 Task: Display guided hiking tours in Riverside and ski schools in Salt Lake City.
Action: Mouse moved to (146, 62)
Screenshot: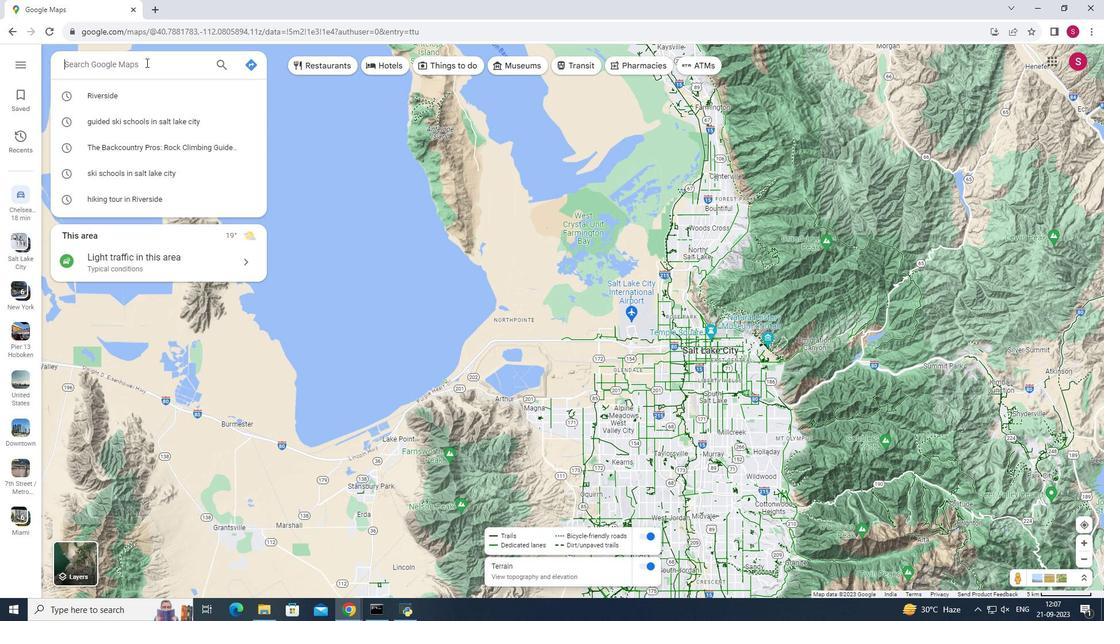 
Action: Mouse pressed left at (146, 62)
Screenshot: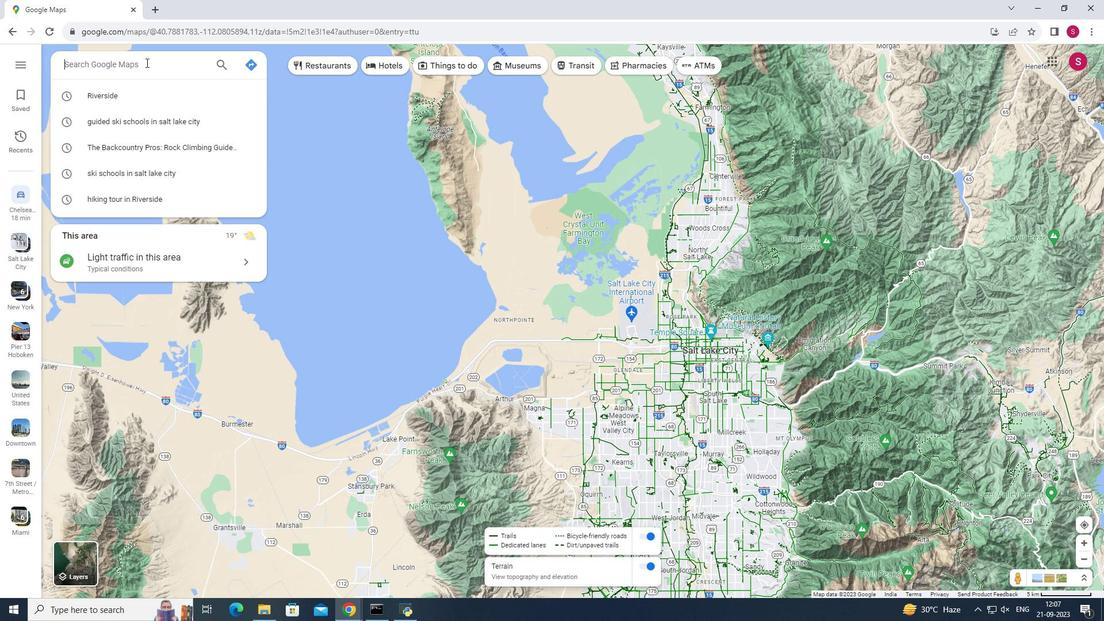 
Action: Key pressed guided<Key.space>hiking<Key.space>tours<Key.space>in<Key.space><Key.shift>Riverside<Key.enter>
Screenshot: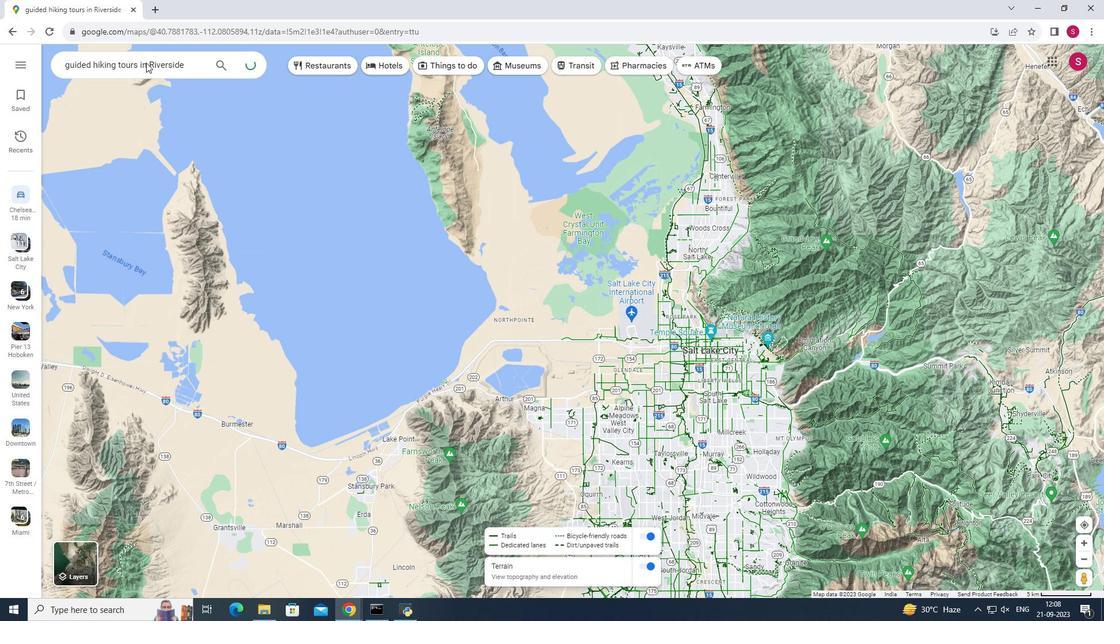 
Action: Mouse moved to (142, 256)
Screenshot: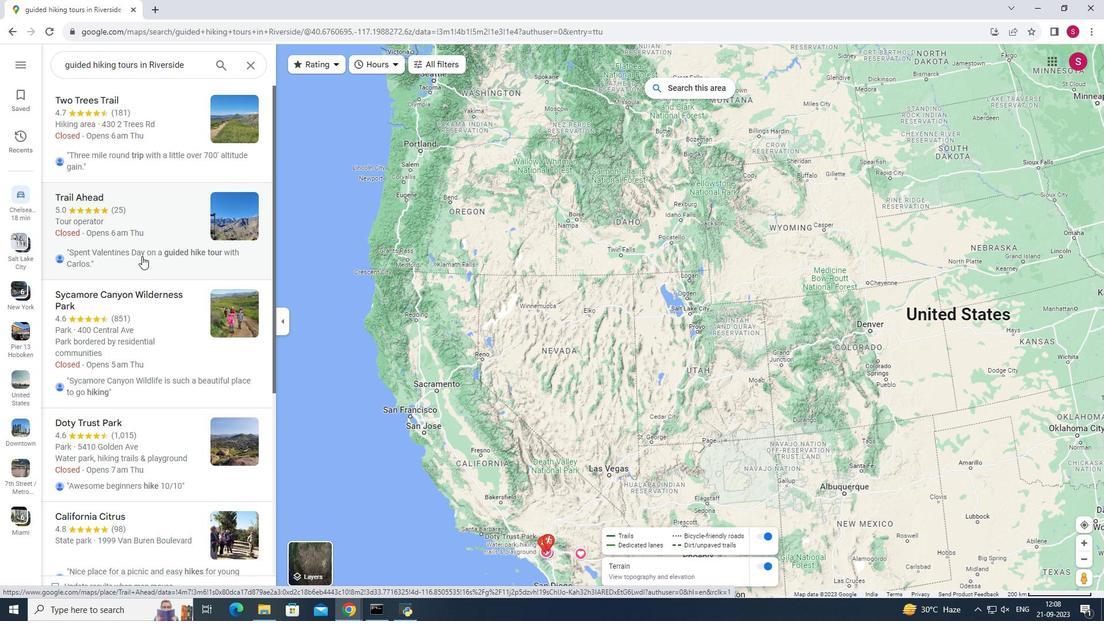 
Action: Mouse scrolled (142, 256) with delta (0, 0)
Screenshot: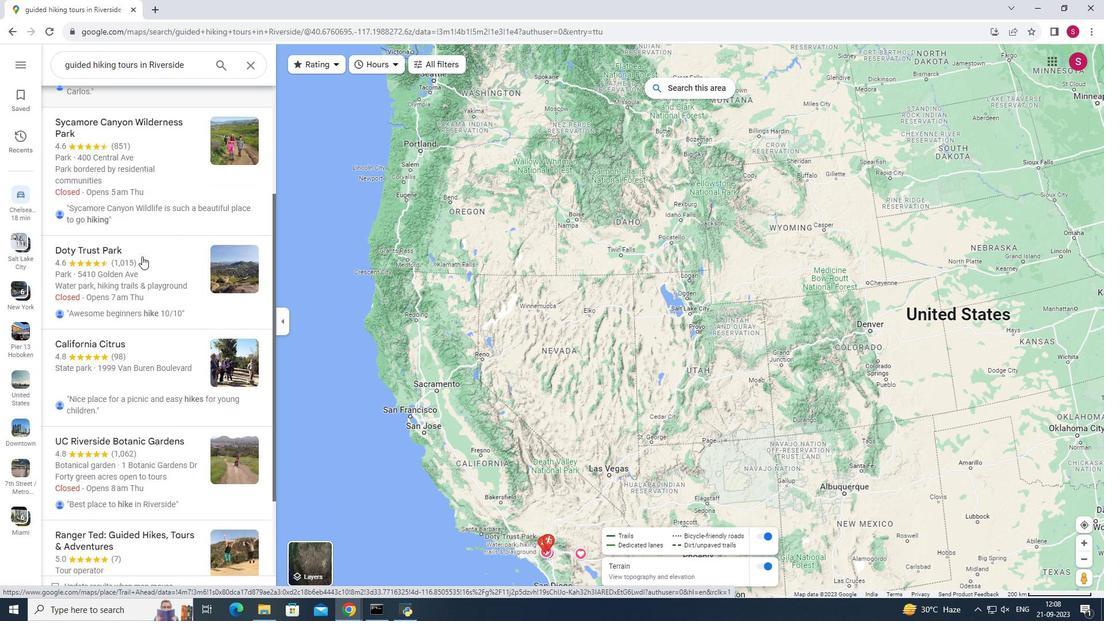 
Action: Mouse scrolled (142, 256) with delta (0, 0)
Screenshot: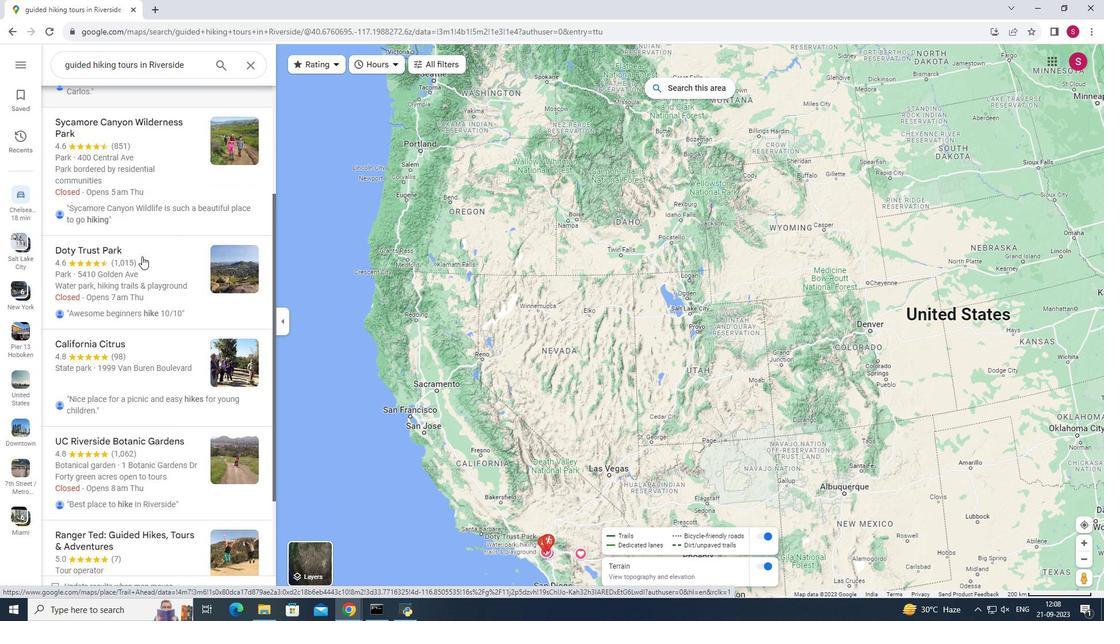 
Action: Mouse scrolled (142, 256) with delta (0, 0)
Screenshot: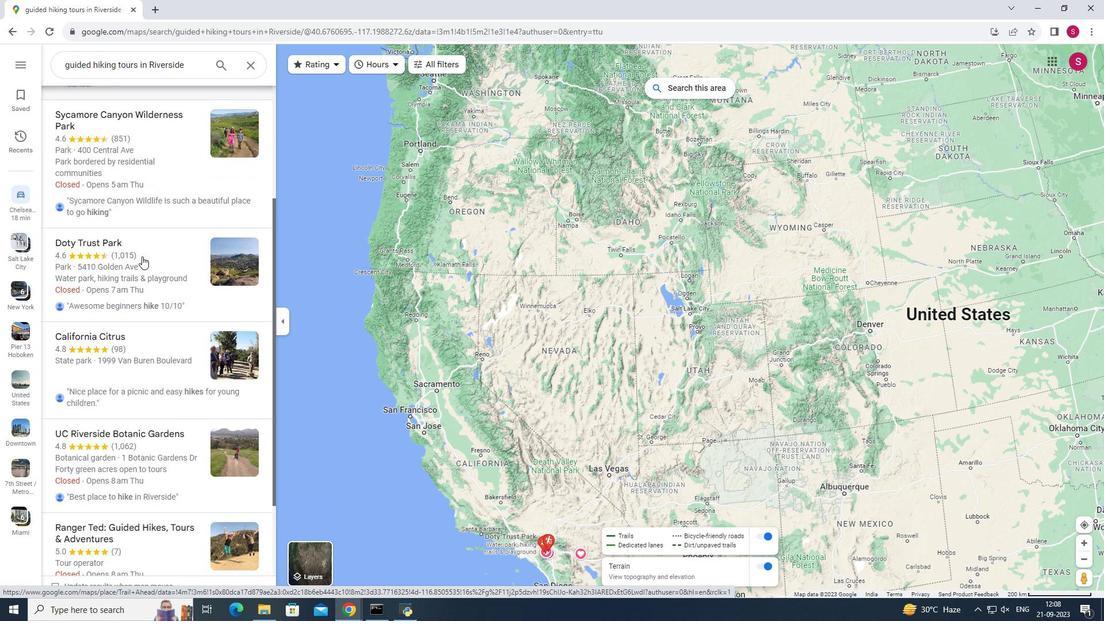 
Action: Mouse scrolled (142, 256) with delta (0, 0)
Screenshot: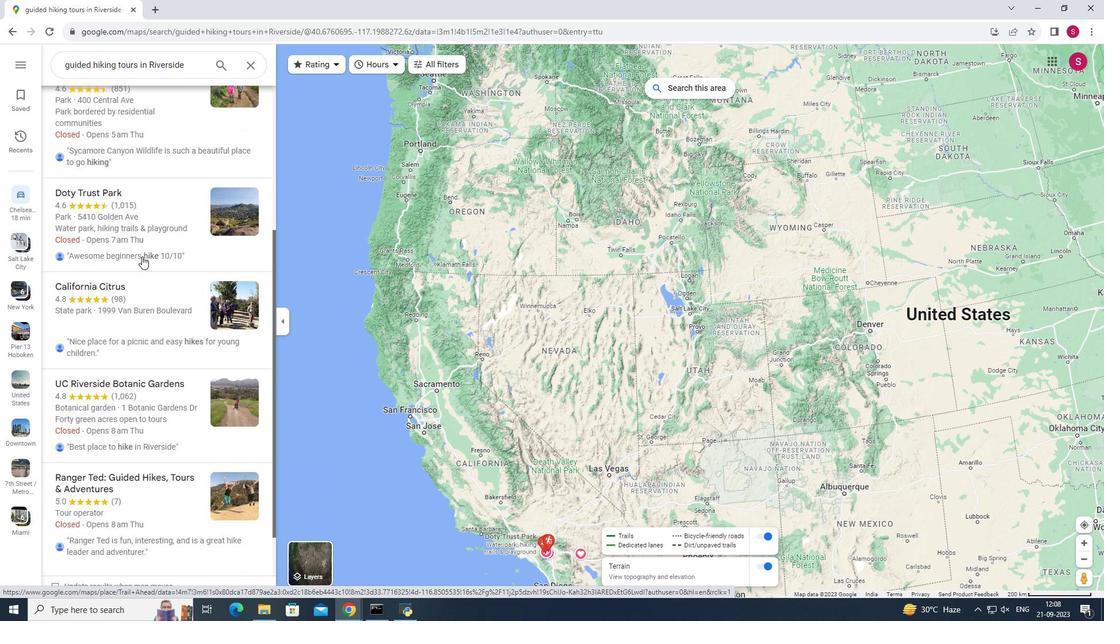 
Action: Mouse moved to (149, 257)
Screenshot: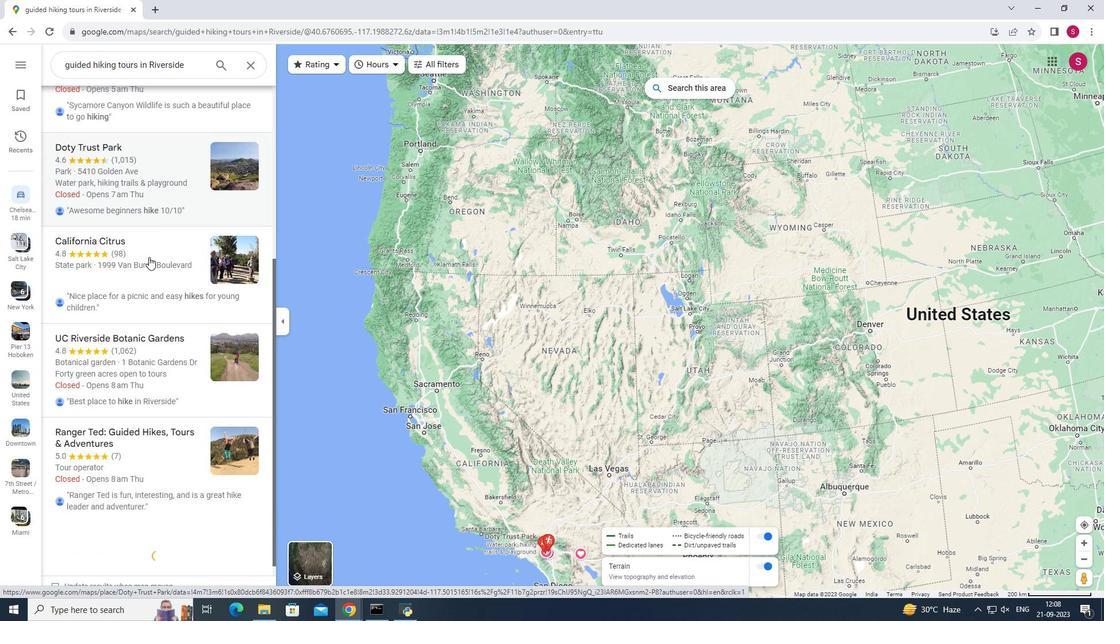 
Action: Mouse scrolled (149, 256) with delta (0, 0)
Screenshot: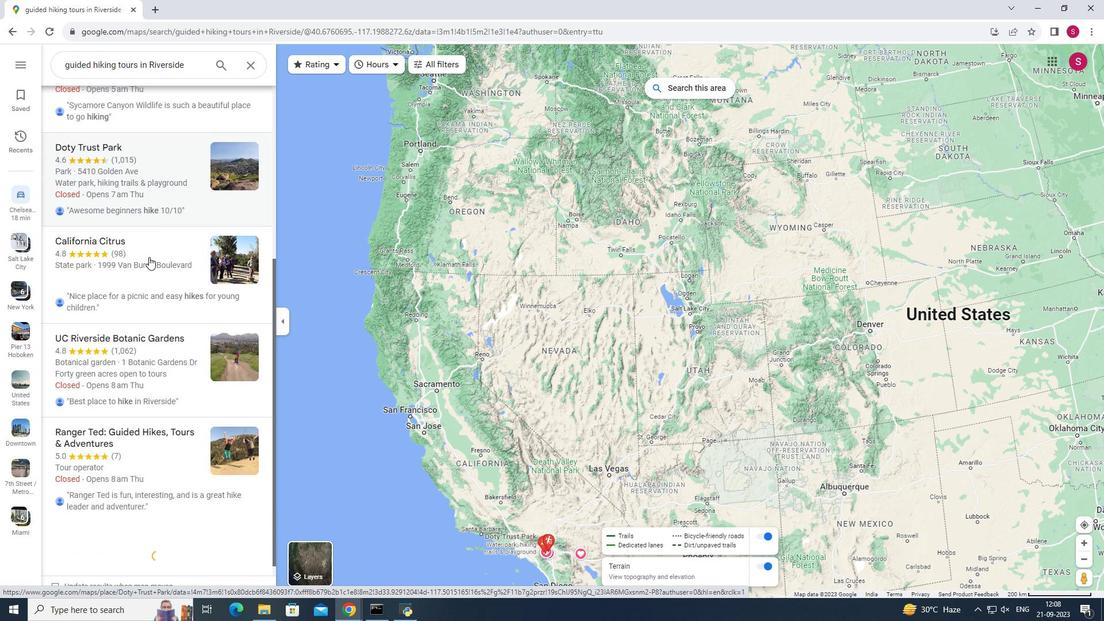 
Action: Mouse scrolled (149, 256) with delta (0, 0)
Screenshot: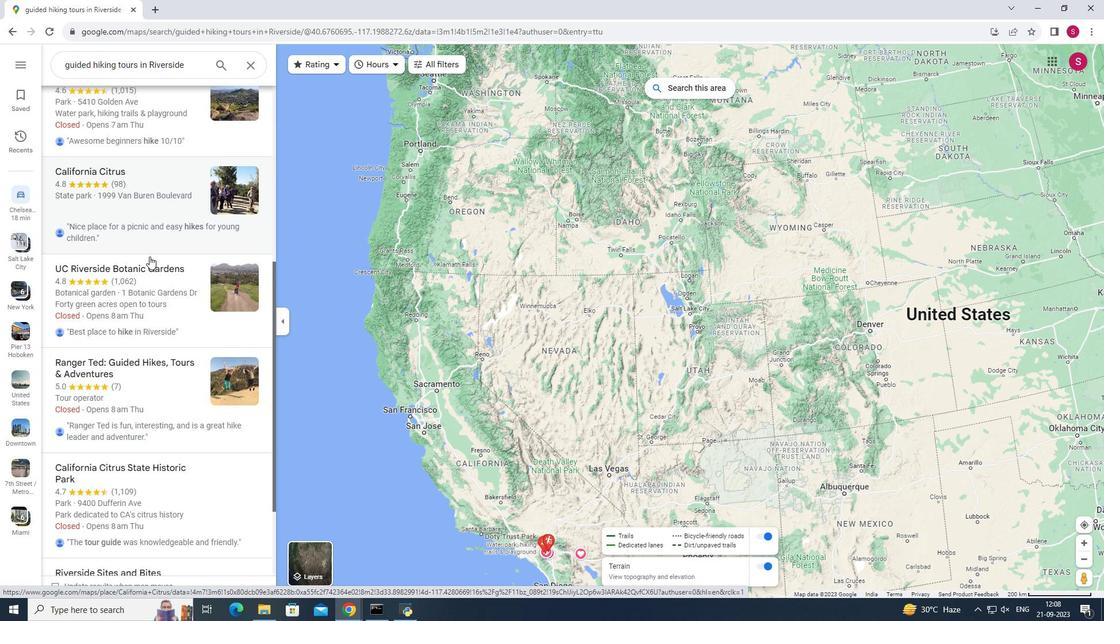 
Action: Mouse moved to (150, 251)
Screenshot: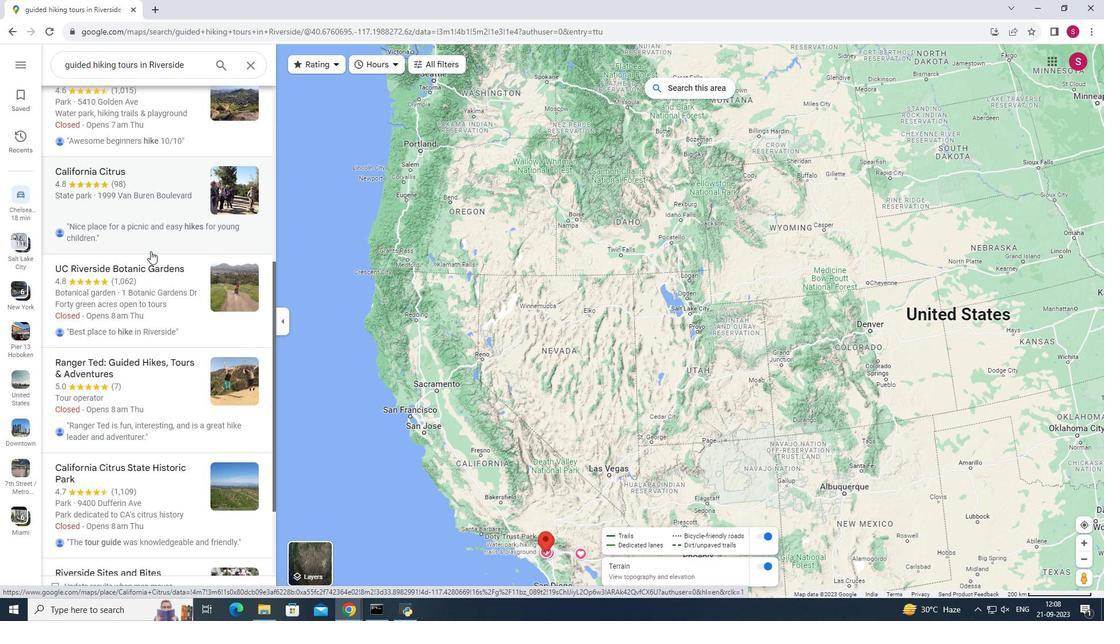
Action: Mouse scrolled (150, 250) with delta (0, 0)
Screenshot: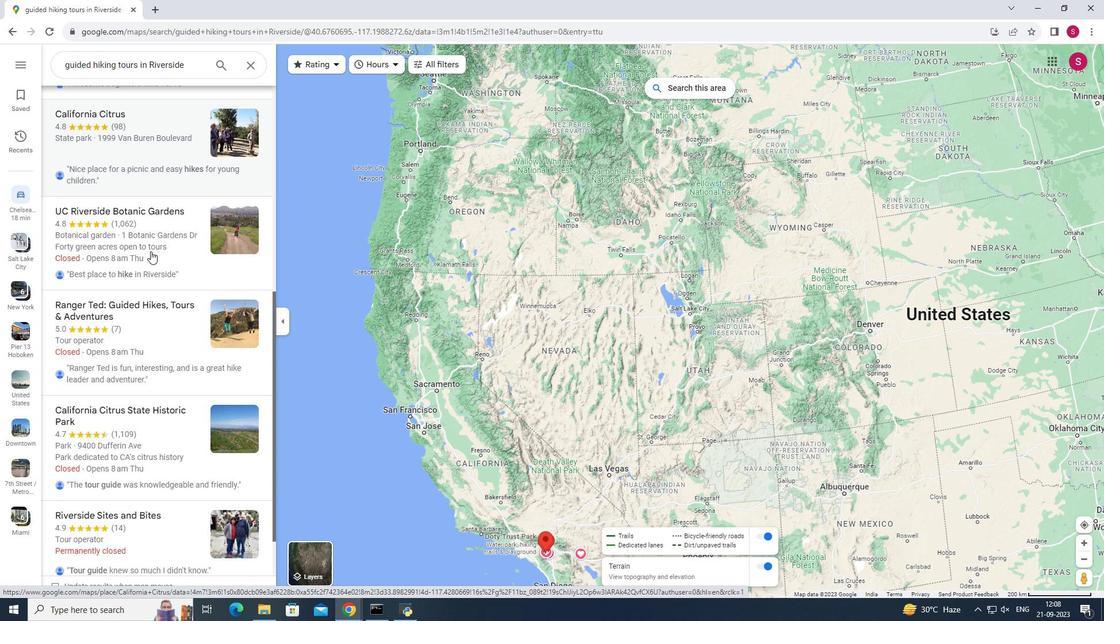 
Action: Mouse scrolled (150, 250) with delta (0, 0)
Screenshot: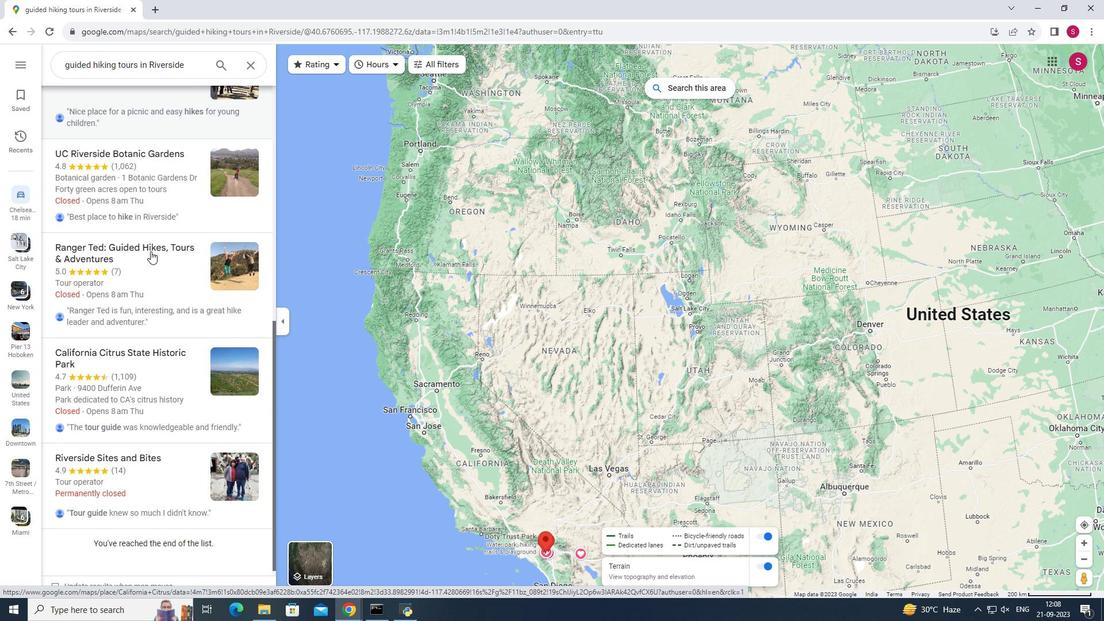 
Action: Mouse moved to (151, 248)
Screenshot: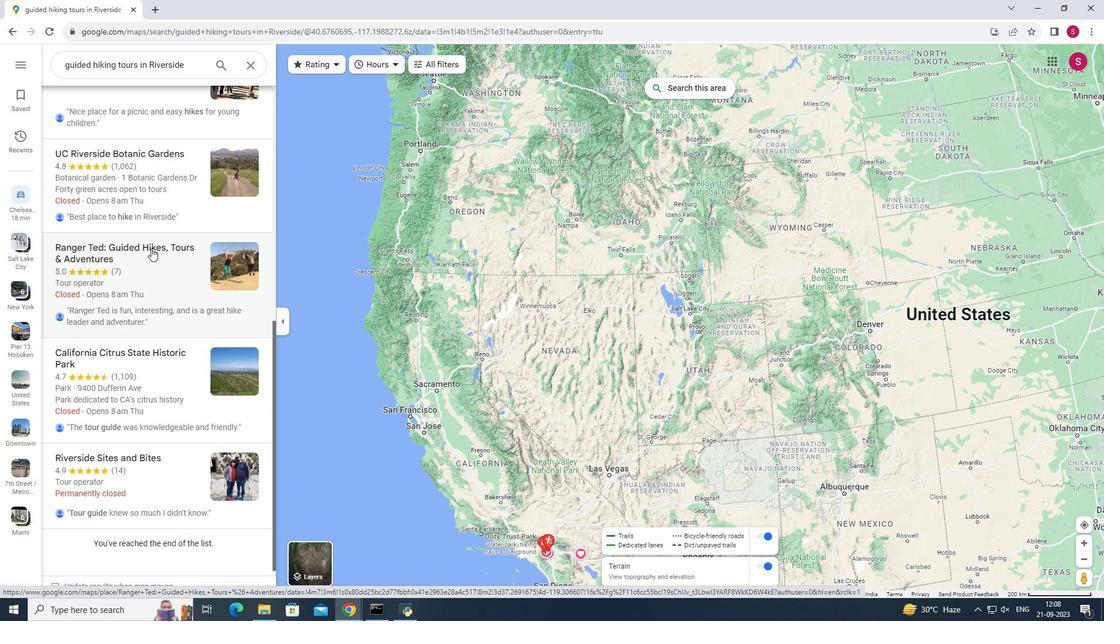 
Action: Mouse scrolled (151, 248) with delta (0, 0)
Screenshot: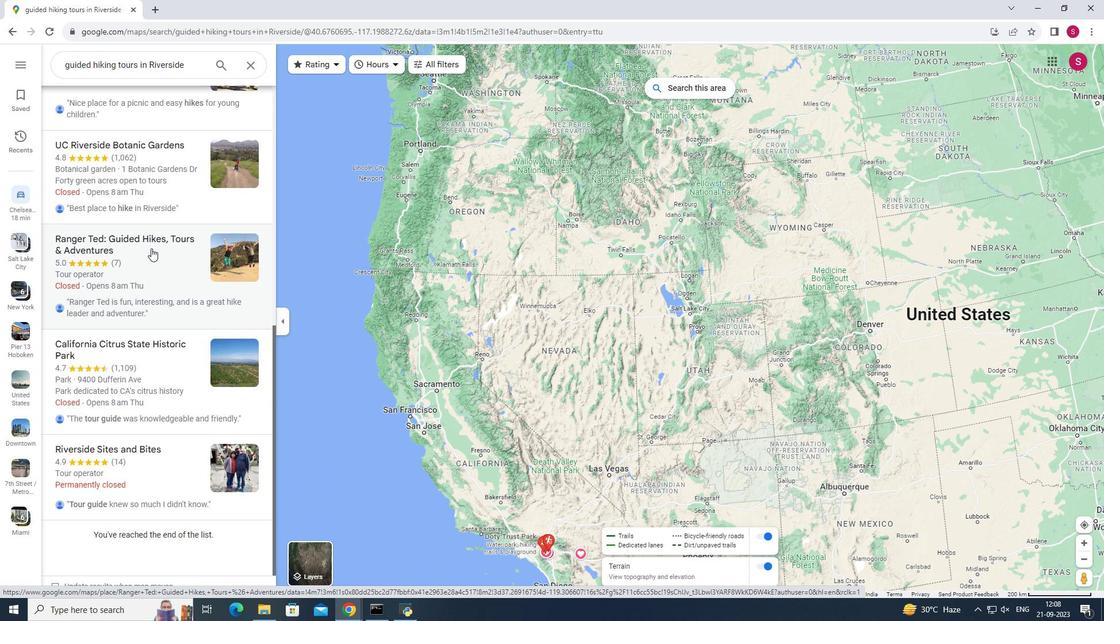 
Action: Mouse scrolled (151, 248) with delta (0, 0)
Screenshot: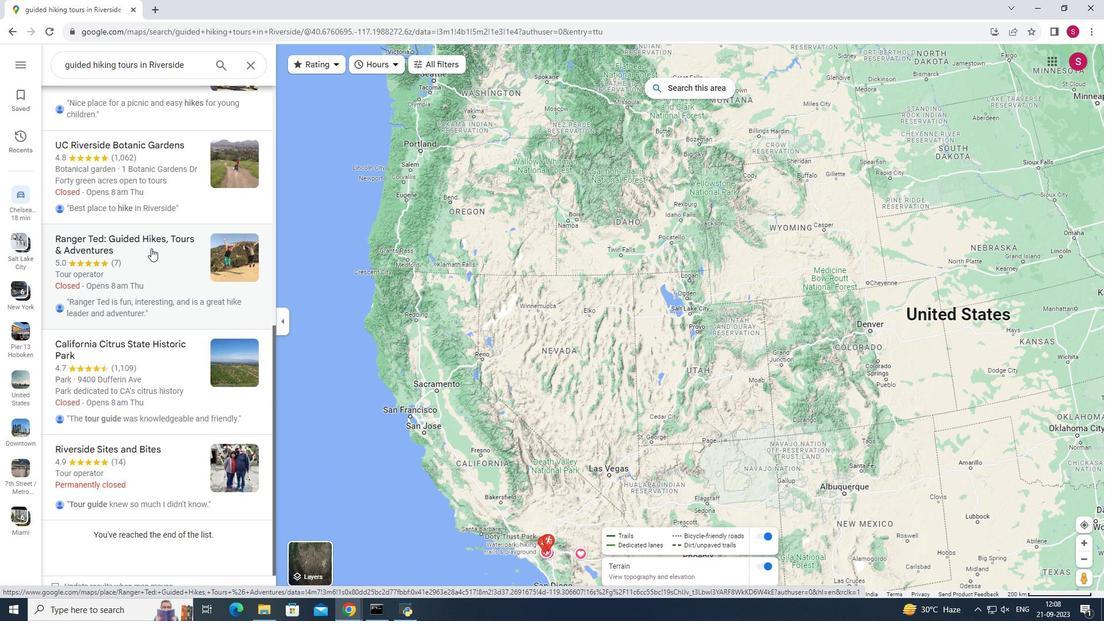 
Action: Mouse moved to (154, 245)
Screenshot: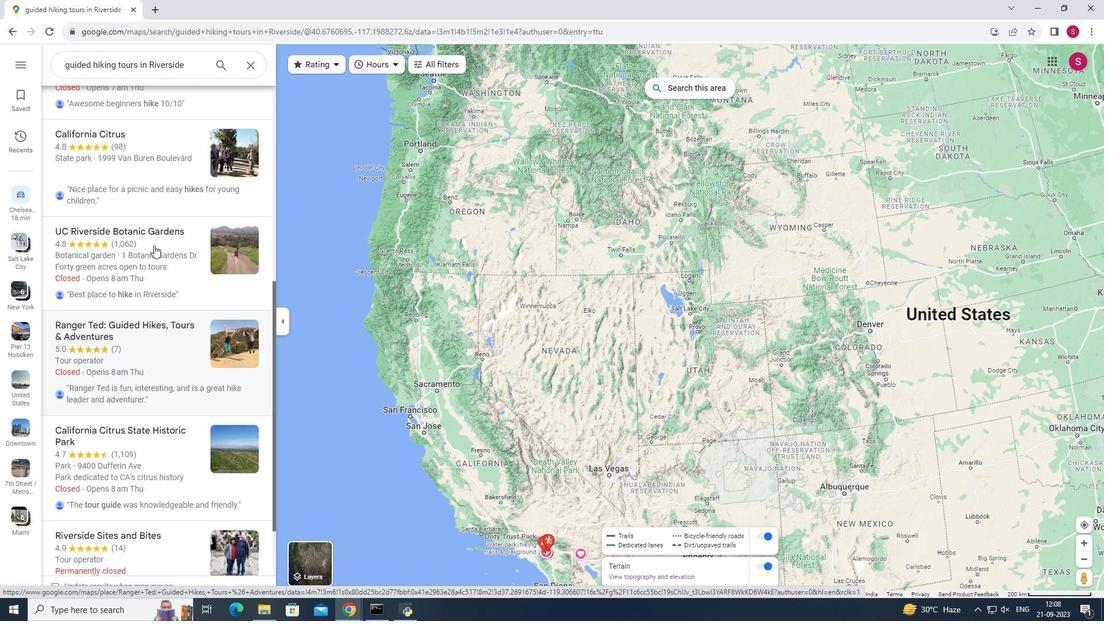 
Action: Mouse scrolled (154, 246) with delta (0, 0)
Screenshot: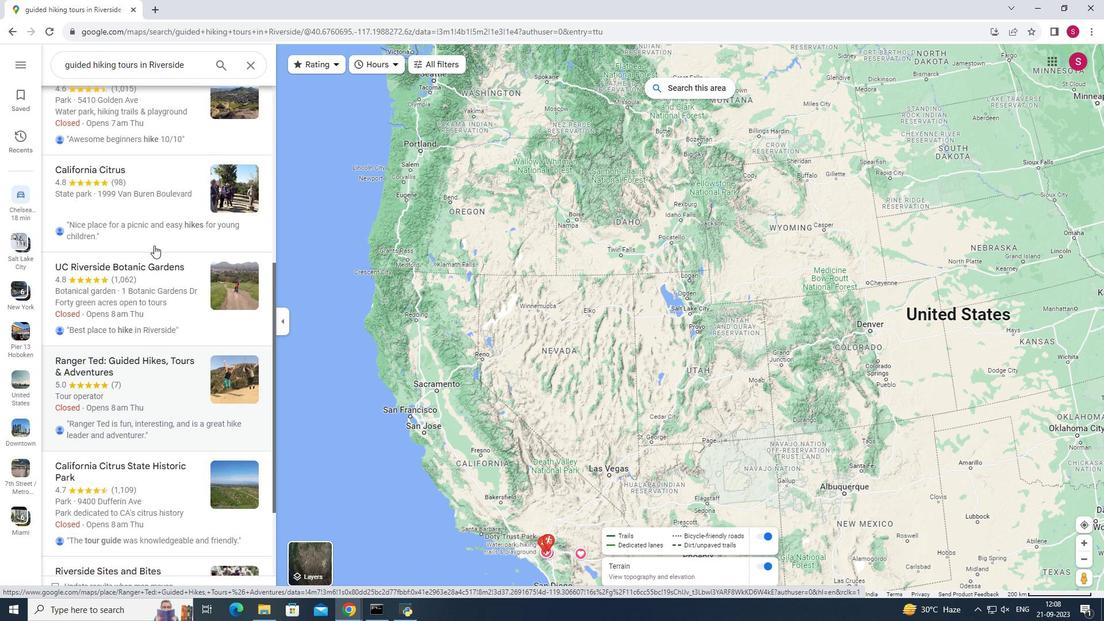 
Action: Mouse scrolled (154, 246) with delta (0, 0)
Screenshot: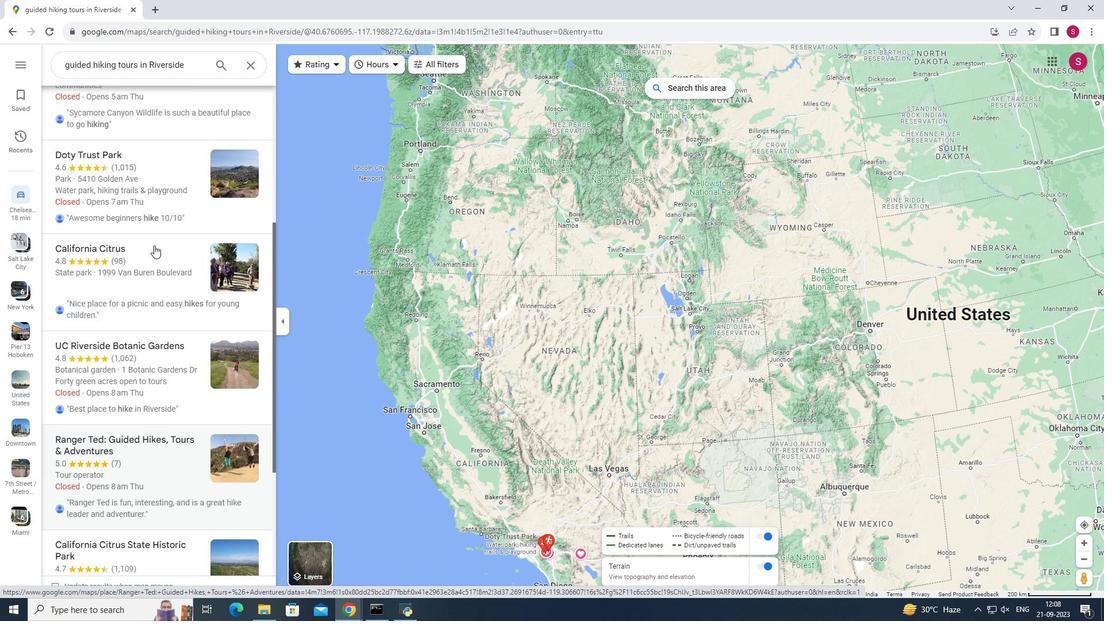 
Action: Mouse scrolled (154, 246) with delta (0, 0)
Screenshot: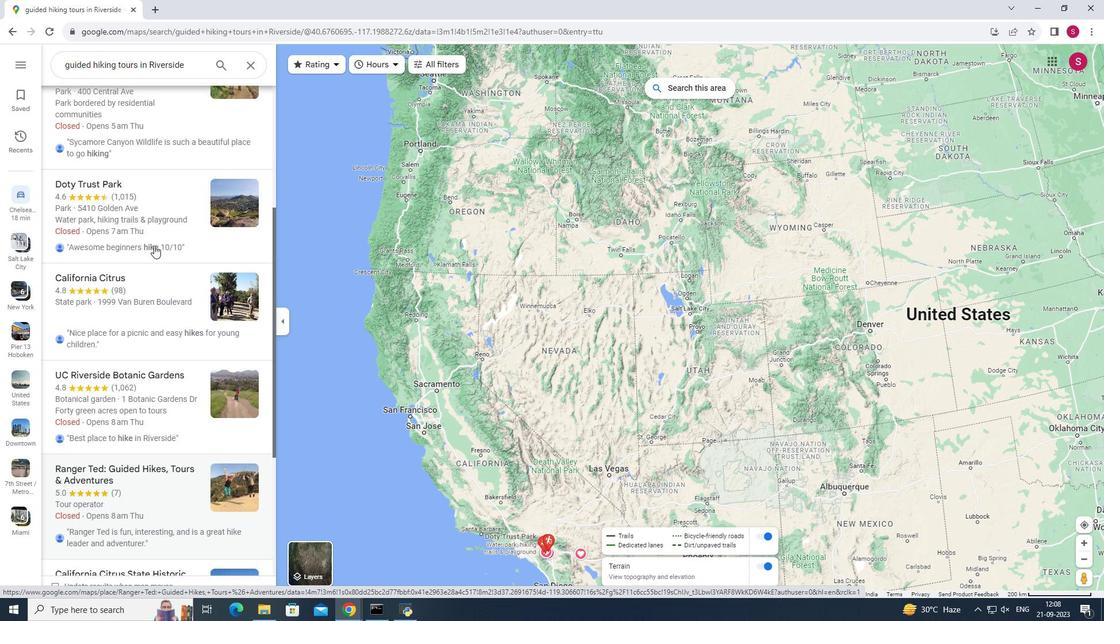 
Action: Mouse scrolled (154, 246) with delta (0, 0)
Screenshot: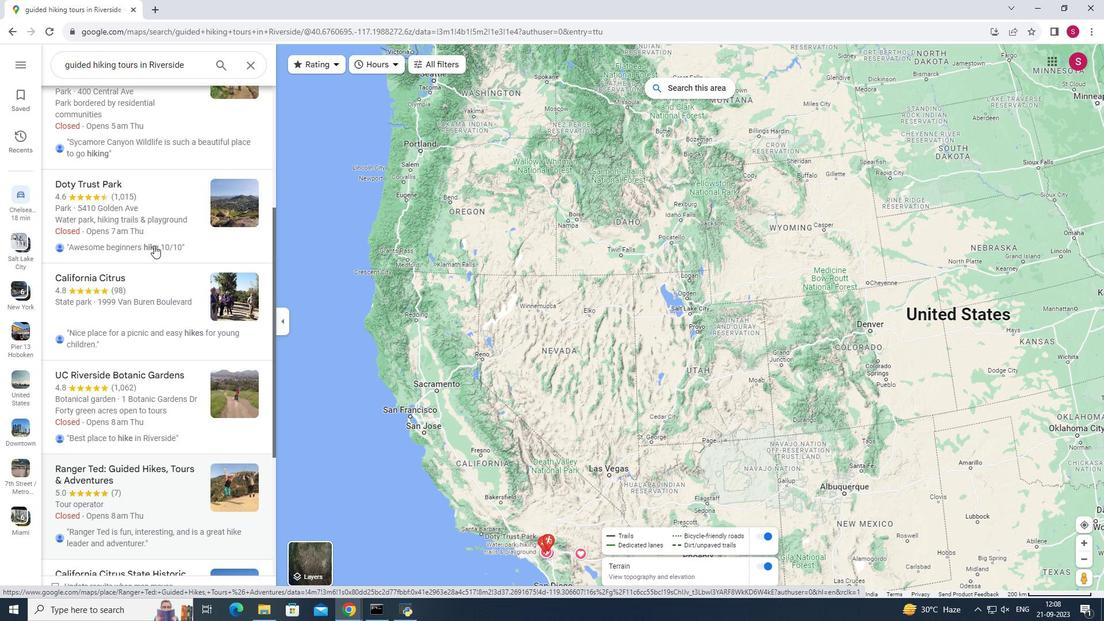 
Action: Mouse scrolled (154, 245) with delta (0, 0)
Screenshot: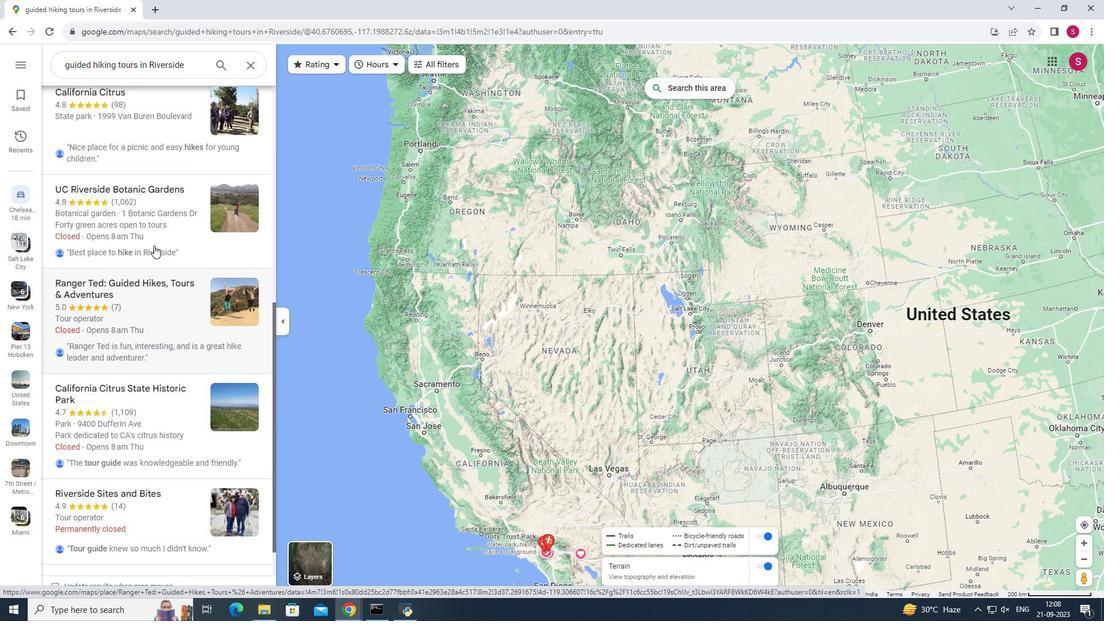
Action: Mouse scrolled (154, 245) with delta (0, 0)
Screenshot: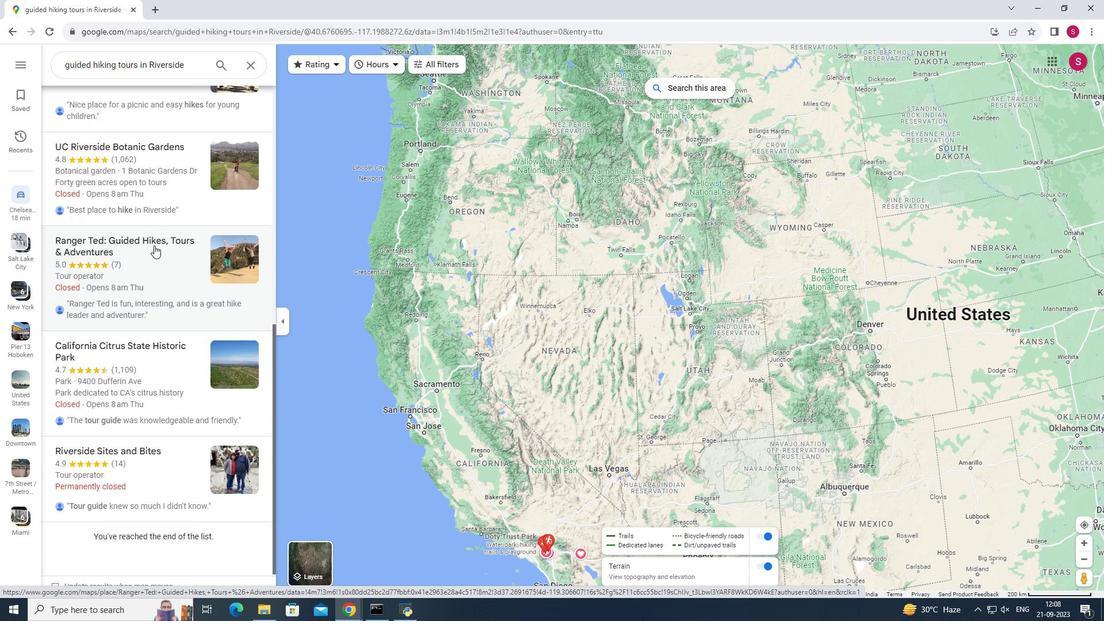 
Action: Mouse scrolled (154, 245) with delta (0, 0)
Screenshot: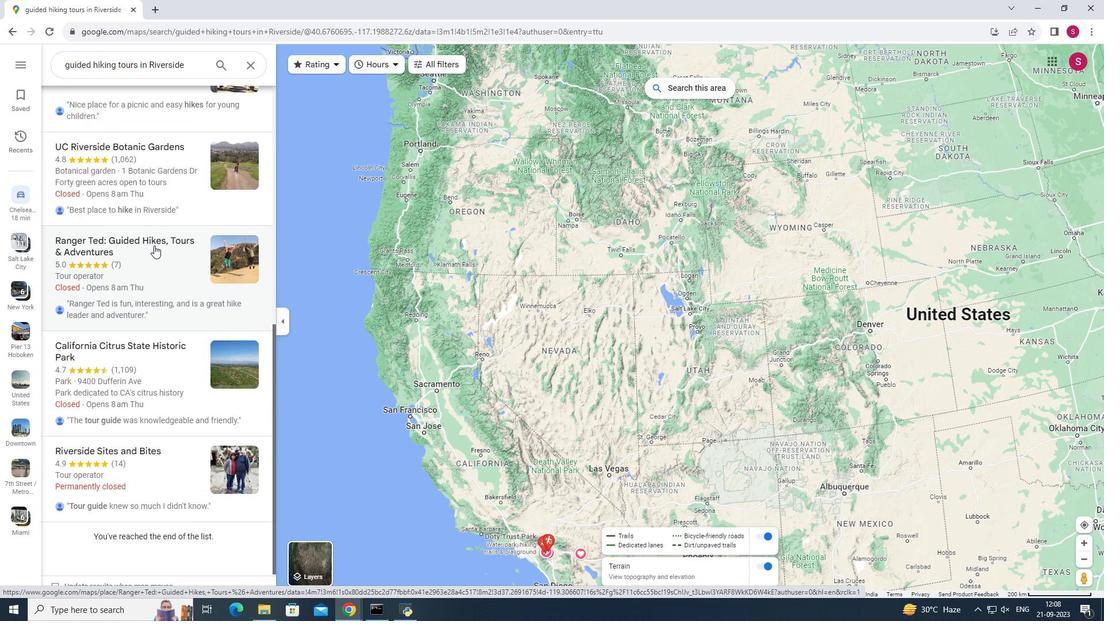 
Action: Mouse scrolled (154, 245) with delta (0, 0)
Screenshot: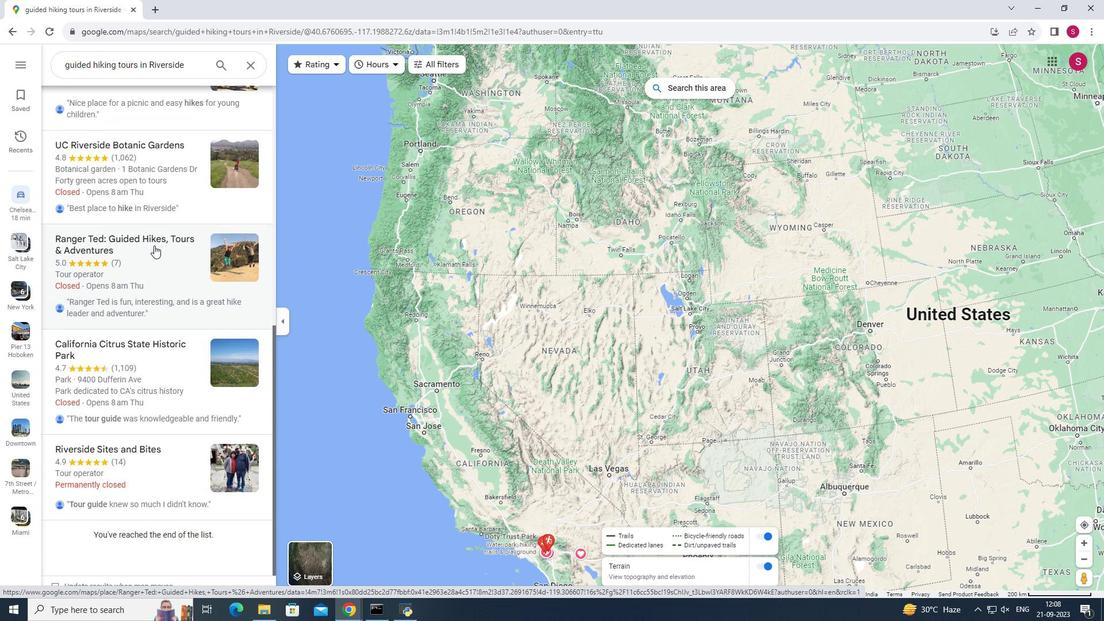 
Action: Mouse moved to (154, 240)
Screenshot: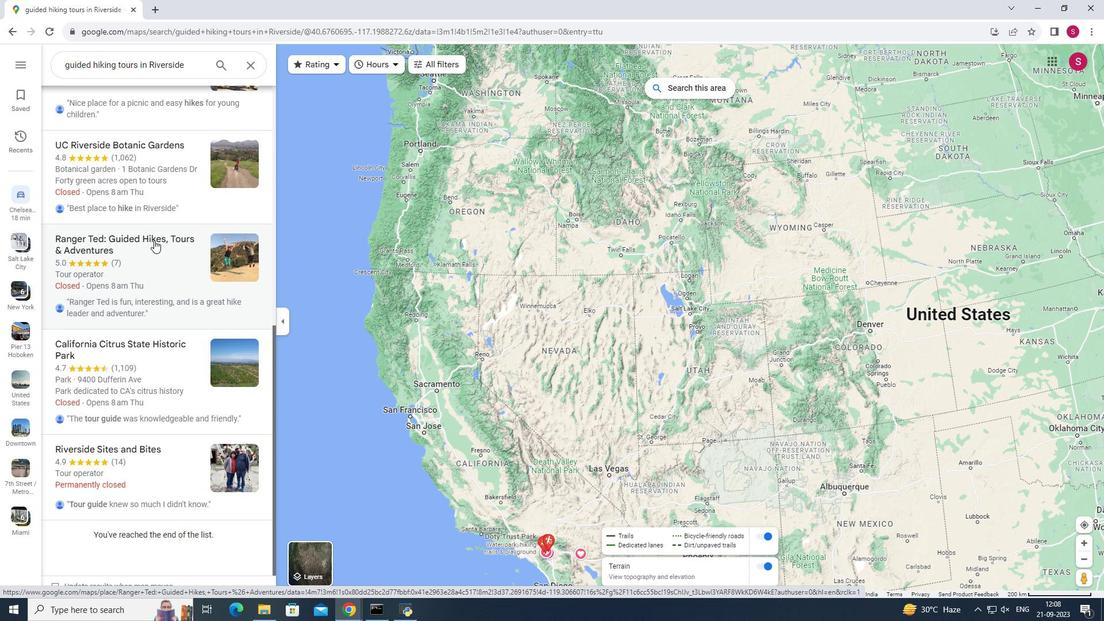 
Action: Mouse scrolled (154, 241) with delta (0, 0)
Screenshot: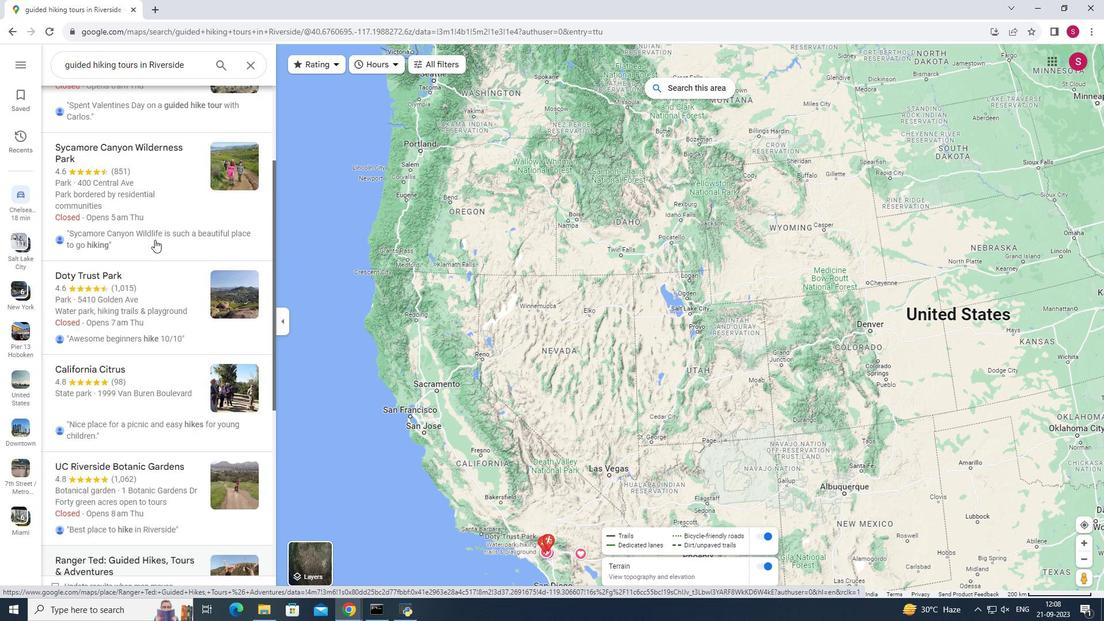 
Action: Mouse scrolled (154, 241) with delta (0, 0)
Screenshot: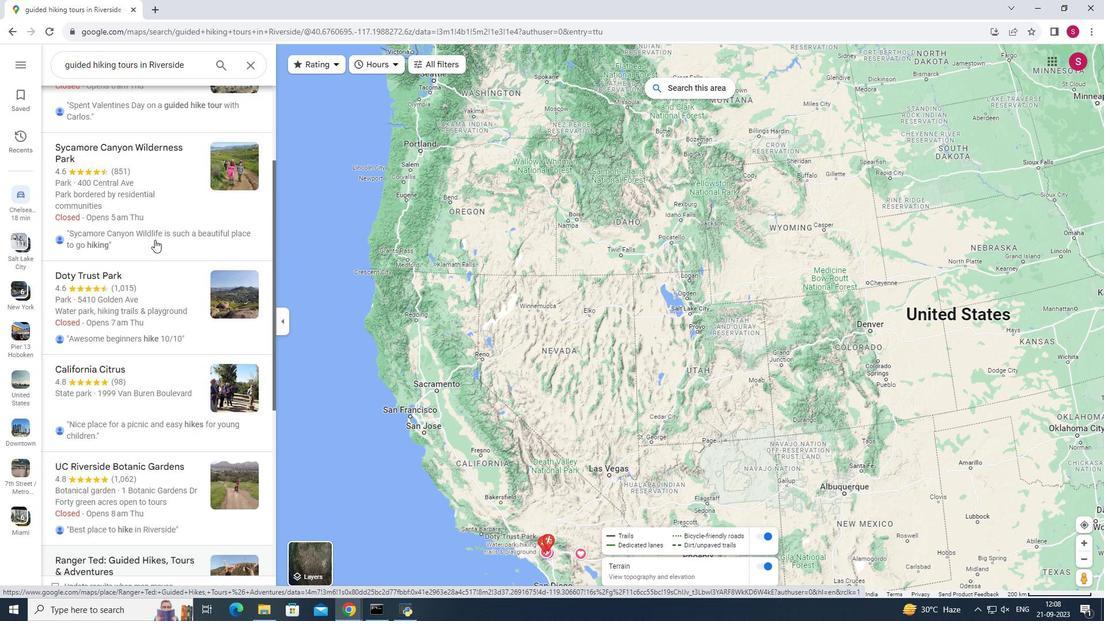 
Action: Mouse scrolled (154, 241) with delta (0, 0)
Screenshot: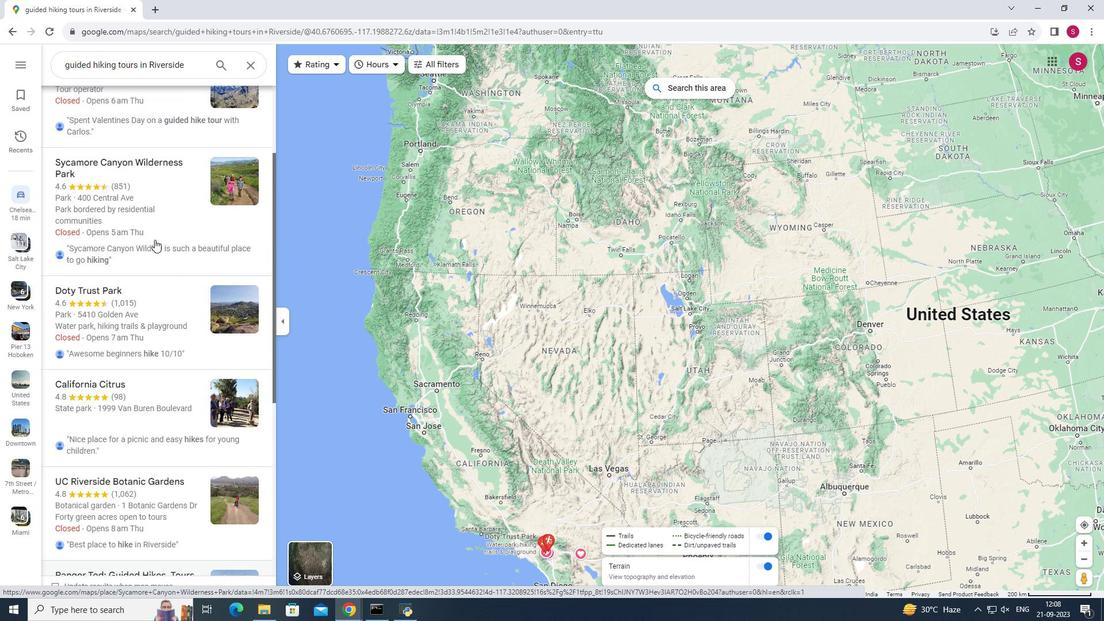 
Action: Mouse scrolled (154, 241) with delta (0, 0)
Screenshot: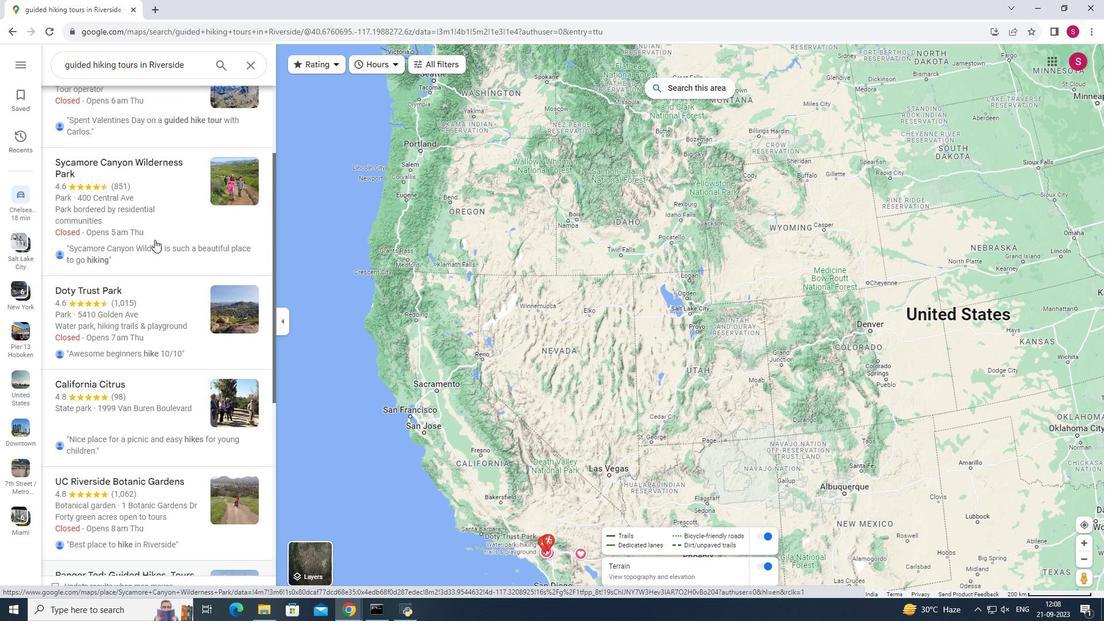 
Action: Mouse scrolled (154, 241) with delta (0, 0)
Screenshot: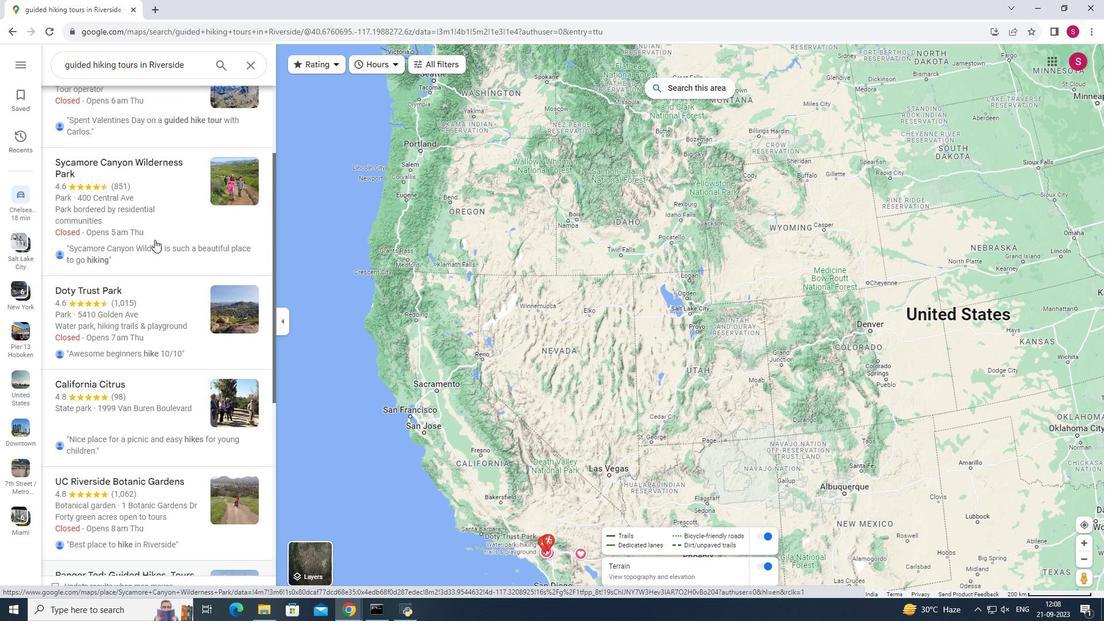 
Action: Mouse scrolled (154, 241) with delta (0, 0)
Screenshot: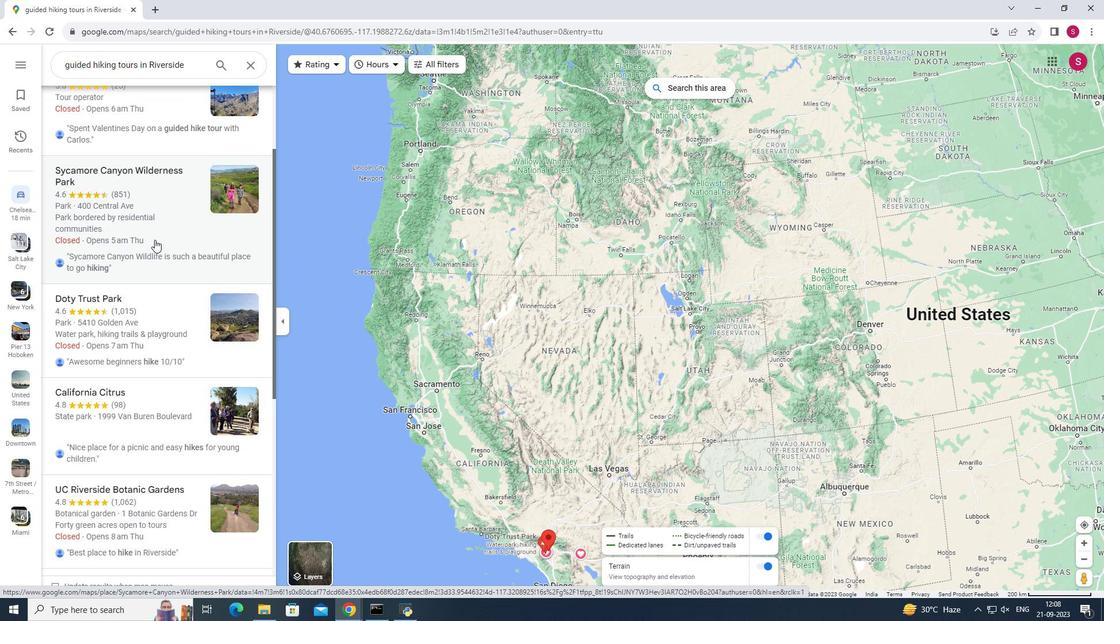 
Action: Mouse moved to (154, 239)
Screenshot: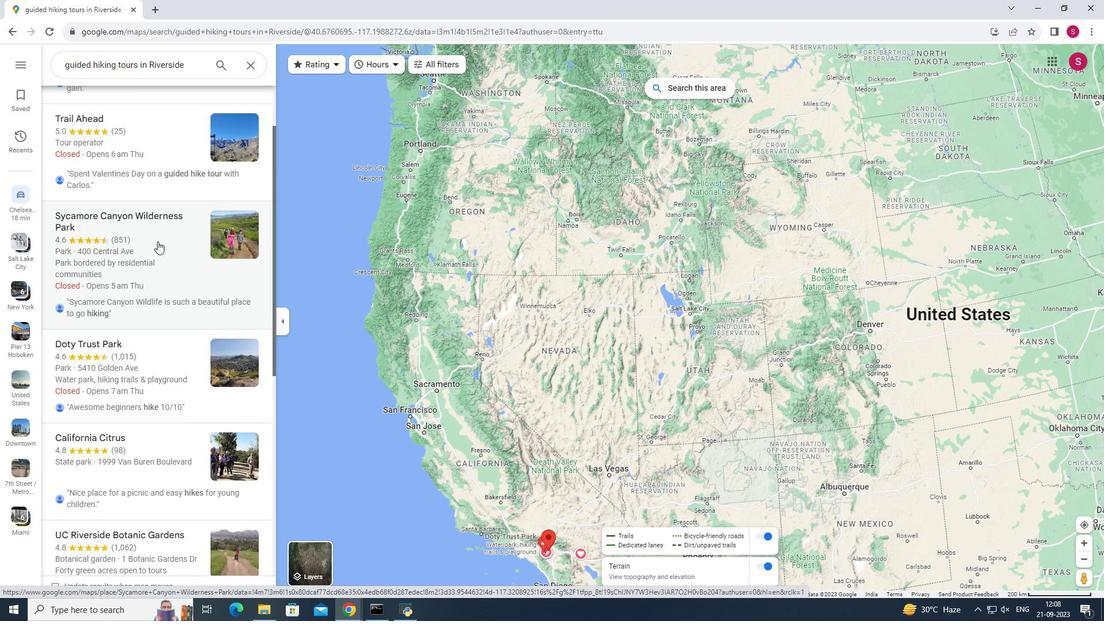 
Action: Mouse scrolled (154, 240) with delta (0, 0)
Screenshot: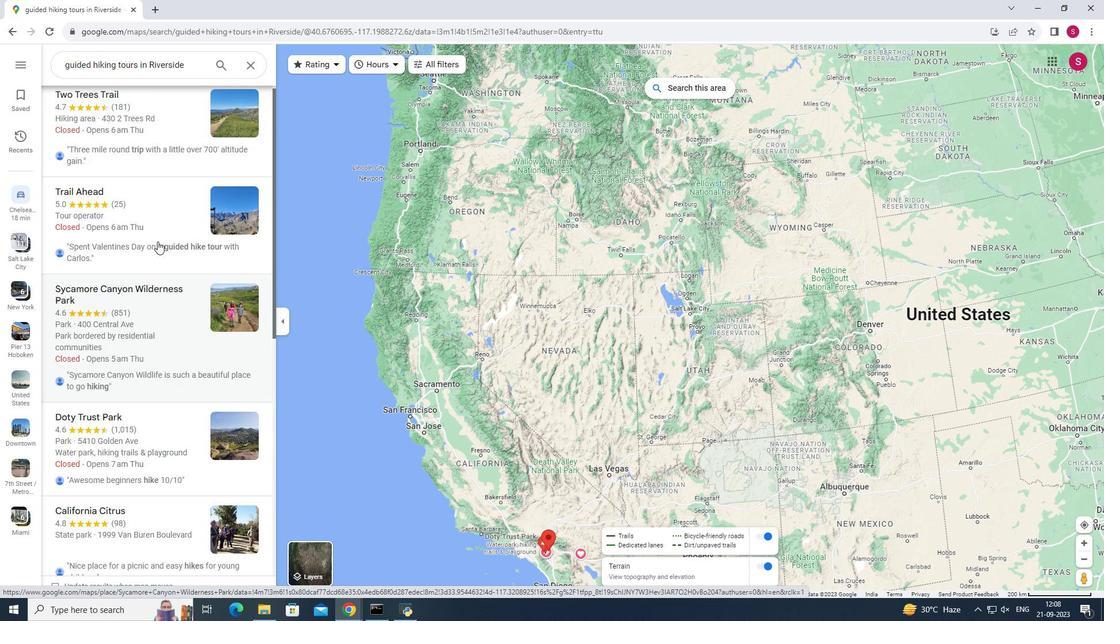 
Action: Mouse moved to (157, 241)
Screenshot: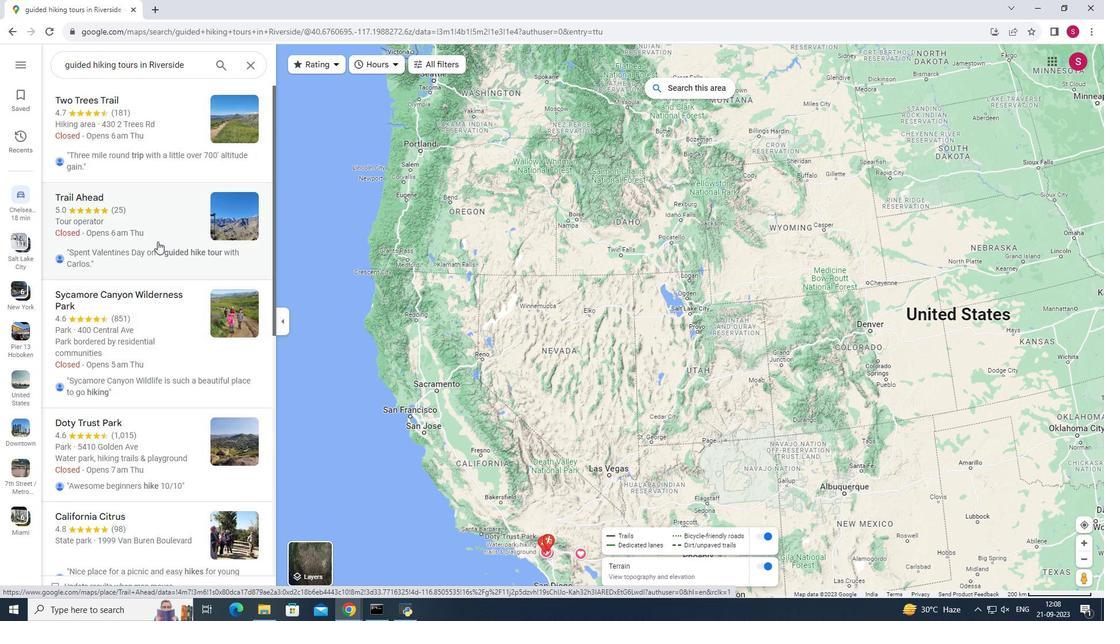 
Action: Mouse scrolled (157, 242) with delta (0, 0)
Screenshot: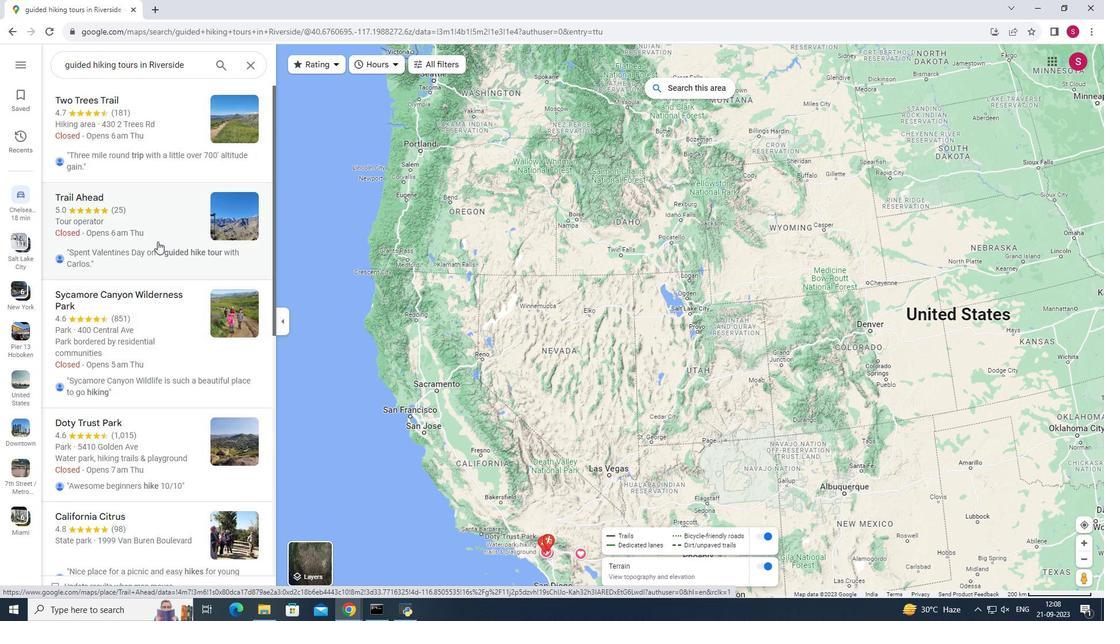 
Action: Mouse moved to (157, 241)
Screenshot: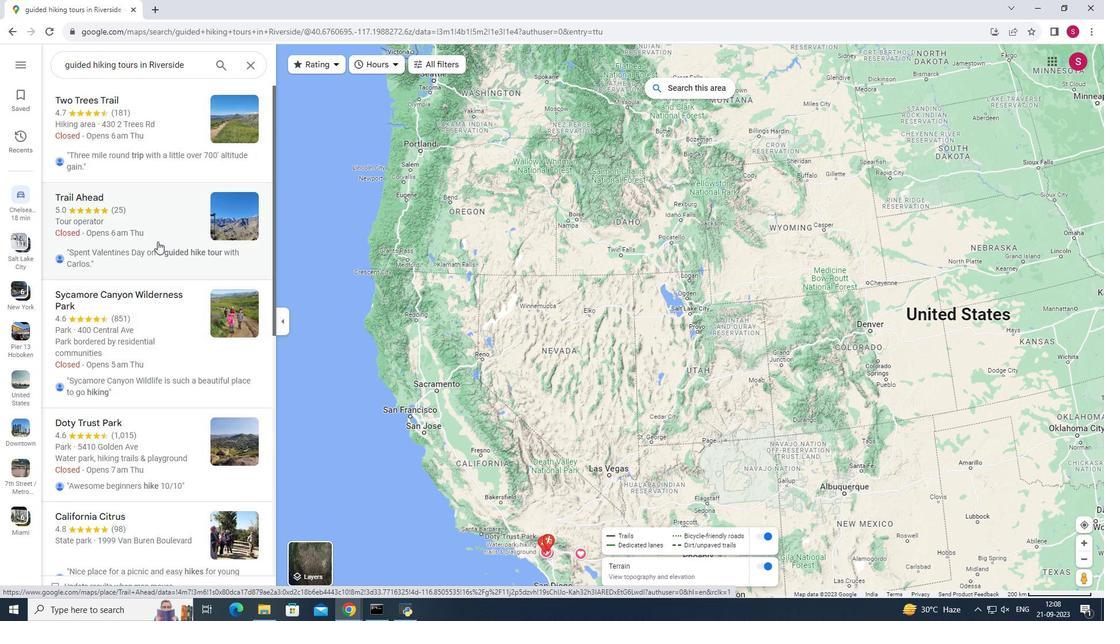 
Action: Mouse scrolled (157, 242) with delta (0, 0)
Screenshot: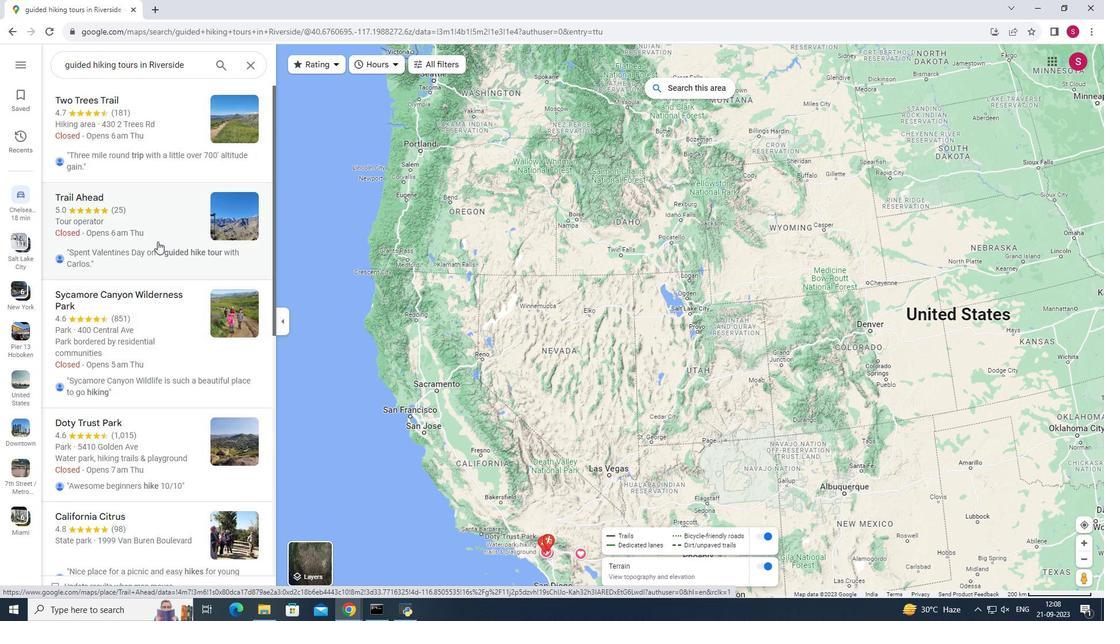 
Action: Mouse scrolled (157, 242) with delta (0, 0)
Screenshot: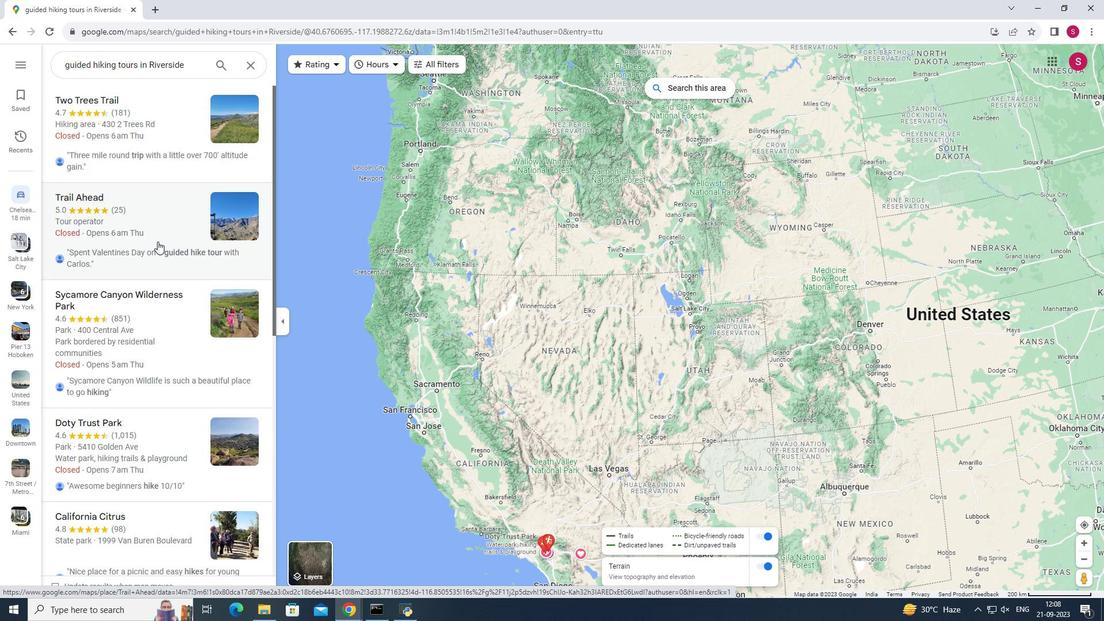 
Action: Mouse scrolled (157, 242) with delta (0, 0)
Screenshot: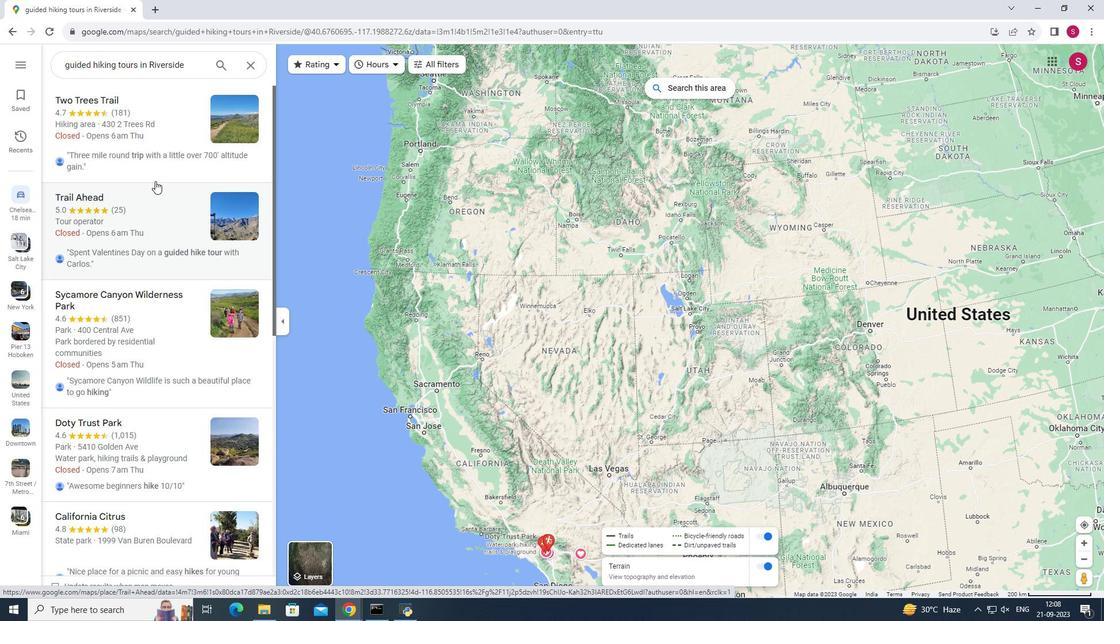 
Action: Mouse scrolled (157, 242) with delta (0, 0)
Screenshot: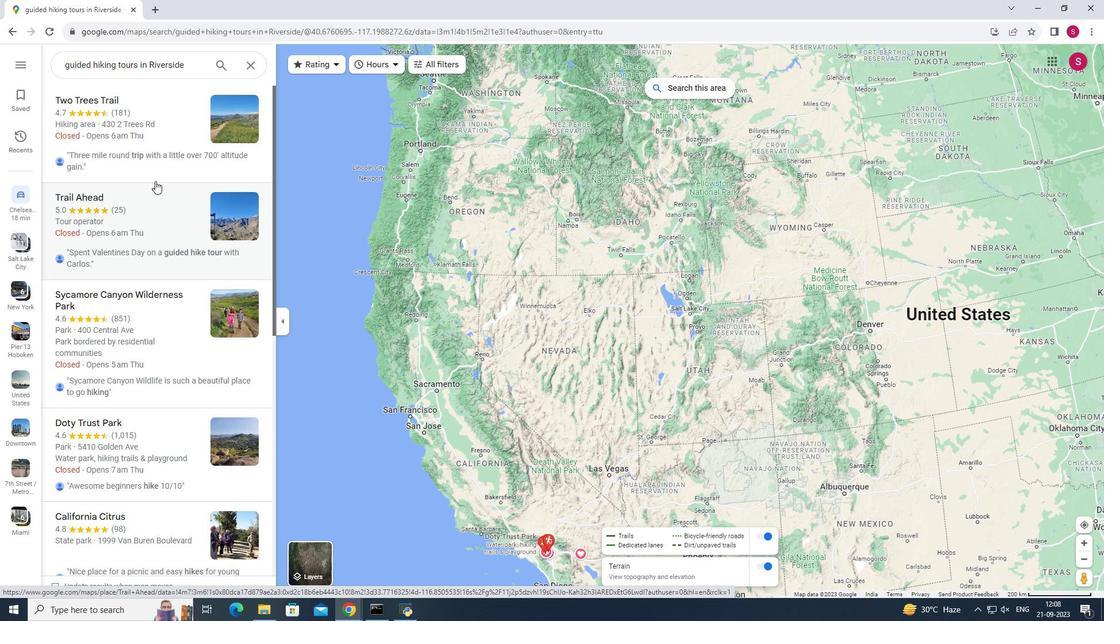 
Action: Mouse scrolled (157, 242) with delta (0, 0)
Screenshot: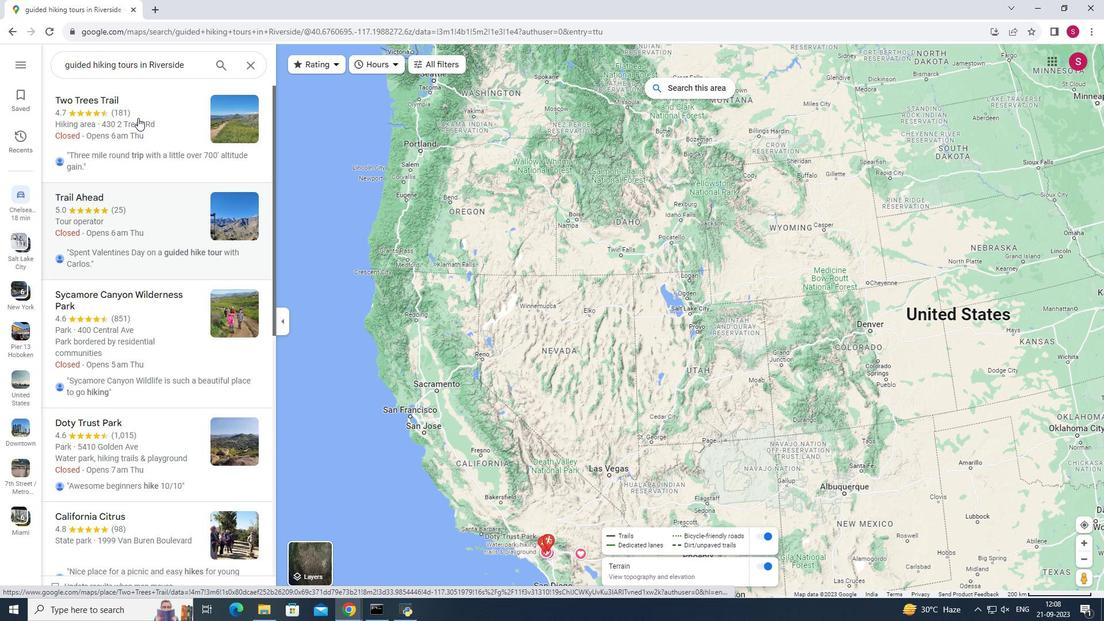 
Action: Mouse scrolled (157, 242) with delta (0, 0)
Screenshot: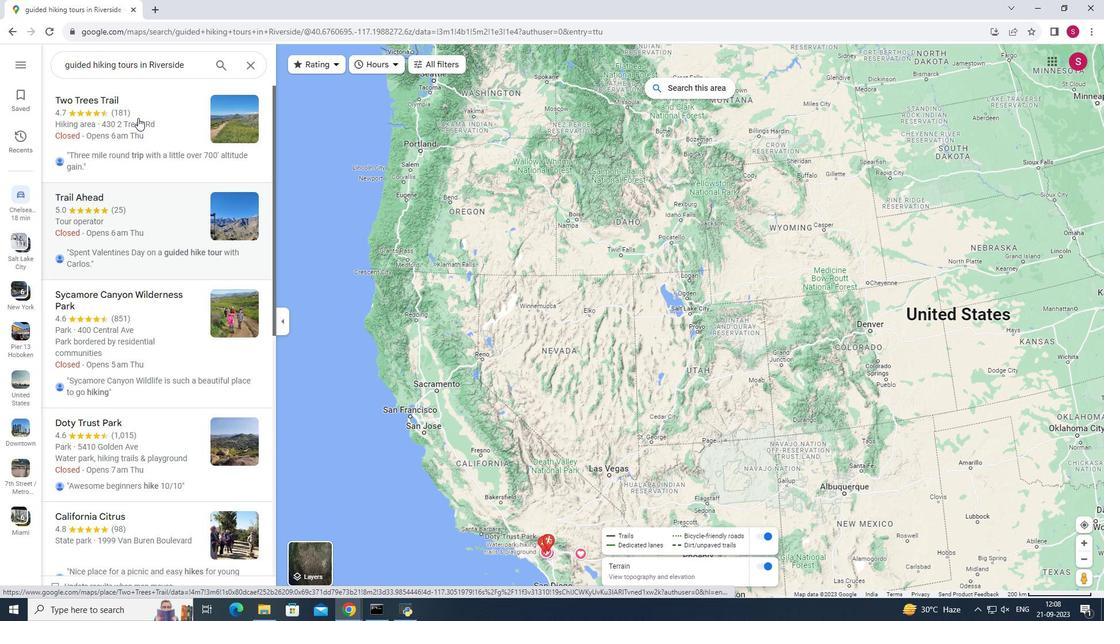 
Action: Mouse moved to (135, 109)
Screenshot: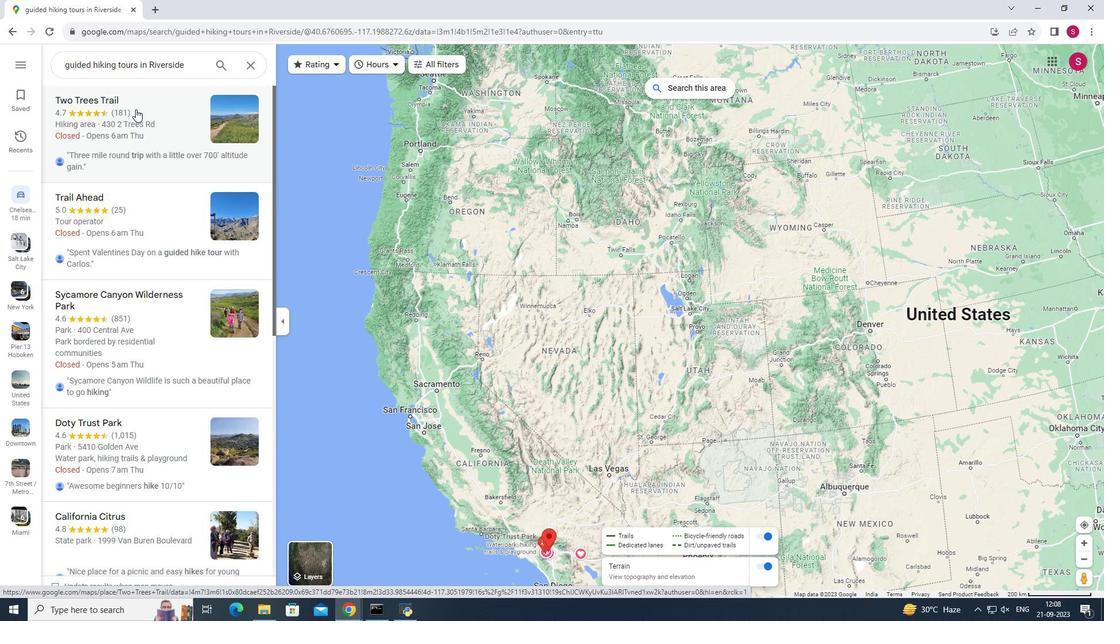 
Action: Mouse pressed left at (135, 109)
Screenshot: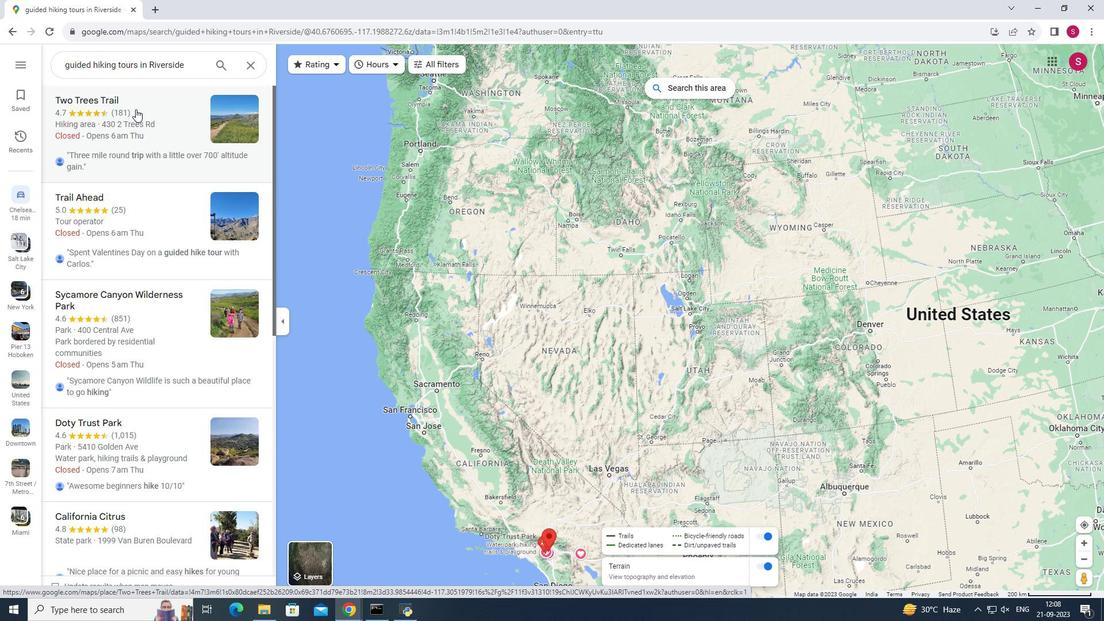 
Action: Mouse moved to (409, 296)
Screenshot: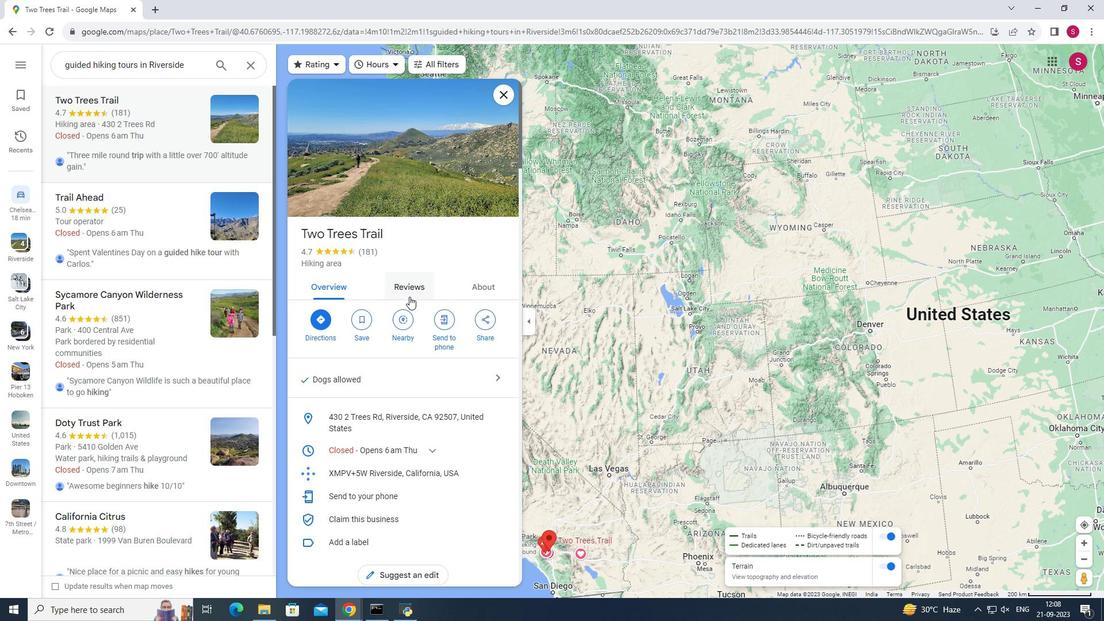 
Action: Mouse pressed left at (409, 296)
Screenshot: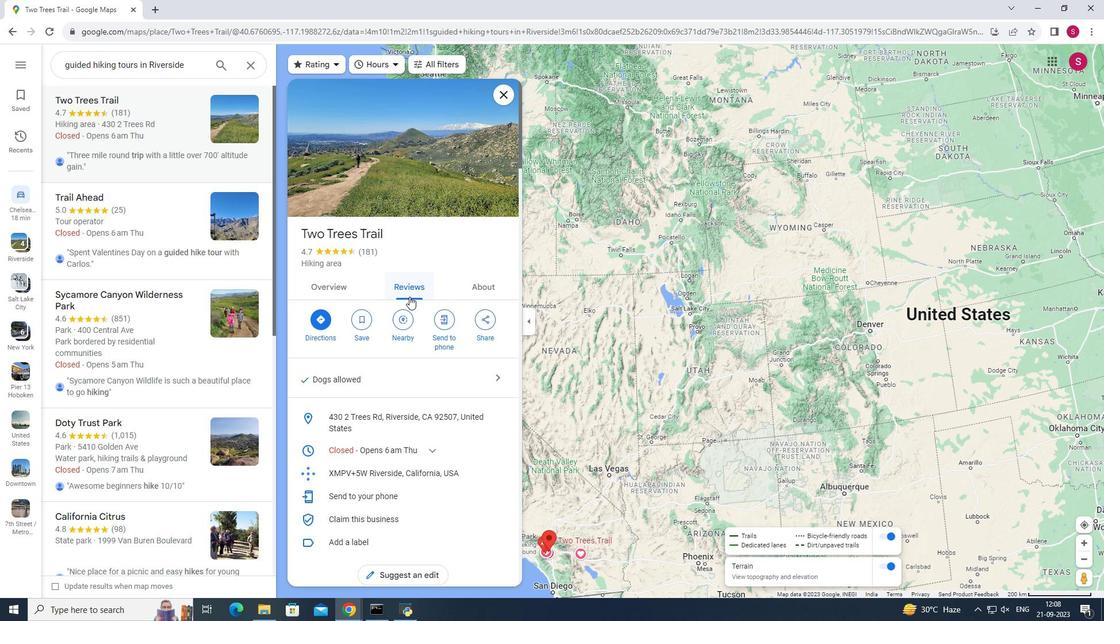 
Action: Mouse moved to (485, 123)
Screenshot: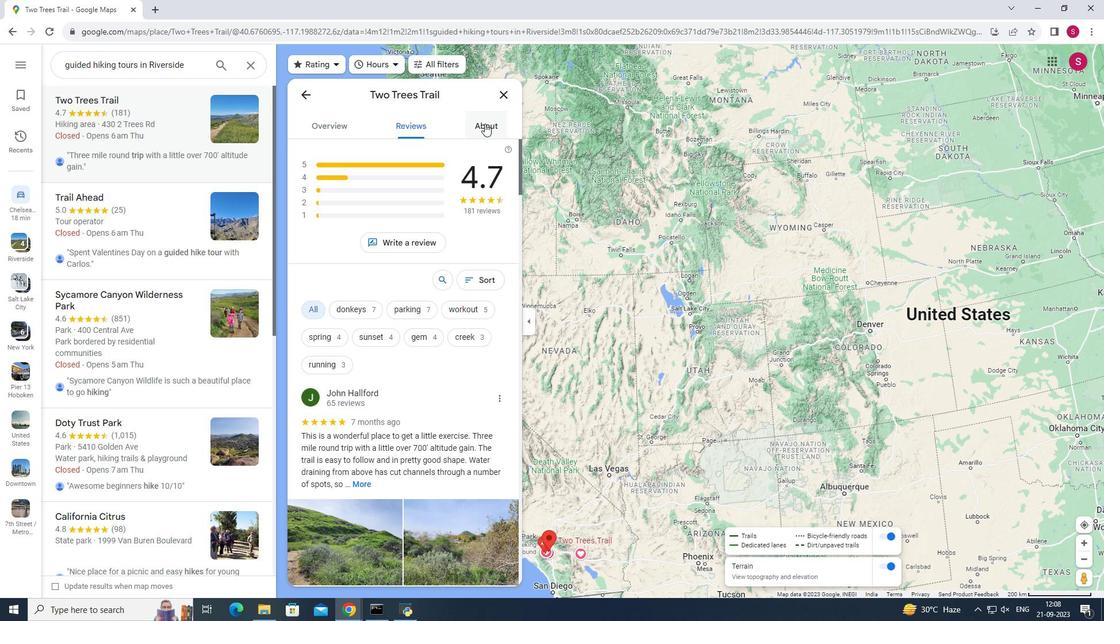 
Action: Mouse pressed left at (485, 123)
Screenshot: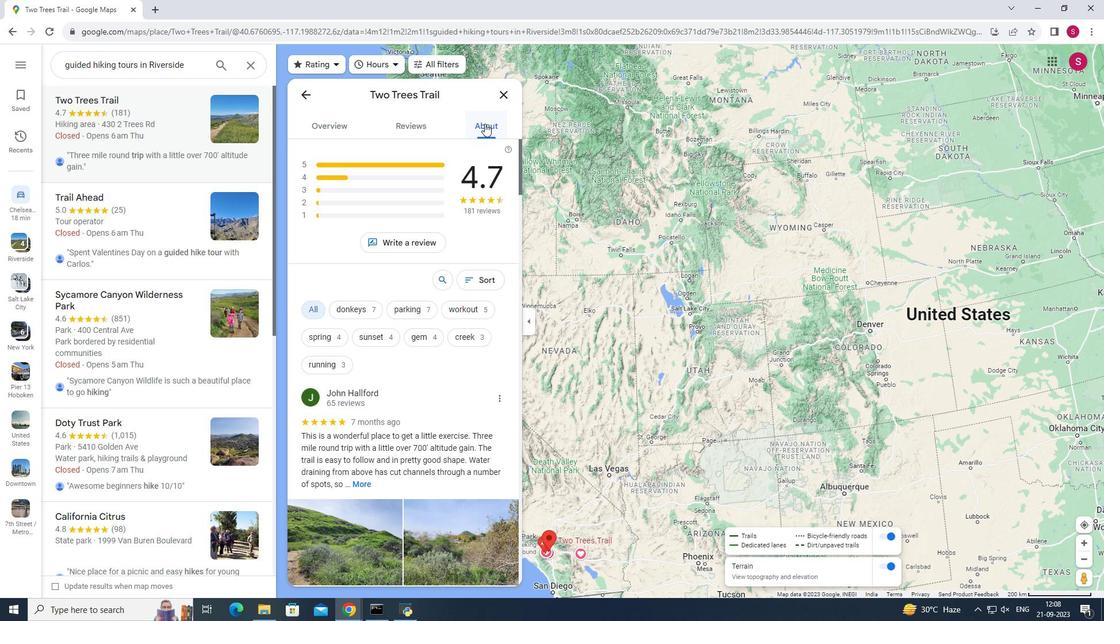 
Action: Mouse moved to (341, 127)
Screenshot: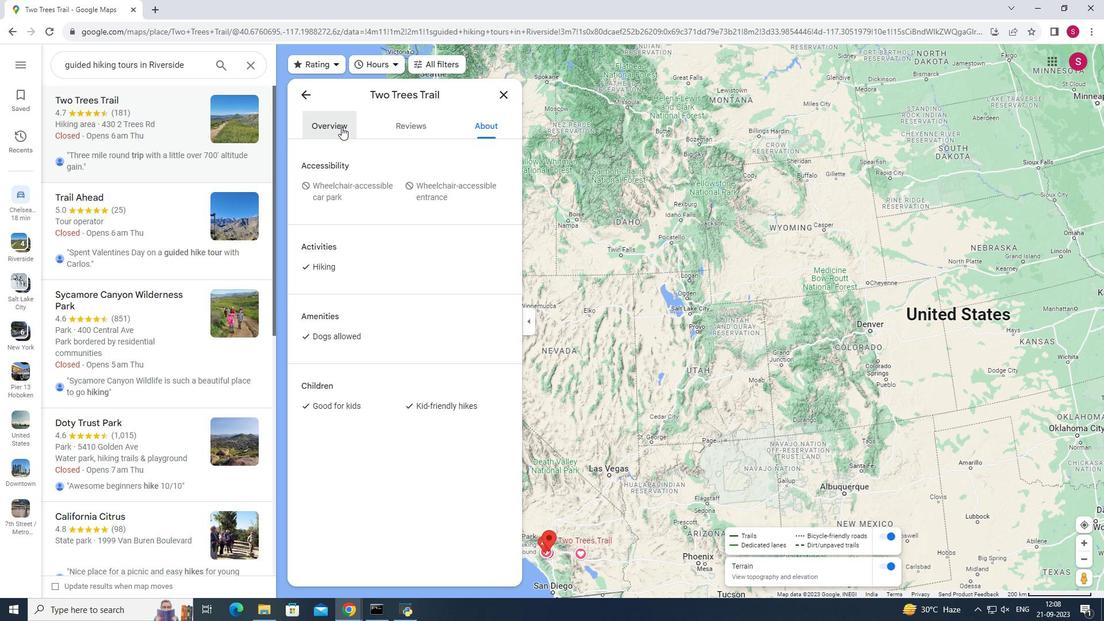 
Action: Mouse pressed left at (341, 127)
Screenshot: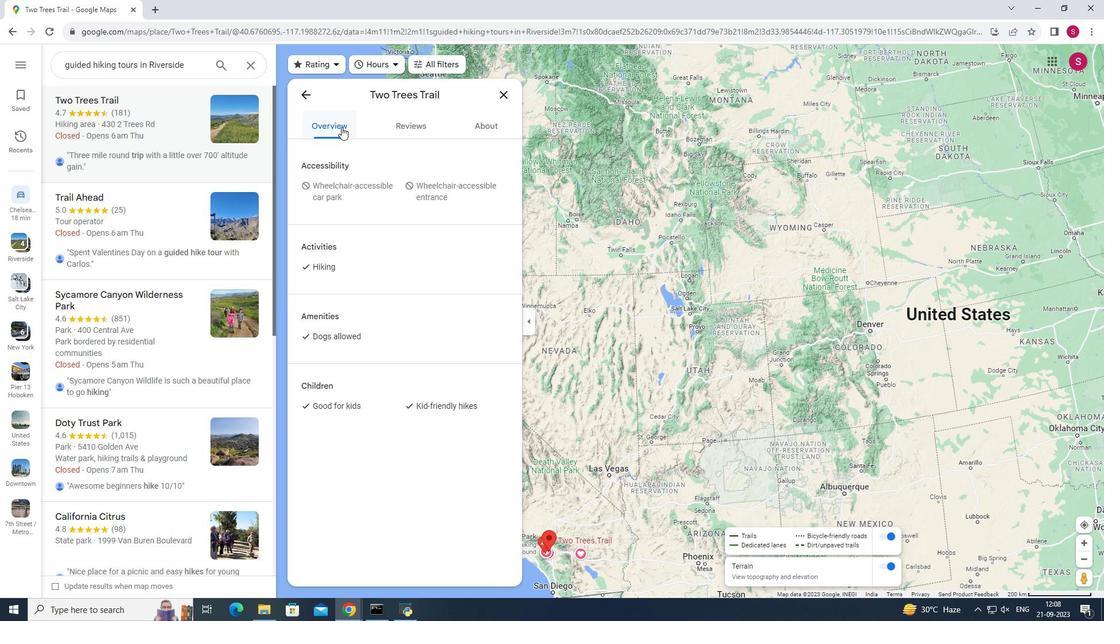 
Action: Mouse moved to (402, 491)
Screenshot: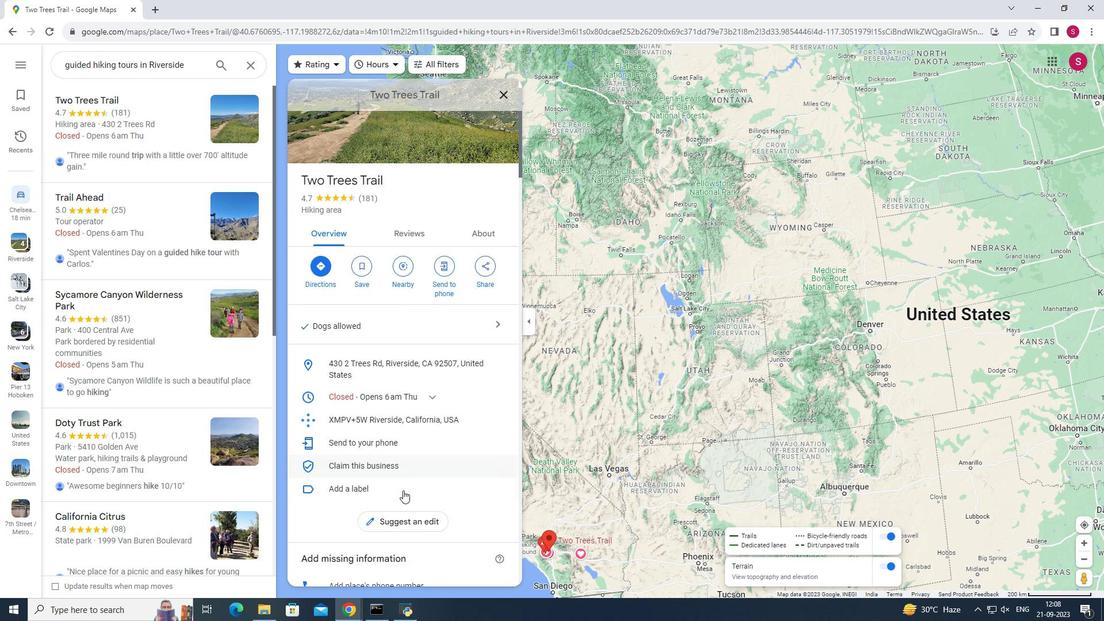 
Action: Mouse scrolled (402, 490) with delta (0, 0)
Screenshot: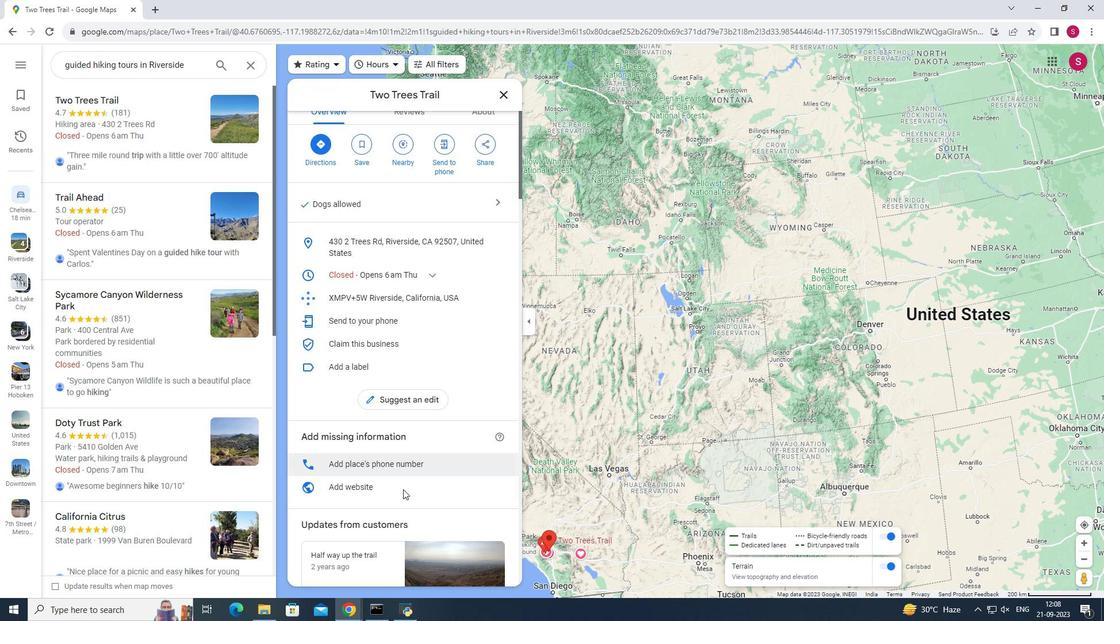 
Action: Mouse scrolled (402, 490) with delta (0, 0)
Screenshot: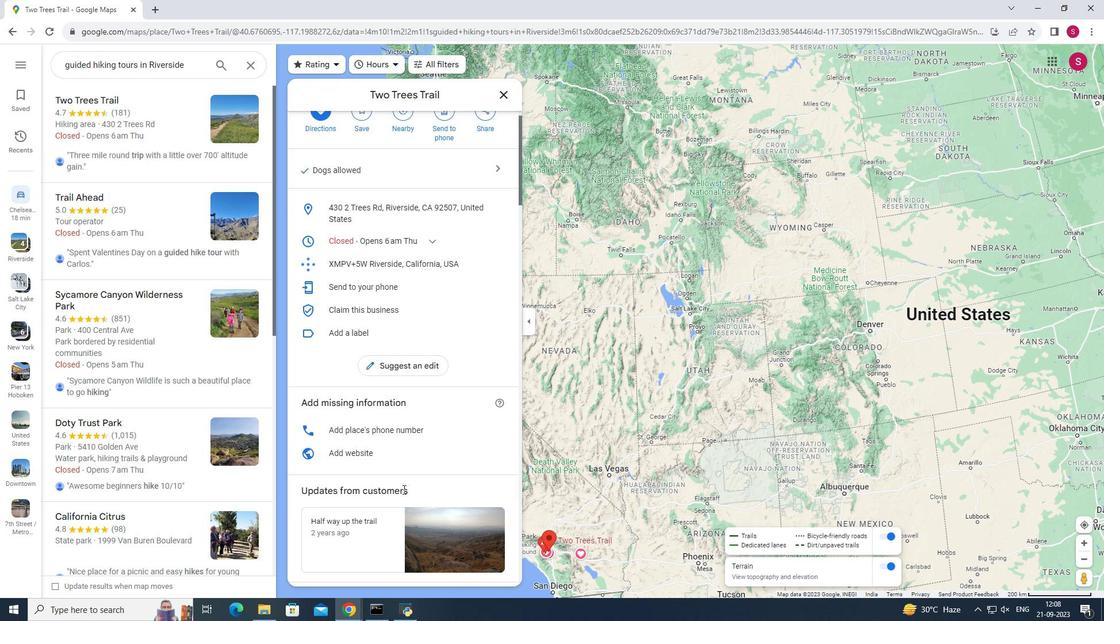 
Action: Mouse scrolled (402, 490) with delta (0, 0)
Screenshot: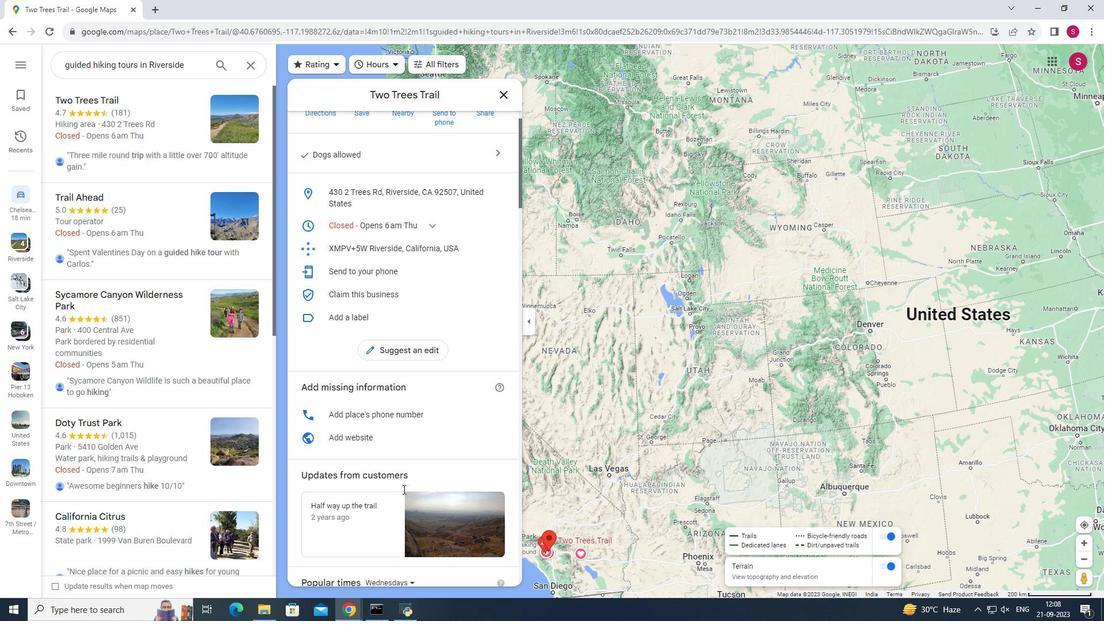 
Action: Mouse moved to (403, 490)
Screenshot: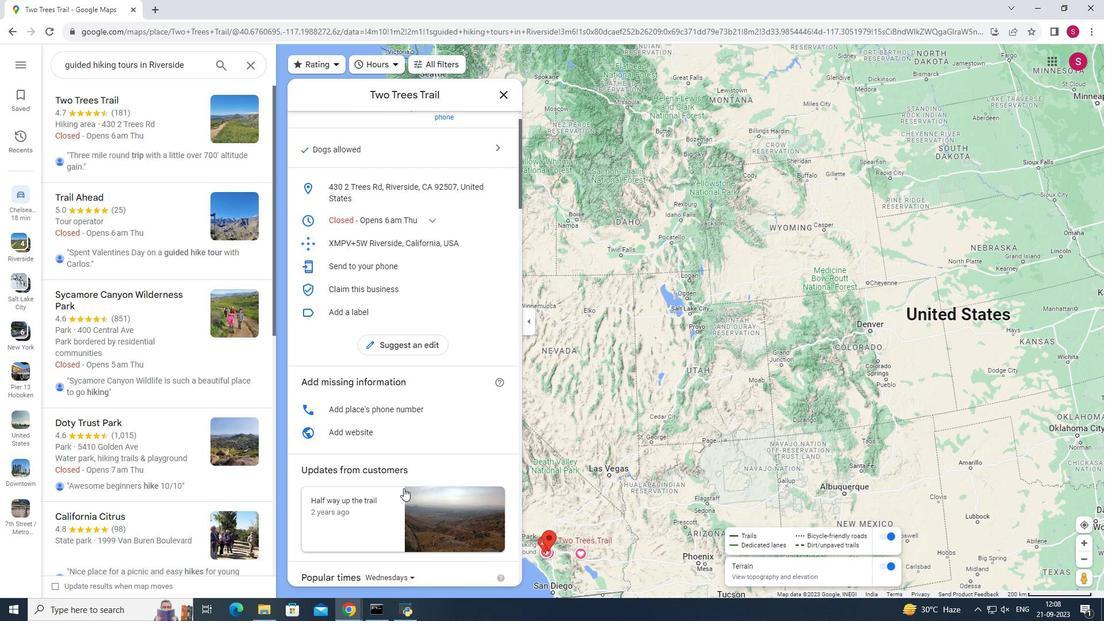 
Action: Mouse scrolled (403, 489) with delta (0, 0)
Screenshot: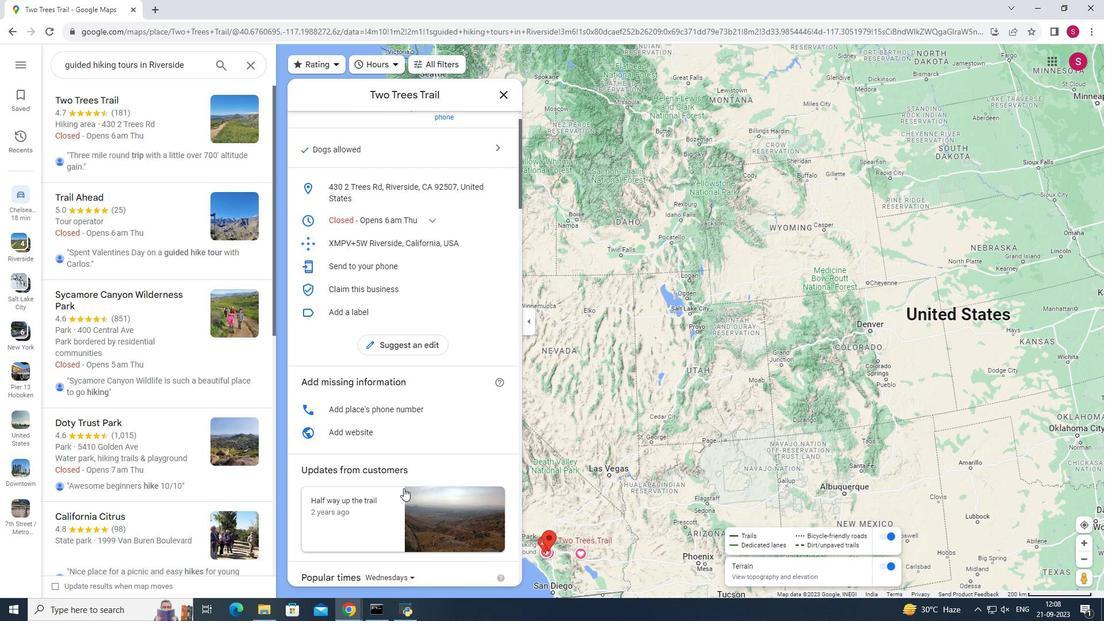 
Action: Mouse moved to (404, 477)
Screenshot: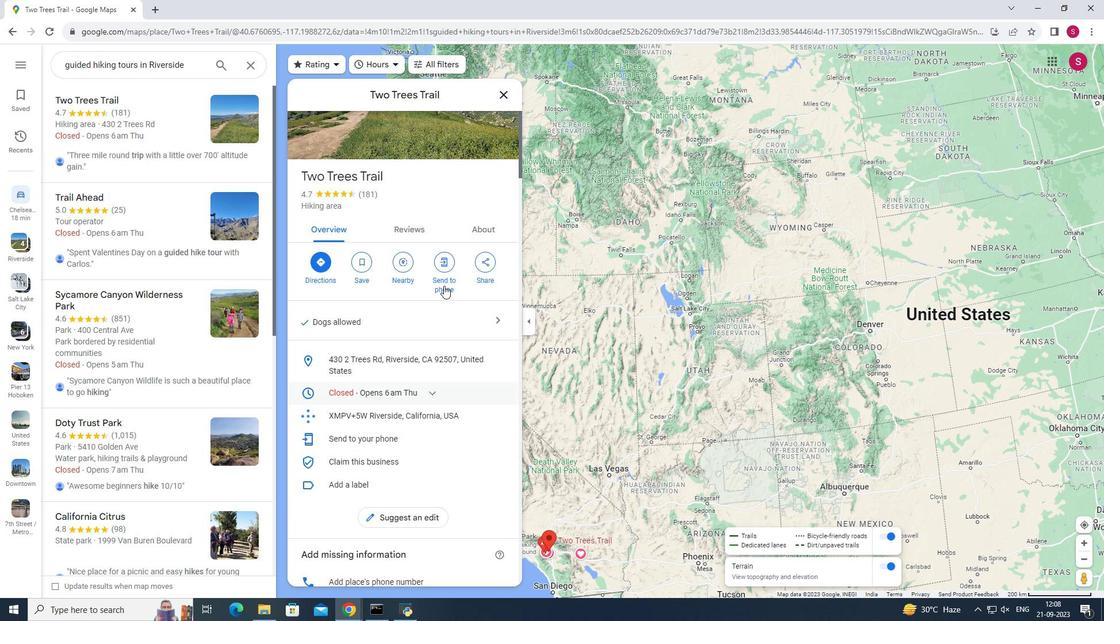 
Action: Mouse scrolled (404, 478) with delta (0, 0)
Screenshot: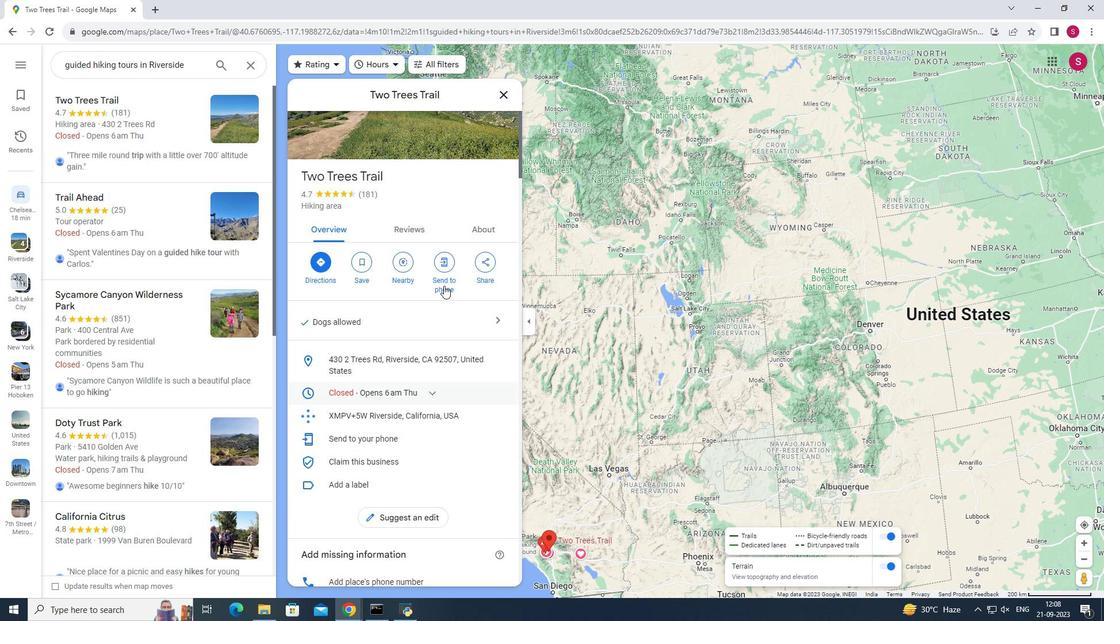 
Action: Mouse moved to (404, 475)
Screenshot: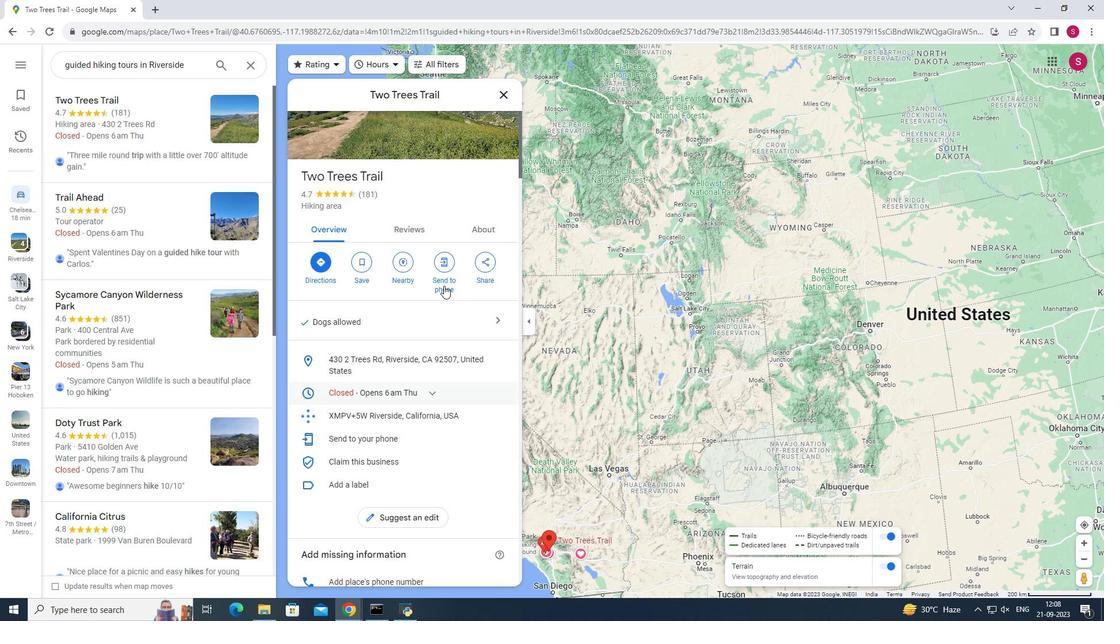 
Action: Mouse scrolled (404, 475) with delta (0, 0)
Screenshot: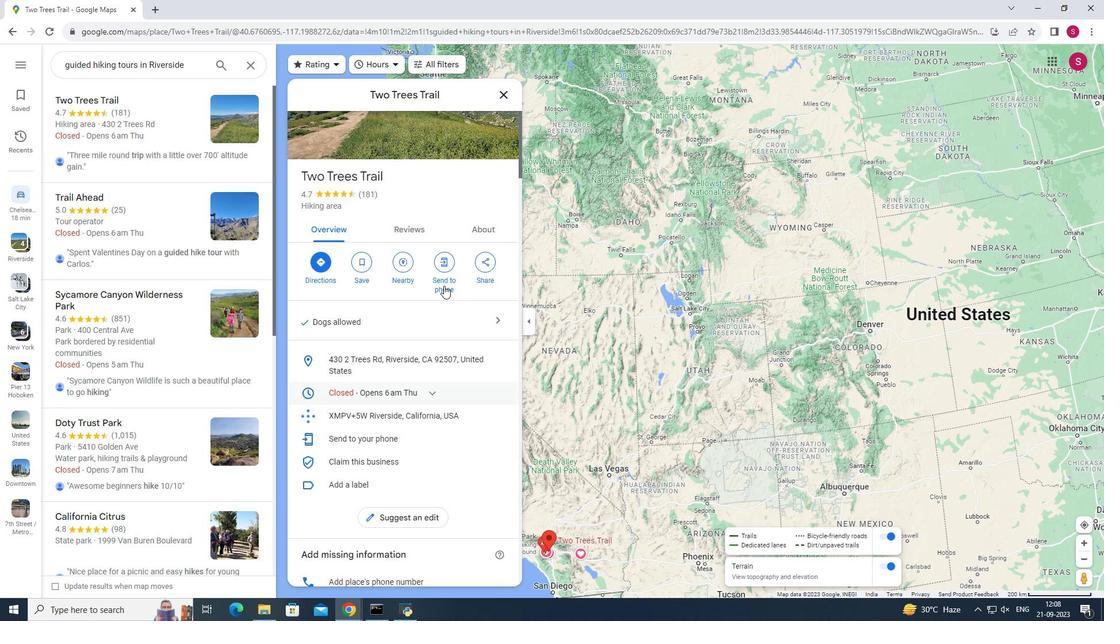 
Action: Mouse moved to (404, 471)
Screenshot: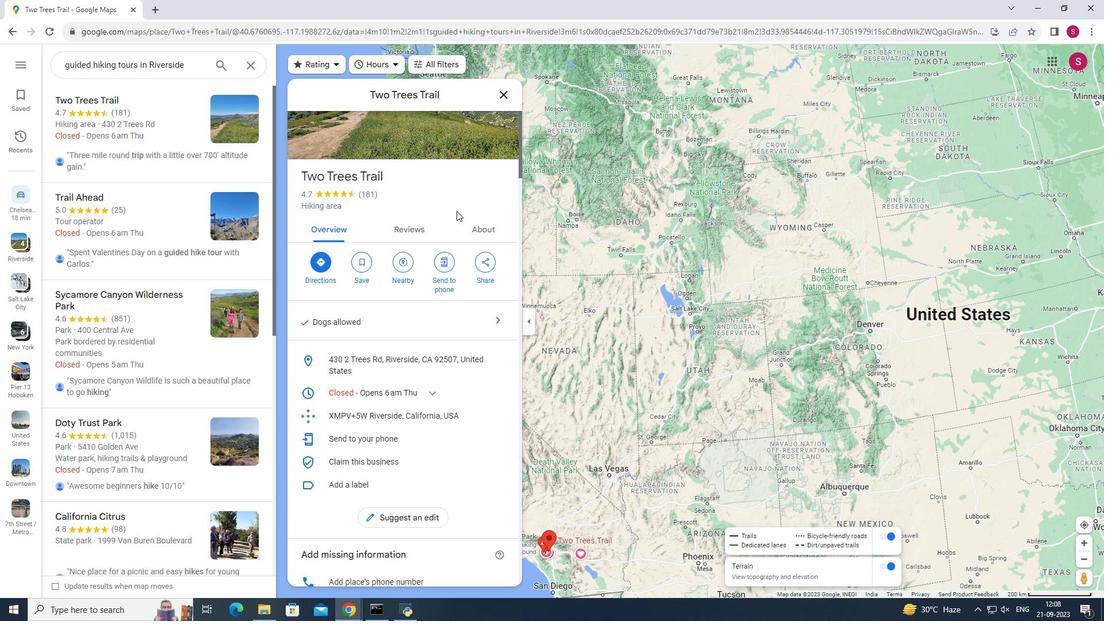 
Action: Mouse scrolled (404, 472) with delta (0, 0)
Screenshot: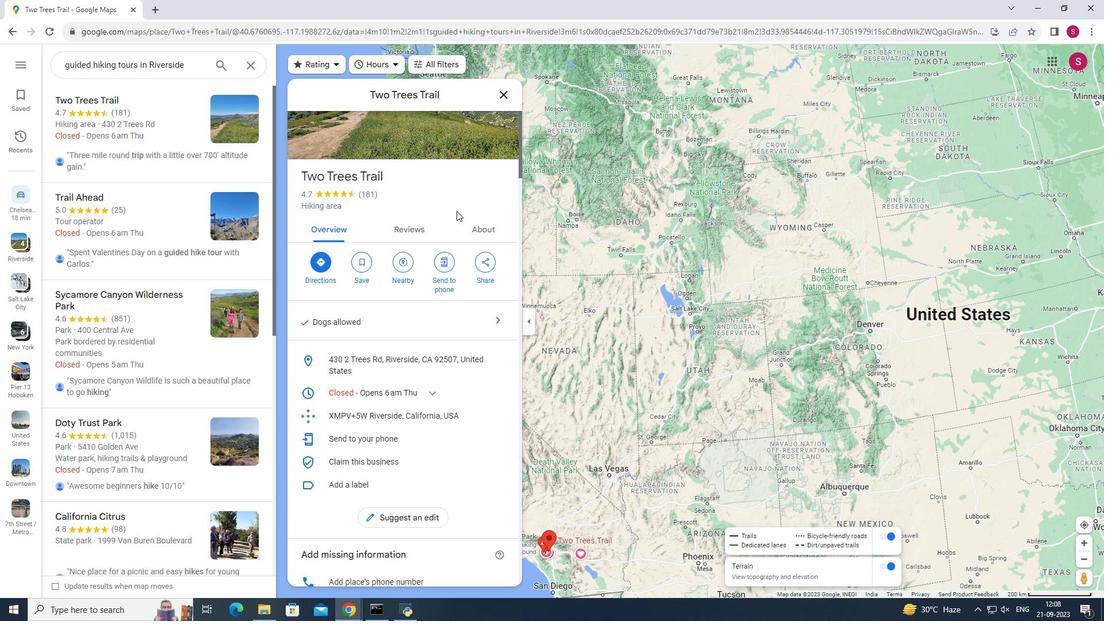 
Action: Mouse moved to (507, 91)
Screenshot: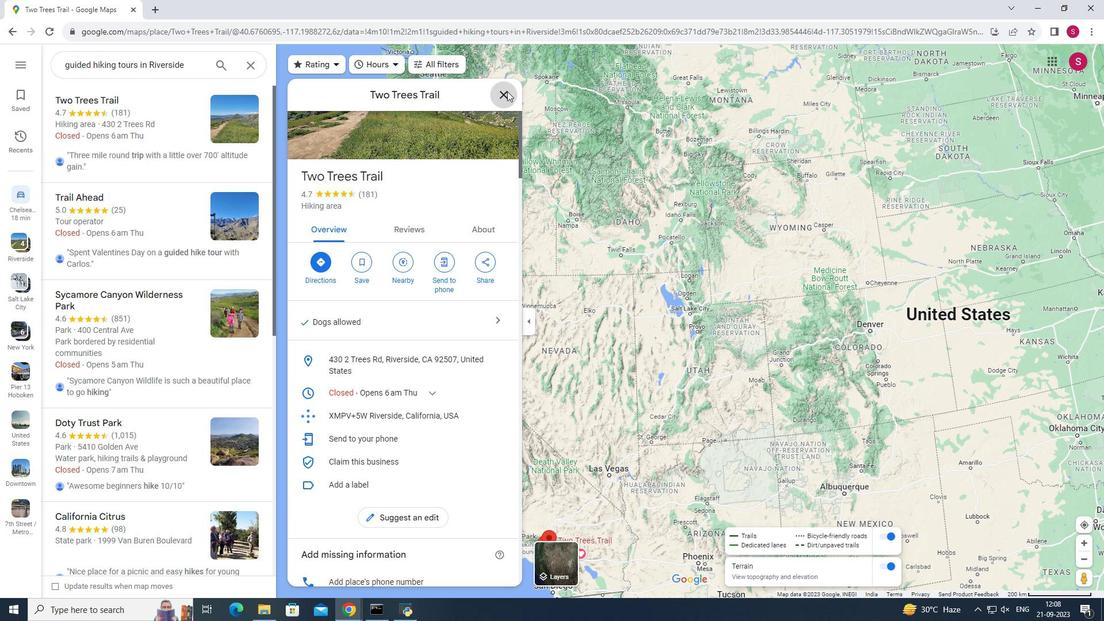 
Action: Mouse pressed left at (507, 91)
Screenshot: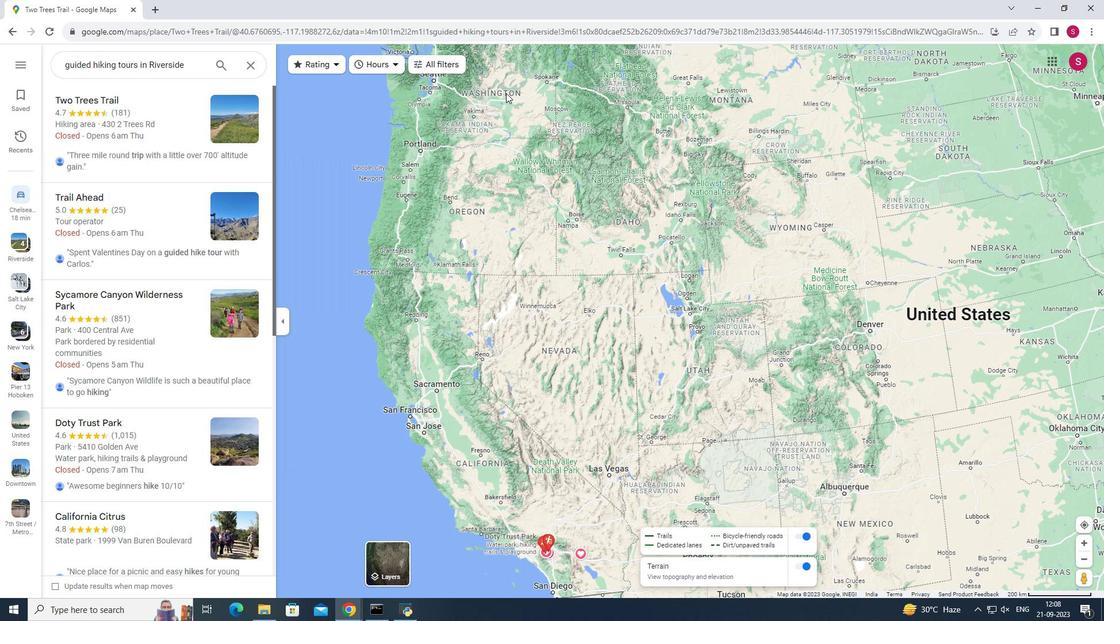 
Action: Mouse moved to (138, 198)
Screenshot: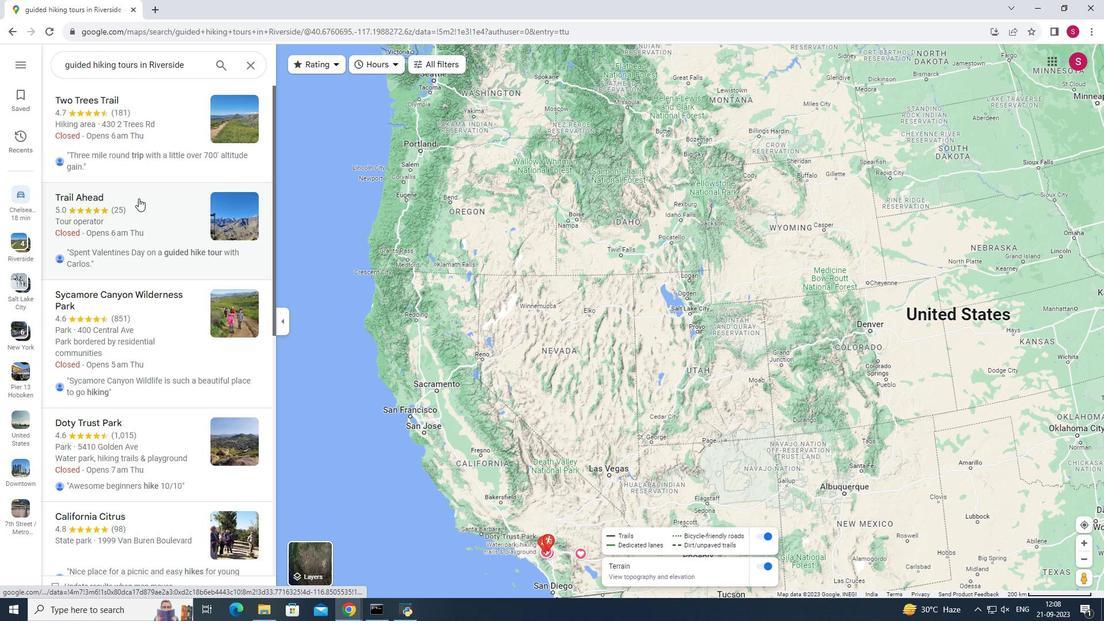 
Action: Mouse pressed left at (138, 198)
Screenshot: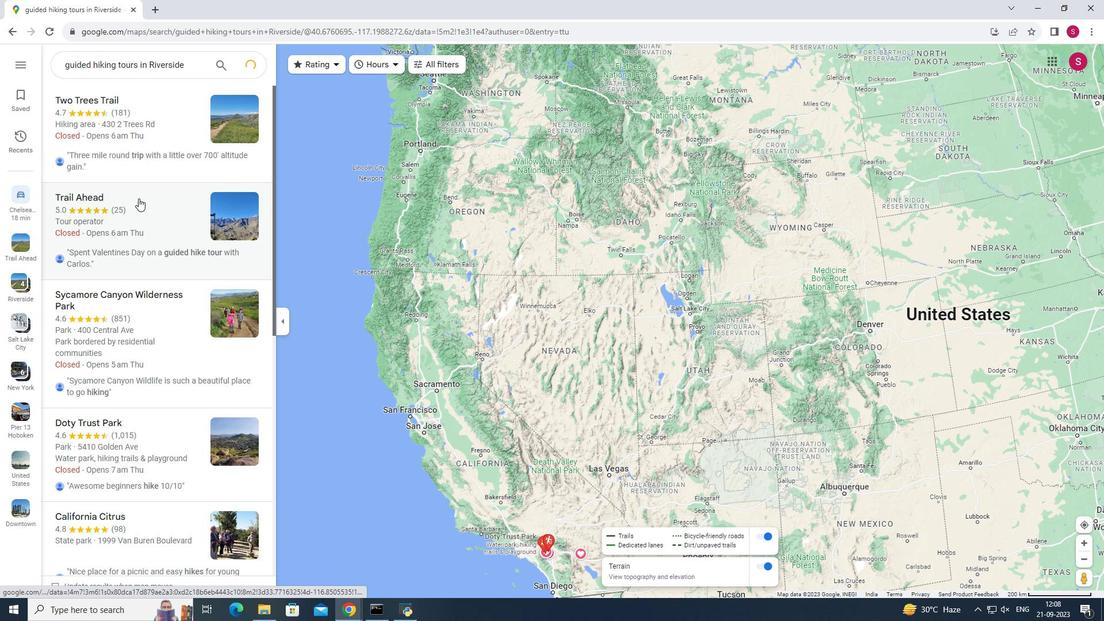 
Action: Mouse moved to (399, 284)
Screenshot: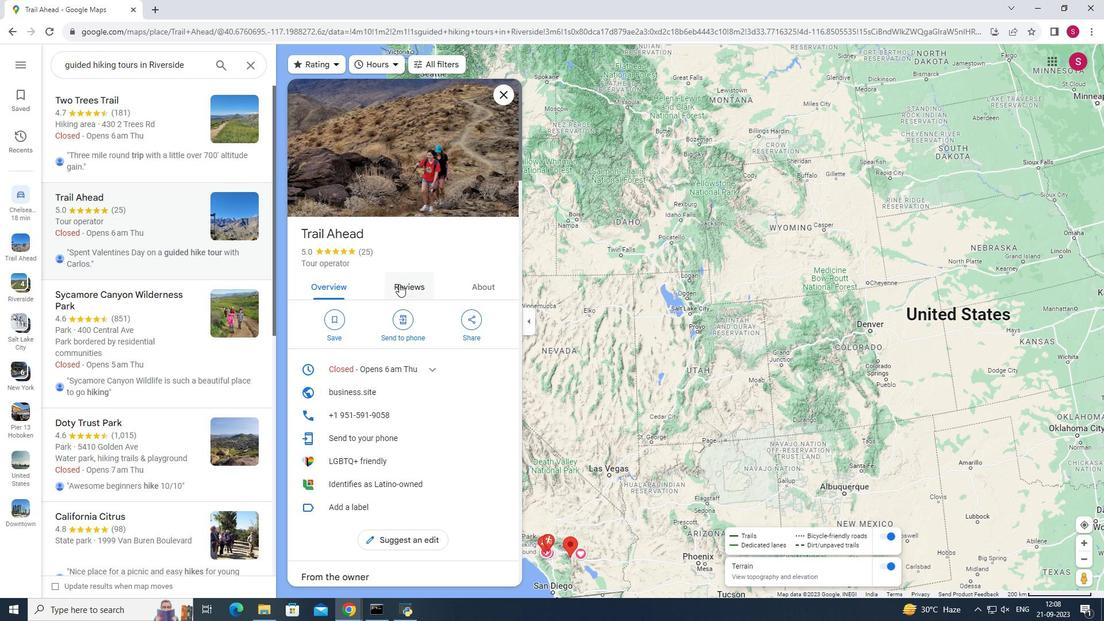 
Action: Mouse pressed left at (399, 284)
Screenshot: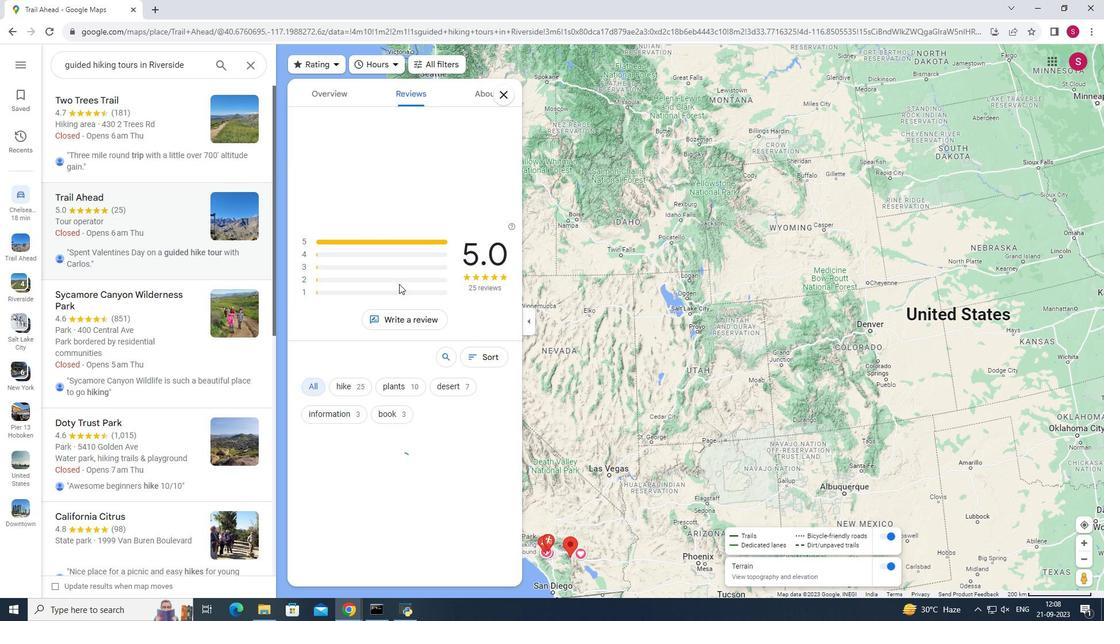 
Action: Mouse moved to (496, 127)
Screenshot: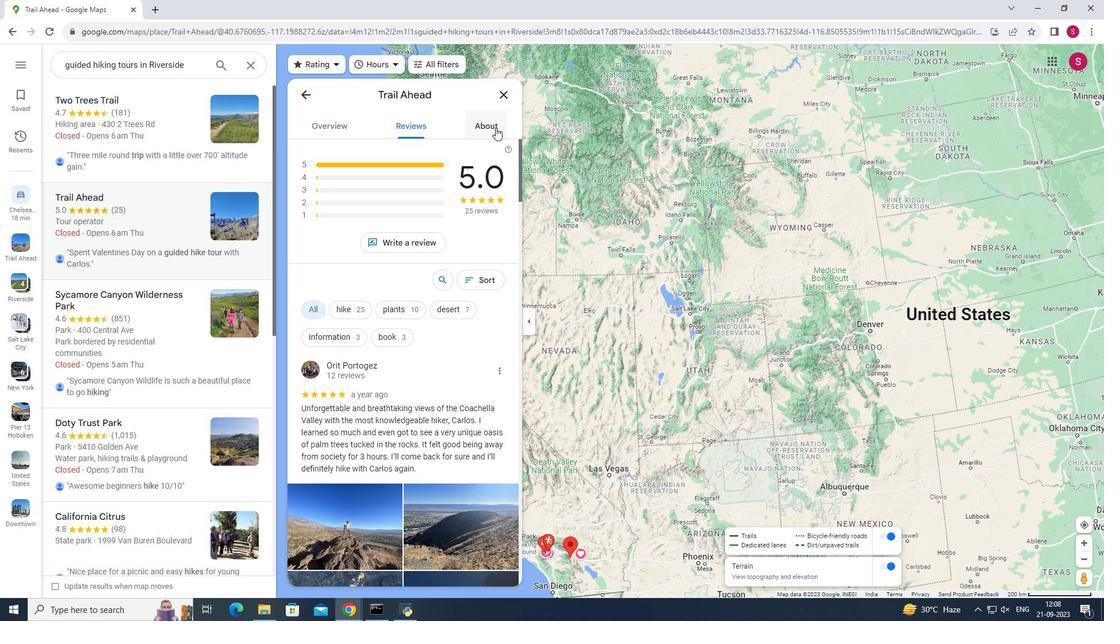 
Action: Mouse pressed left at (496, 127)
Screenshot: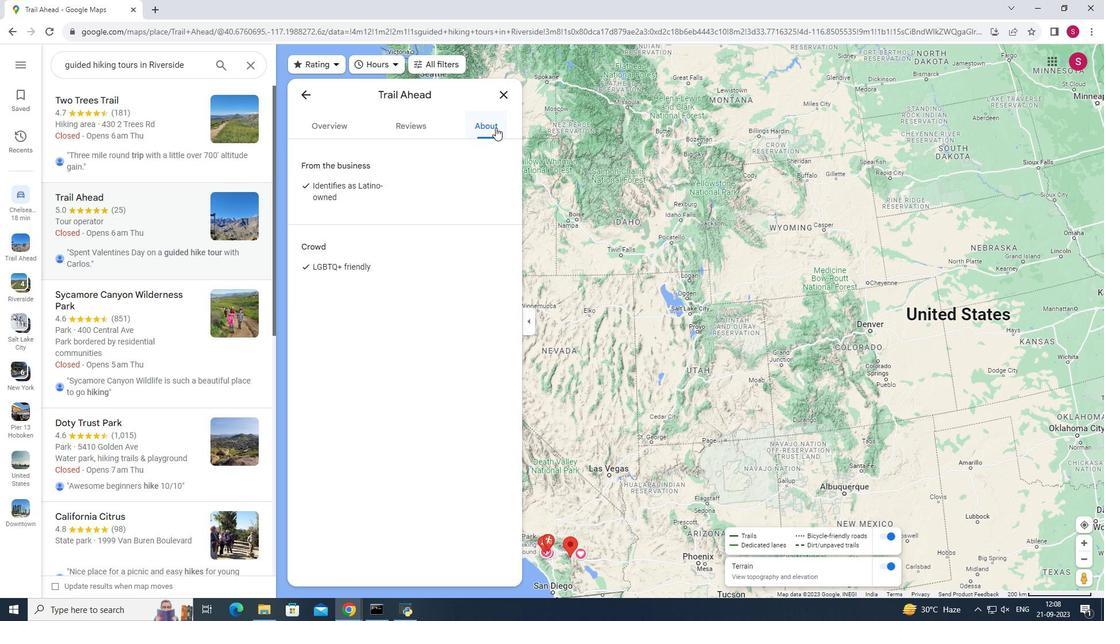 
Action: Mouse moved to (334, 125)
Screenshot: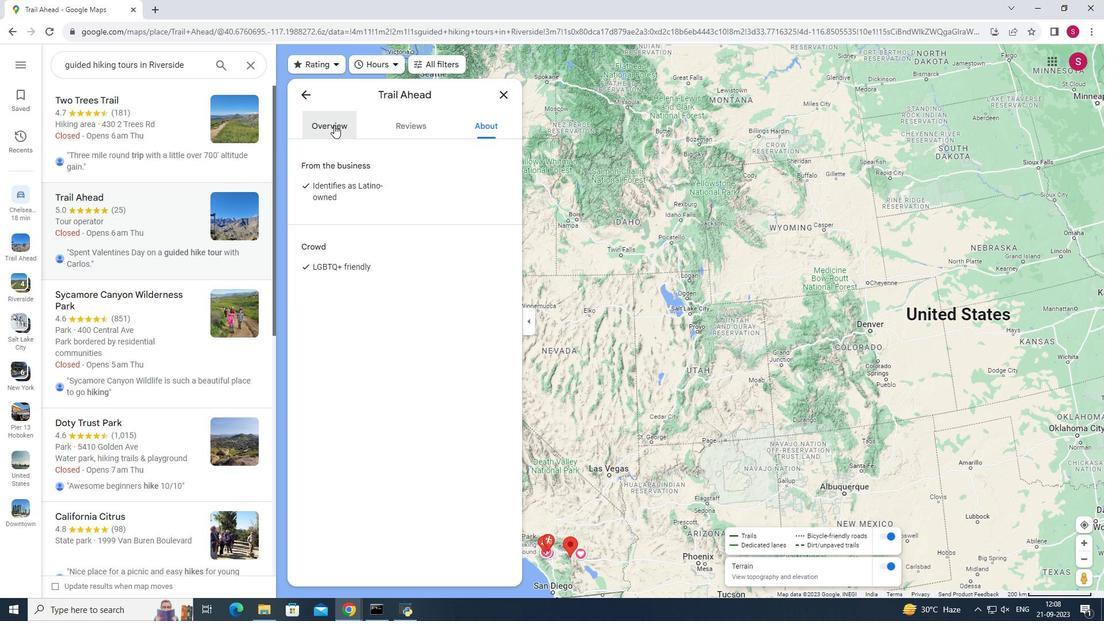 
Action: Mouse pressed left at (334, 125)
Screenshot: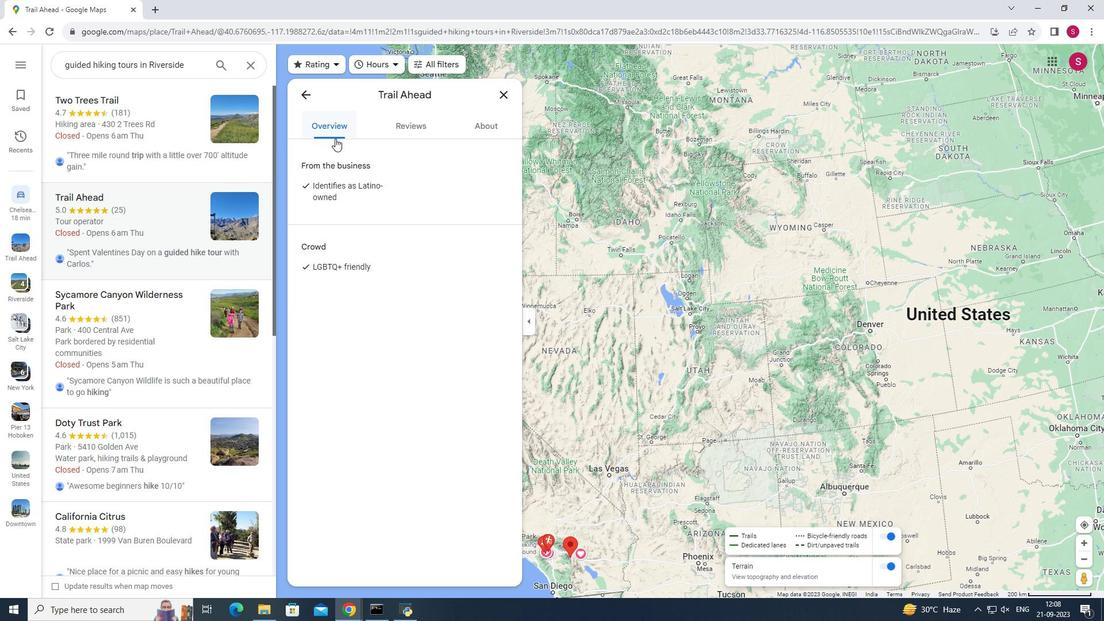 
Action: Mouse moved to (431, 498)
Screenshot: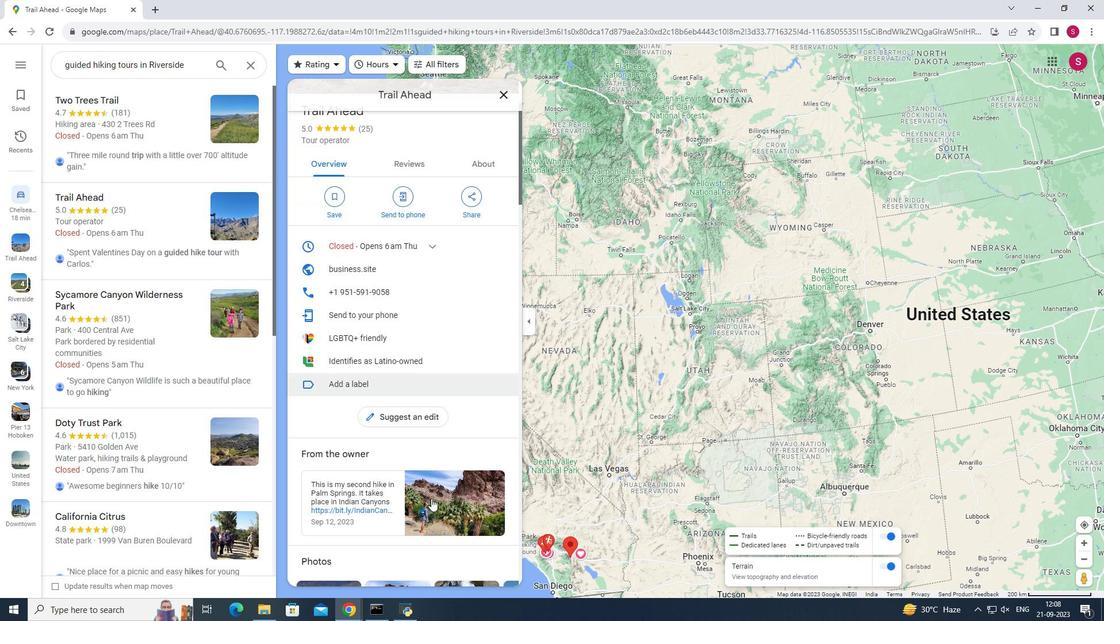 
Action: Mouse scrolled (431, 498) with delta (0, 0)
Screenshot: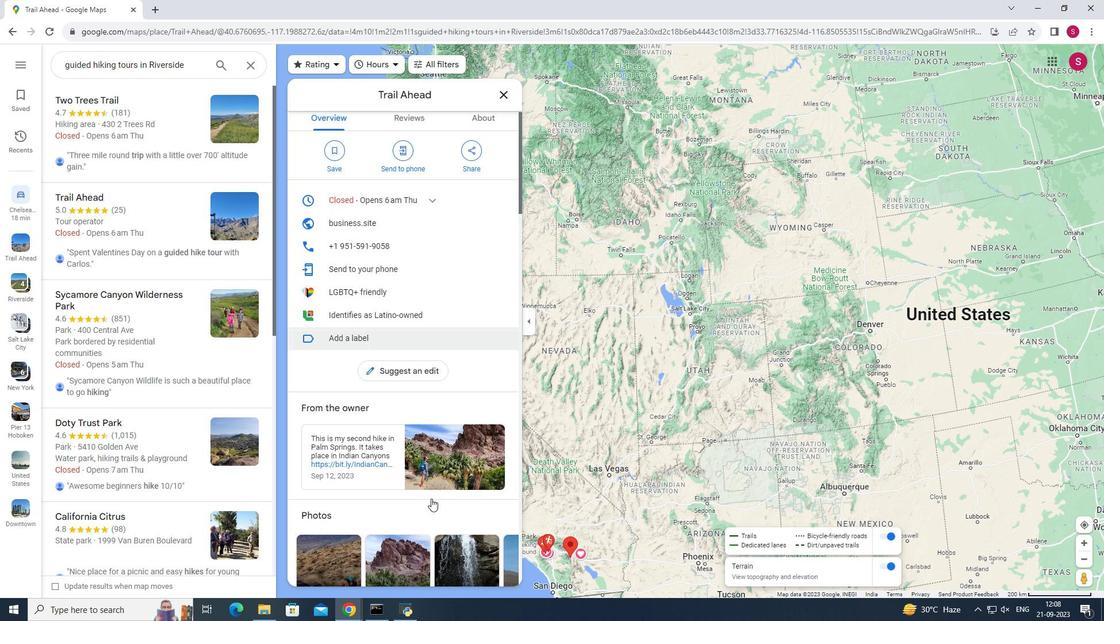 
Action: Mouse scrolled (431, 498) with delta (0, 0)
Screenshot: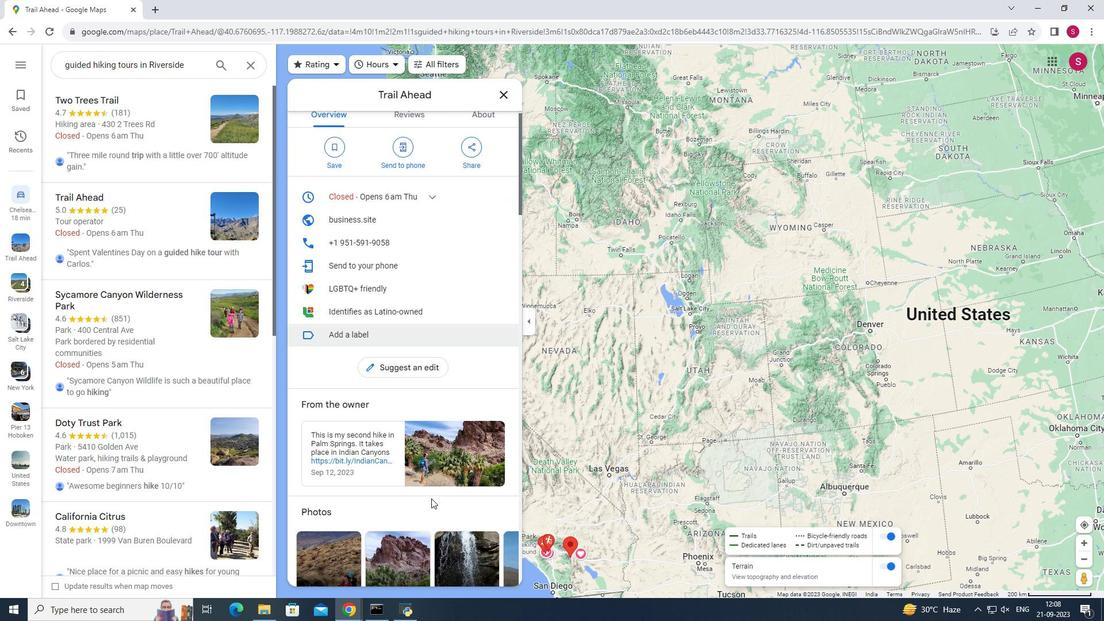 
Action: Mouse scrolled (431, 498) with delta (0, 0)
Screenshot: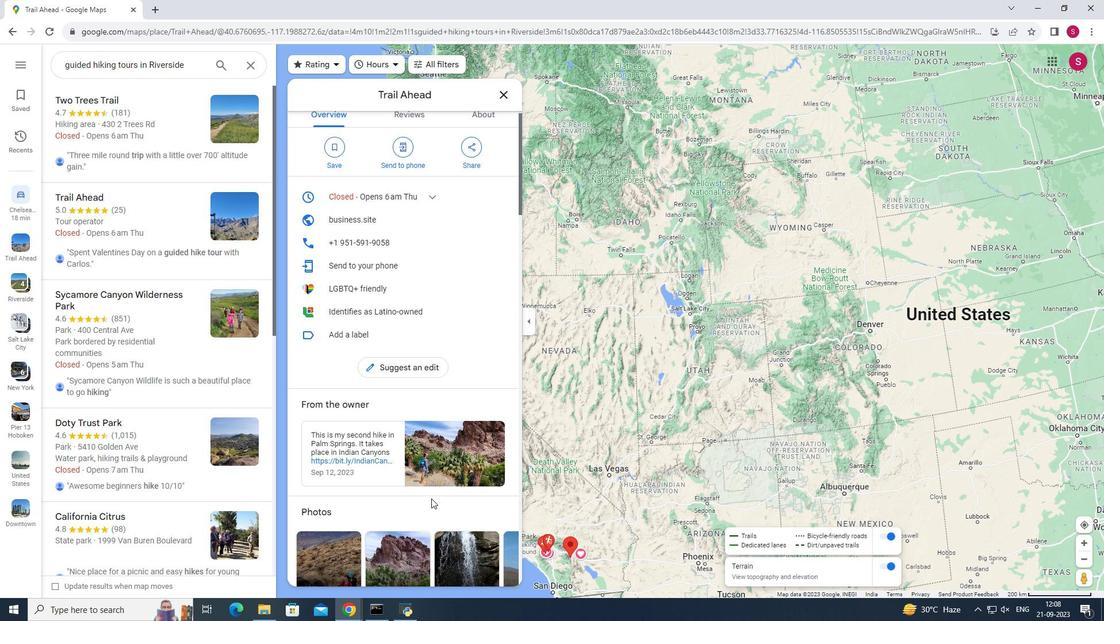 
Action: Mouse scrolled (431, 499) with delta (0, 0)
Screenshot: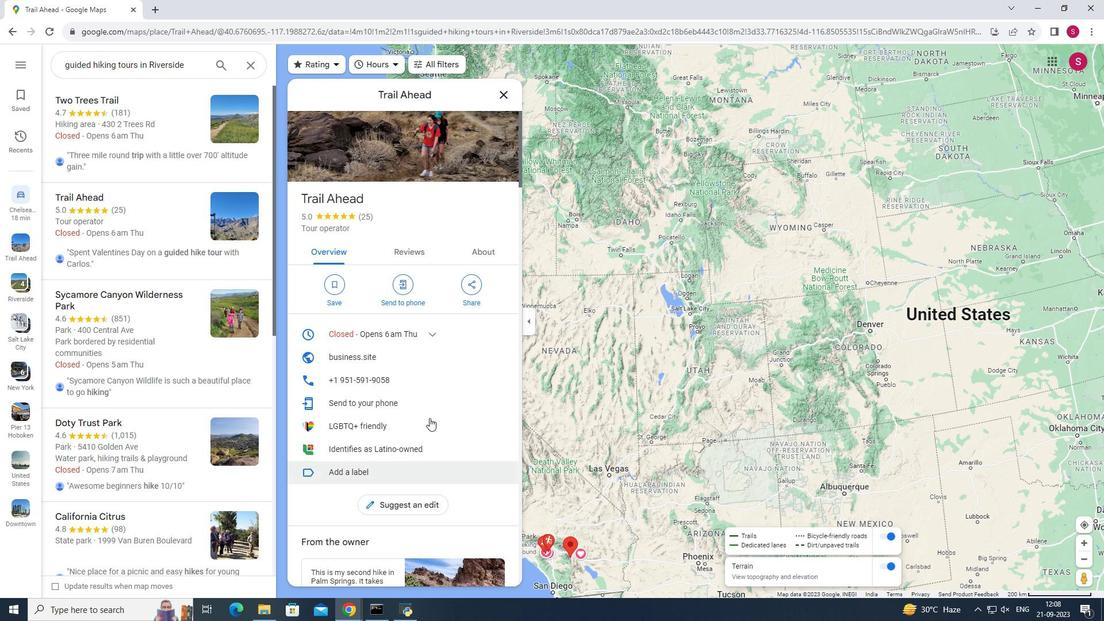 
Action: Mouse moved to (431, 497)
Screenshot: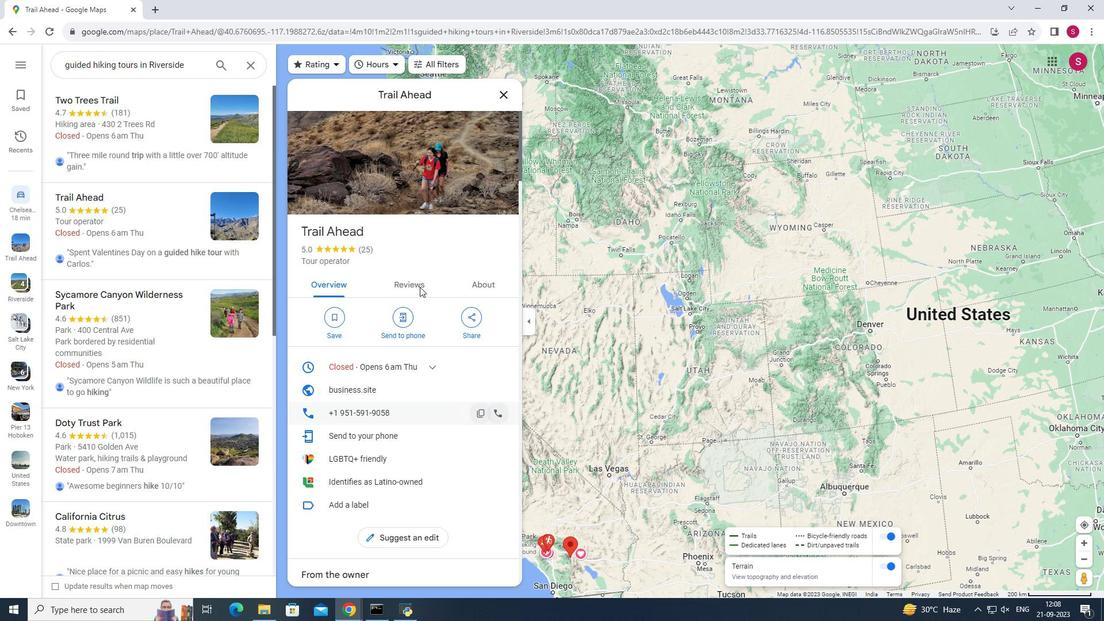 
Action: Mouse scrolled (431, 498) with delta (0, 0)
Screenshot: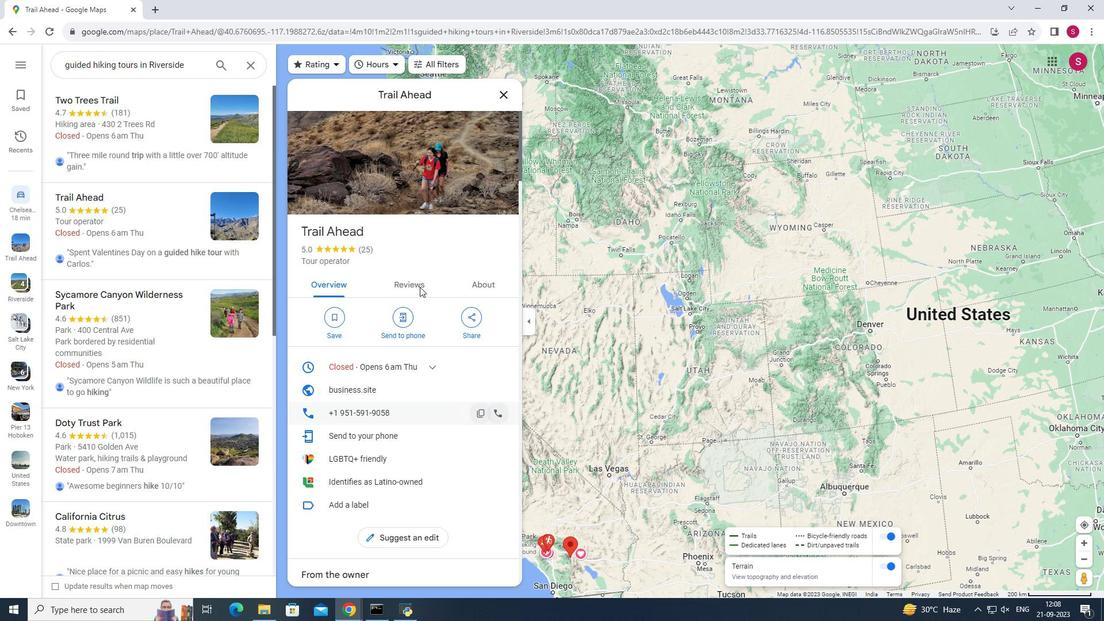 
Action: Mouse moved to (431, 494)
Screenshot: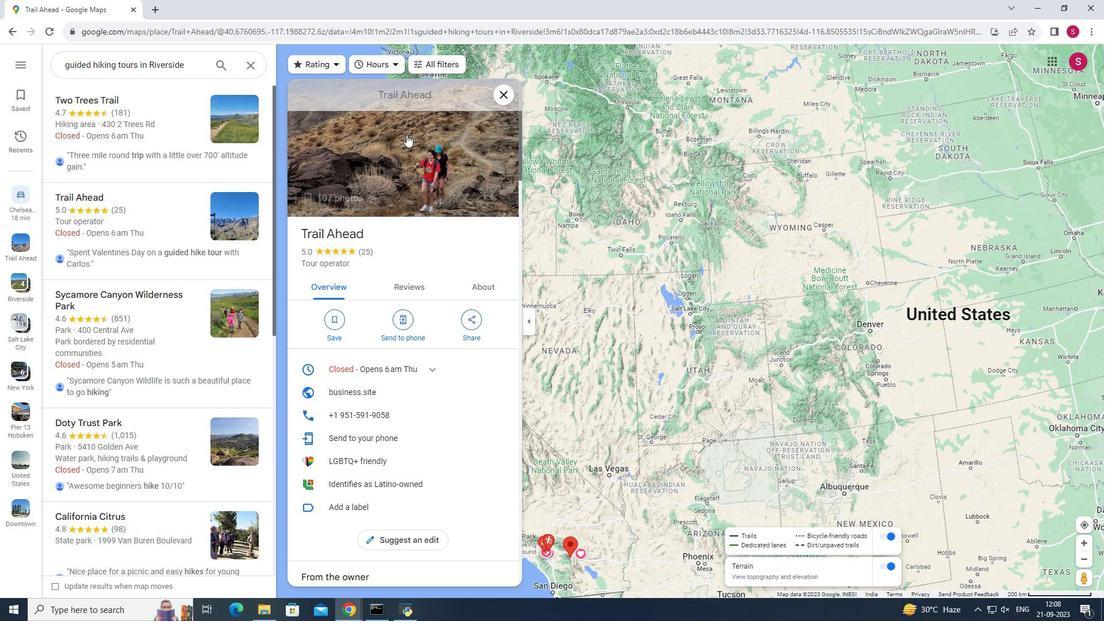 
Action: Mouse scrolled (431, 495) with delta (0, 0)
Screenshot: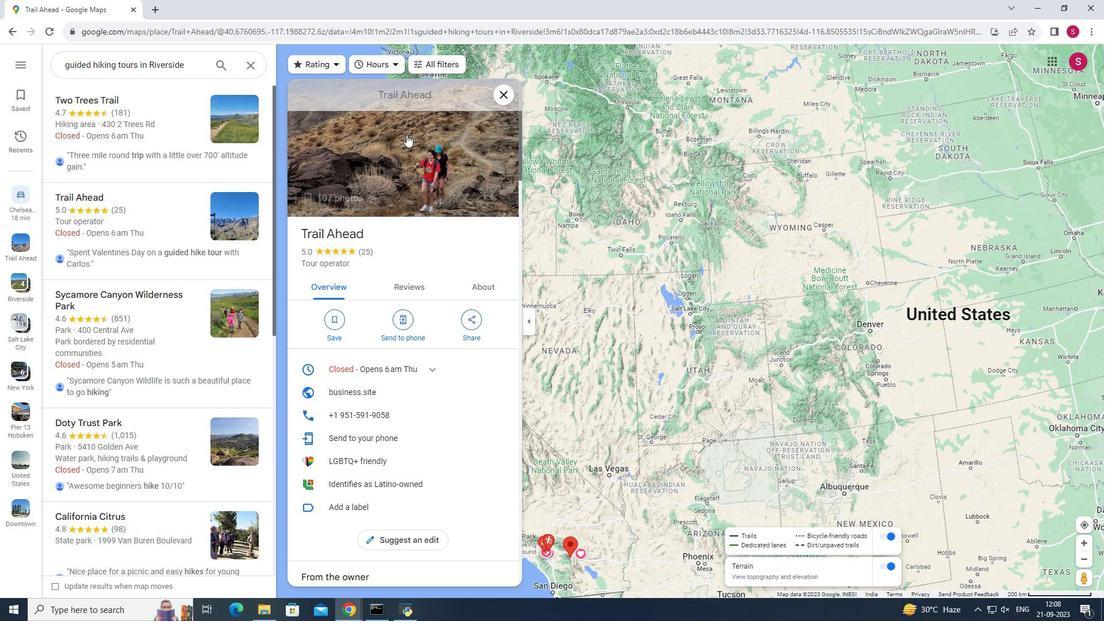 
Action: Mouse moved to (503, 91)
Screenshot: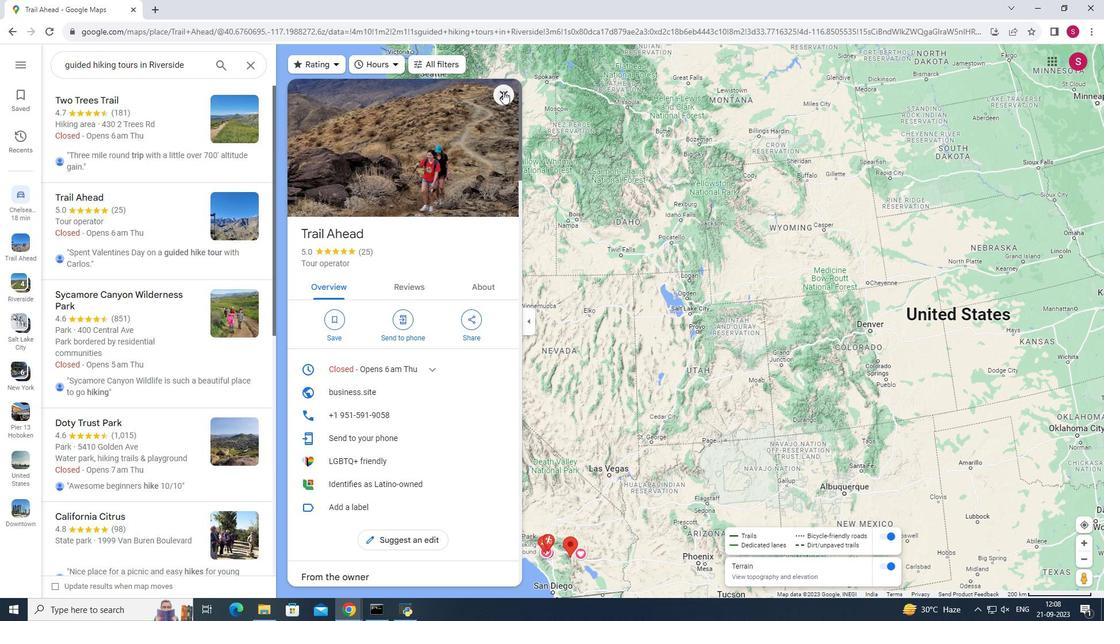 
Action: Mouse pressed left at (503, 91)
Screenshot: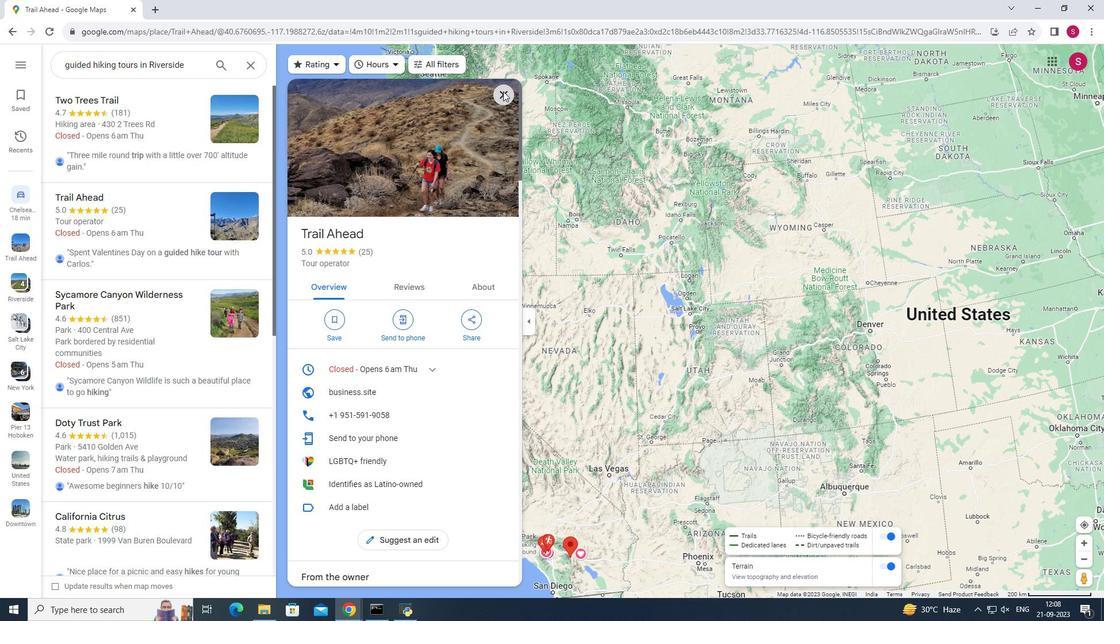 
Action: Mouse moved to (113, 306)
Screenshot: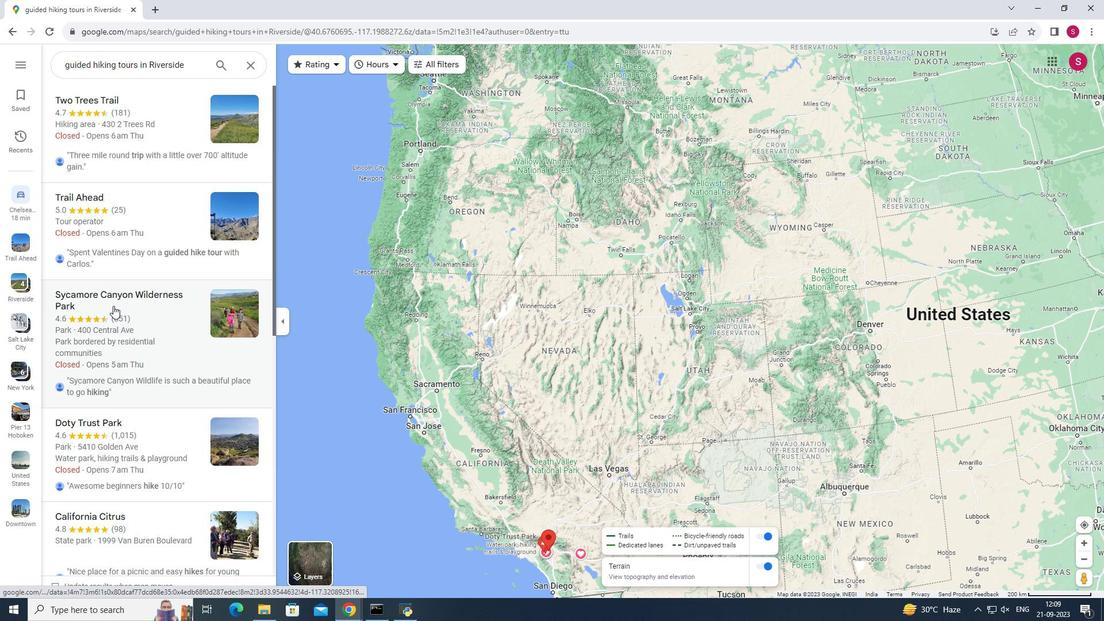 
Action: Mouse scrolled (113, 305) with delta (0, 0)
Screenshot: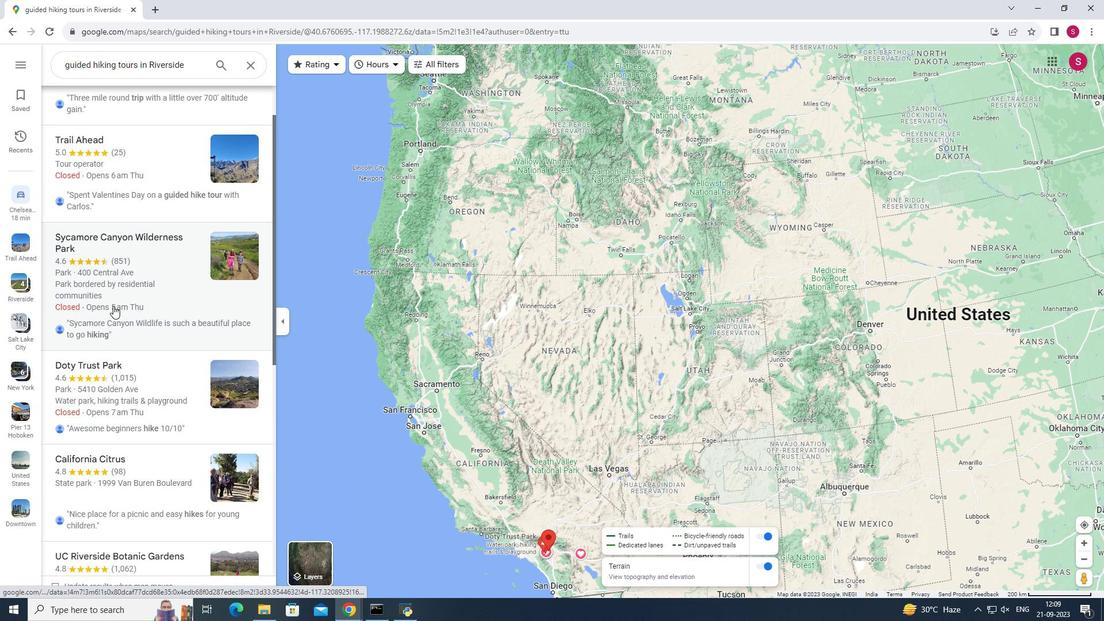 
Action: Mouse moved to (158, 298)
Screenshot: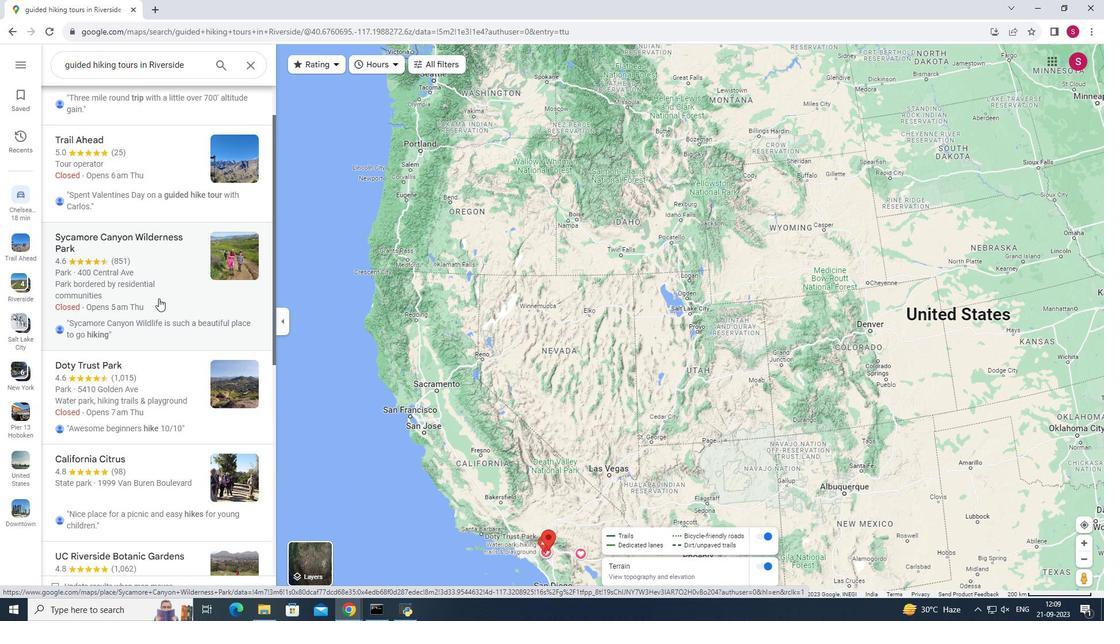 
Action: Mouse scrolled (158, 298) with delta (0, 0)
Screenshot: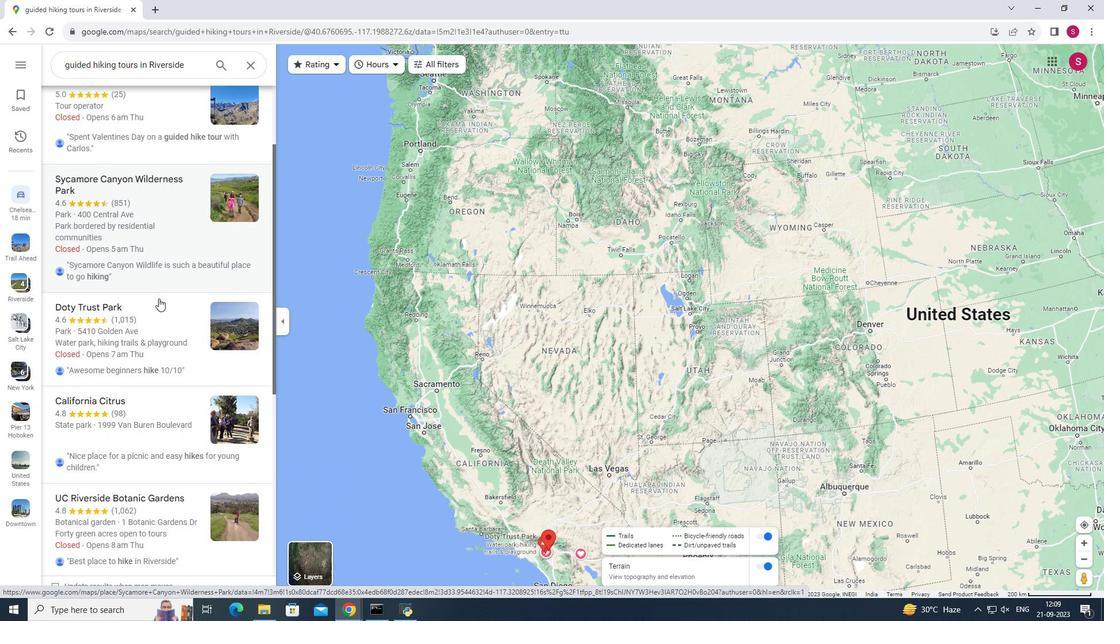 
Action: Mouse moved to (158, 298)
Screenshot: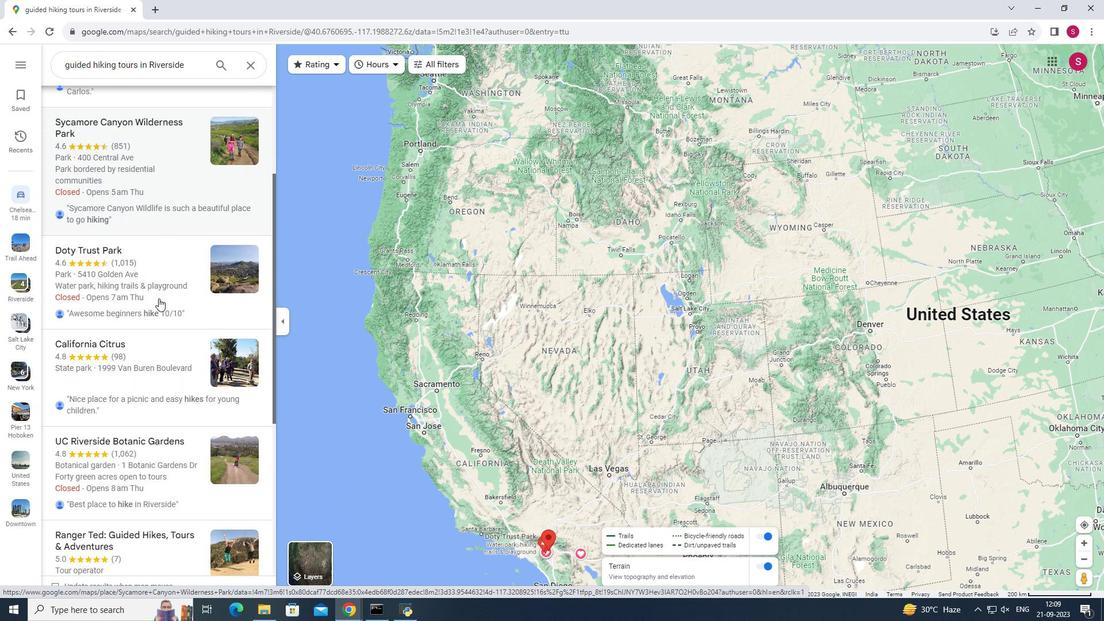 
Action: Mouse scrolled (158, 298) with delta (0, 0)
Screenshot: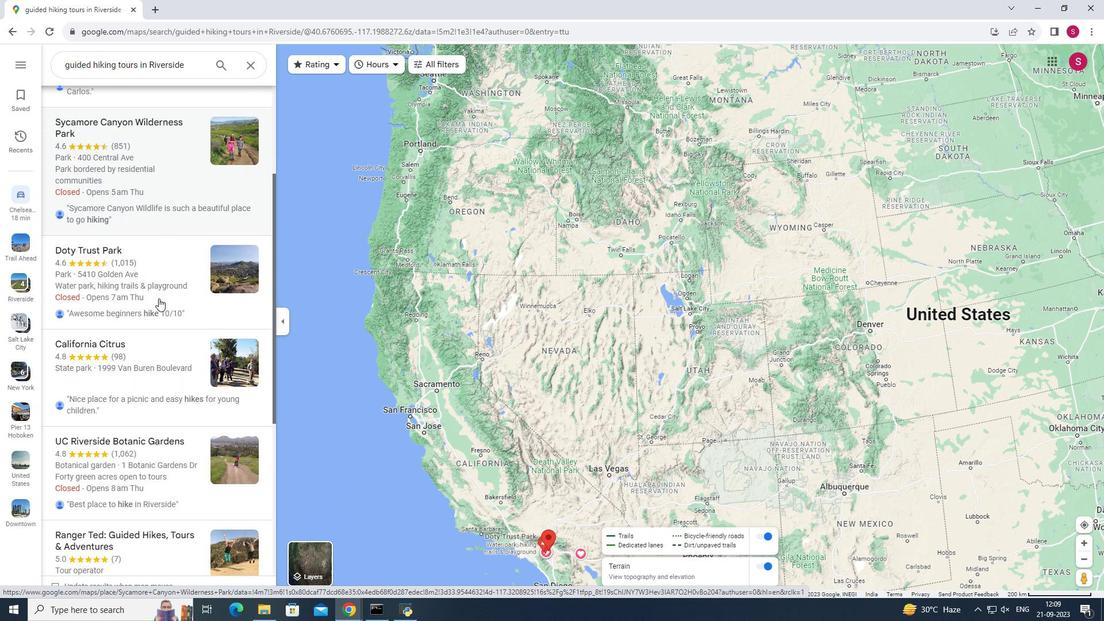 
Action: Mouse moved to (167, 267)
Screenshot: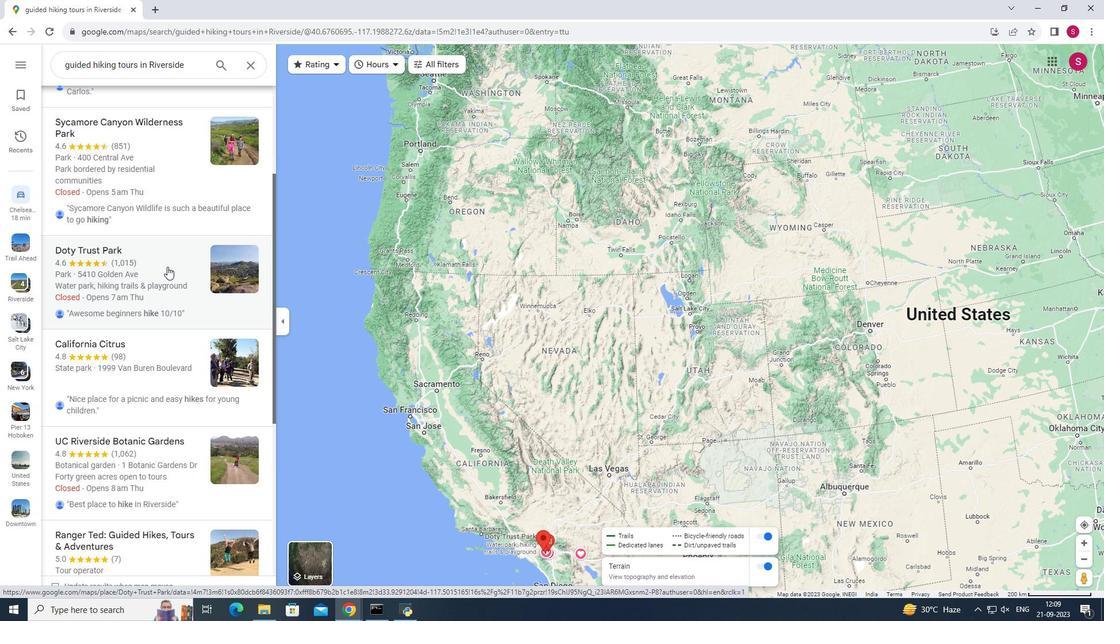 
Action: Mouse pressed left at (167, 267)
Screenshot: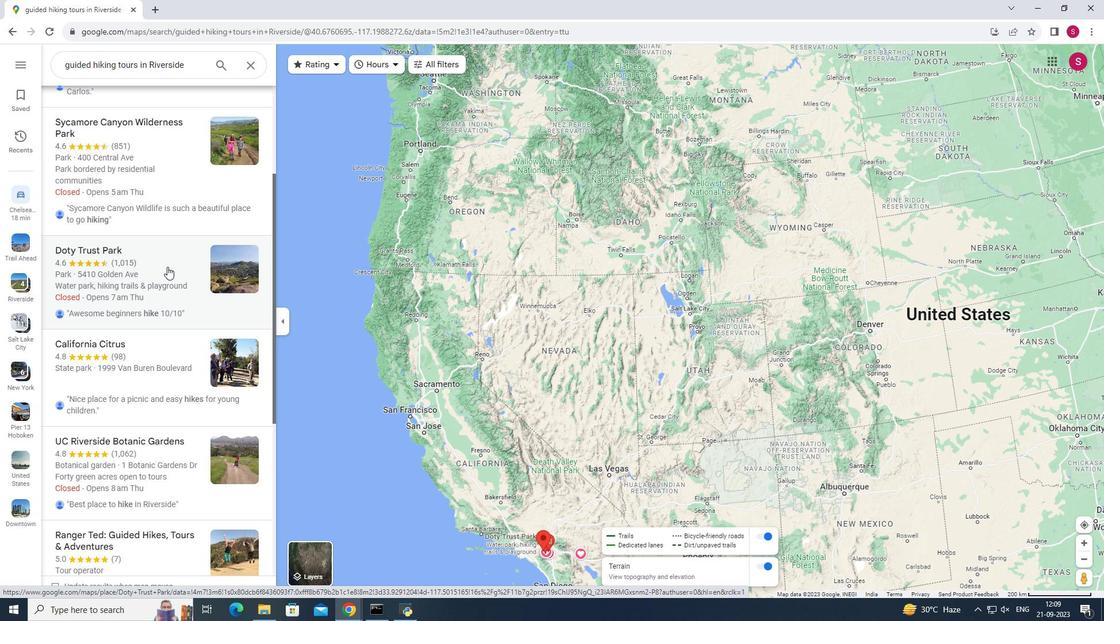 
Action: Mouse moved to (469, 375)
Screenshot: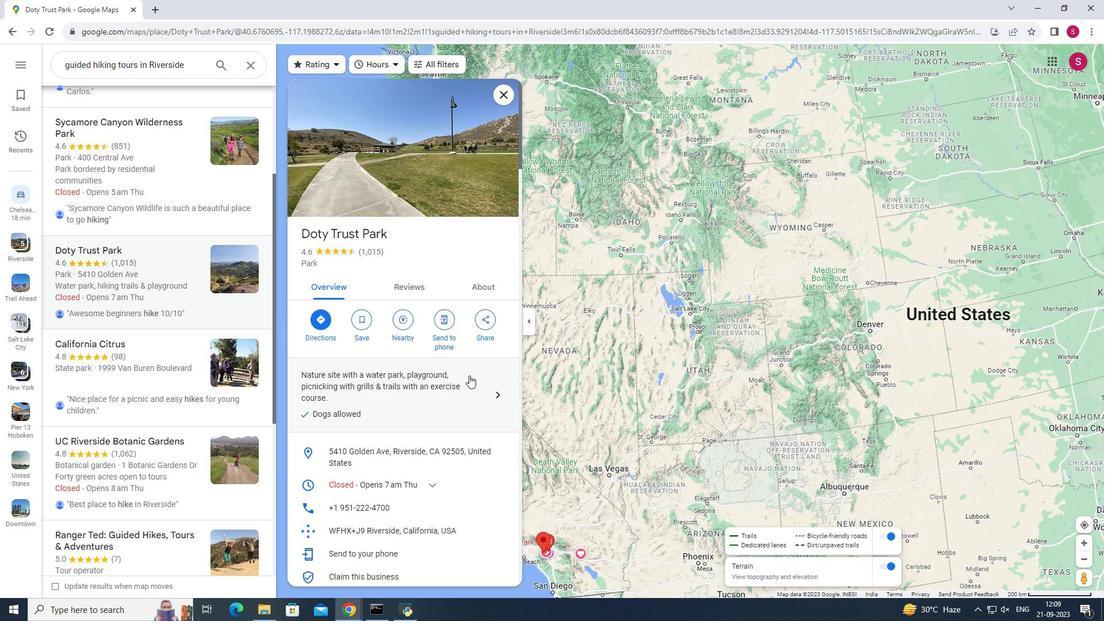 
Action: Mouse scrolled (469, 375) with delta (0, 0)
Screenshot: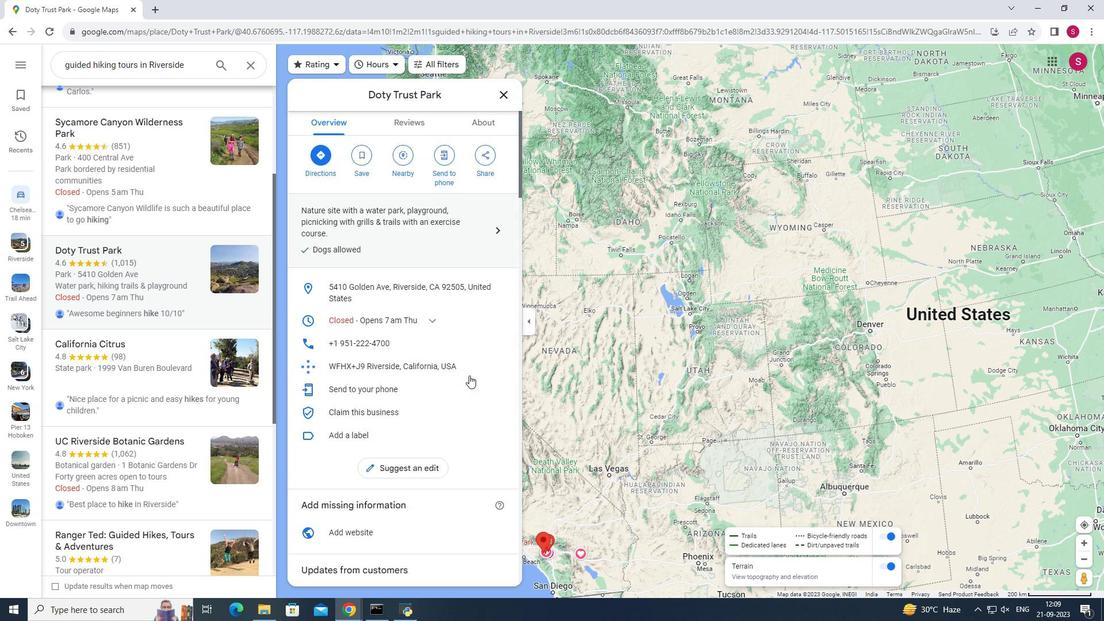 
Action: Mouse scrolled (469, 375) with delta (0, 0)
Screenshot: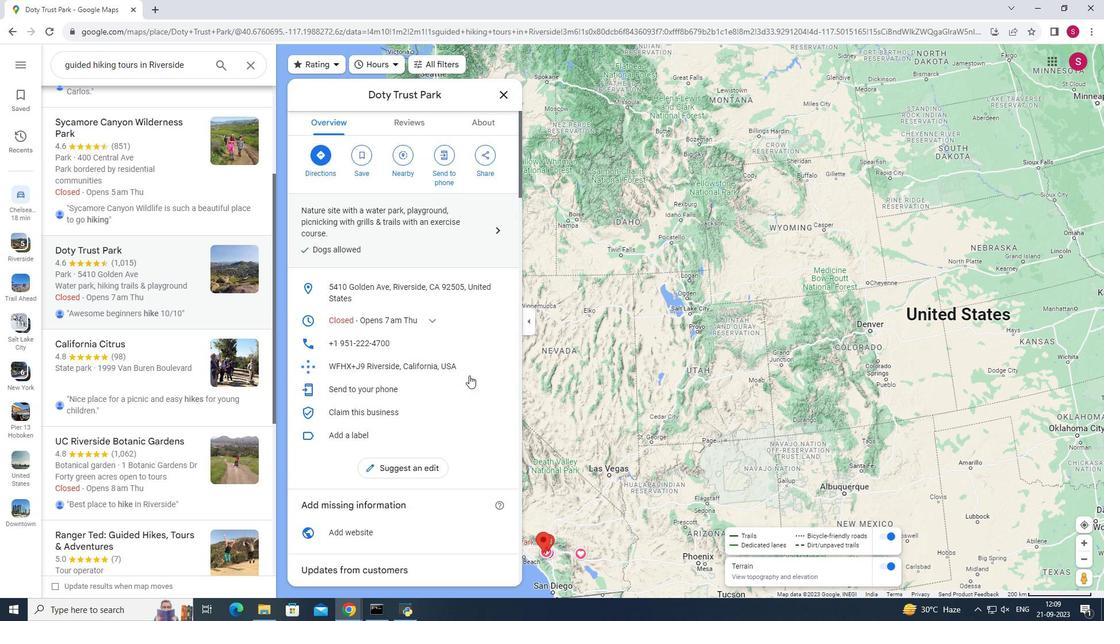 
Action: Mouse scrolled (469, 375) with delta (0, 0)
Screenshot: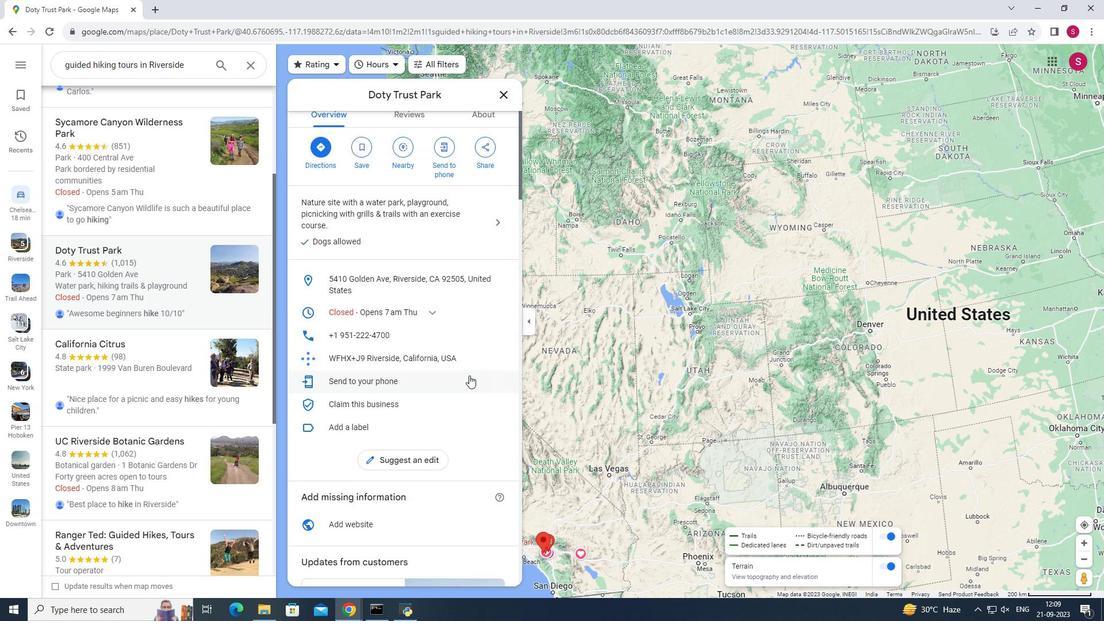 
Action: Mouse moved to (470, 375)
Screenshot: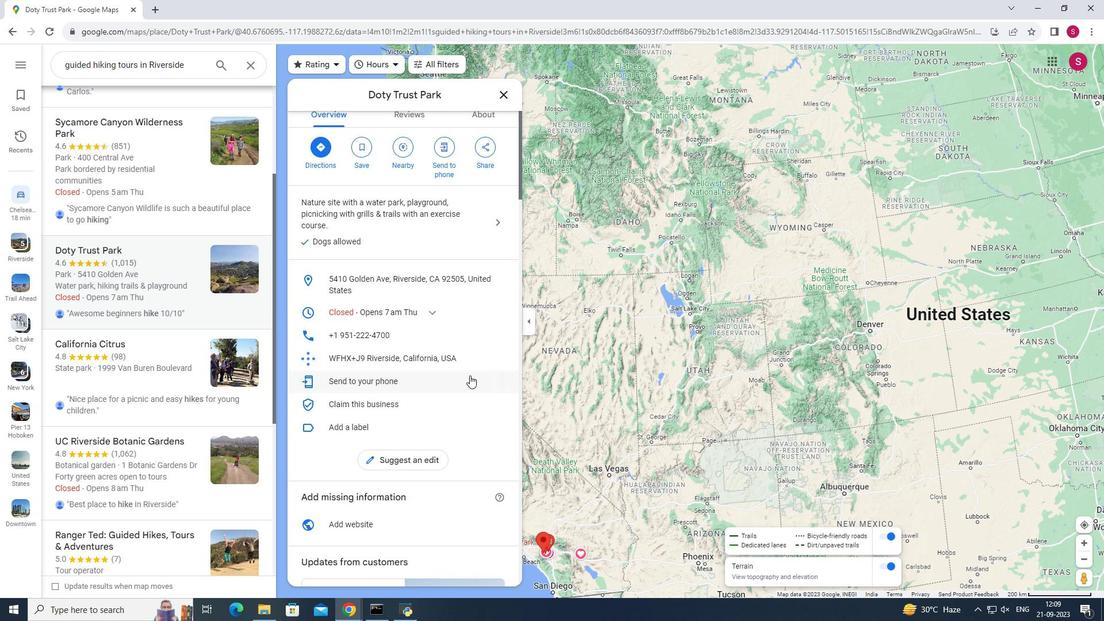
Action: Mouse scrolled (470, 375) with delta (0, 0)
Screenshot: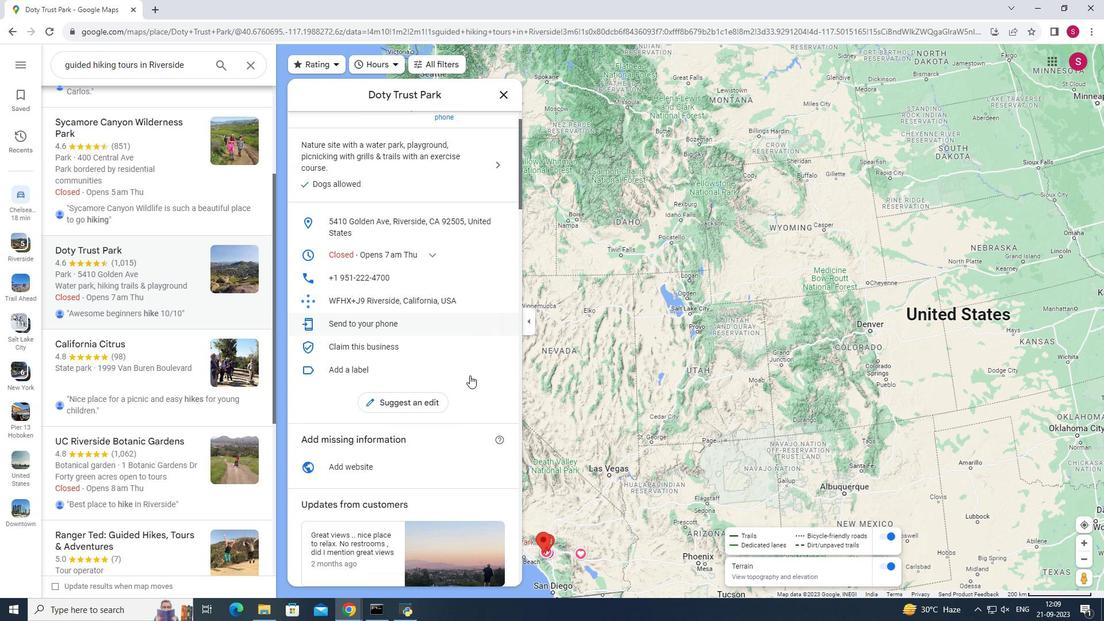 
Action: Mouse moved to (507, 93)
Screenshot: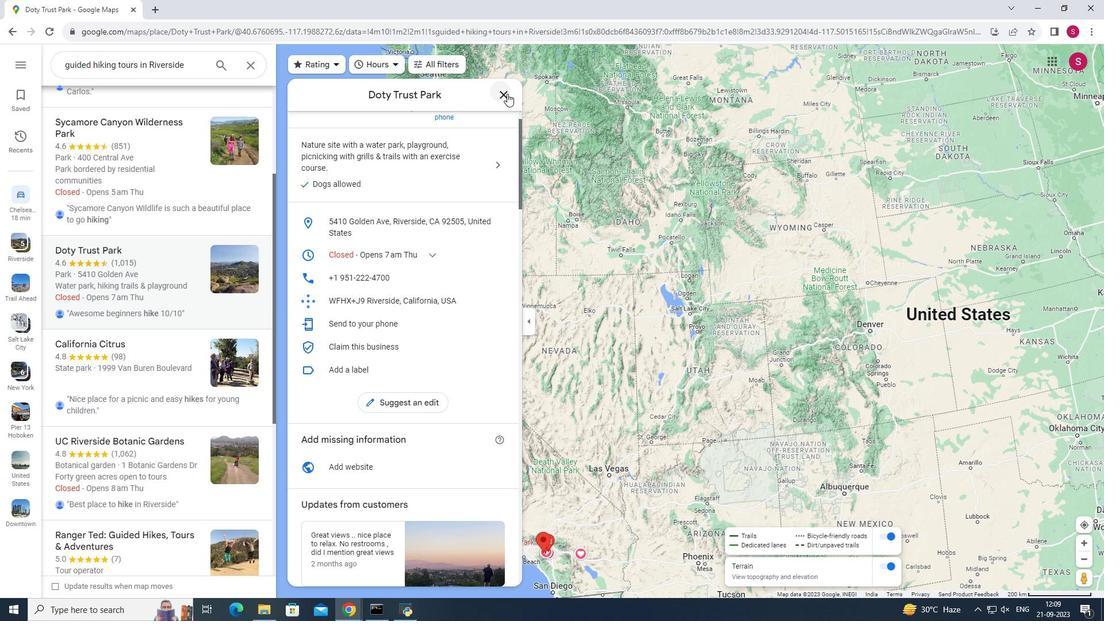
Action: Mouse pressed left at (507, 93)
Screenshot: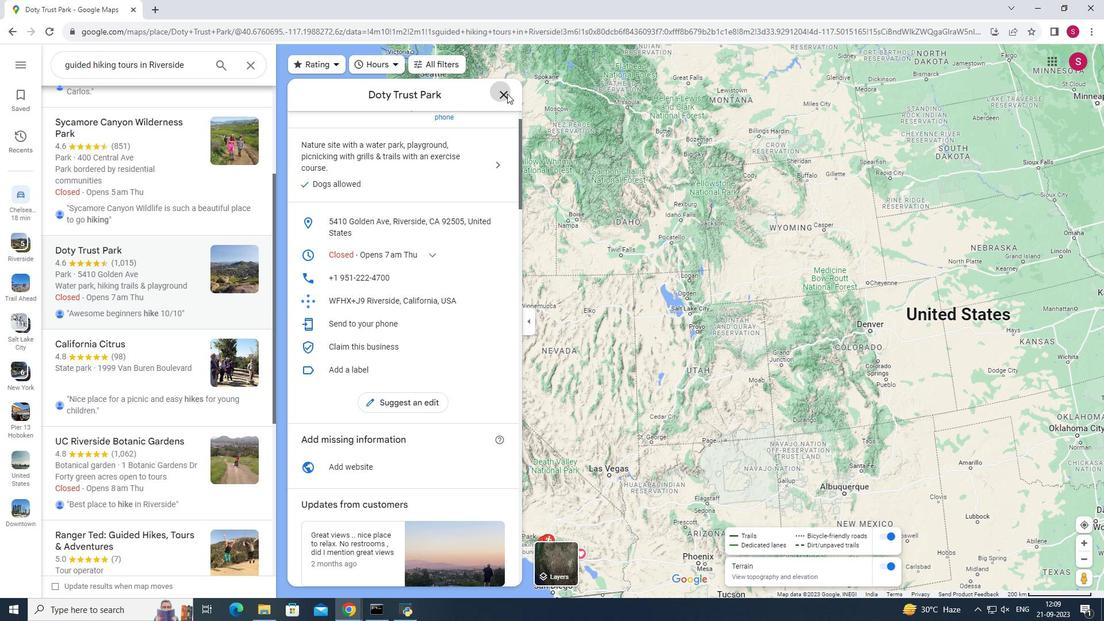 
Action: Mouse moved to (195, 275)
Screenshot: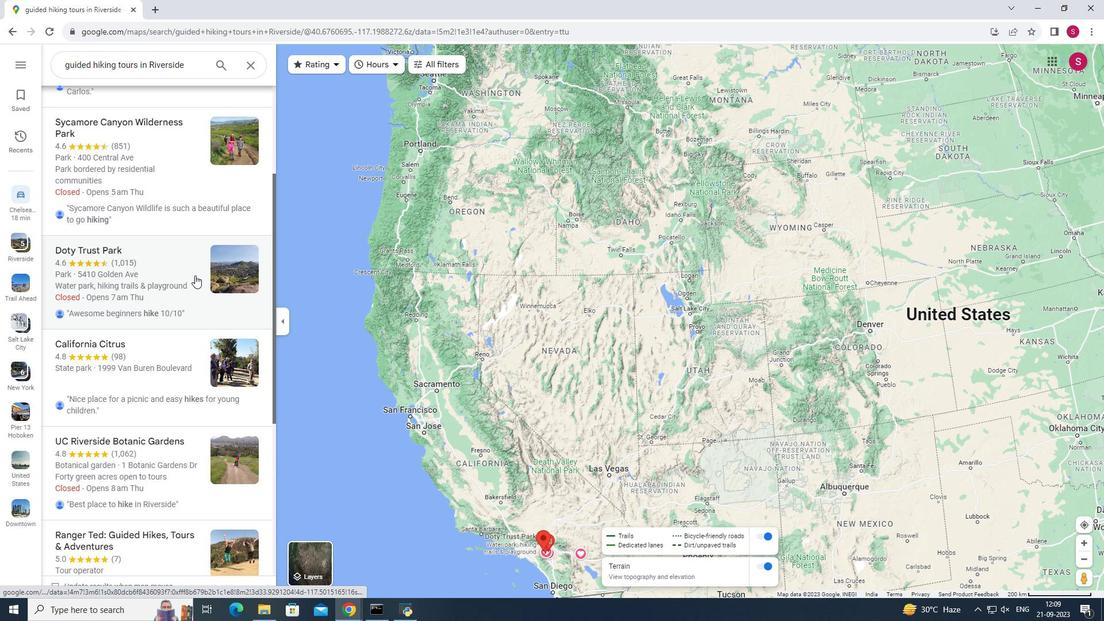 
Action: Mouse scrolled (195, 275) with delta (0, 0)
Screenshot: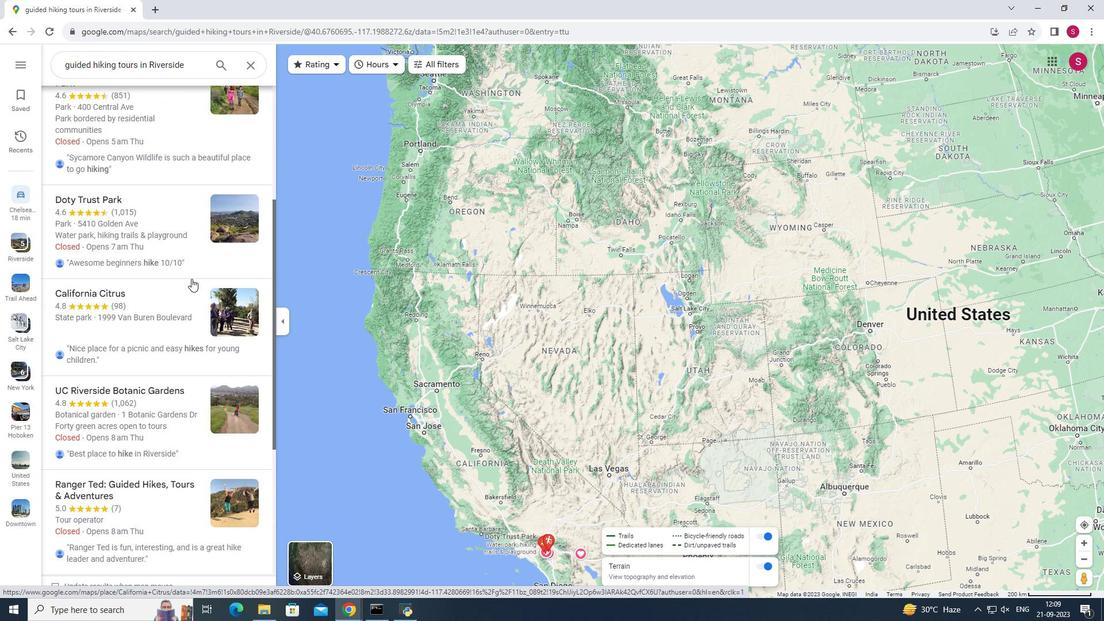 
Action: Mouse moved to (191, 279)
Screenshot: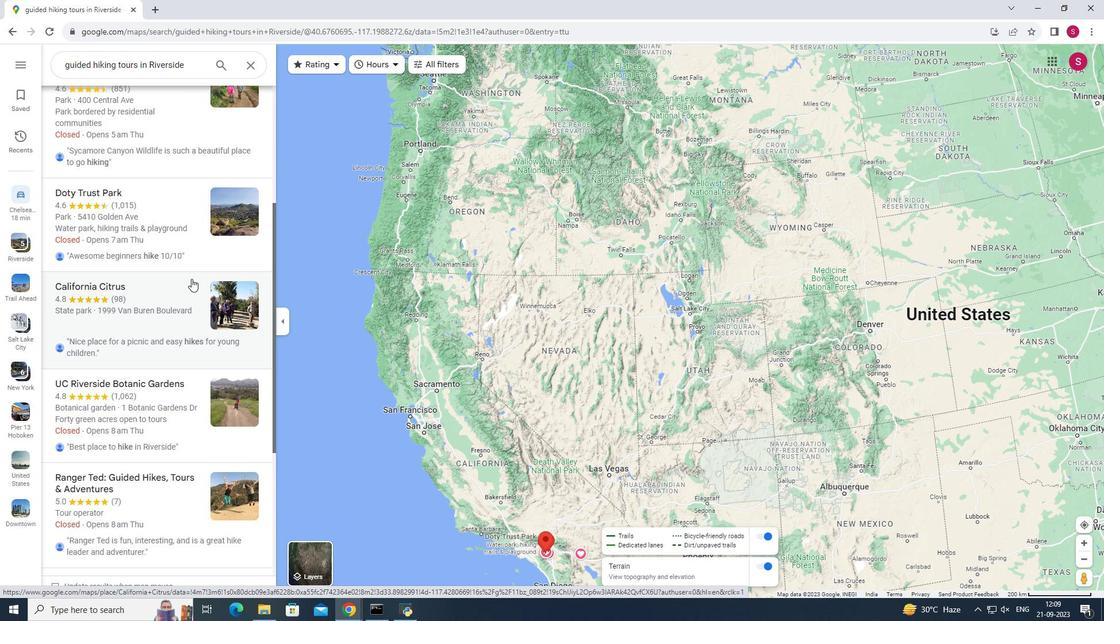 
Action: Mouse scrolled (191, 278) with delta (0, 0)
Screenshot: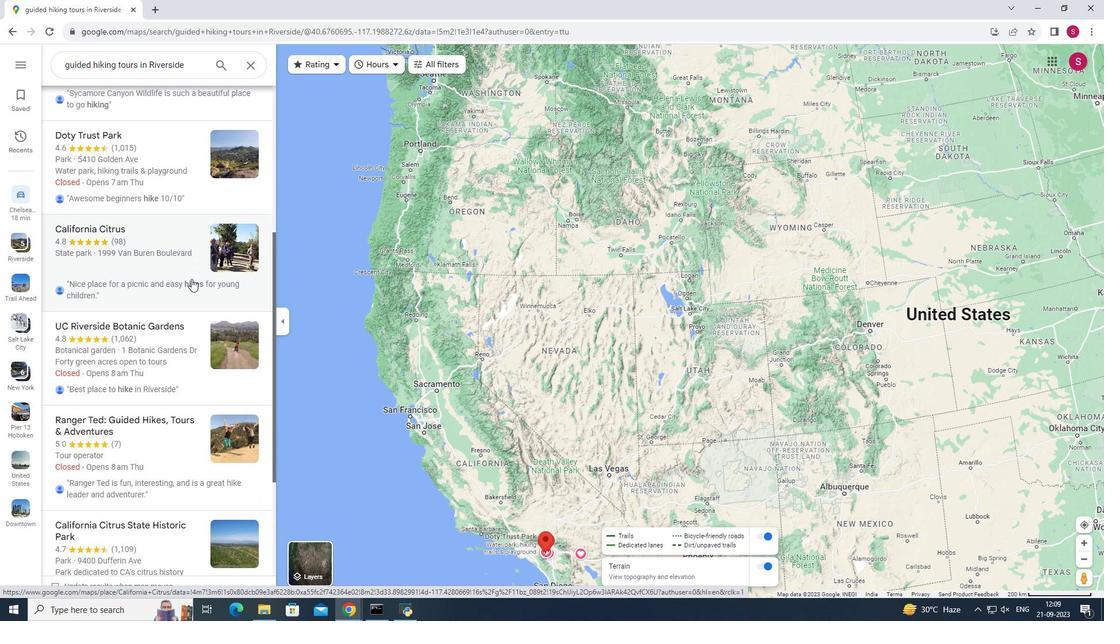 
Action: Mouse scrolled (191, 278) with delta (0, 0)
Screenshot: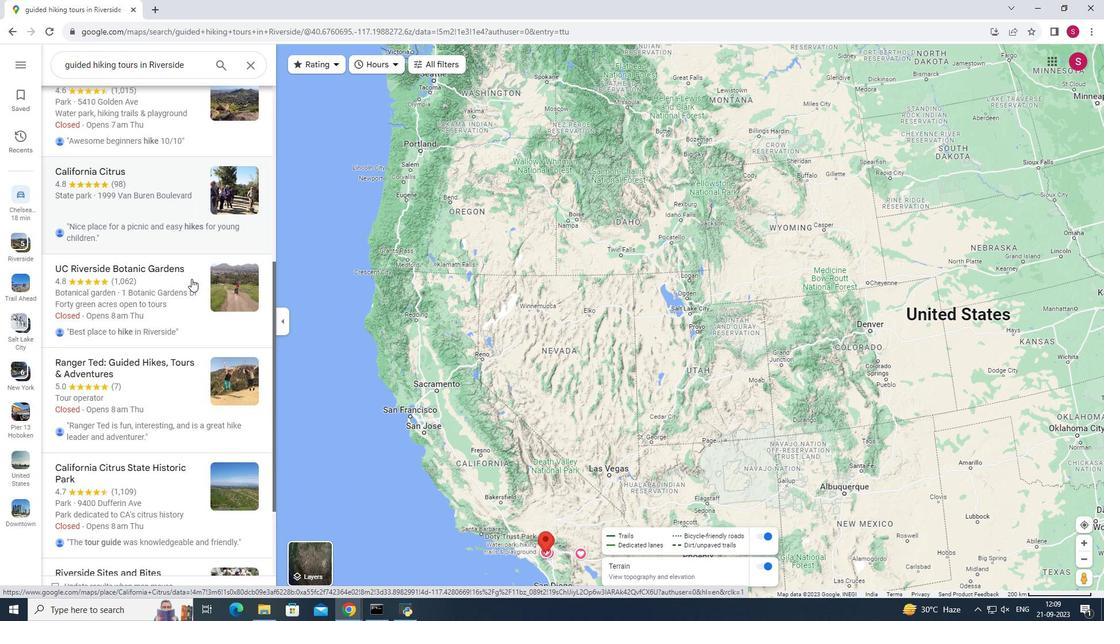 
Action: Mouse scrolled (191, 278) with delta (0, 0)
Screenshot: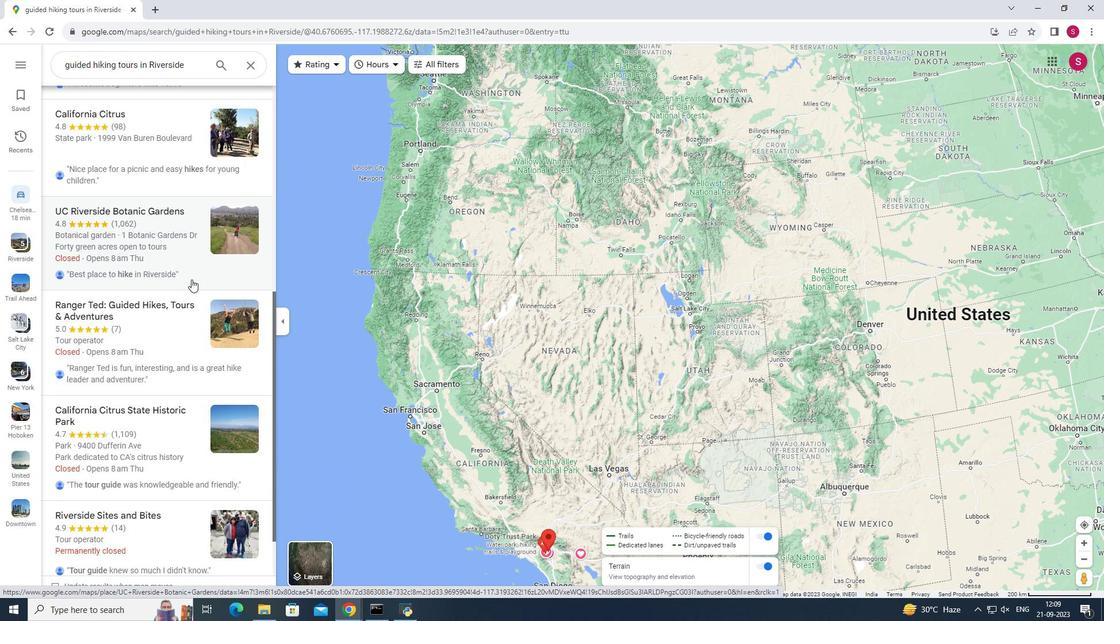 
Action: Mouse moved to (179, 318)
Screenshot: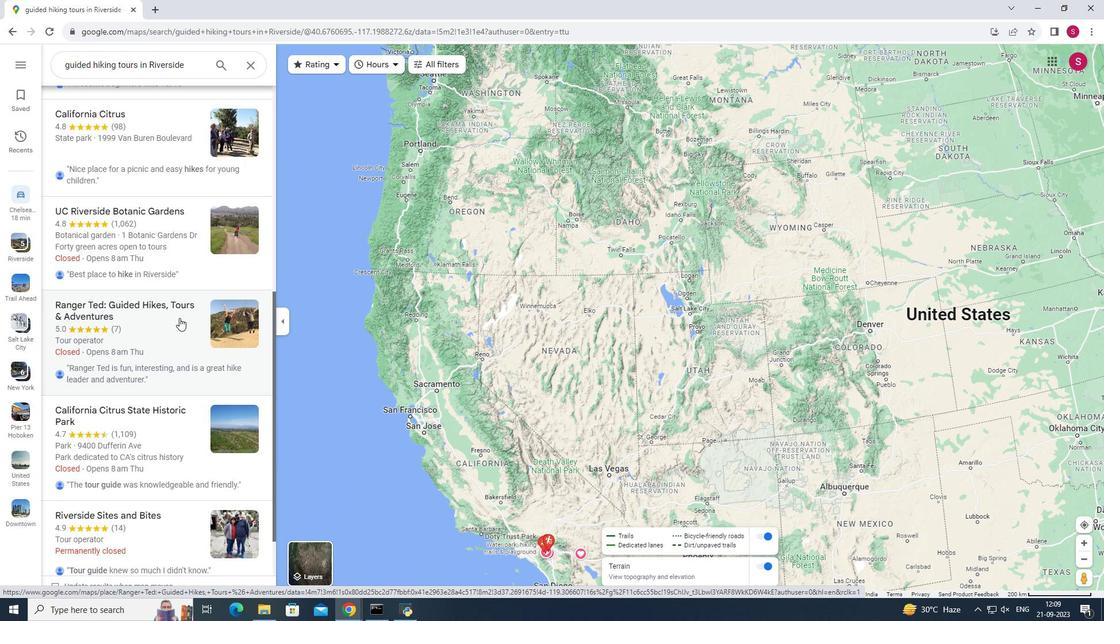 
Action: Mouse pressed left at (179, 318)
Screenshot: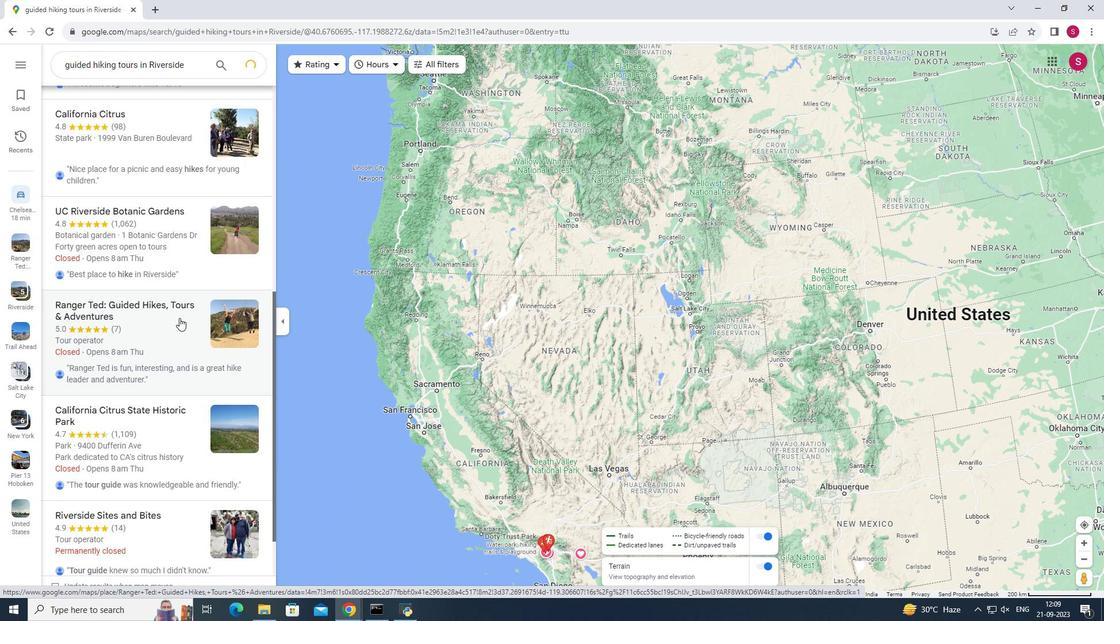 
Action: Mouse moved to (416, 405)
Screenshot: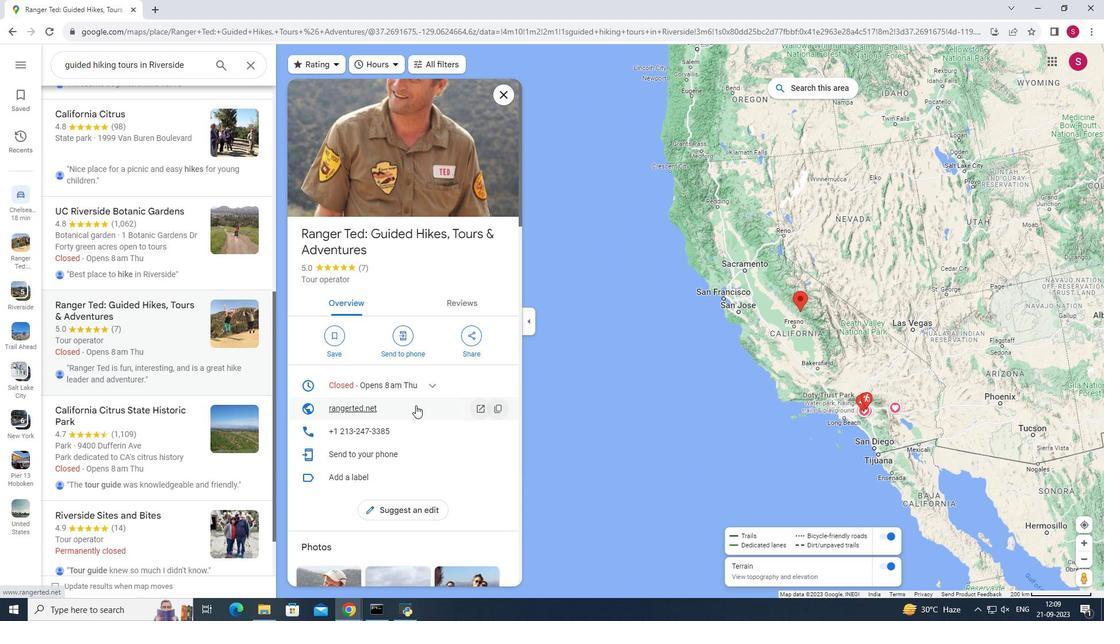 
Action: Mouse scrolled (416, 405) with delta (0, 0)
Screenshot: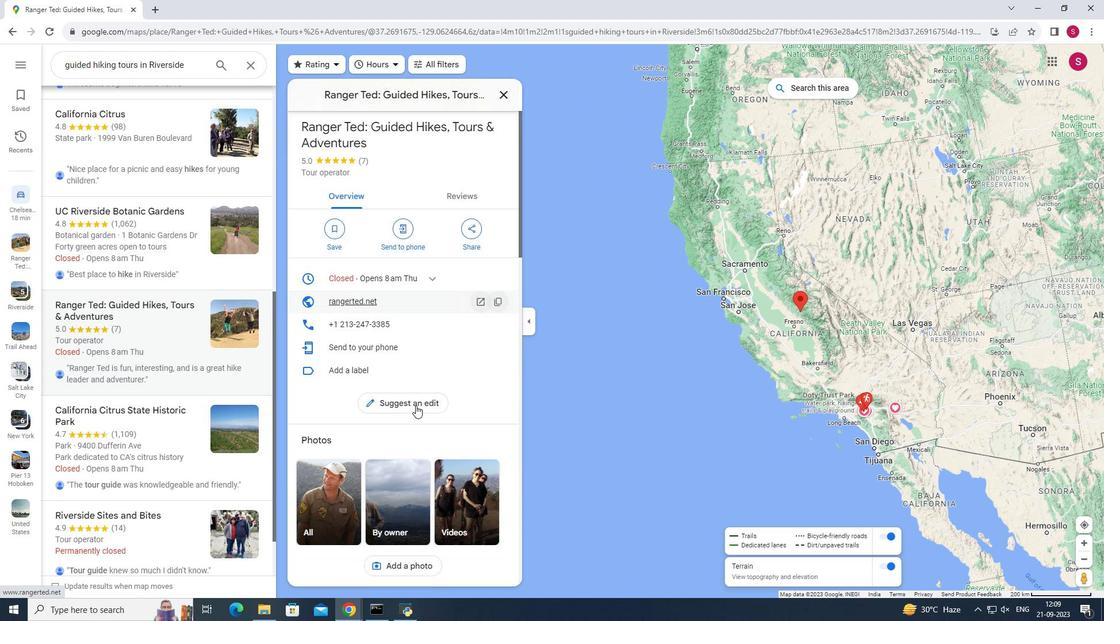
Action: Mouse scrolled (416, 405) with delta (0, 0)
Screenshot: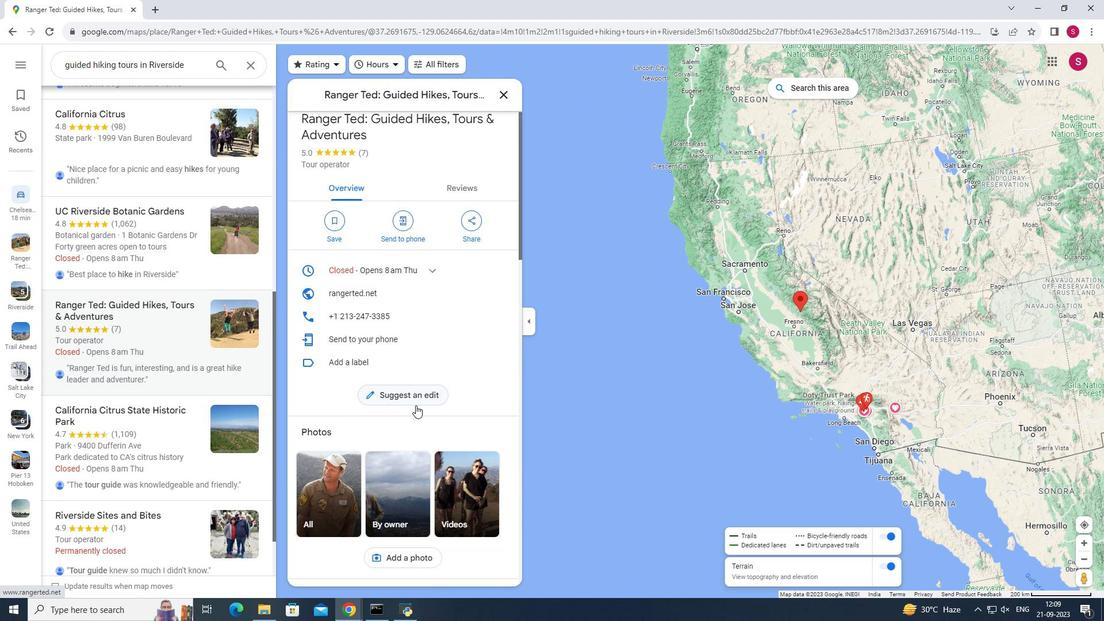 
Action: Mouse moved to (423, 418)
Screenshot: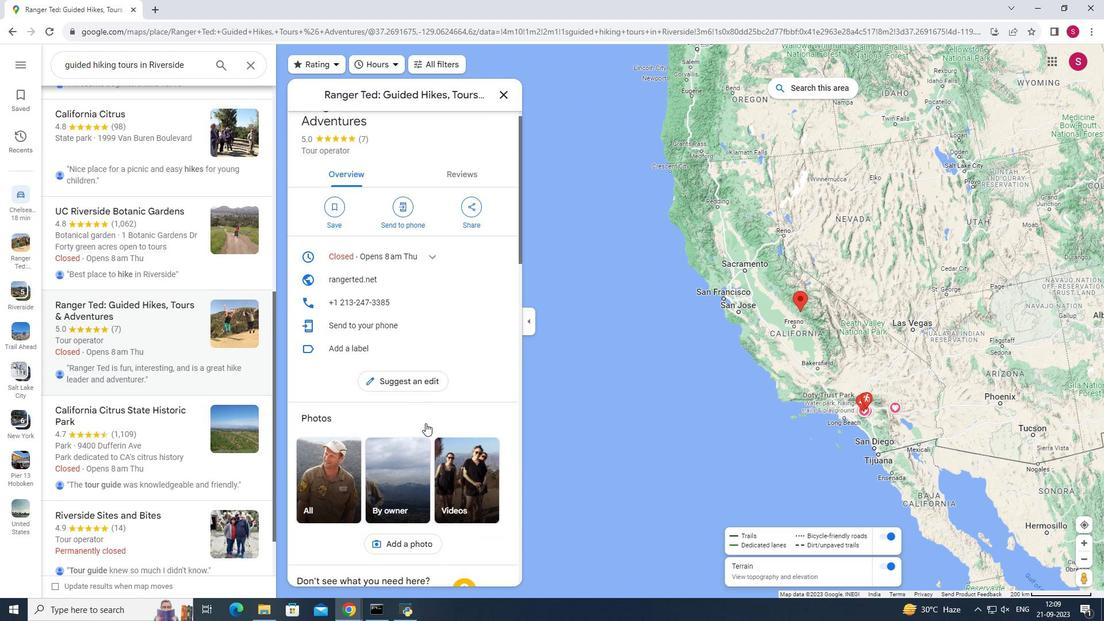 
Action: Mouse scrolled (423, 417) with delta (0, 0)
Screenshot: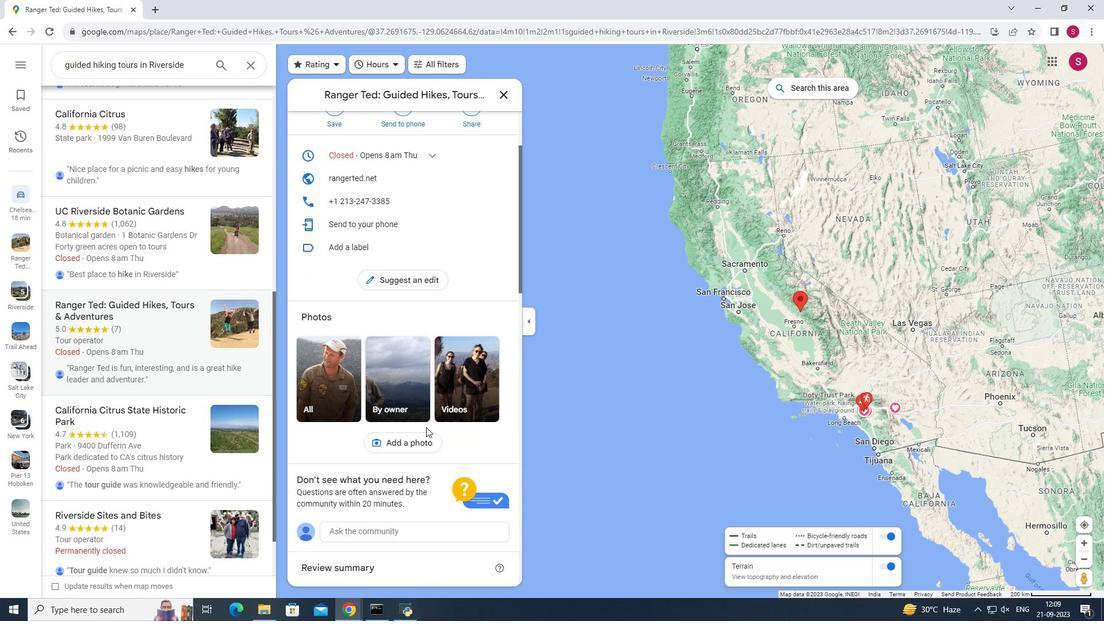 
Action: Mouse moved to (424, 419)
Screenshot: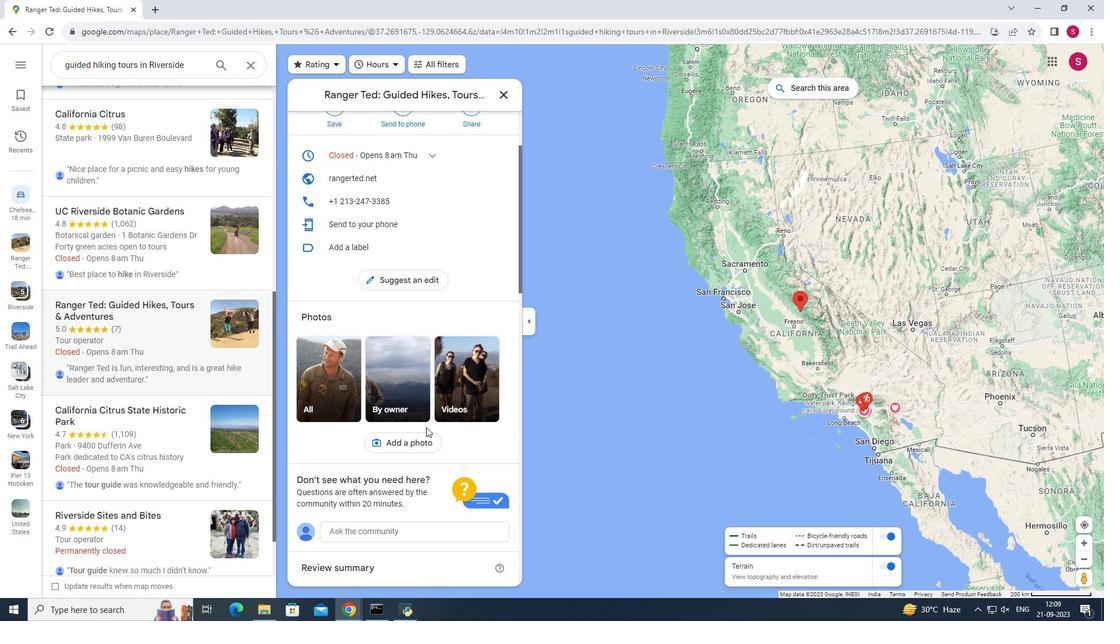 
Action: Mouse scrolled (424, 418) with delta (0, 0)
Screenshot: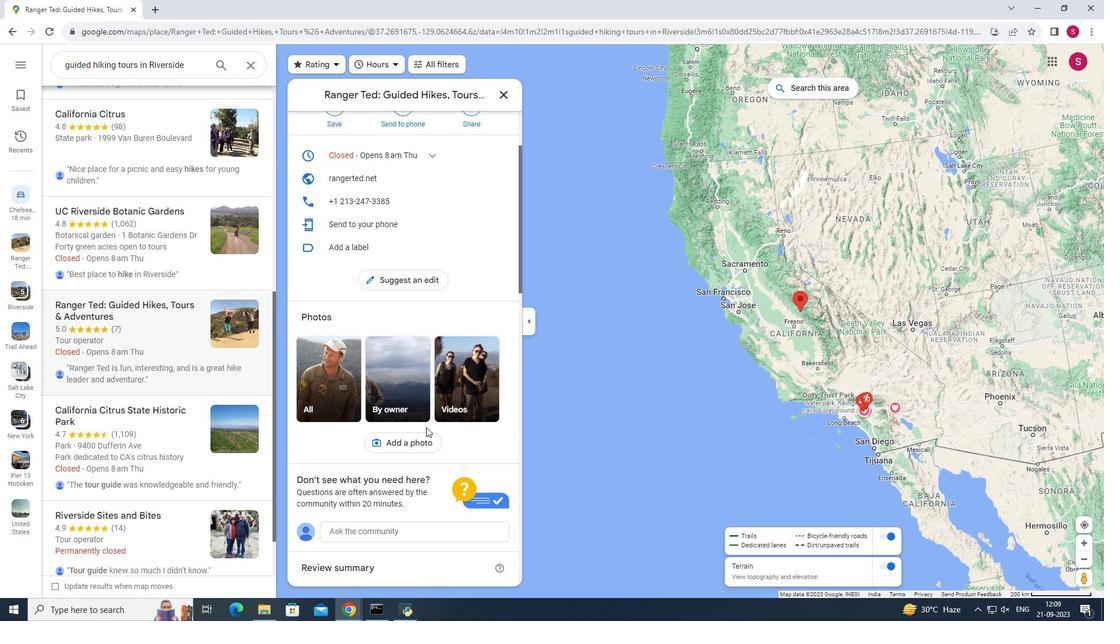 
Action: Mouse moved to (474, 396)
Screenshot: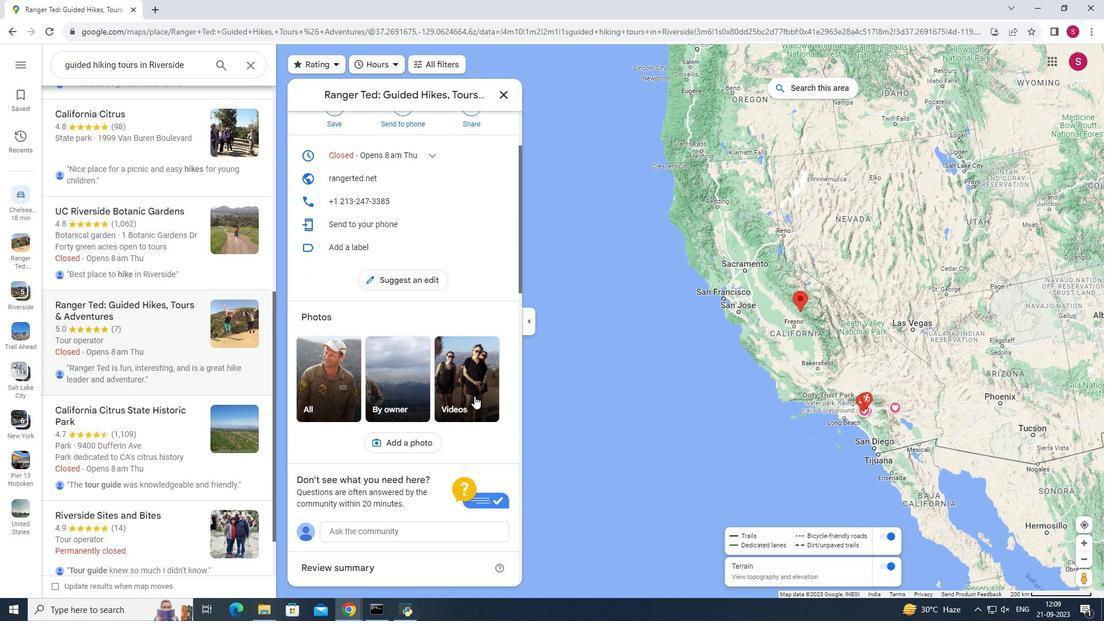
Action: Mouse scrolled (474, 395) with delta (0, 0)
Screenshot: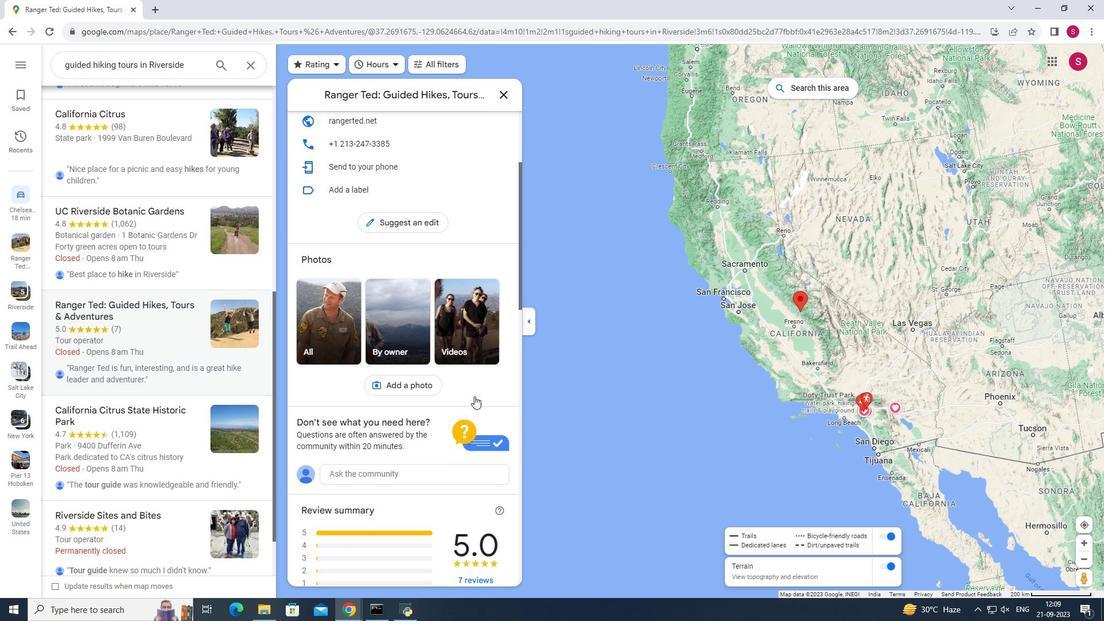 
Action: Mouse moved to (474, 396)
Screenshot: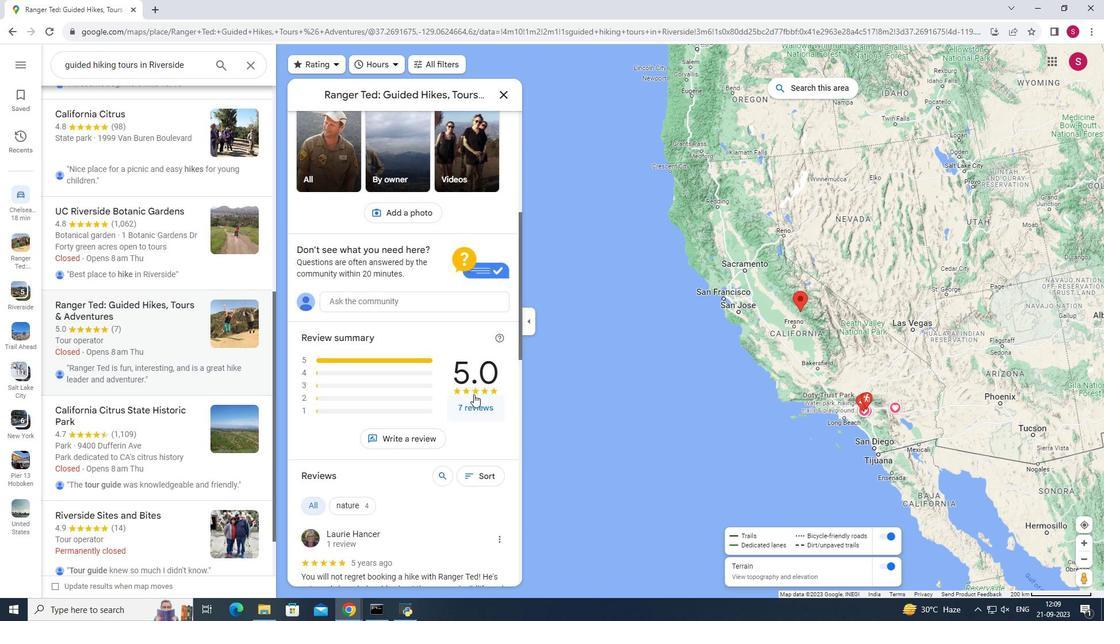 
Action: Mouse scrolled (474, 395) with delta (0, 0)
Screenshot: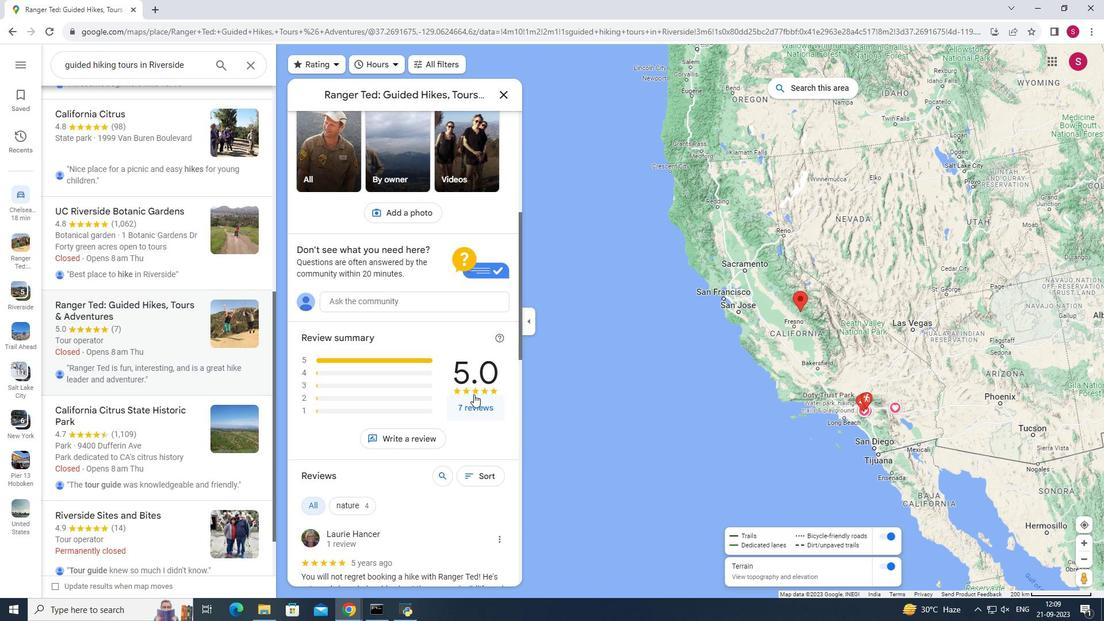 
Action: Mouse scrolled (474, 395) with delta (0, 0)
Screenshot: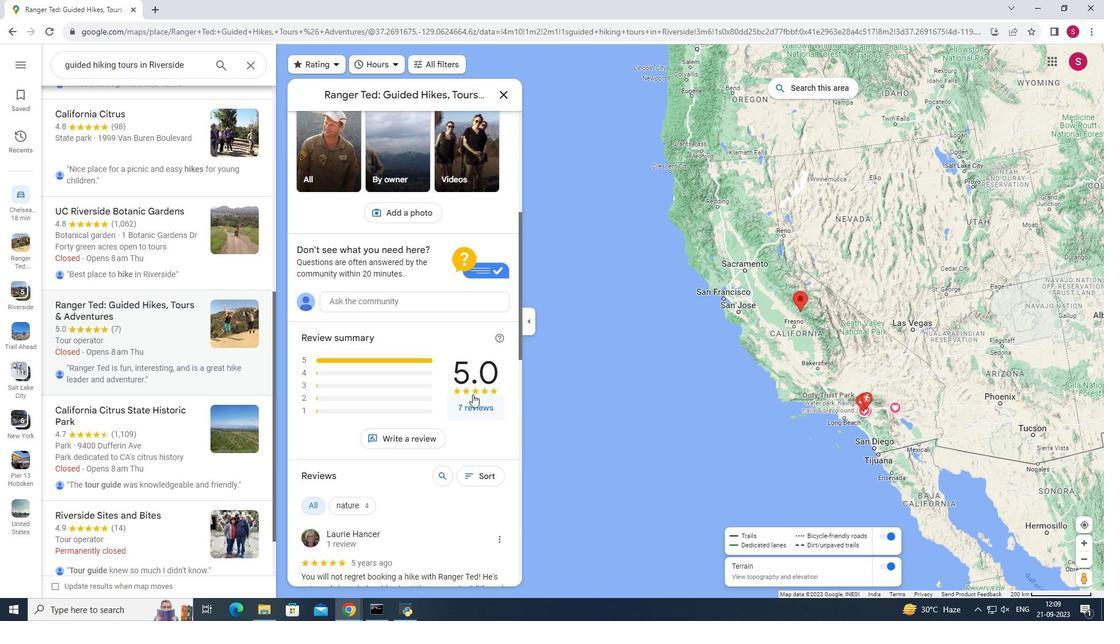 
Action: Mouse scrolled (474, 395) with delta (0, 0)
Screenshot: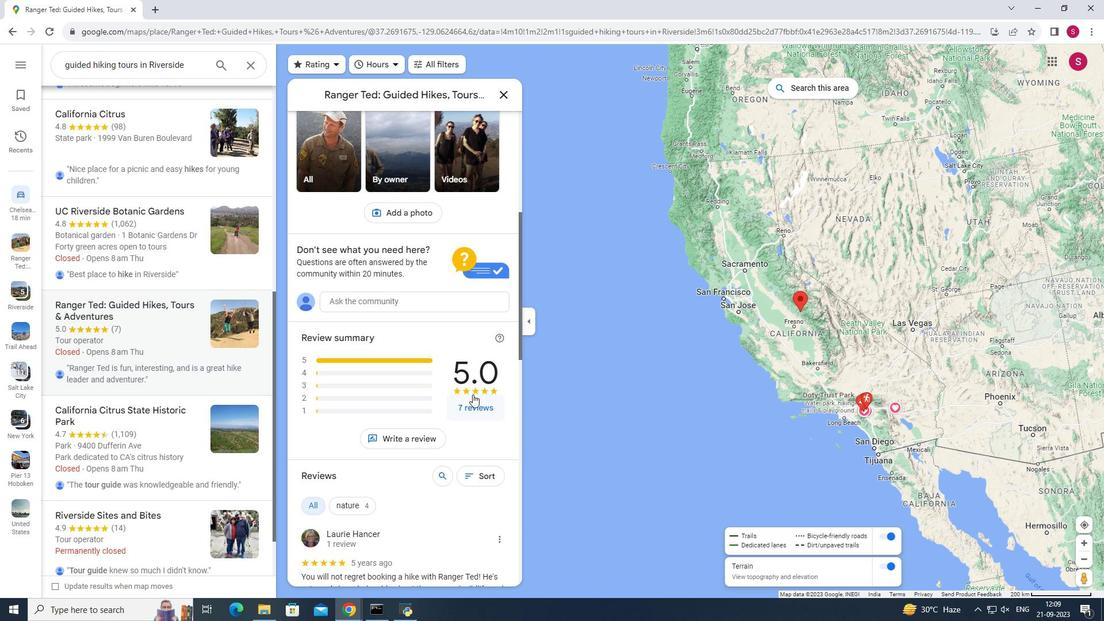 
Action: Mouse moved to (472, 394)
Screenshot: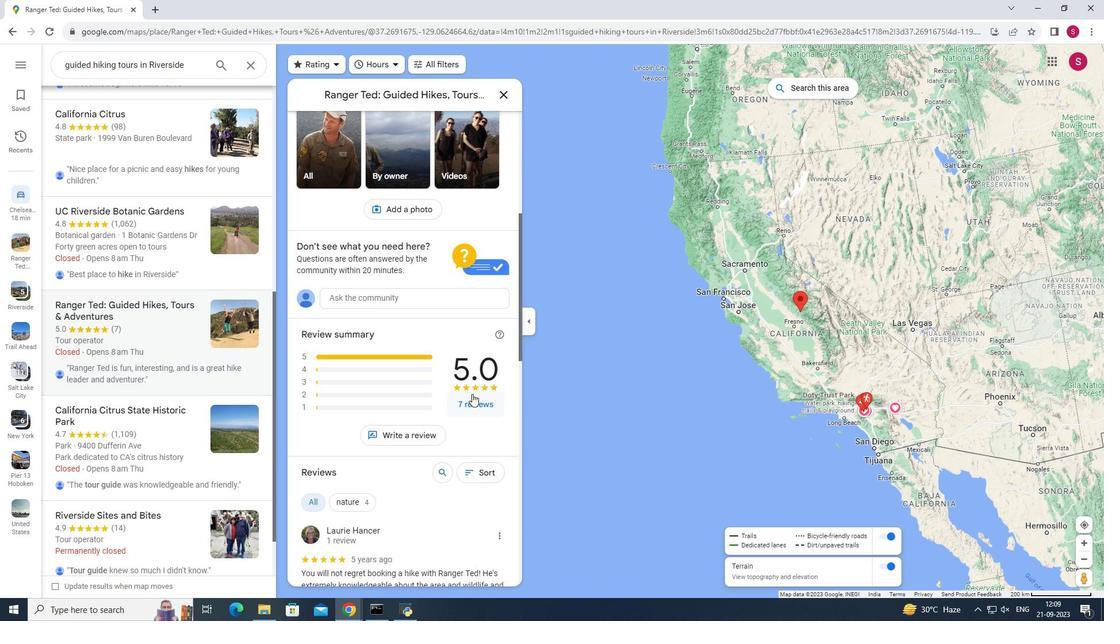 
Action: Mouse scrolled (472, 393) with delta (0, 0)
Screenshot: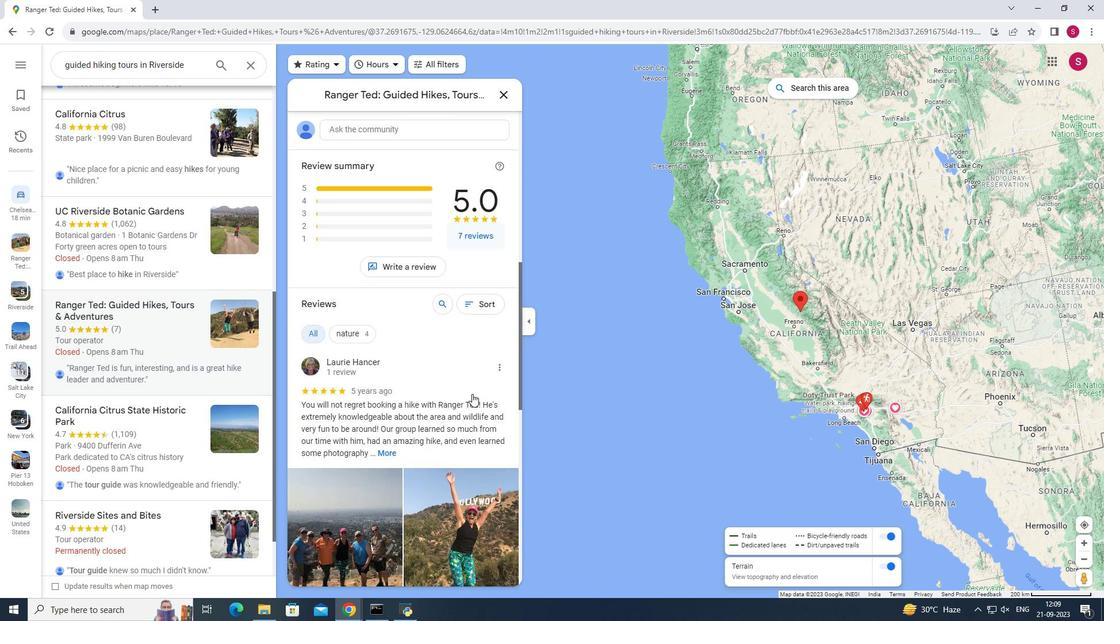 
Action: Mouse scrolled (472, 393) with delta (0, 0)
Screenshot: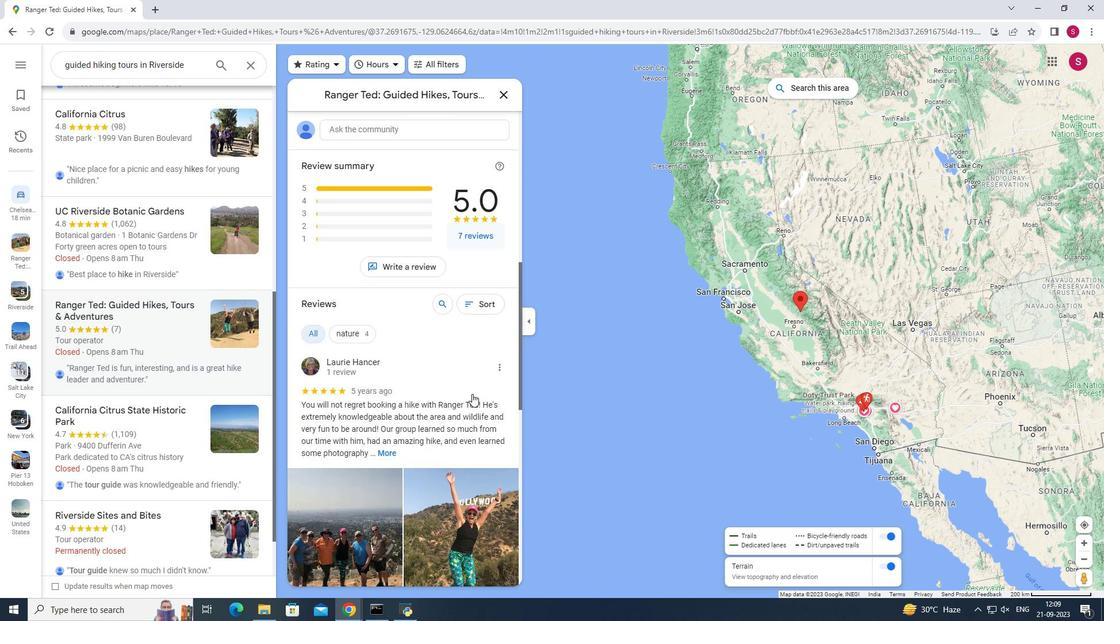 
Action: Mouse scrolled (472, 393) with delta (0, 0)
Screenshot: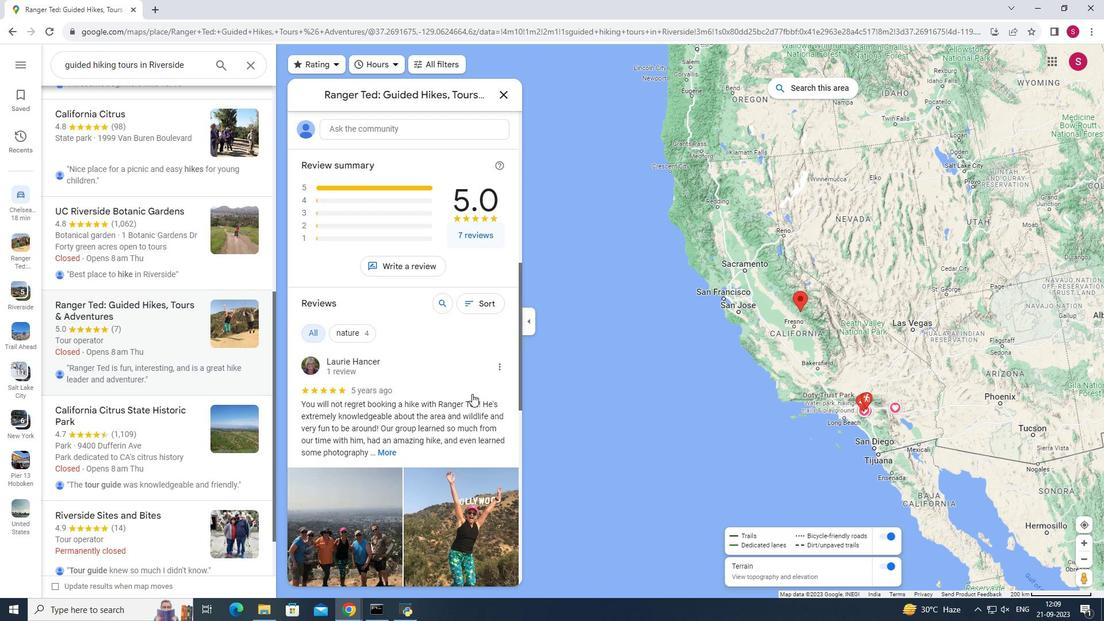 
Action: Mouse scrolled (472, 393) with delta (0, 0)
Screenshot: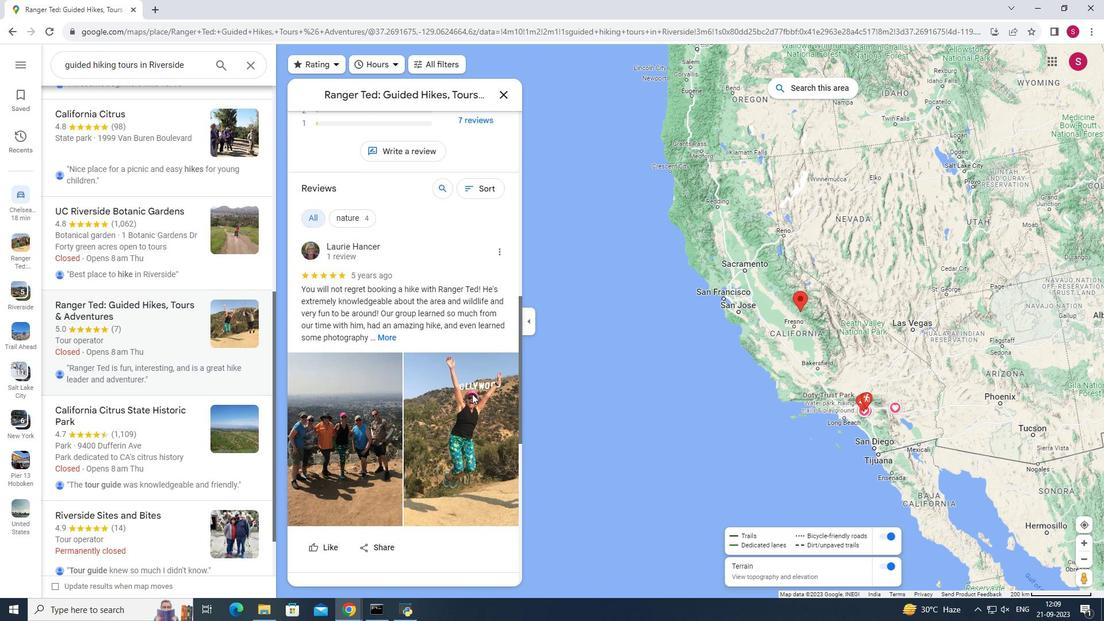 
Action: Mouse scrolled (472, 393) with delta (0, 0)
Screenshot: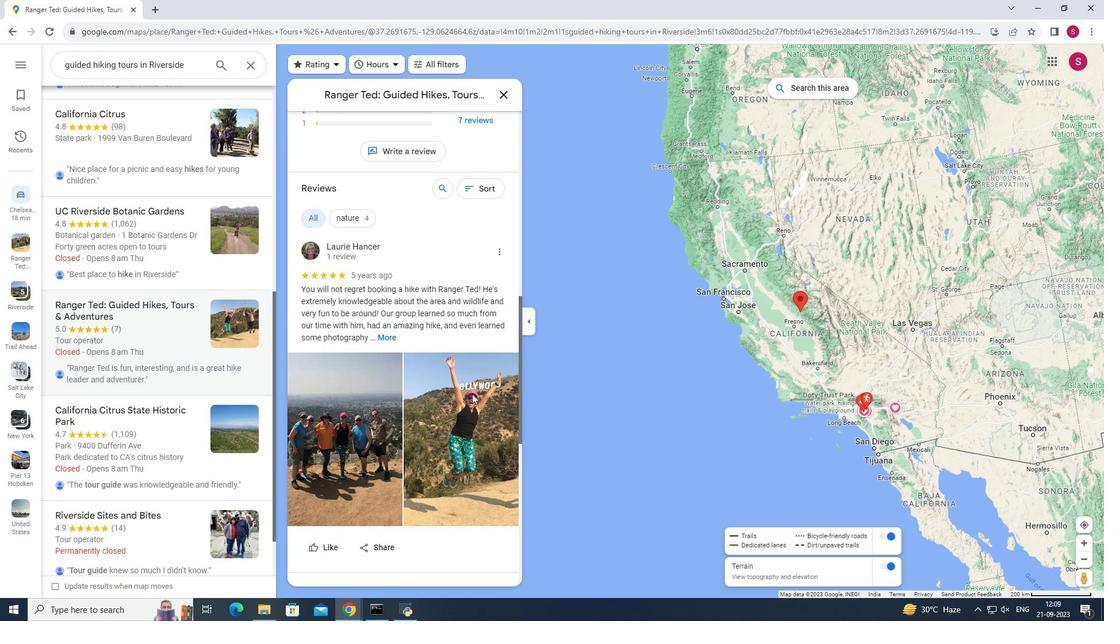 
Action: Mouse scrolled (472, 393) with delta (0, 0)
Screenshot: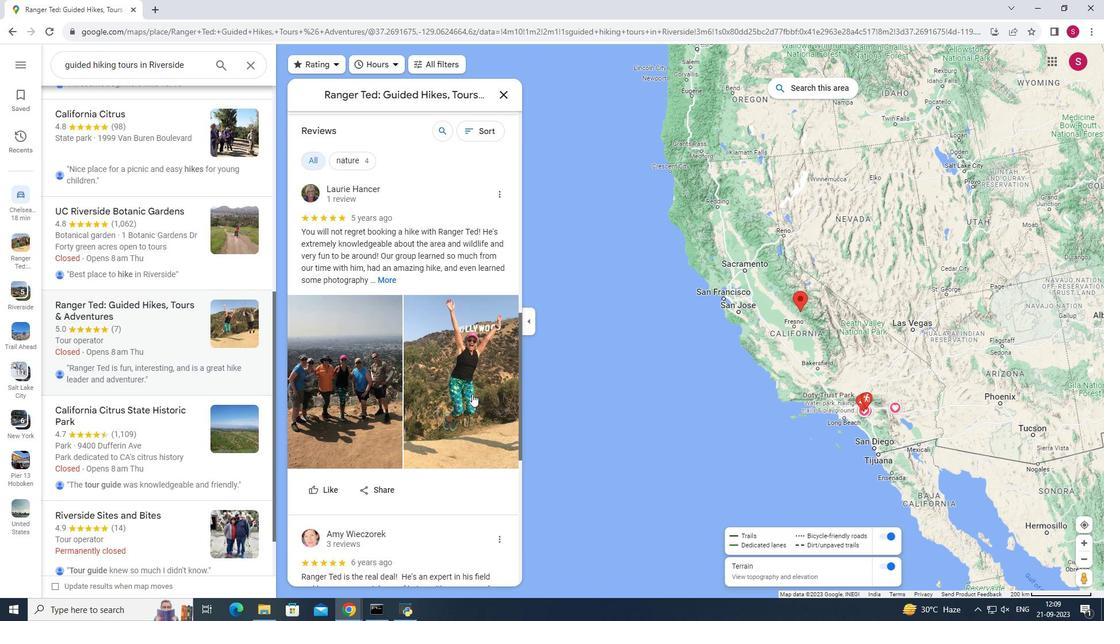
Action: Mouse scrolled (472, 393) with delta (0, 0)
Screenshot: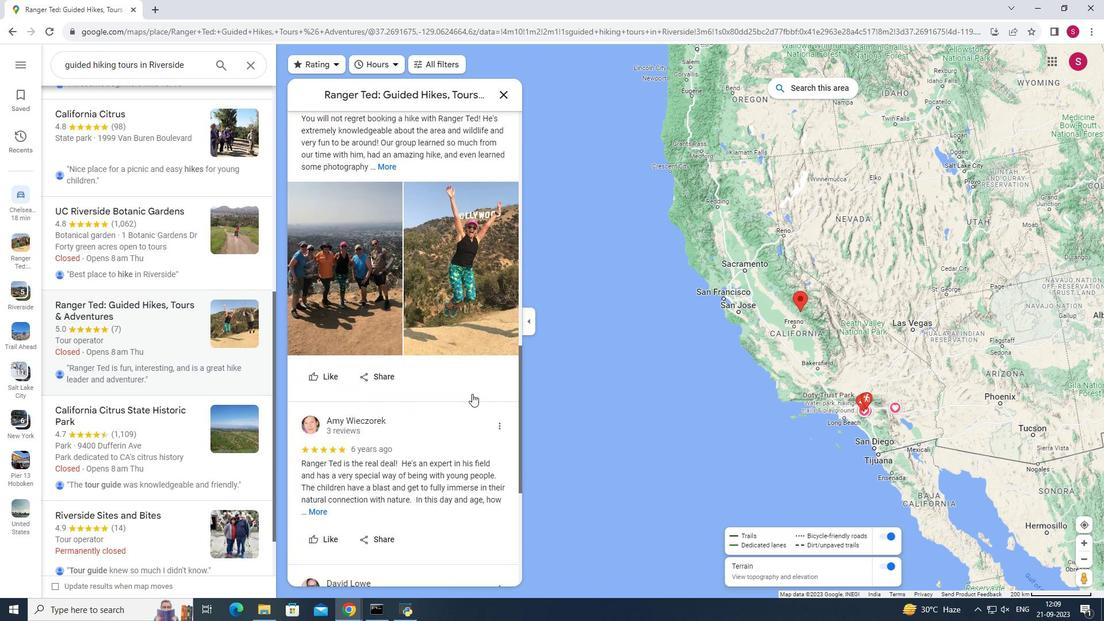 
Action: Mouse scrolled (472, 393) with delta (0, 0)
Screenshot: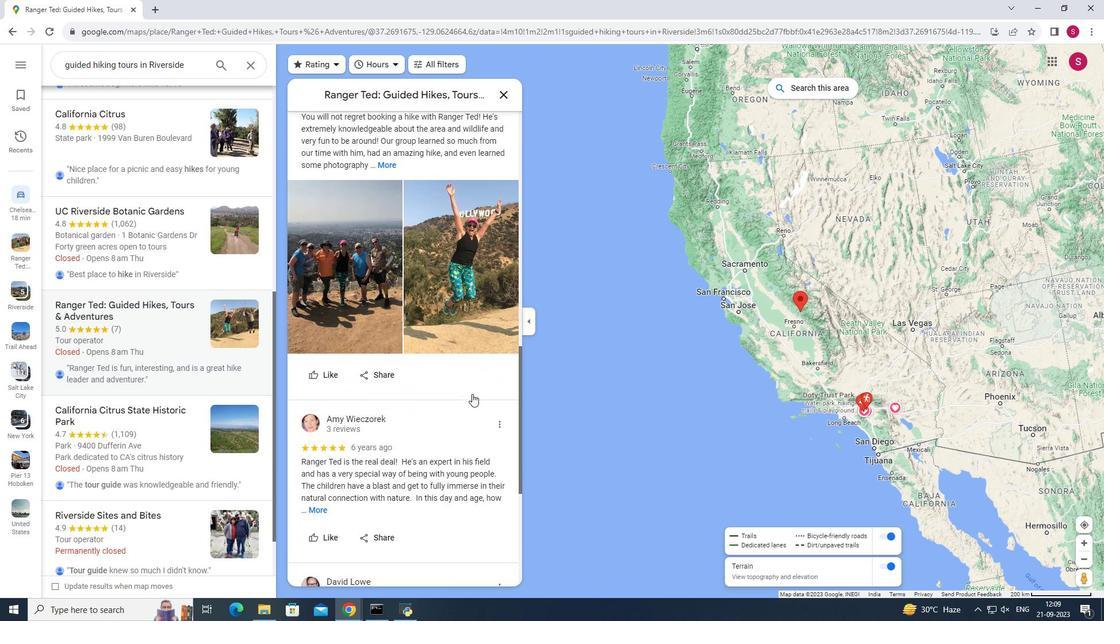 
Action: Mouse scrolled (472, 393) with delta (0, 0)
Screenshot: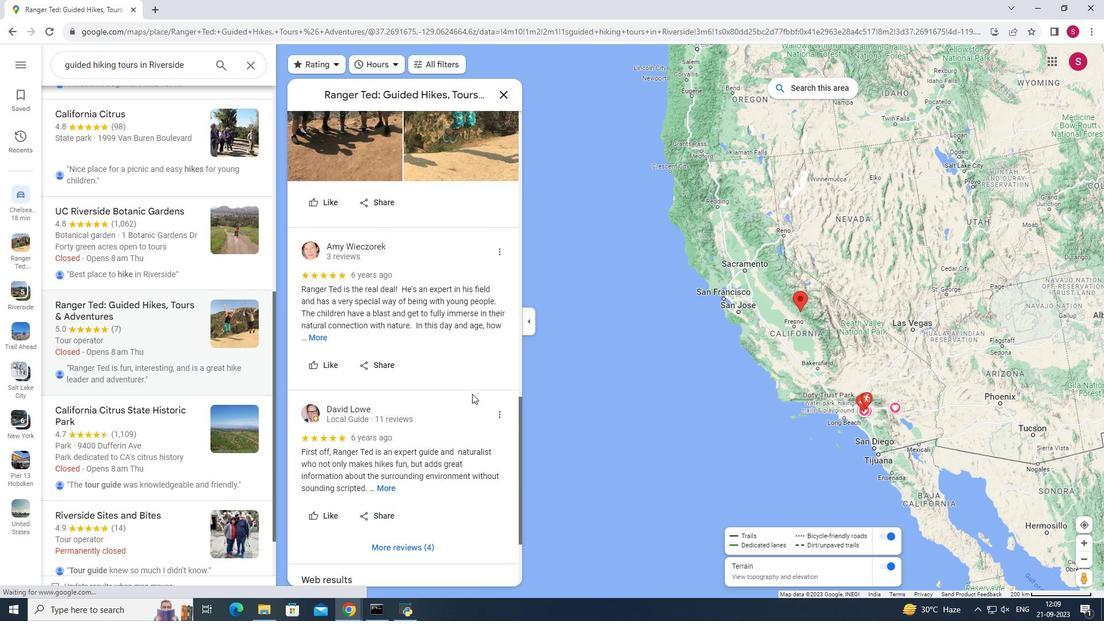 
Action: Mouse scrolled (472, 393) with delta (0, 0)
Screenshot: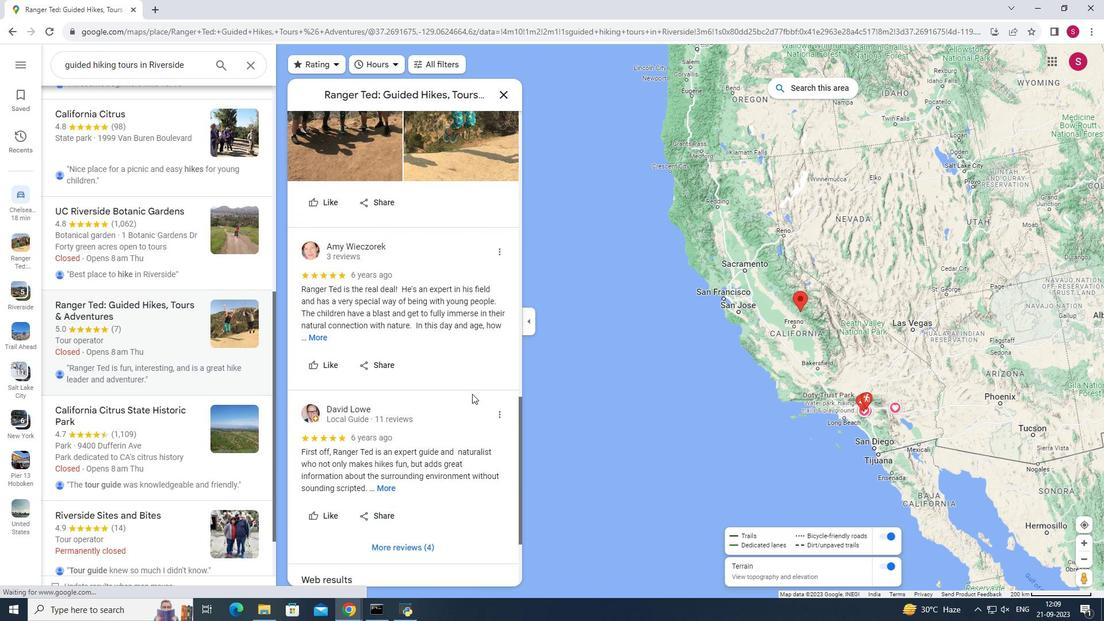 
Action: Mouse scrolled (472, 393) with delta (0, 0)
Screenshot: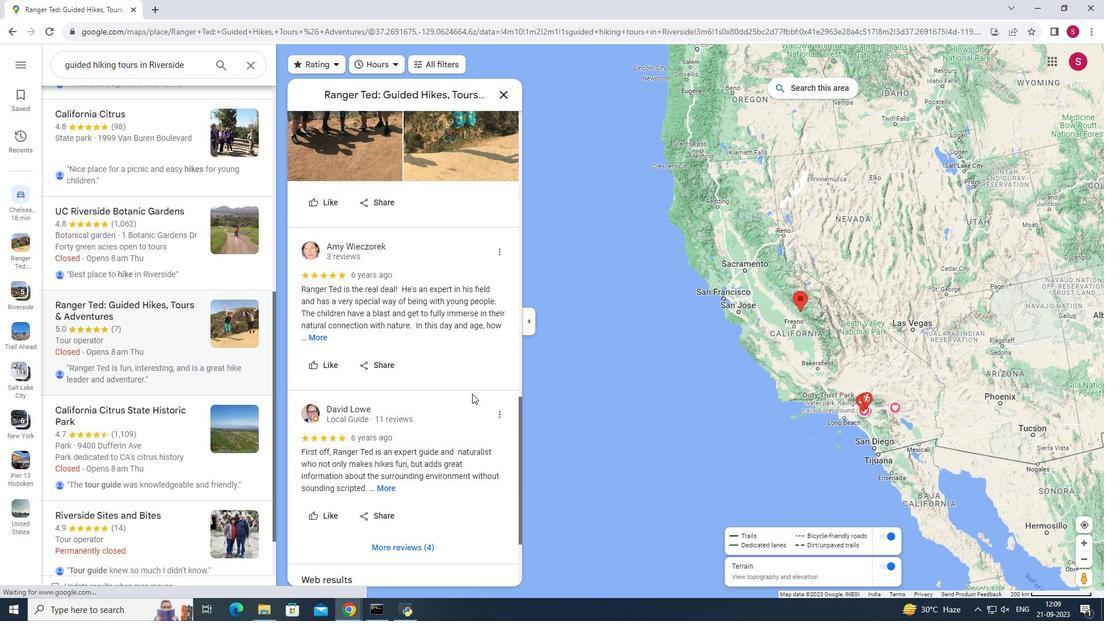 
Action: Mouse scrolled (472, 393) with delta (0, 0)
Screenshot: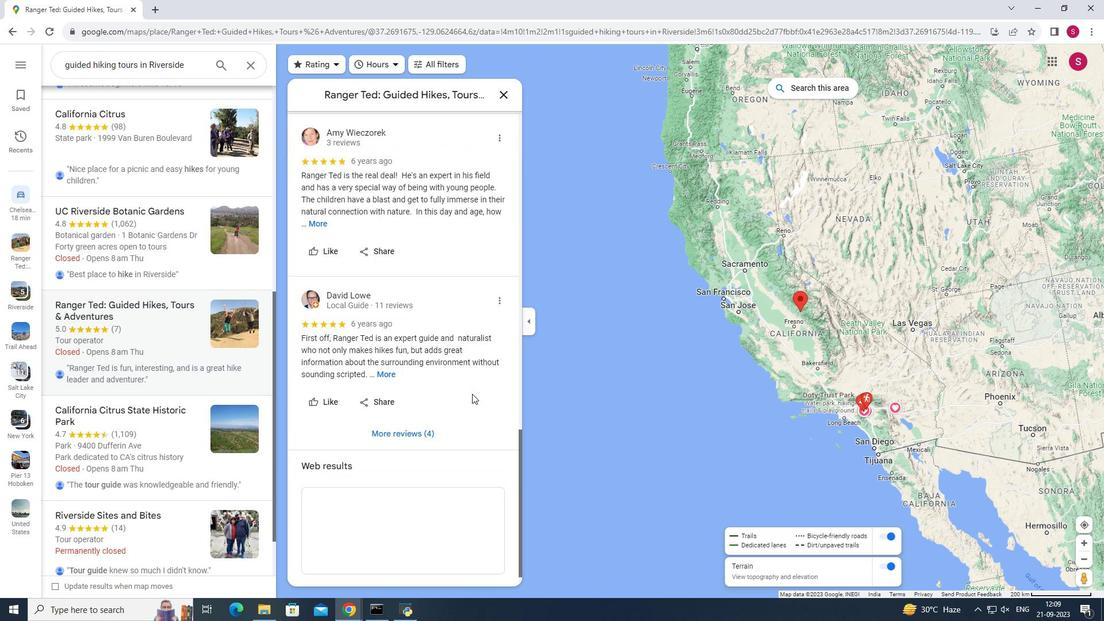 
Action: Mouse scrolled (472, 393) with delta (0, 0)
Screenshot: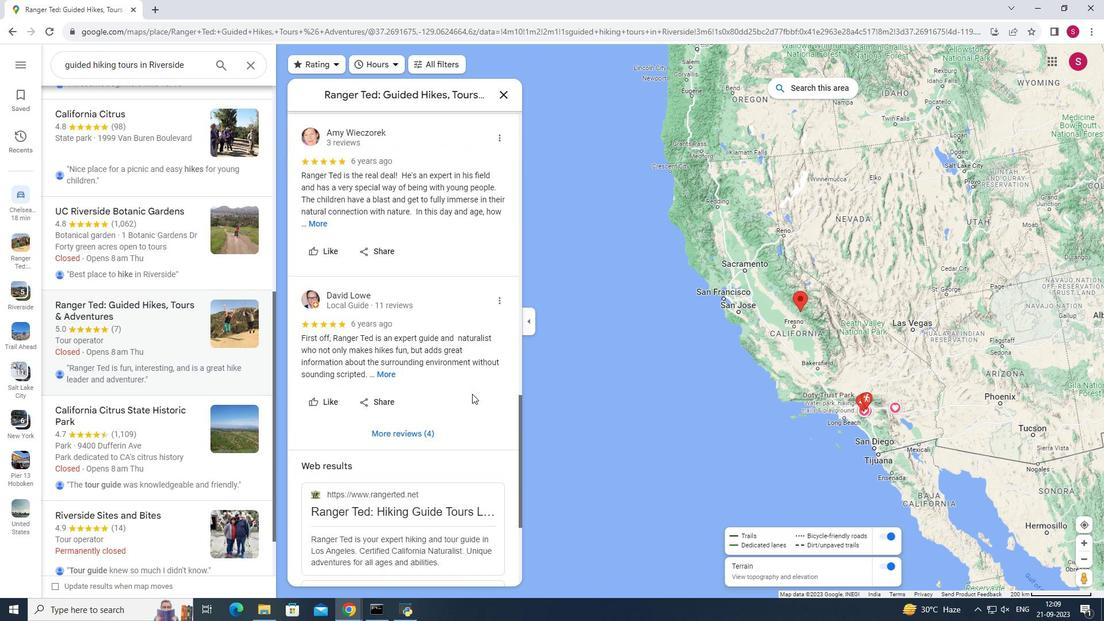 
Action: Mouse scrolled (472, 393) with delta (0, 0)
Screenshot: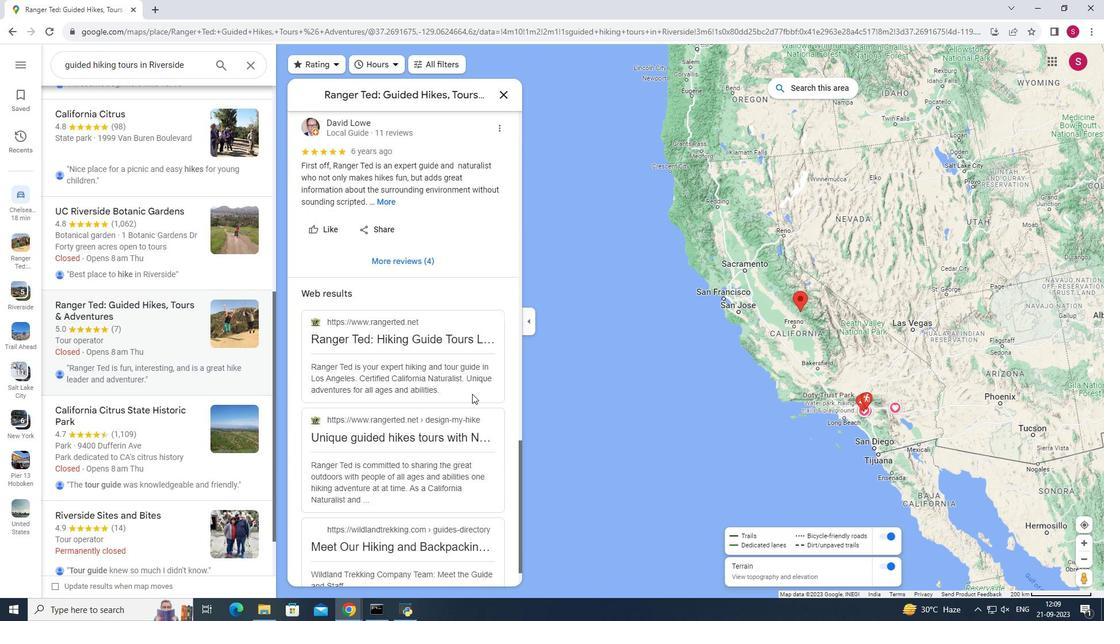 
Action: Mouse scrolled (472, 393) with delta (0, 0)
Screenshot: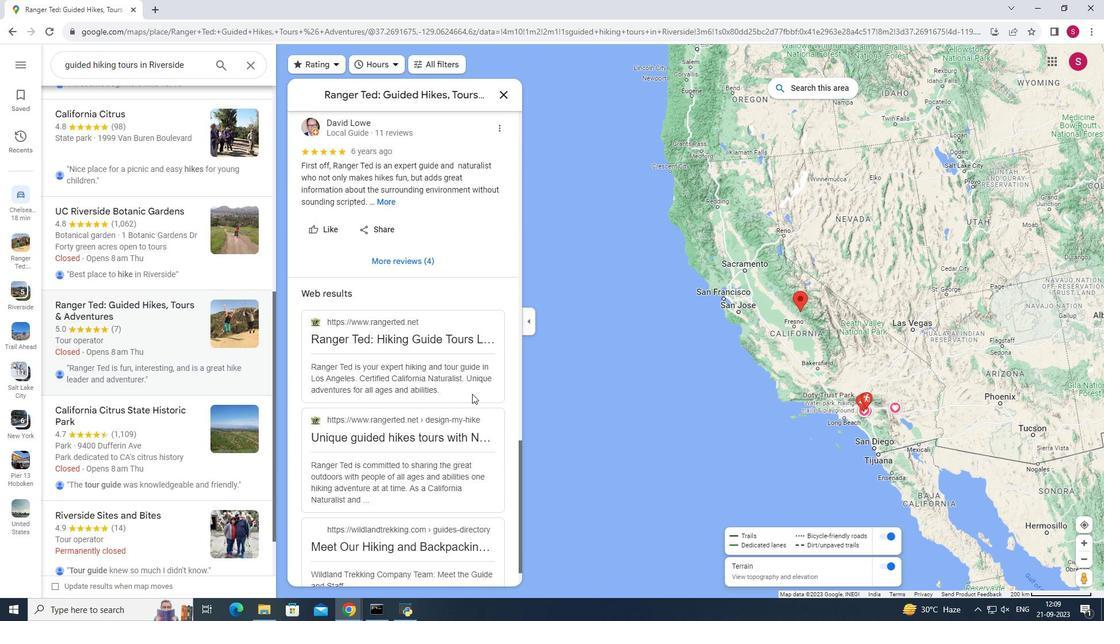 
Action: Mouse scrolled (472, 393) with delta (0, 0)
Screenshot: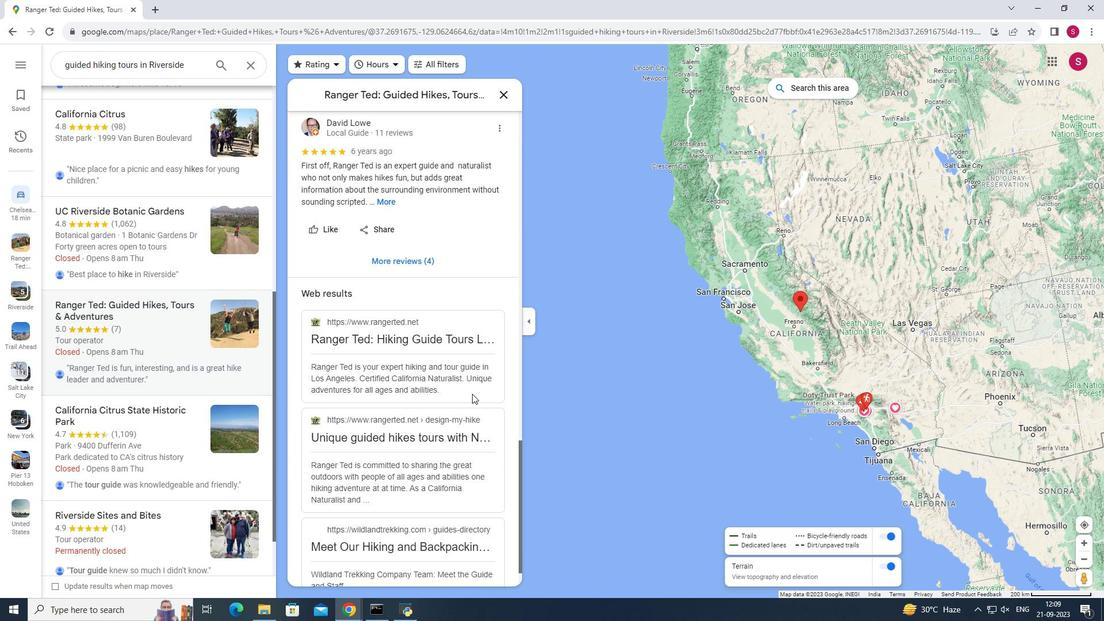 
Action: Mouse scrolled (472, 393) with delta (0, 0)
Screenshot: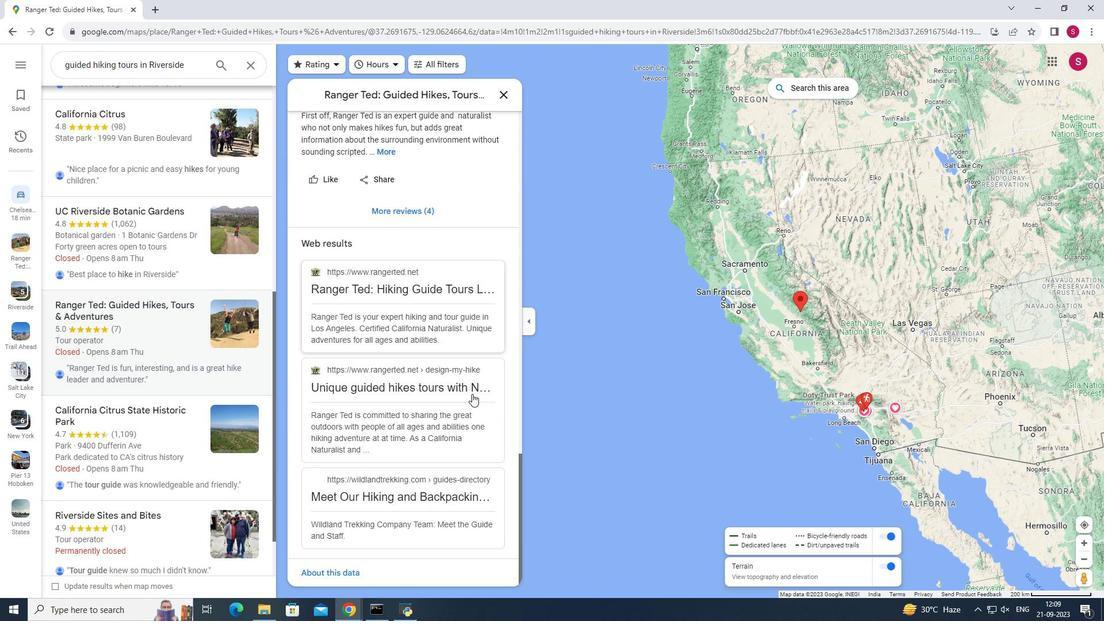 
Action: Mouse scrolled (472, 393) with delta (0, 0)
Screenshot: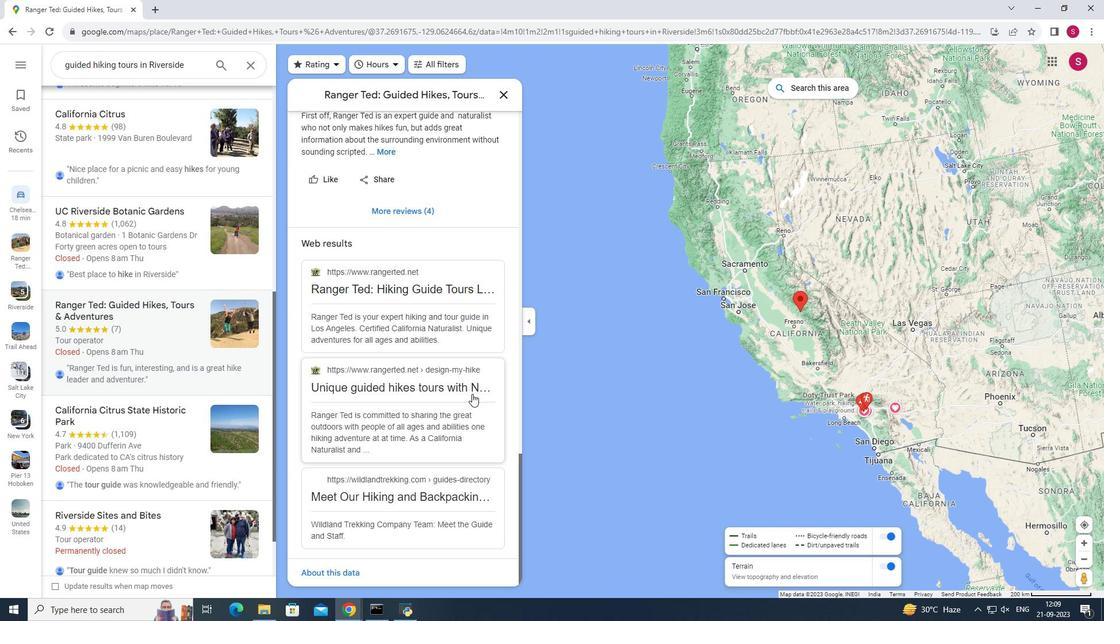 
Action: Mouse moved to (504, 94)
Screenshot: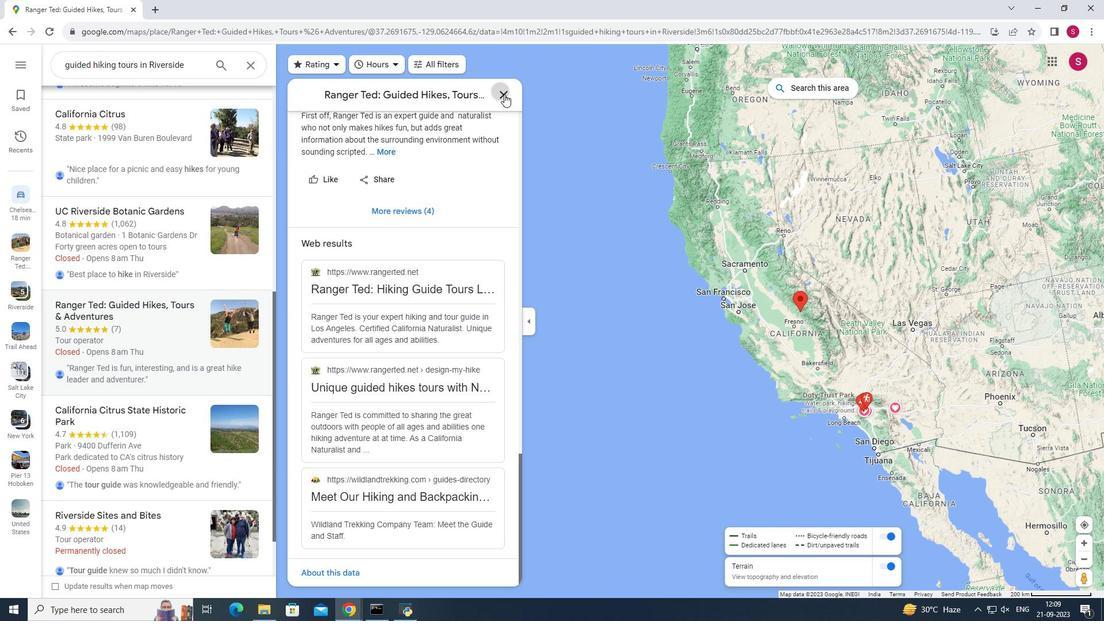 
Action: Mouse pressed left at (504, 94)
Screenshot: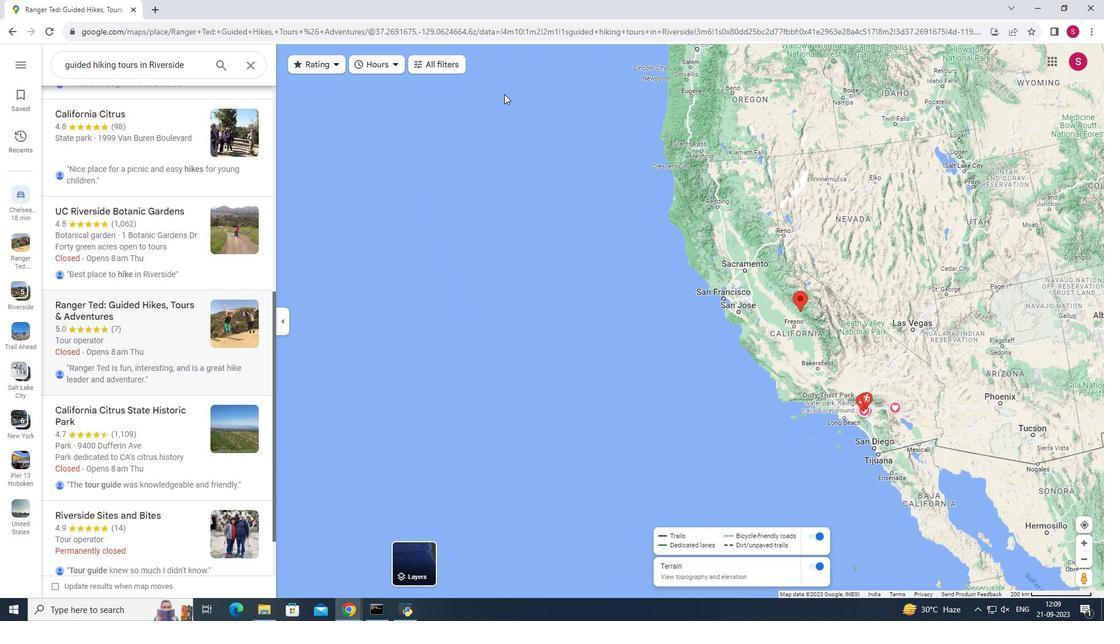 
Action: Mouse moved to (237, 288)
Screenshot: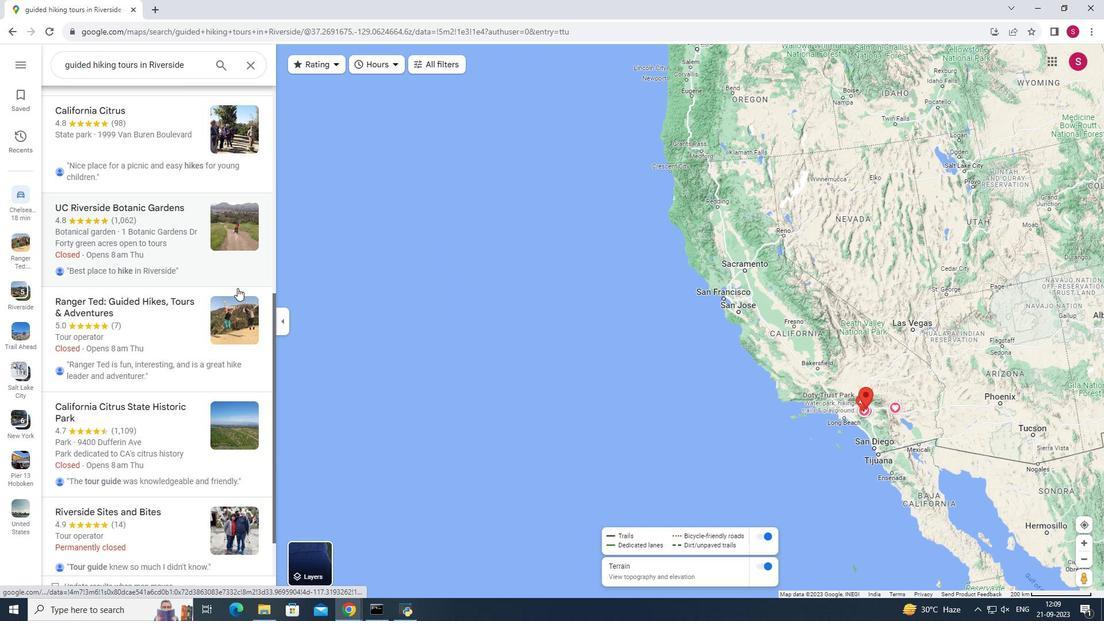 
Action: Mouse scrolled (237, 287) with delta (0, 0)
Screenshot: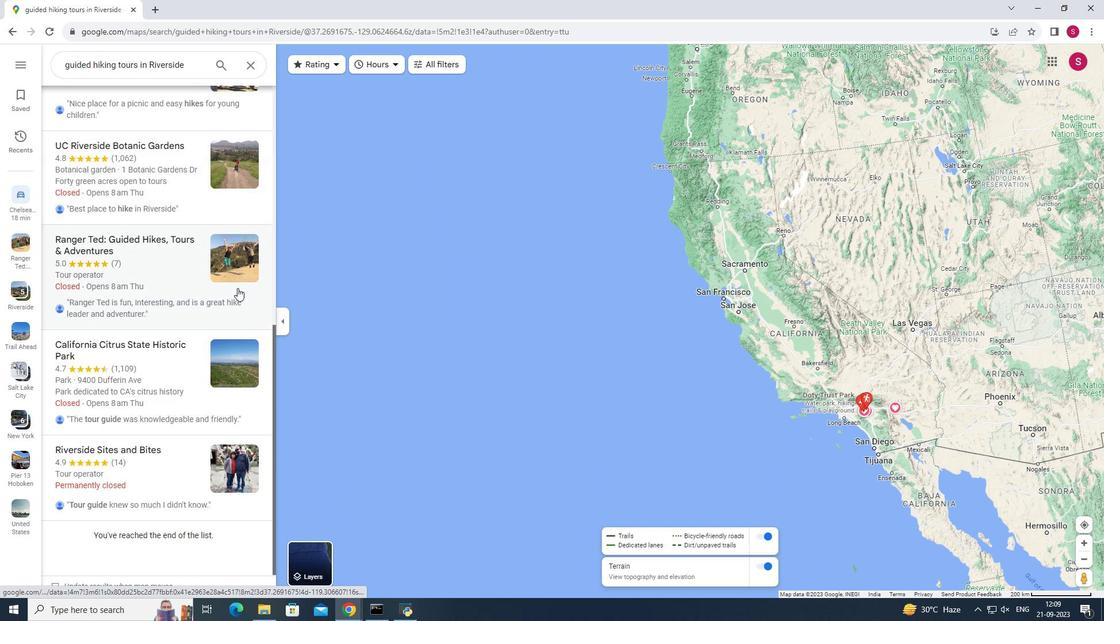 
Action: Mouse scrolled (237, 287) with delta (0, 0)
Screenshot: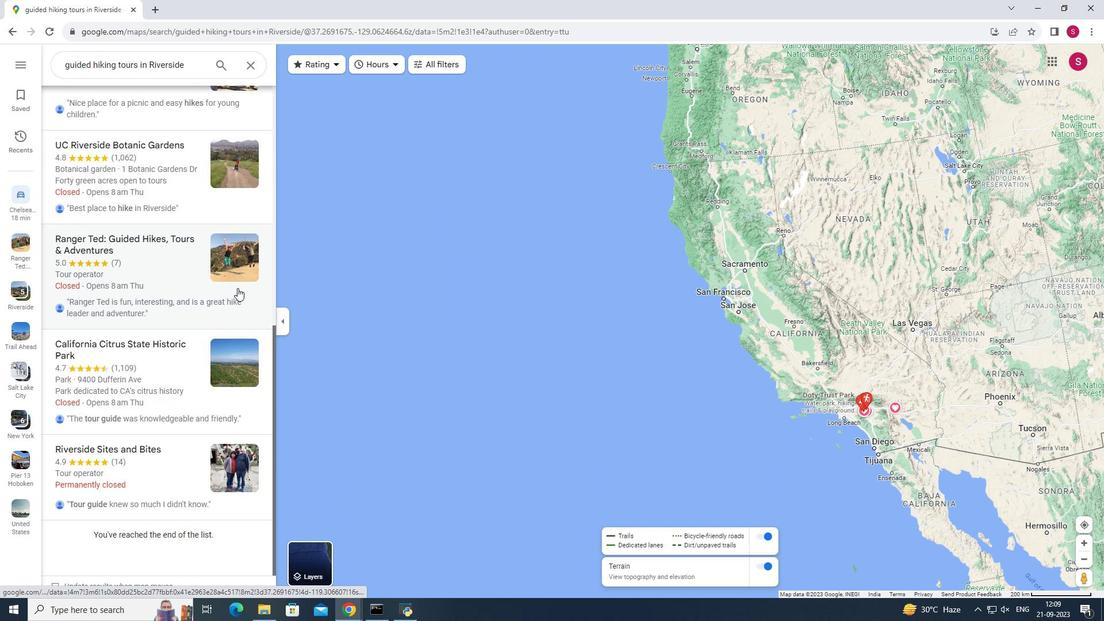 
Action: Mouse moved to (245, 69)
Screenshot: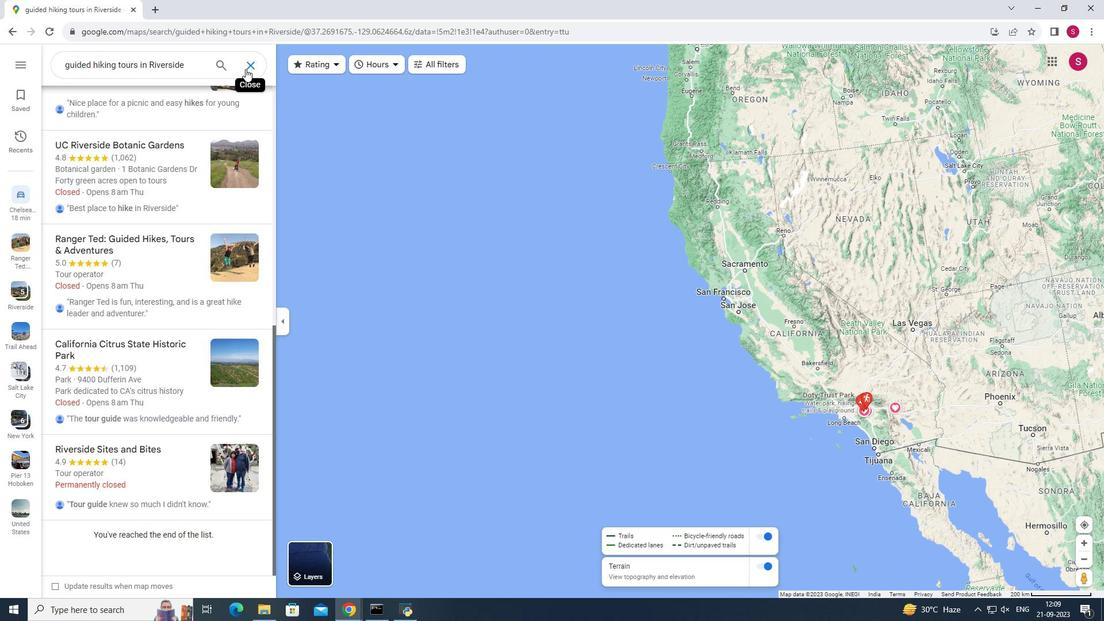 
Action: Mouse pressed left at (245, 69)
Screenshot: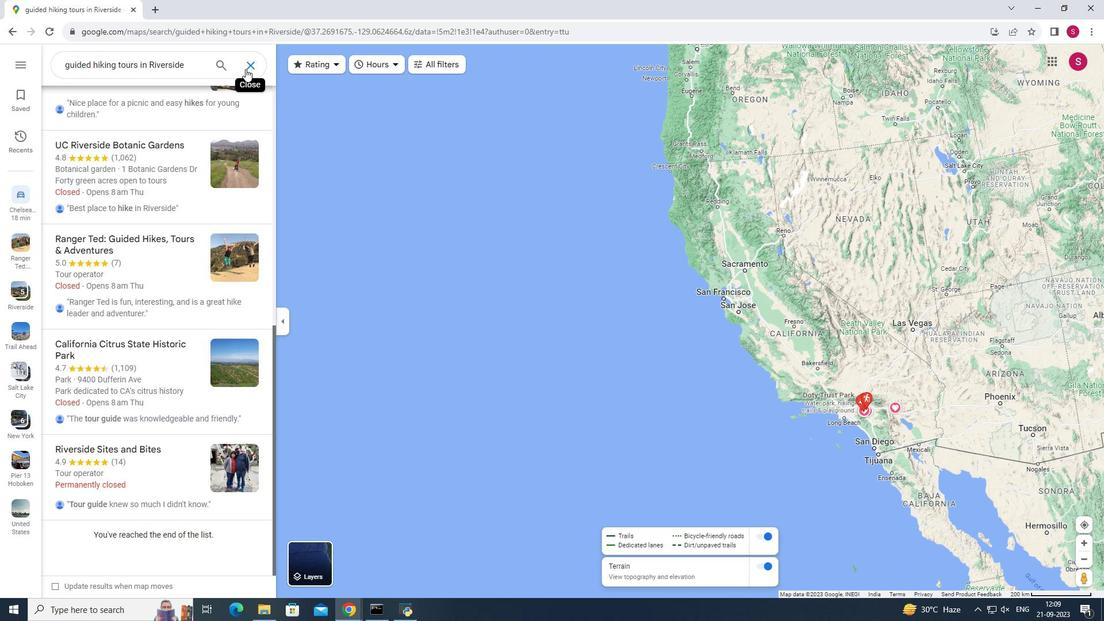 
Action: Mouse moved to (163, 64)
Screenshot: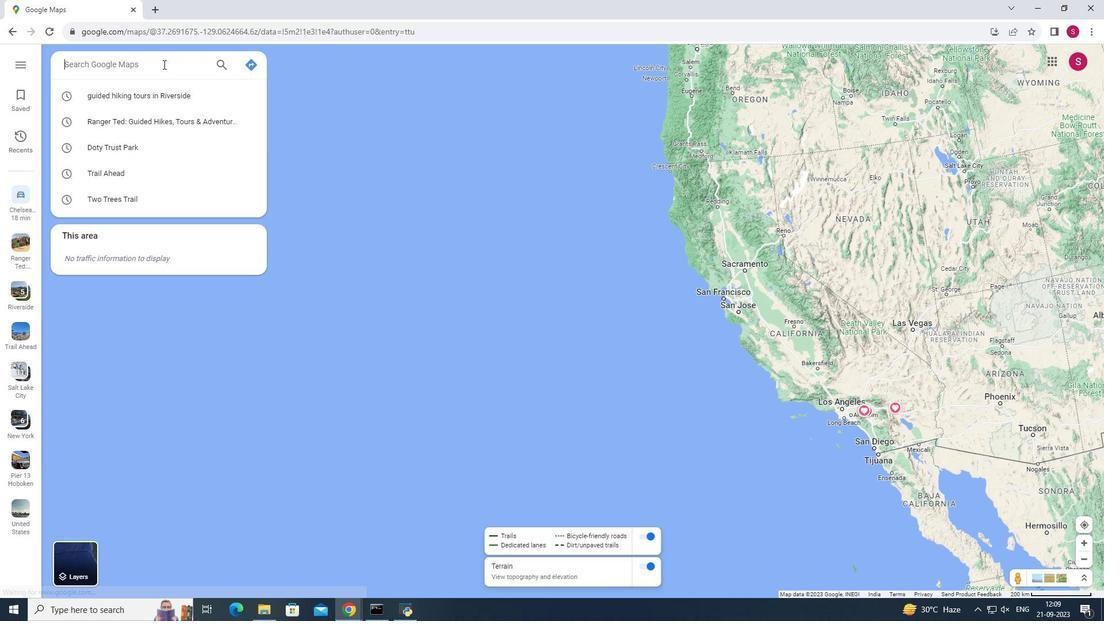 
Action: Mouse pressed left at (163, 64)
Screenshot: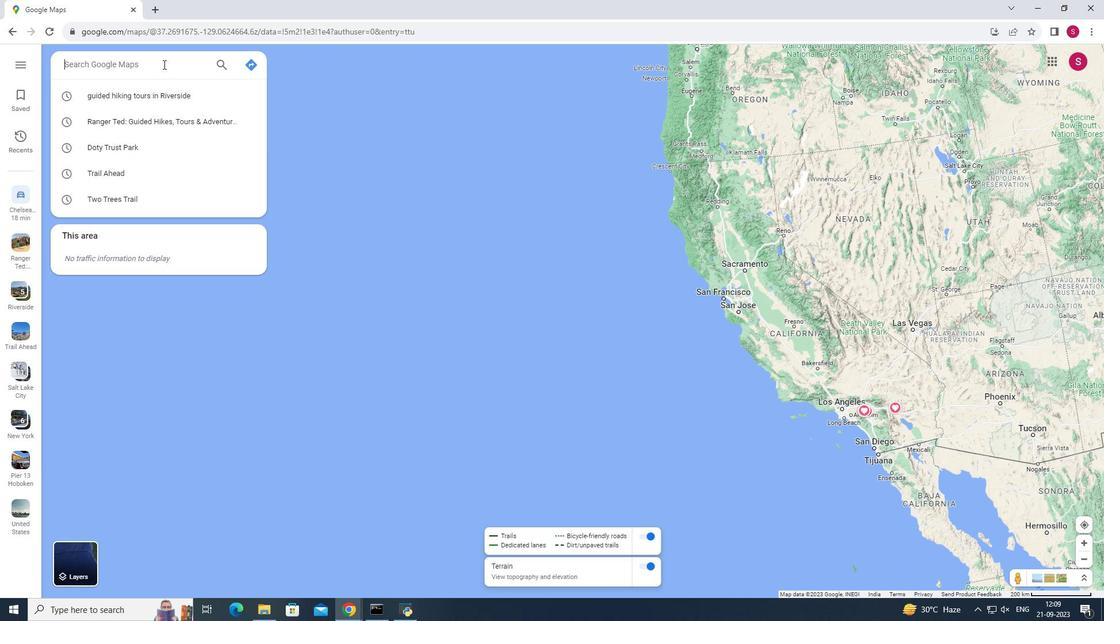 
Action: Key pressed ski<Key.space>schools<Key.space>in<Key.space><Key.shift>Salt<Key.space><Key.shift><Key.shift>Lake<Key.space><Key.shift><Key.shift>City<Key.enter>
Screenshot: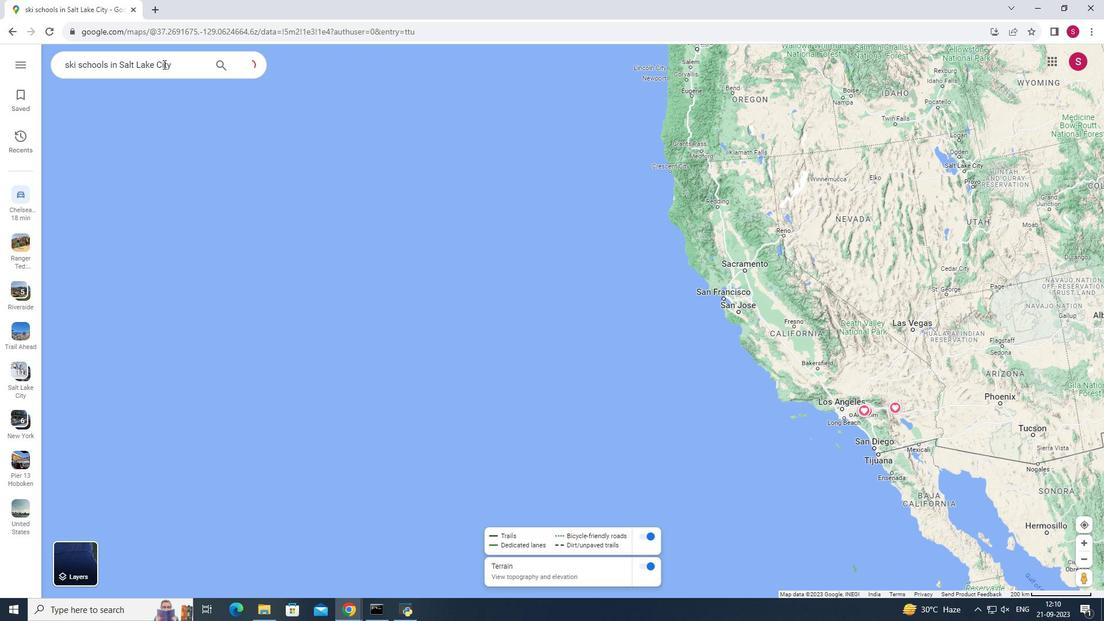 
Action: Mouse moved to (131, 437)
Screenshot: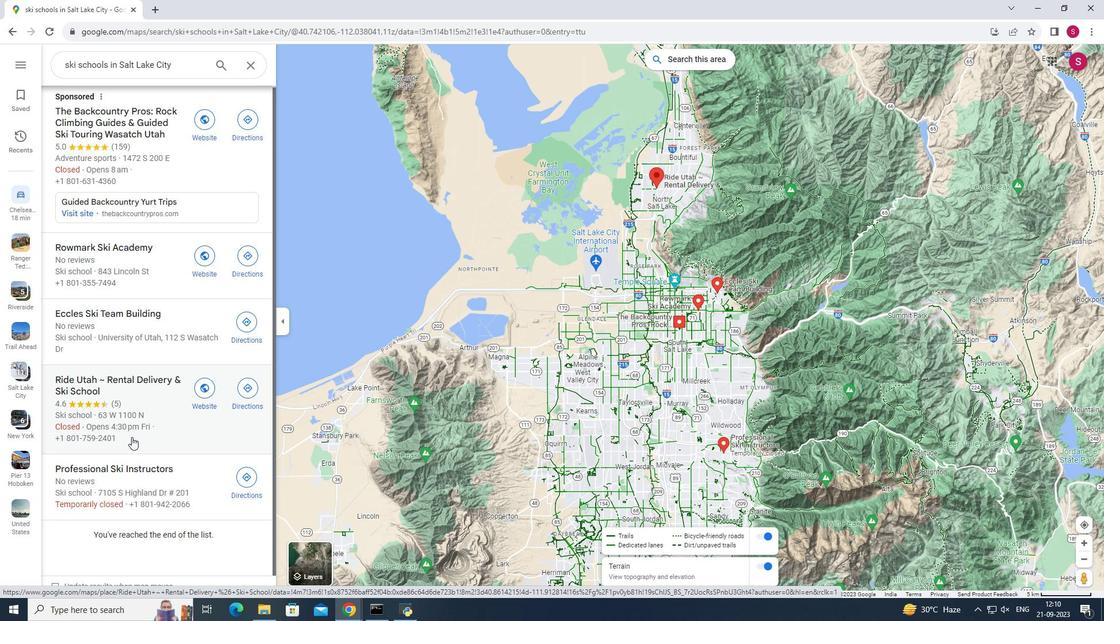 
Action: Mouse scrolled (131, 436) with delta (0, 0)
Screenshot: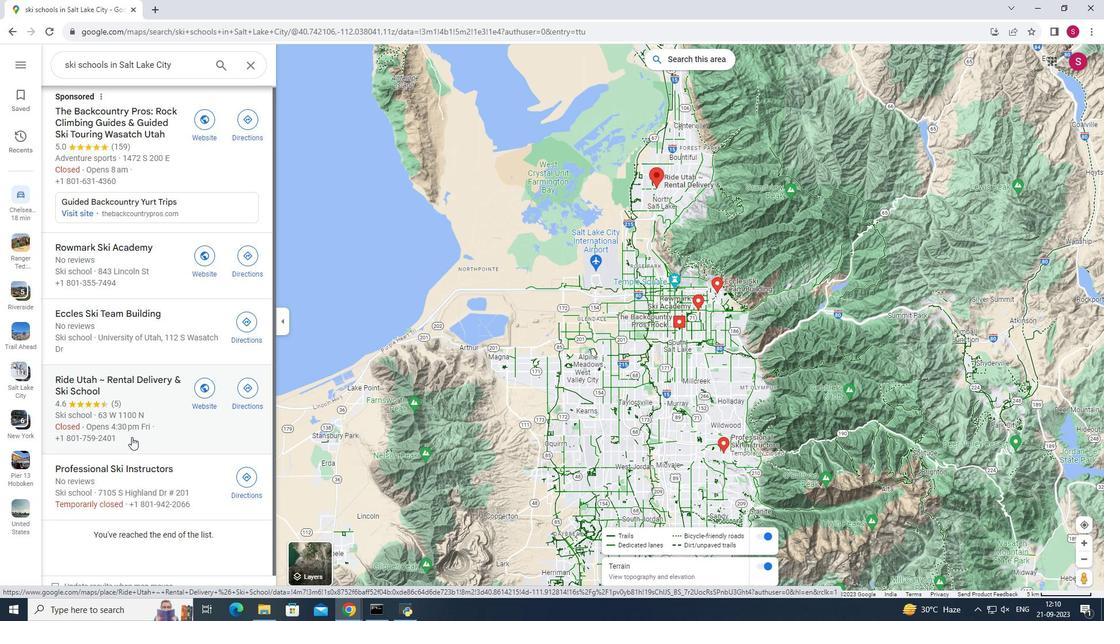 
Action: Mouse scrolled (131, 436) with delta (0, 0)
Screenshot: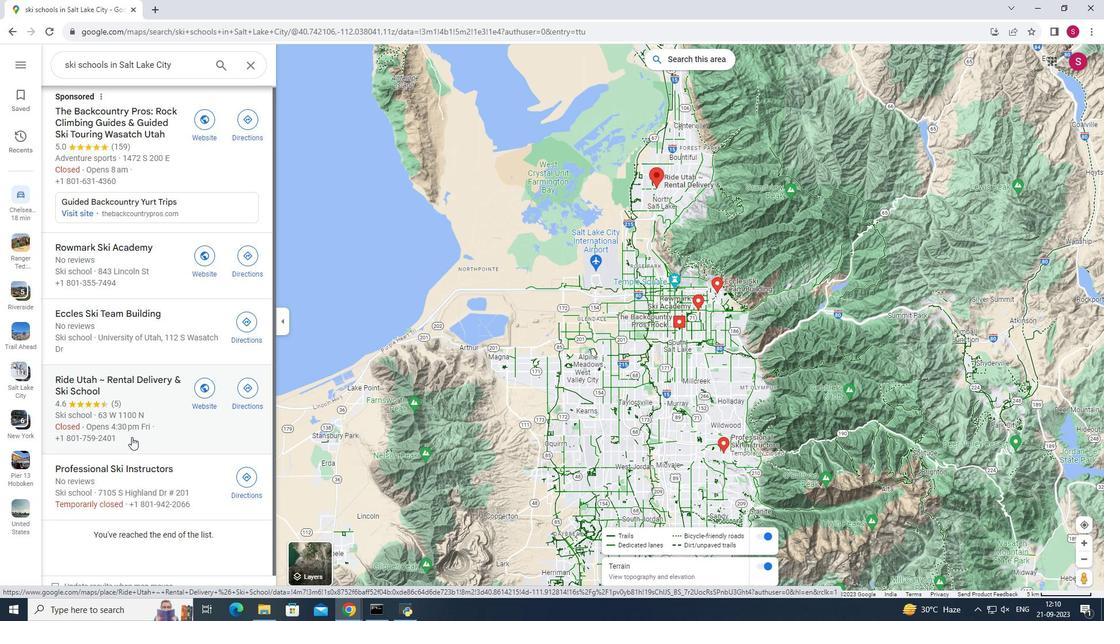 
Action: Mouse scrolled (131, 436) with delta (0, 0)
Screenshot: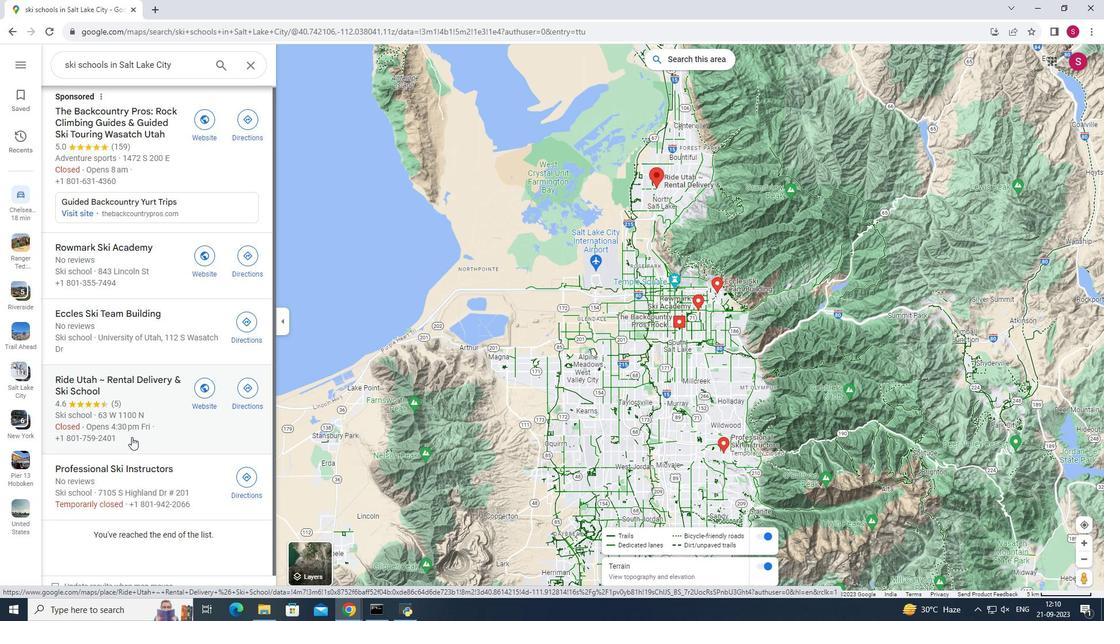 
Action: Mouse scrolled (131, 436) with delta (0, 0)
Screenshot: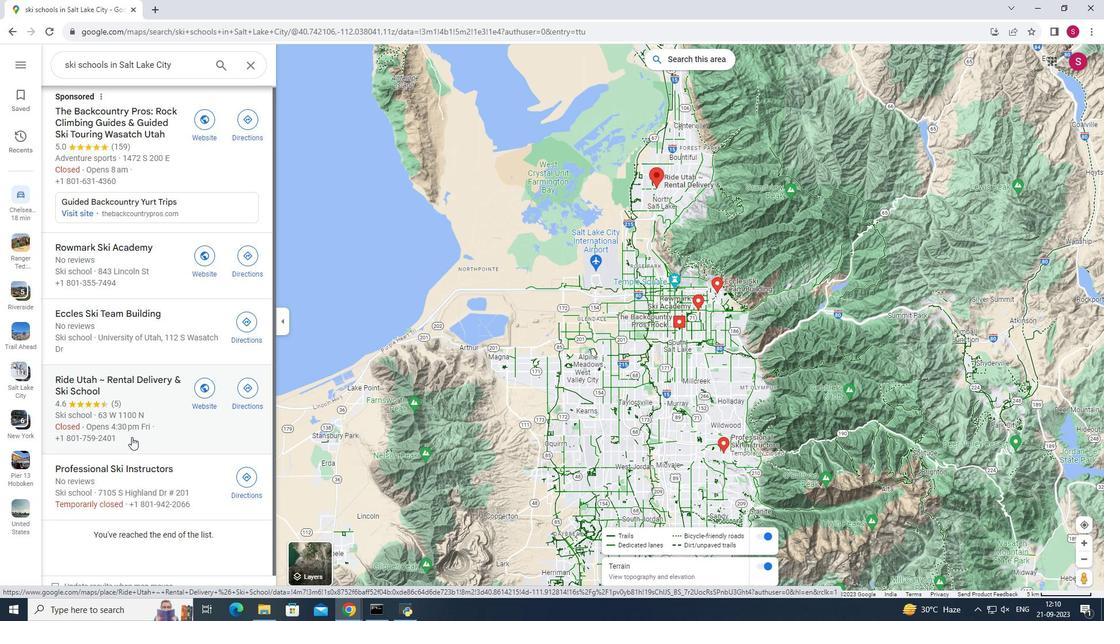 
Action: Mouse moved to (157, 122)
Screenshot: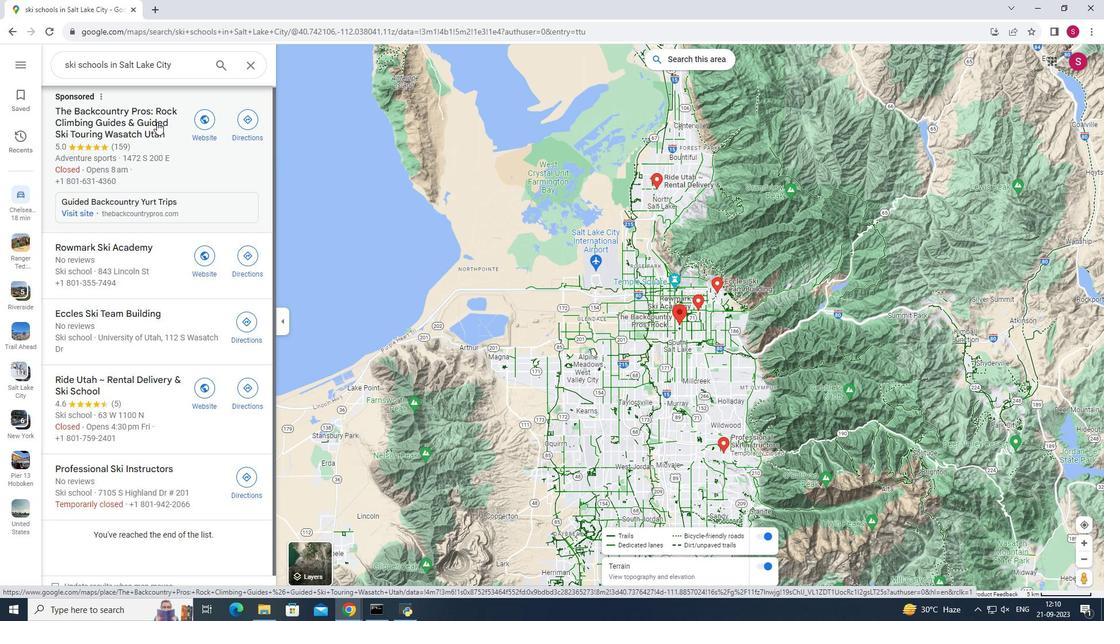 
Action: Mouse pressed left at (157, 122)
Screenshot: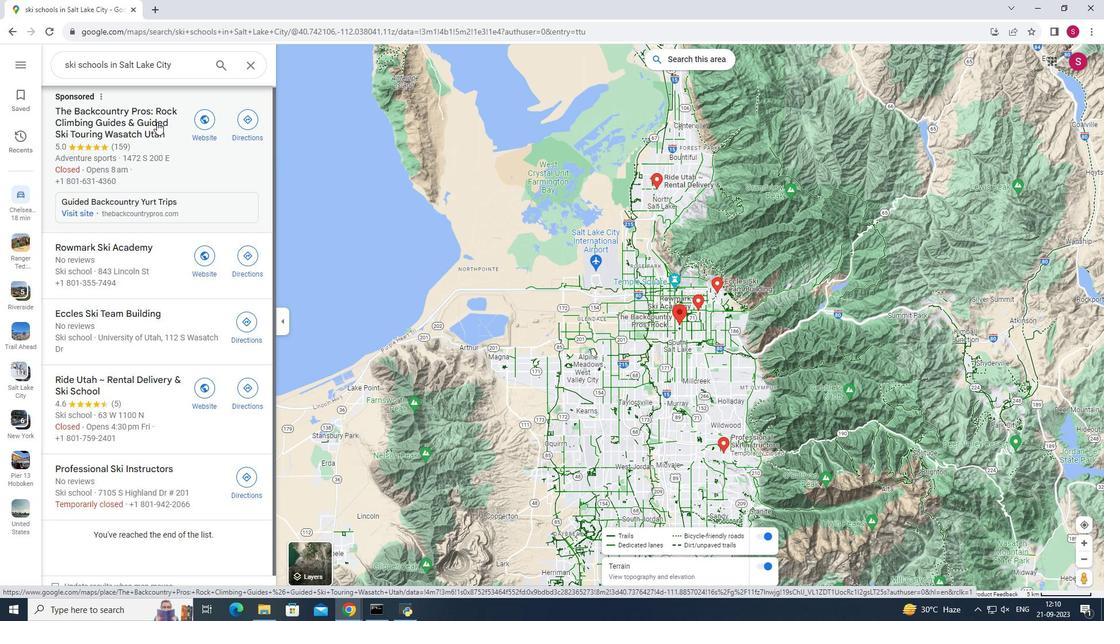 
Action: Mouse moved to (410, 382)
Screenshot: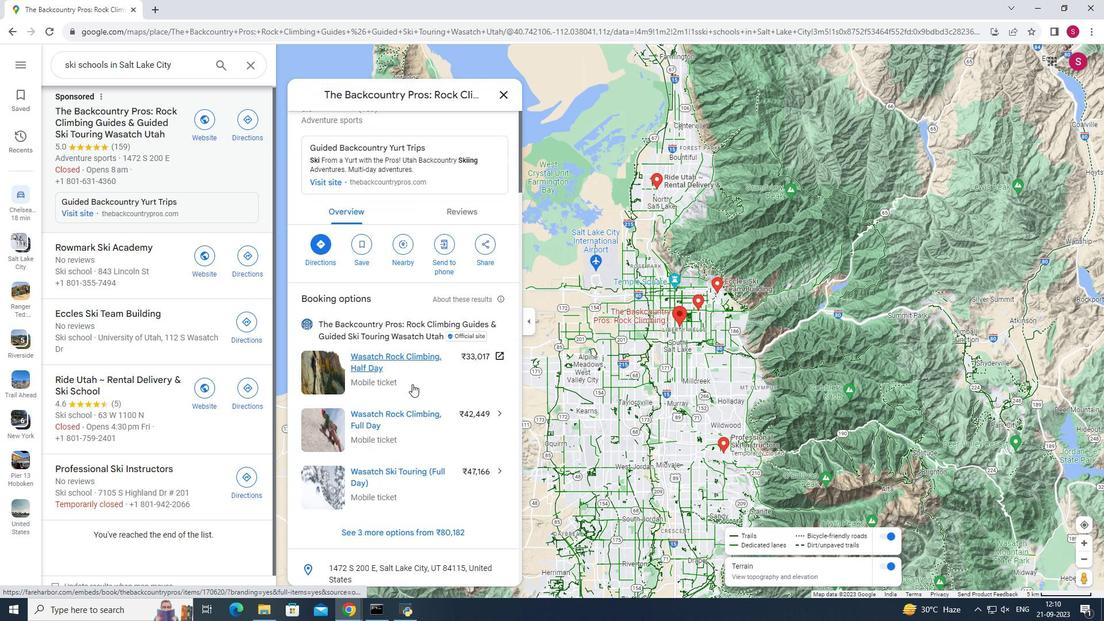 
Action: Mouse scrolled (410, 382) with delta (0, 0)
Screenshot: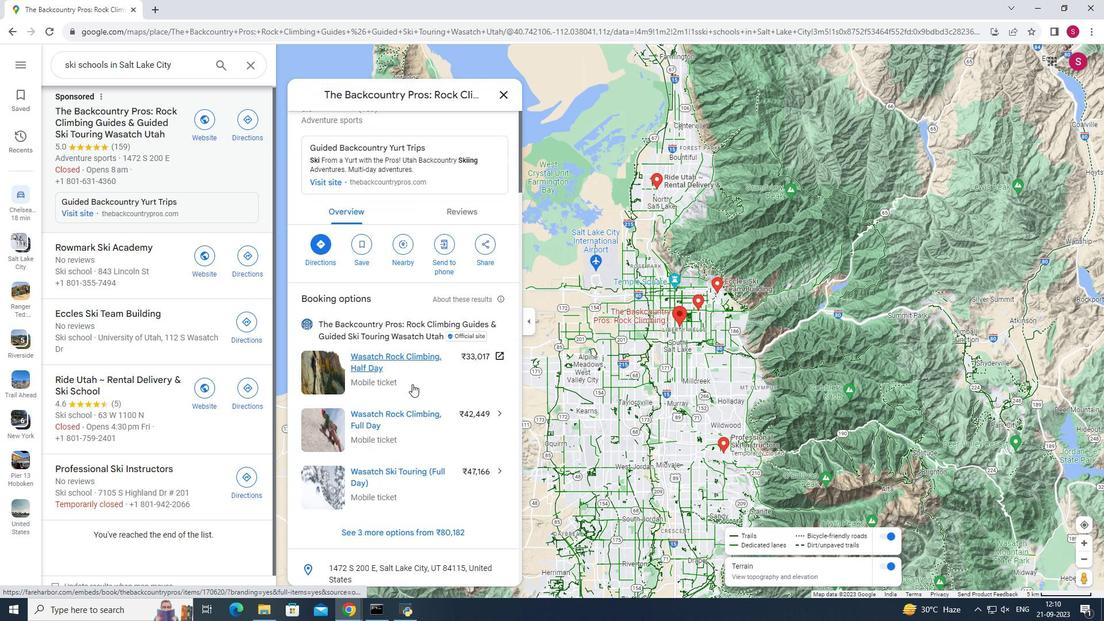 
Action: Mouse moved to (412, 383)
Screenshot: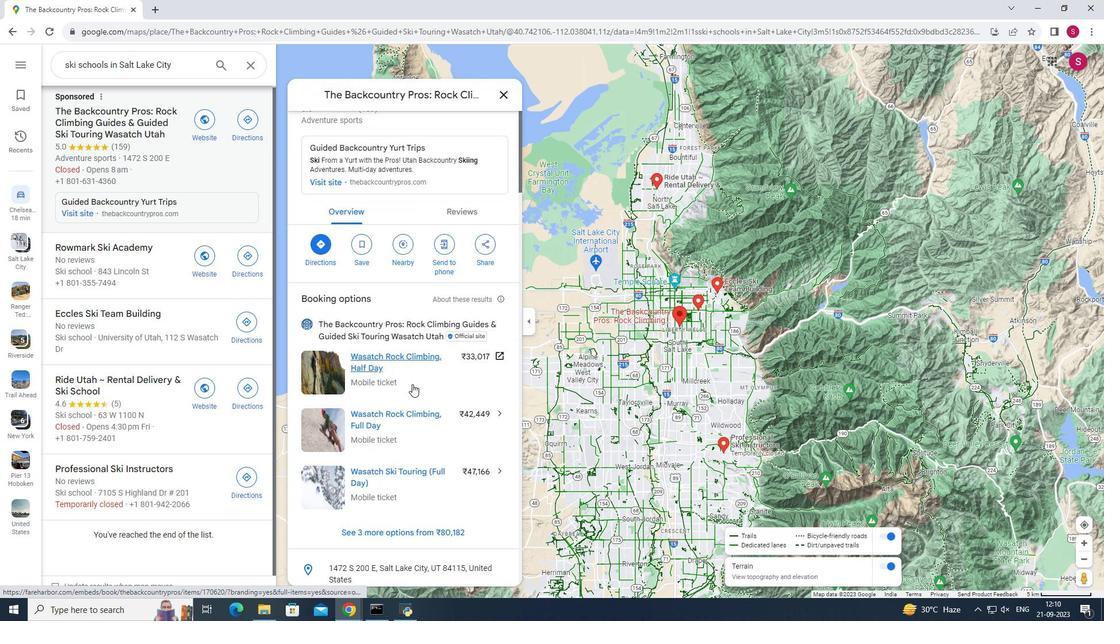 
Action: Mouse scrolled (412, 383) with delta (0, 0)
Screenshot: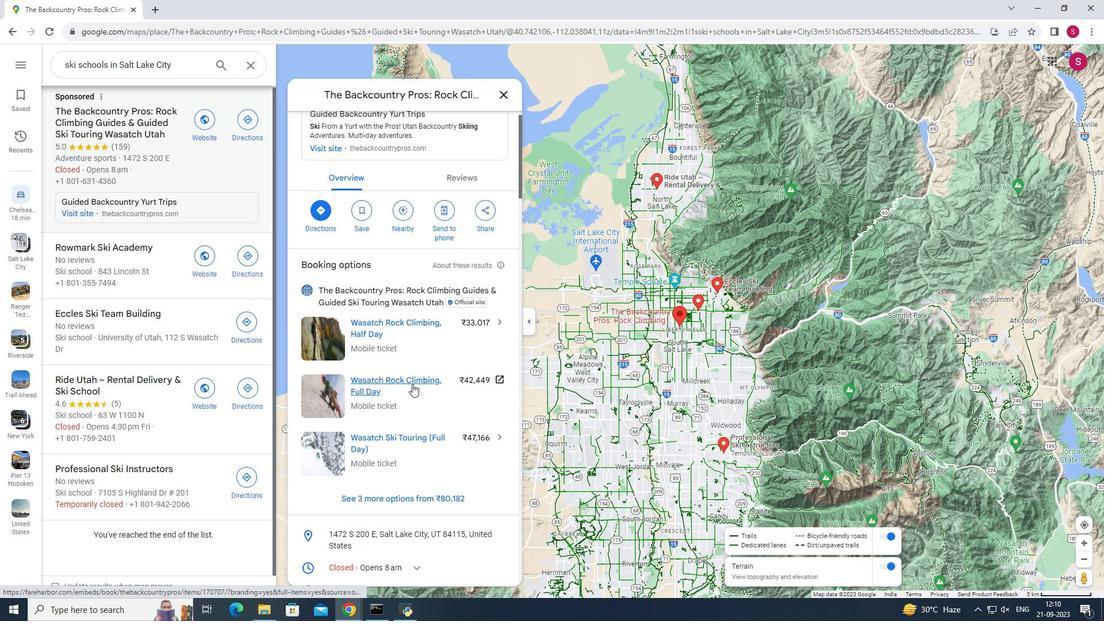 
Action: Mouse moved to (412, 383)
Screenshot: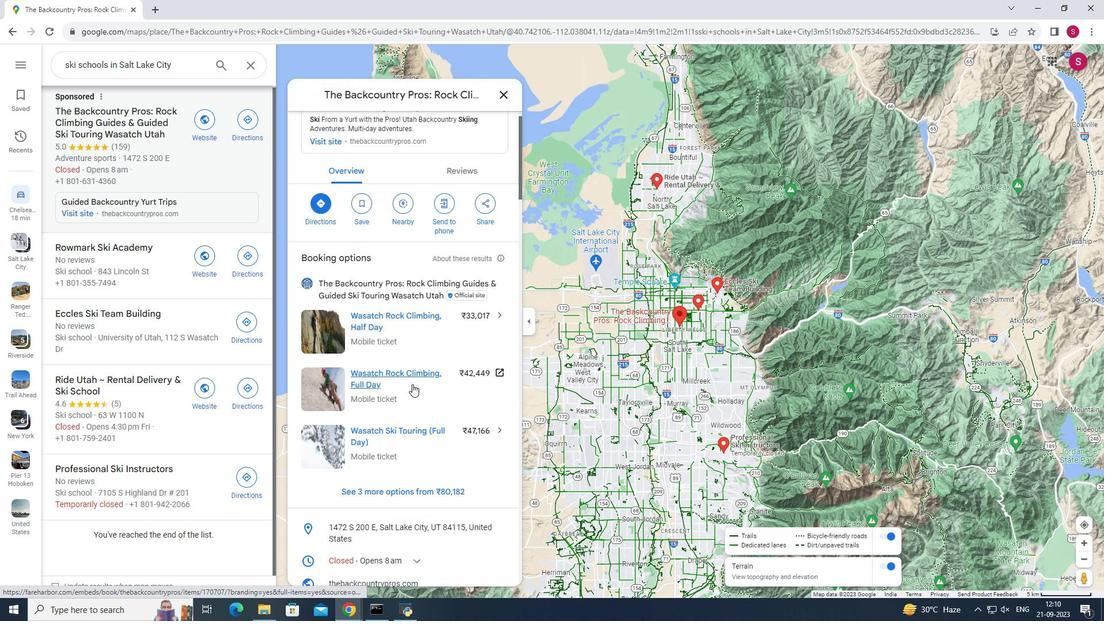 
Action: Mouse scrolled (412, 383) with delta (0, 0)
Screenshot: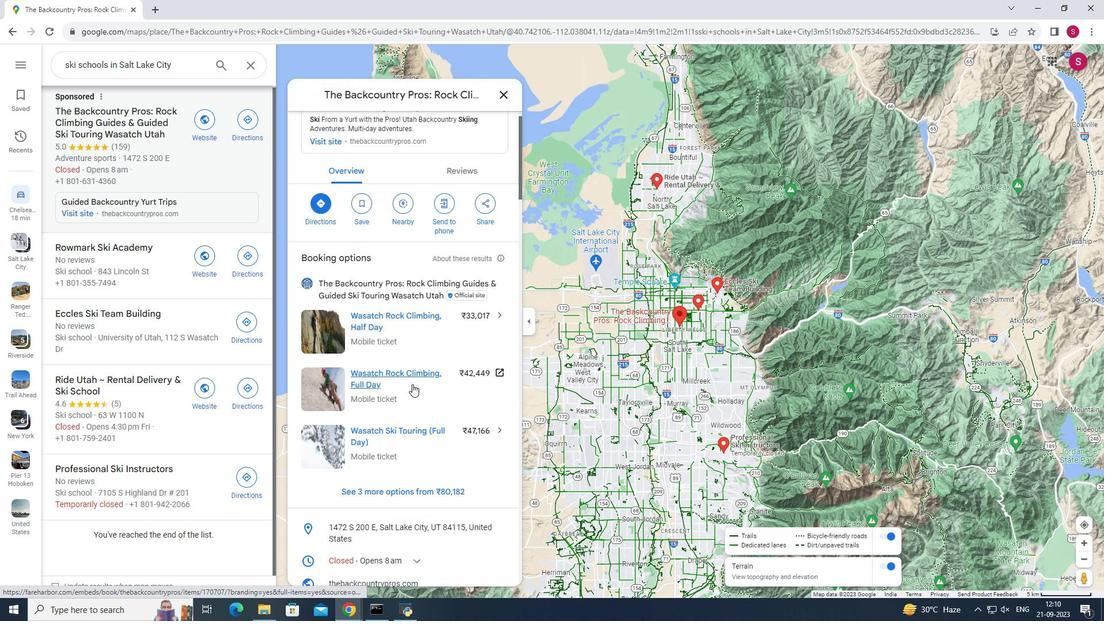 
Action: Mouse scrolled (412, 383) with delta (0, 0)
Screenshot: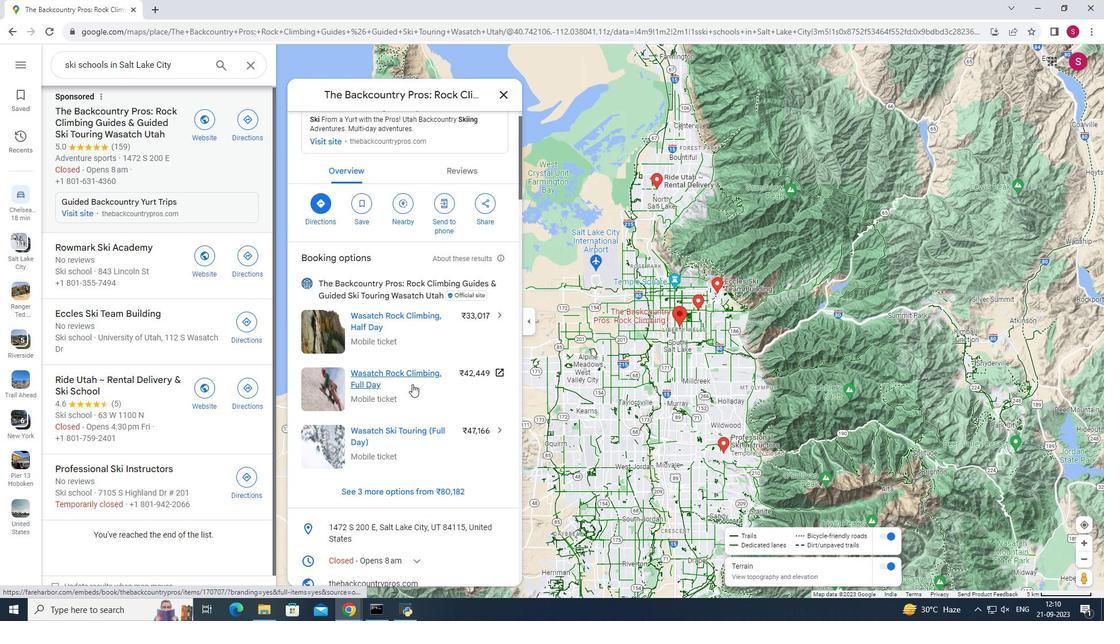 
Action: Mouse moved to (414, 384)
Screenshot: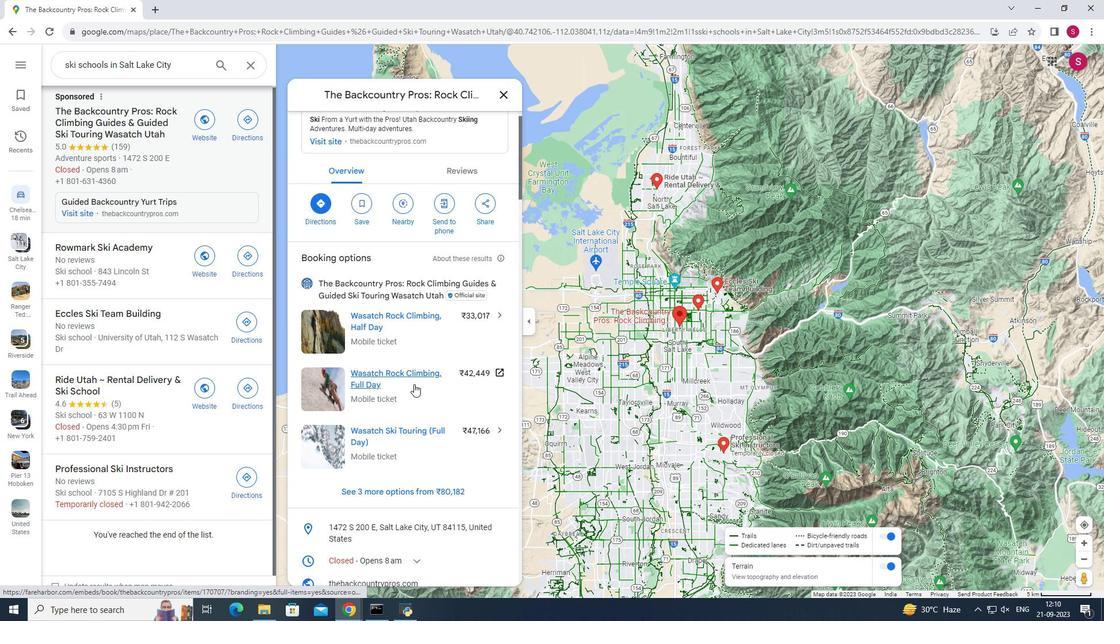 
Action: Mouse scrolled (414, 383) with delta (0, 0)
Screenshot: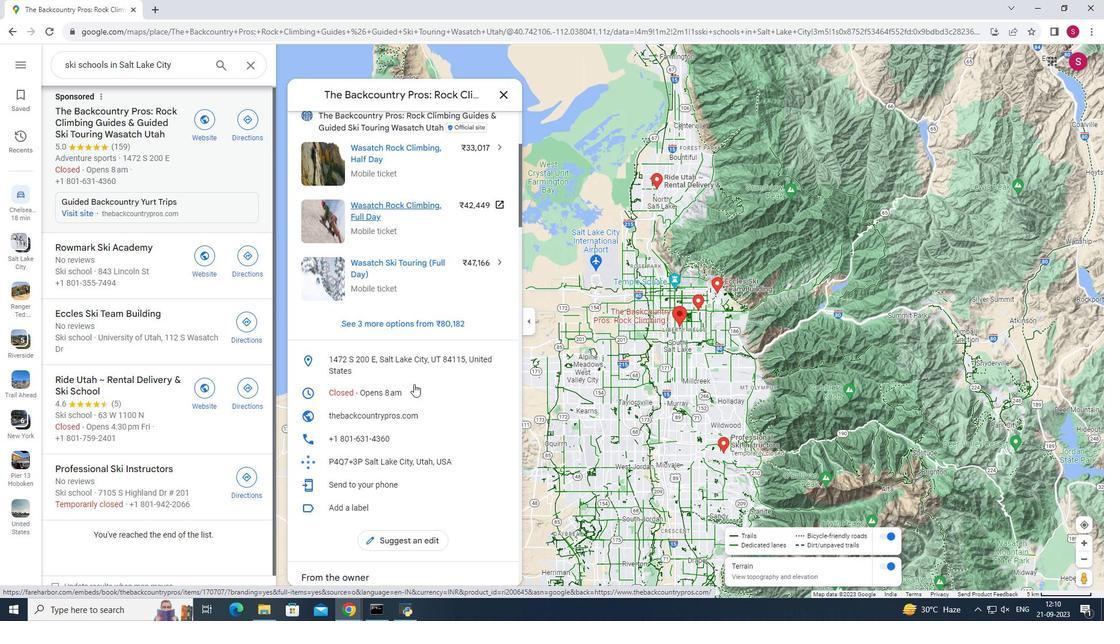
Action: Mouse scrolled (414, 383) with delta (0, 0)
Screenshot: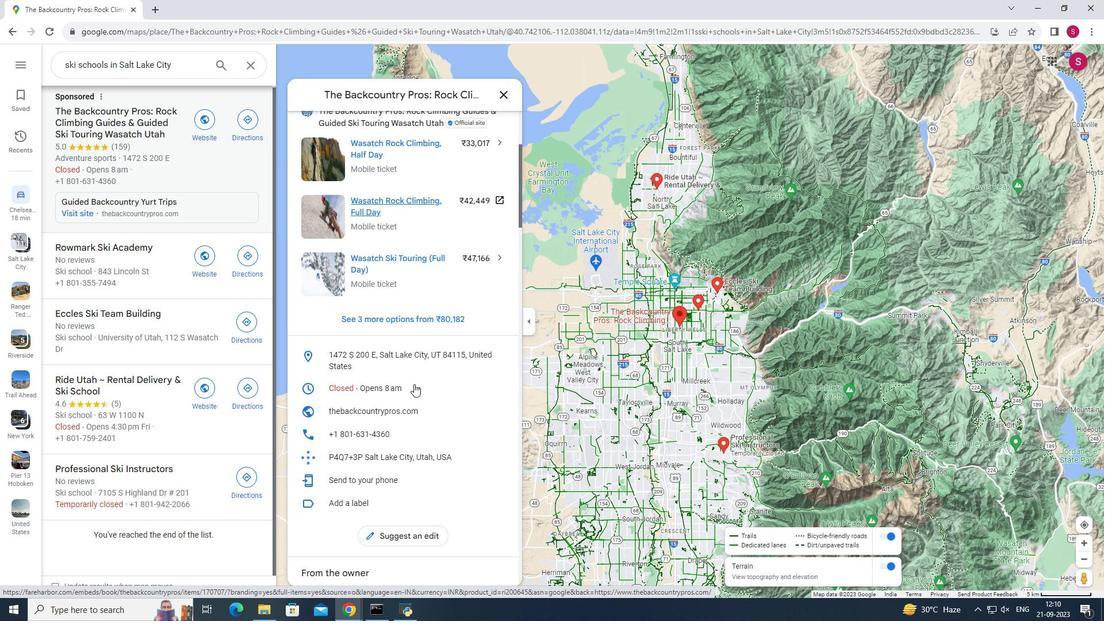 
Action: Mouse scrolled (414, 383) with delta (0, 0)
Screenshot: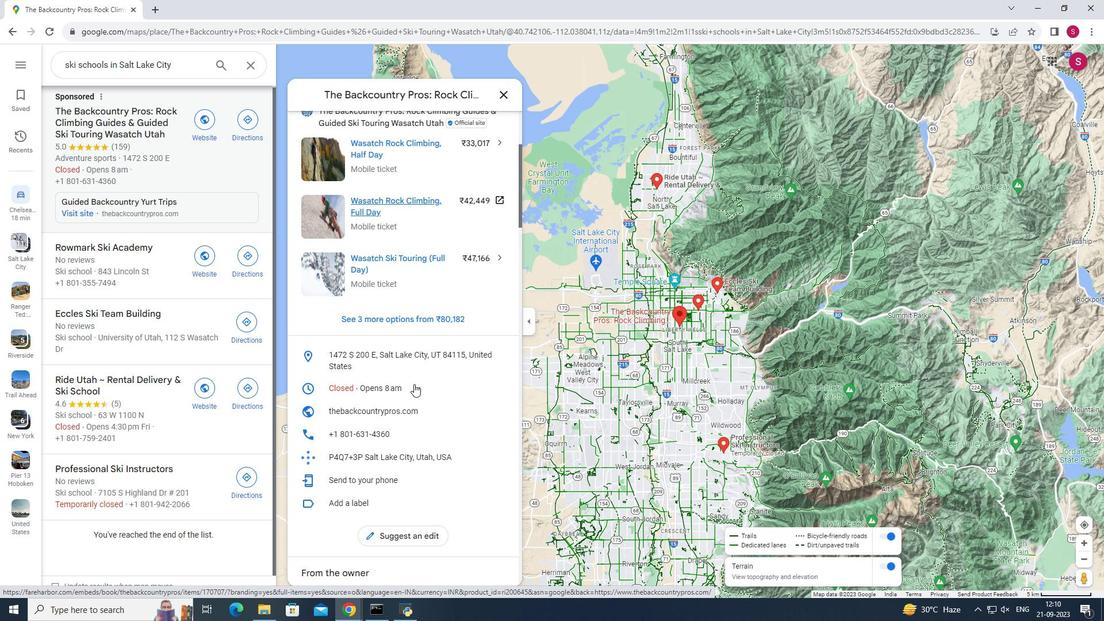 
Action: Mouse moved to (415, 381)
Screenshot: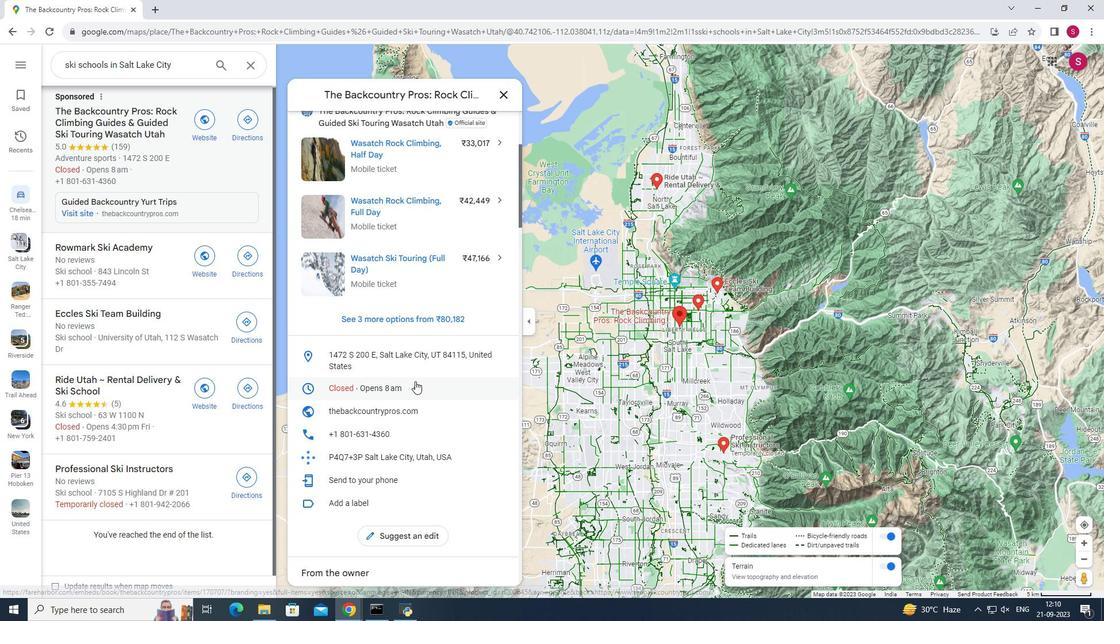 
Action: Mouse scrolled (415, 380) with delta (0, 0)
Screenshot: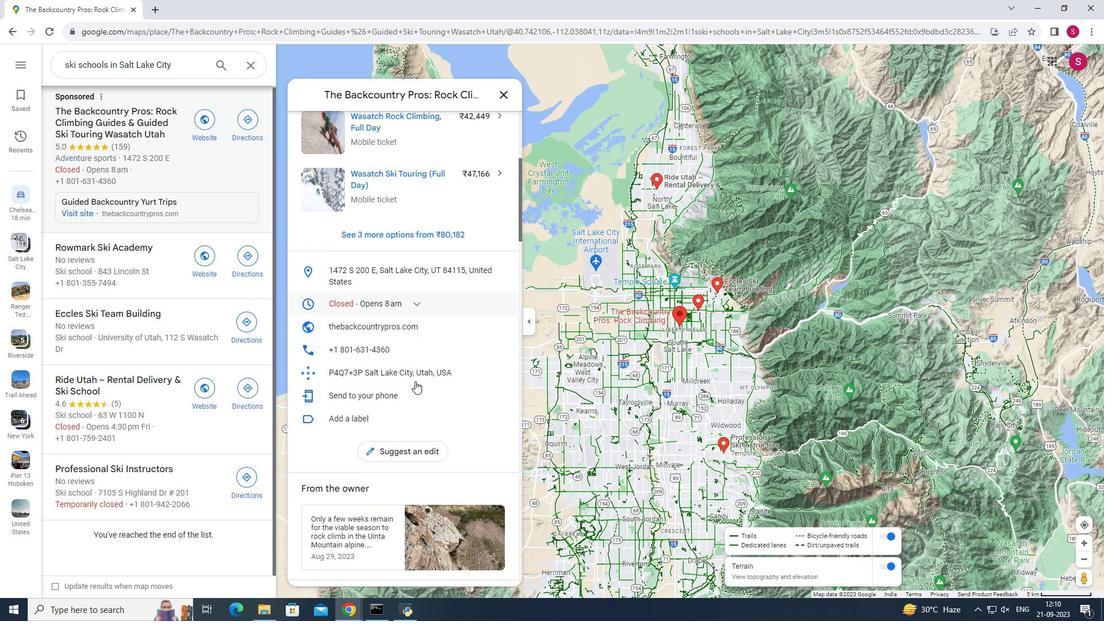 
Action: Mouse moved to (415, 381)
Screenshot: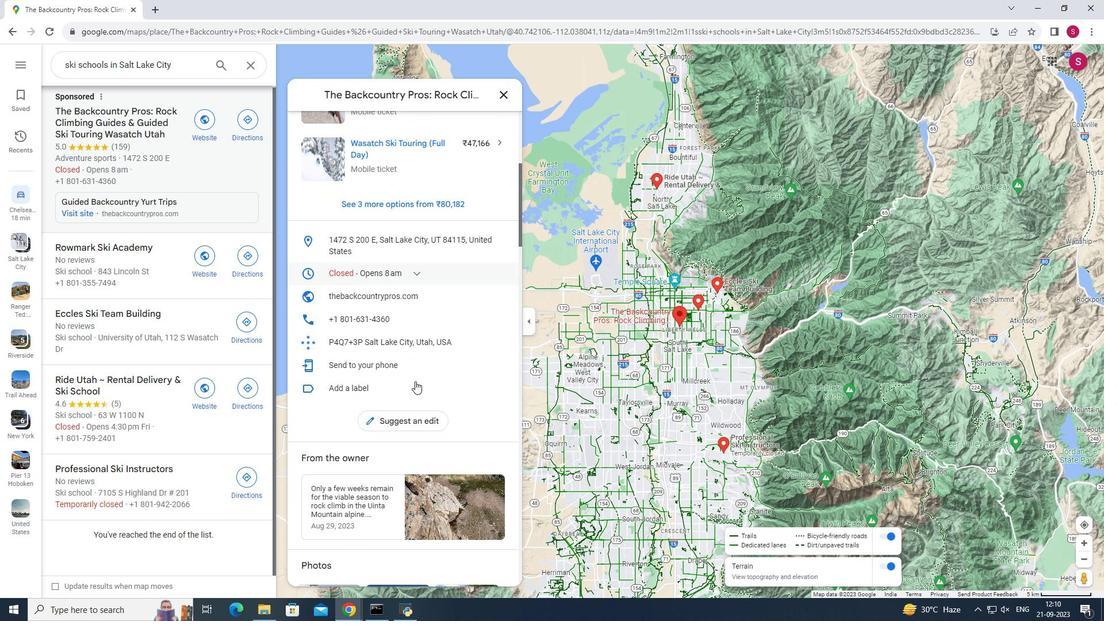 
Action: Mouse scrolled (415, 380) with delta (0, 0)
Screenshot: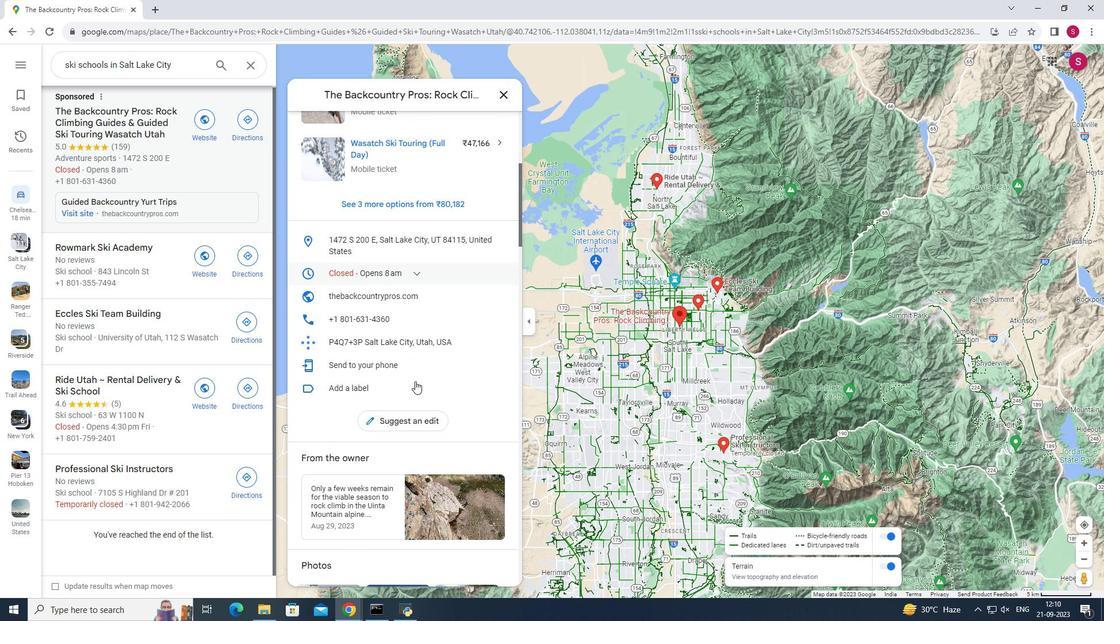 
Action: Mouse scrolled (415, 380) with delta (0, 0)
Screenshot: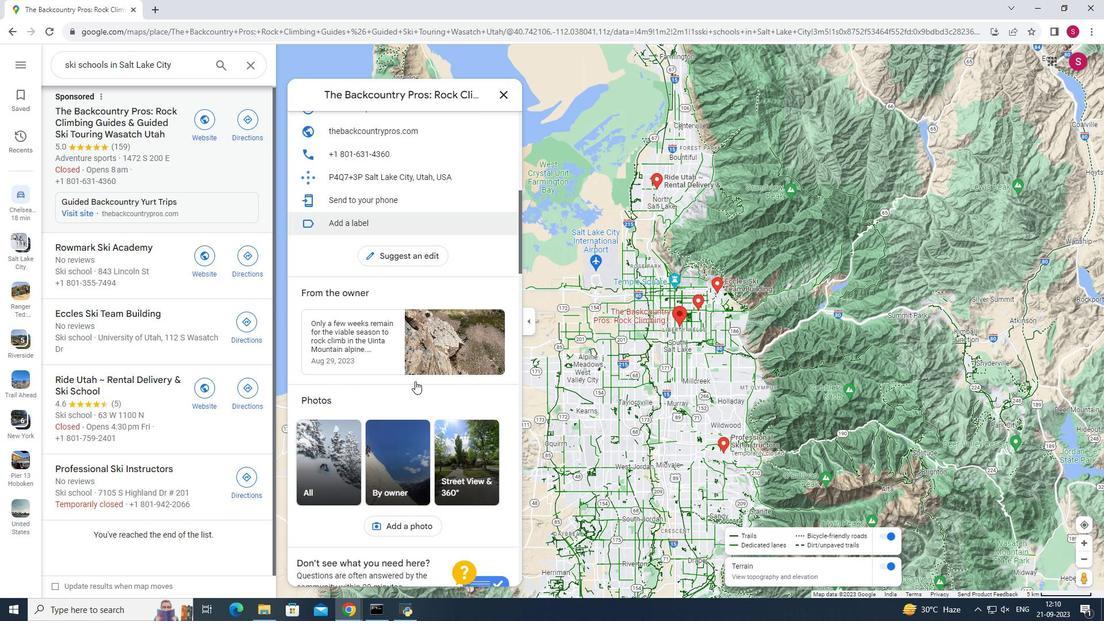 
Action: Mouse scrolled (415, 380) with delta (0, 0)
Screenshot: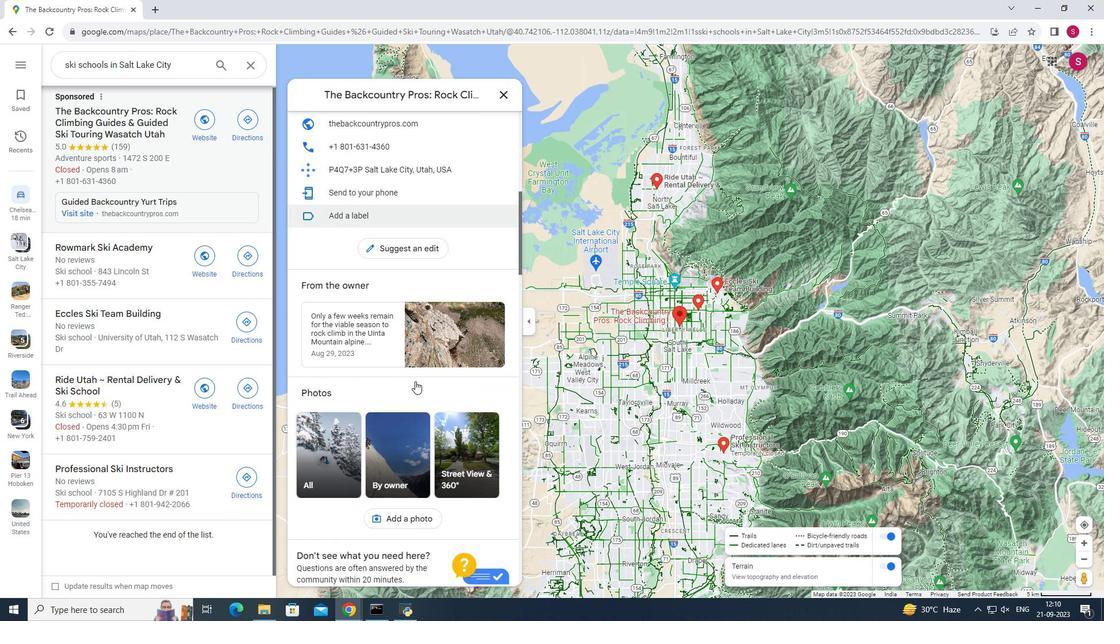 
Action: Mouse scrolled (415, 380) with delta (0, 0)
Screenshot: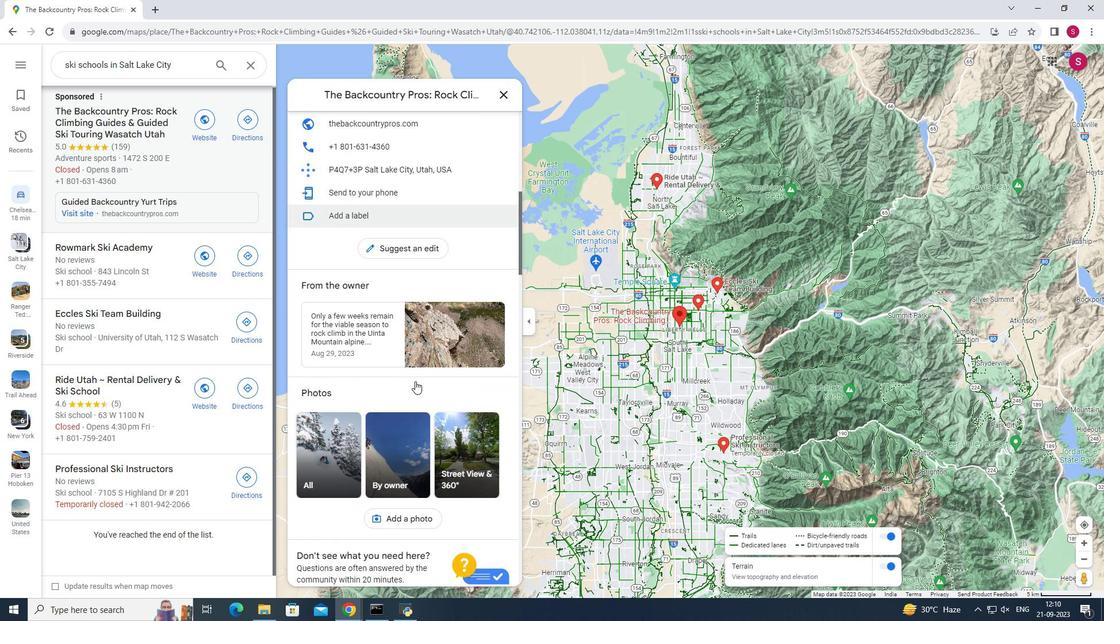 
Action: Mouse scrolled (415, 380) with delta (0, 0)
Screenshot: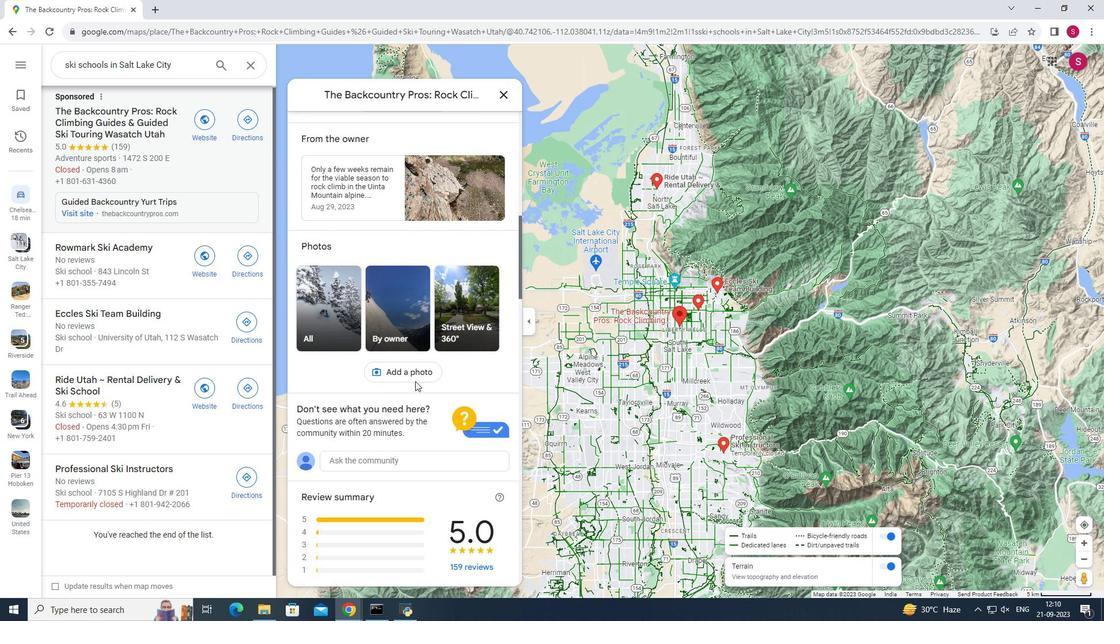 
Action: Mouse scrolled (415, 380) with delta (0, 0)
Screenshot: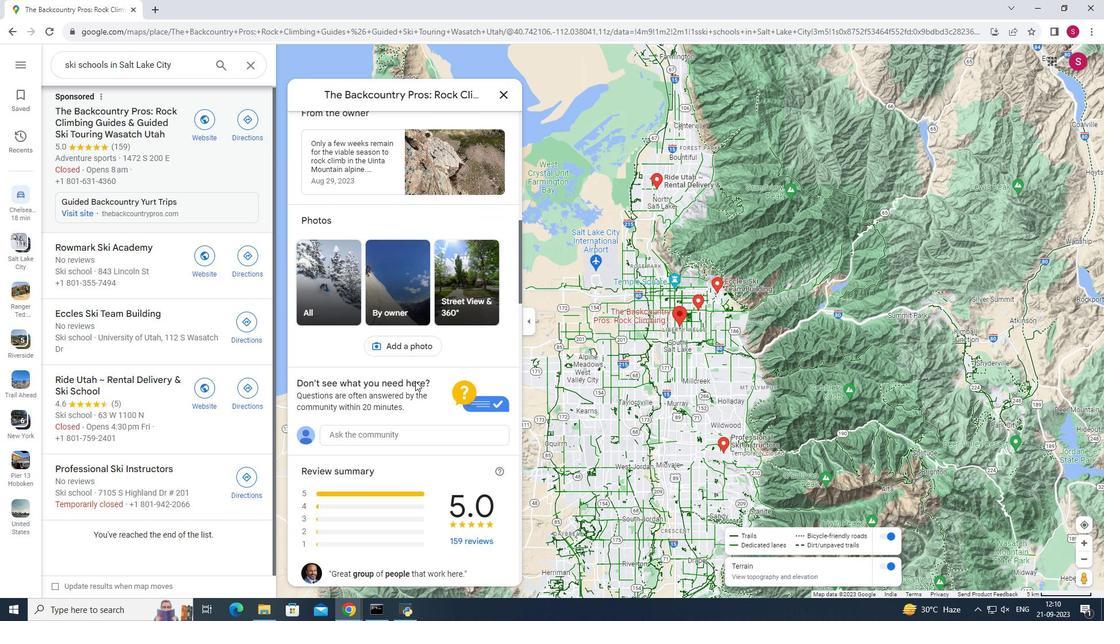 
Action: Mouse scrolled (415, 380) with delta (0, 0)
Screenshot: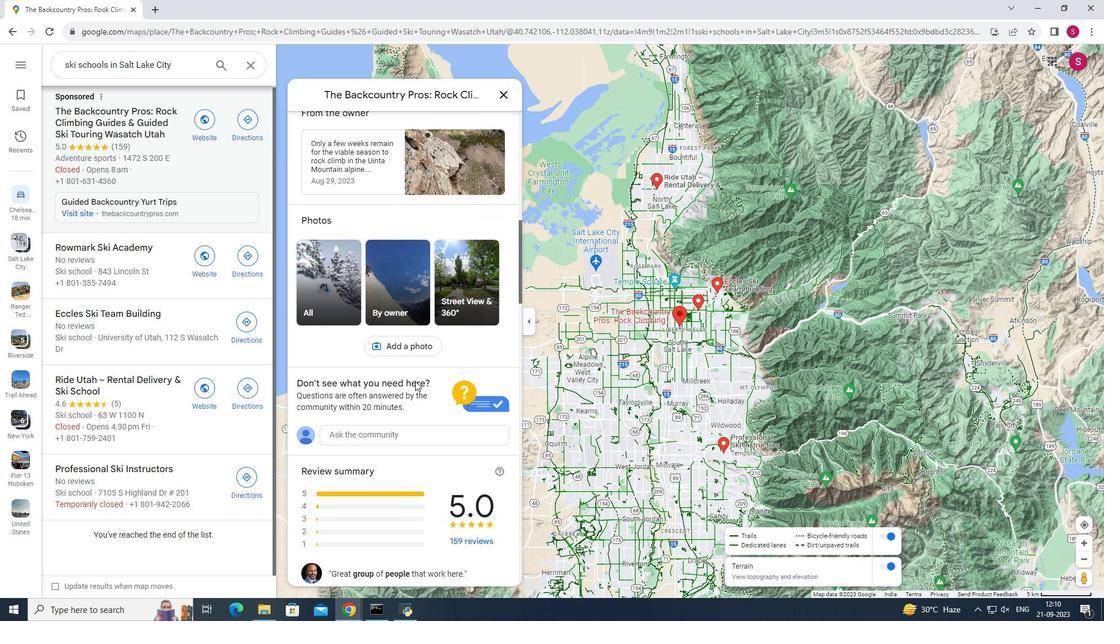 
Action: Mouse scrolled (415, 380) with delta (0, 0)
Screenshot: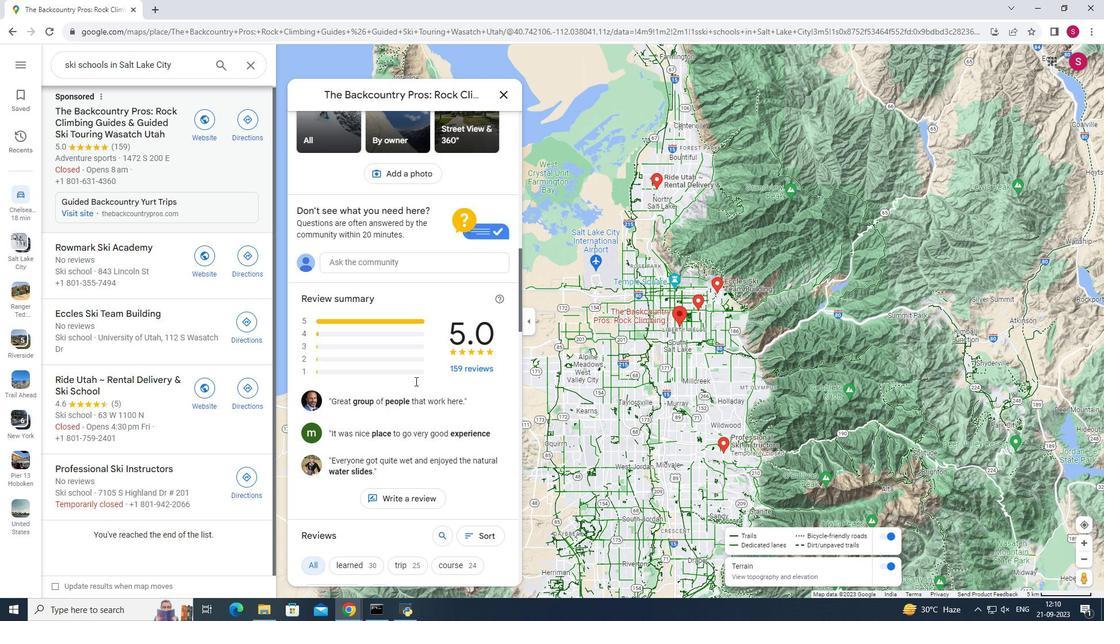
Action: Mouse scrolled (415, 380) with delta (0, 0)
Screenshot: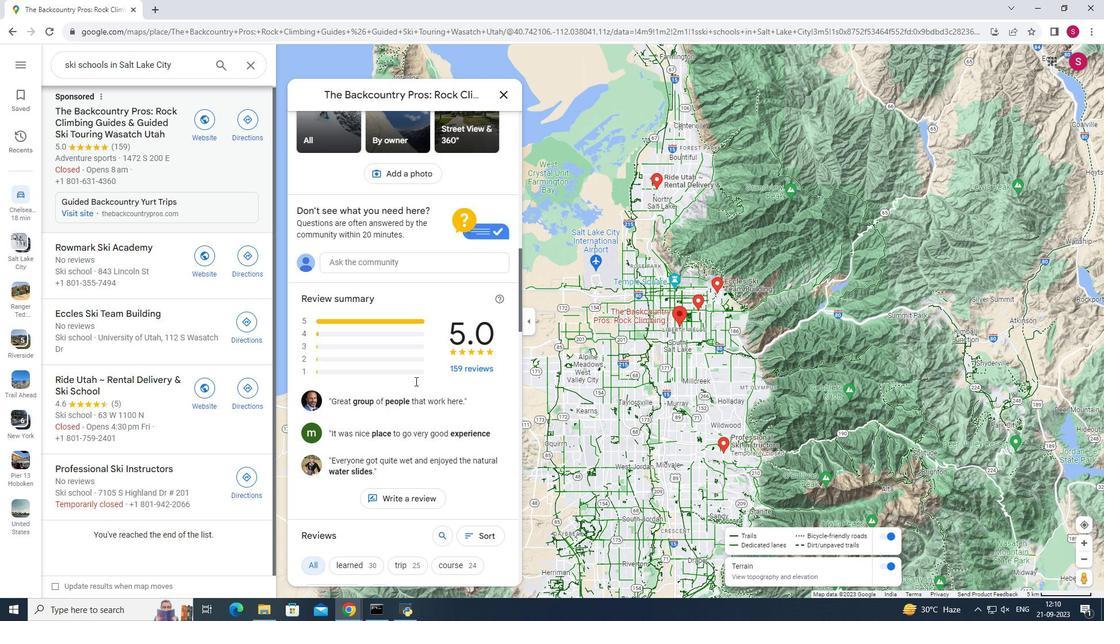 
Action: Mouse scrolled (415, 380) with delta (0, 0)
Screenshot: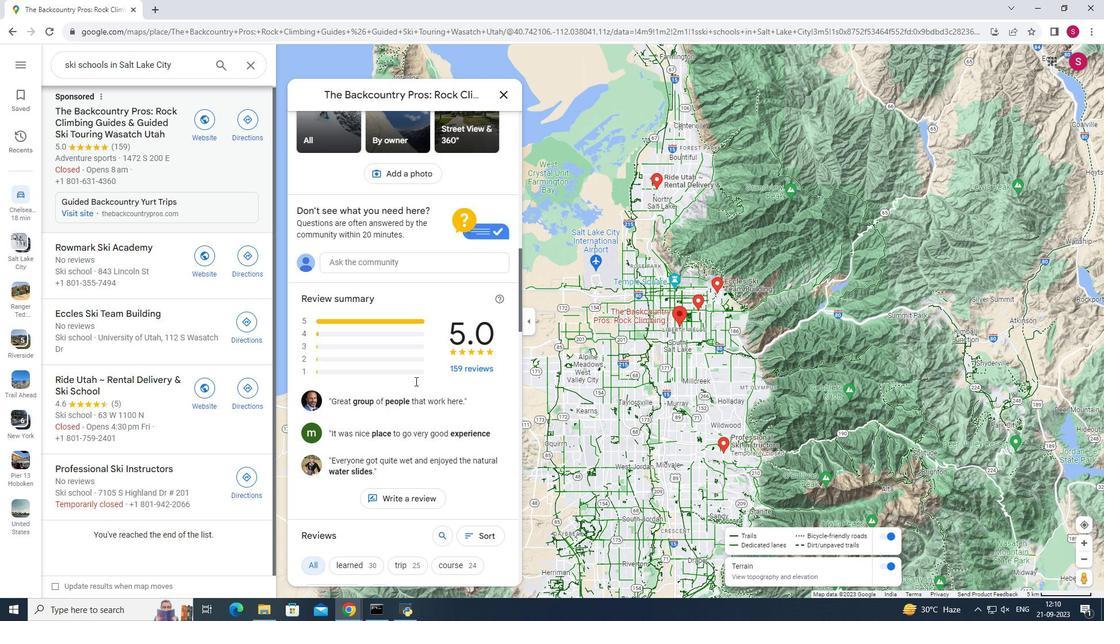 
Action: Mouse scrolled (415, 380) with delta (0, 0)
Screenshot: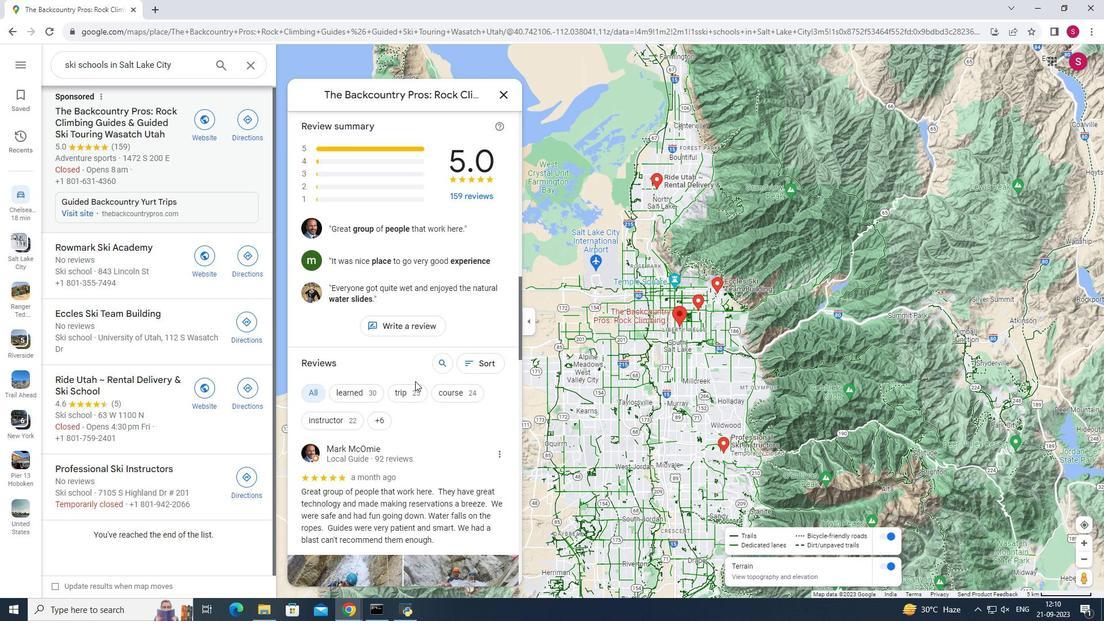 
Action: Mouse scrolled (415, 380) with delta (0, 0)
Screenshot: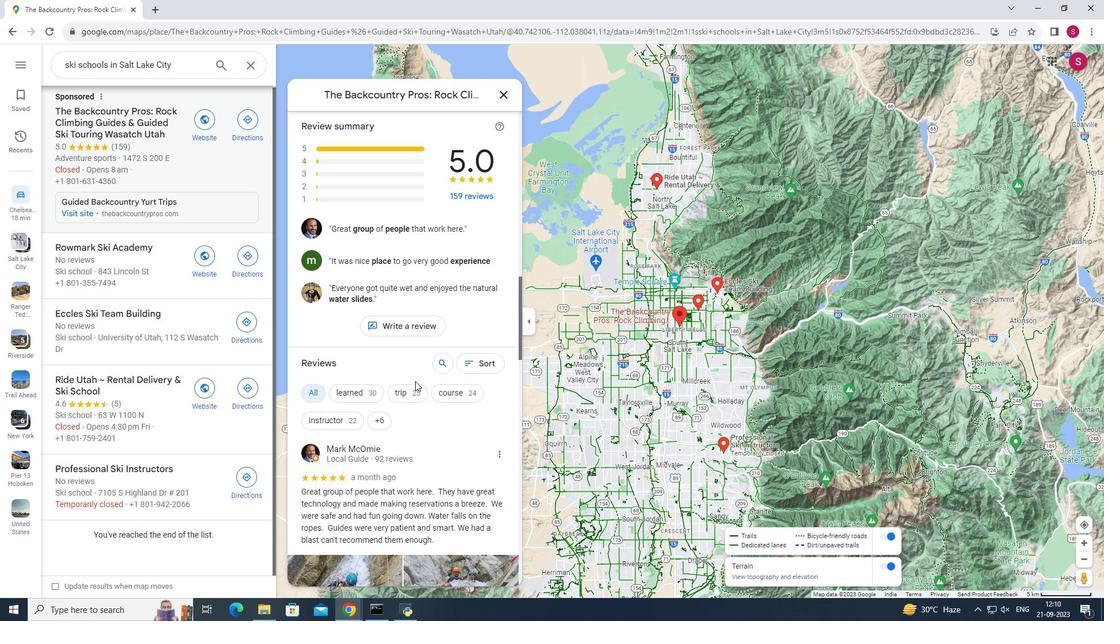 
Action: Mouse scrolled (415, 380) with delta (0, 0)
Screenshot: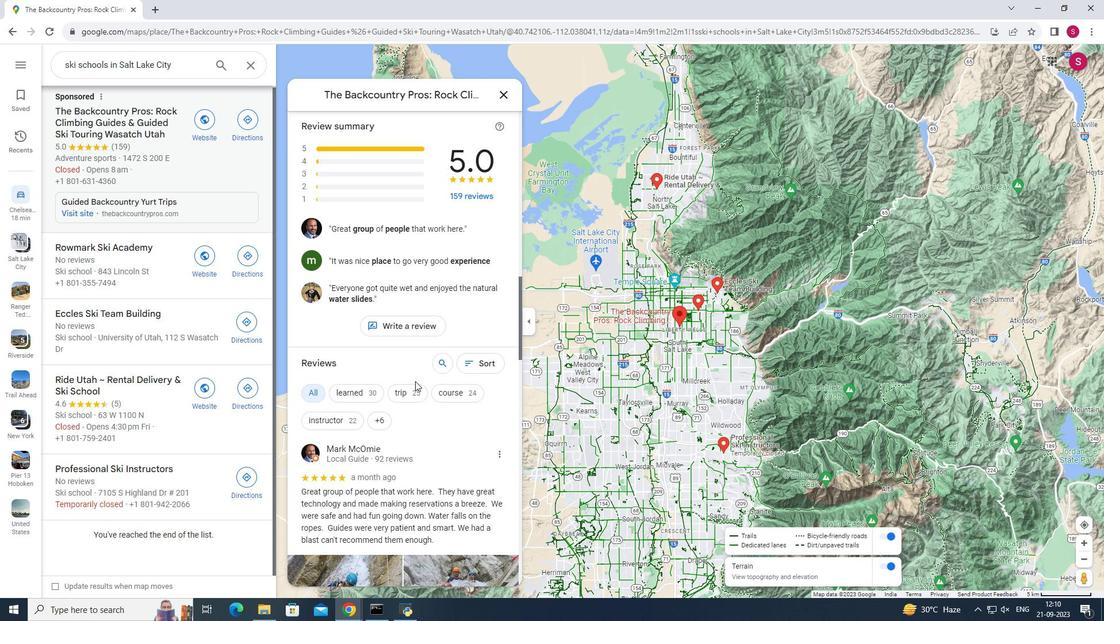 
Action: Mouse scrolled (415, 380) with delta (0, 0)
Screenshot: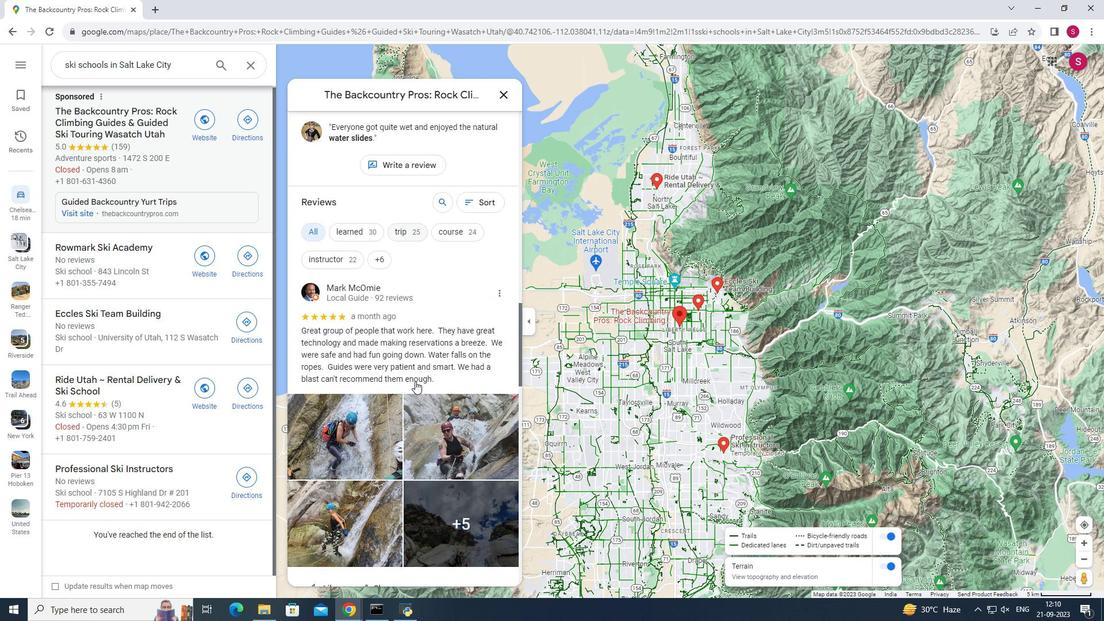 
Action: Mouse scrolled (415, 380) with delta (0, 0)
Screenshot: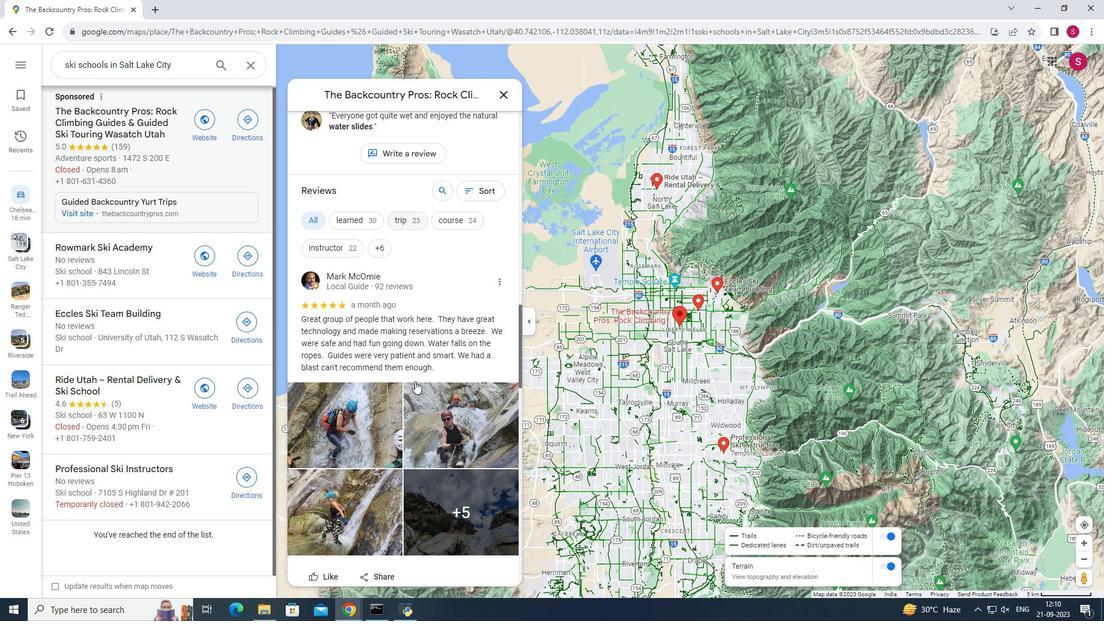 
Action: Mouse scrolled (415, 380) with delta (0, 0)
Screenshot: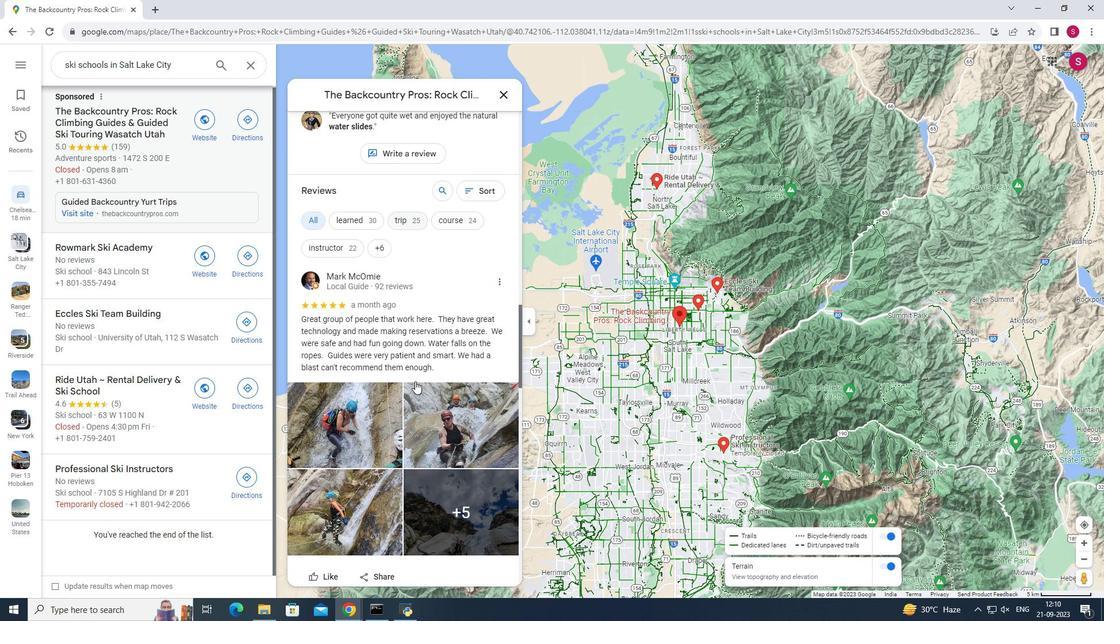 
Action: Mouse moved to (477, 380)
Screenshot: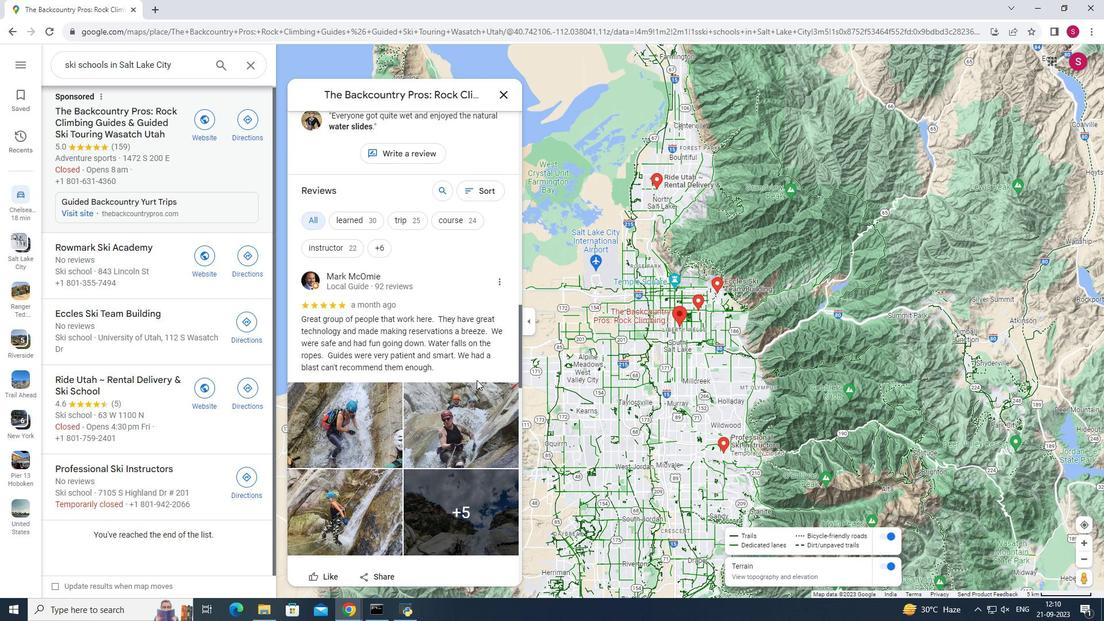 
Action: Mouse scrolled (477, 379) with delta (0, 0)
Screenshot: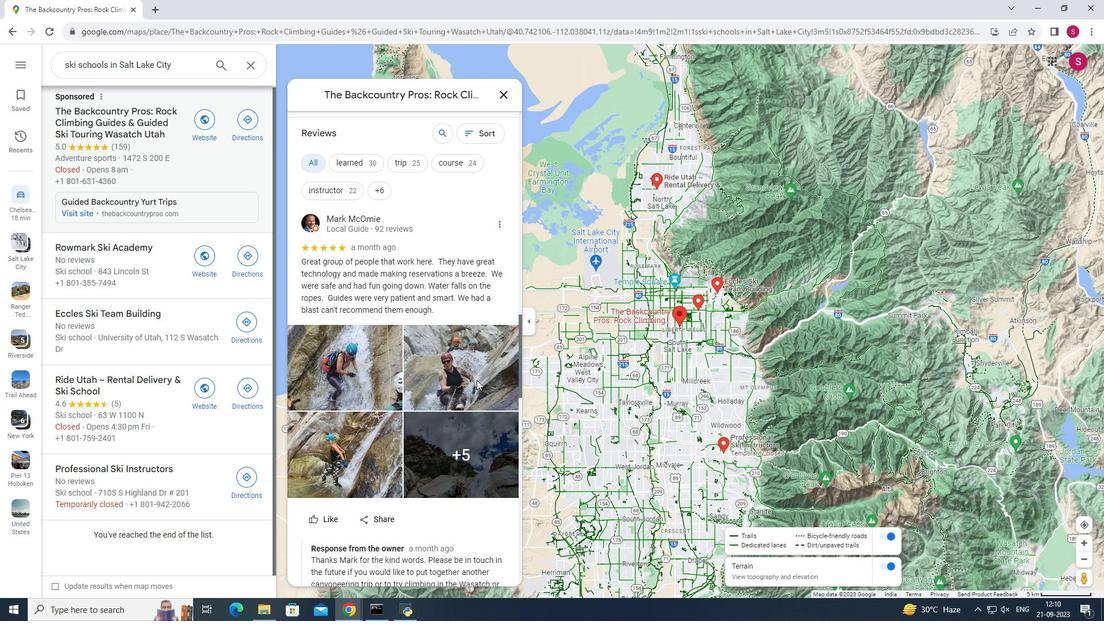 
Action: Mouse scrolled (477, 379) with delta (0, 0)
Screenshot: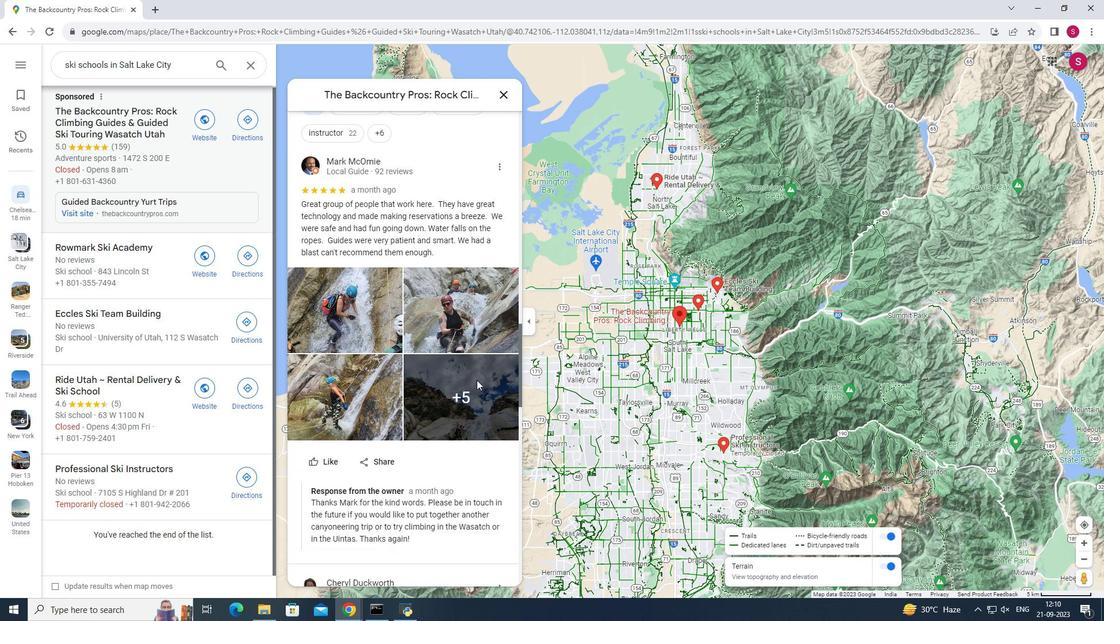 
Action: Mouse scrolled (477, 379) with delta (0, 0)
Screenshot: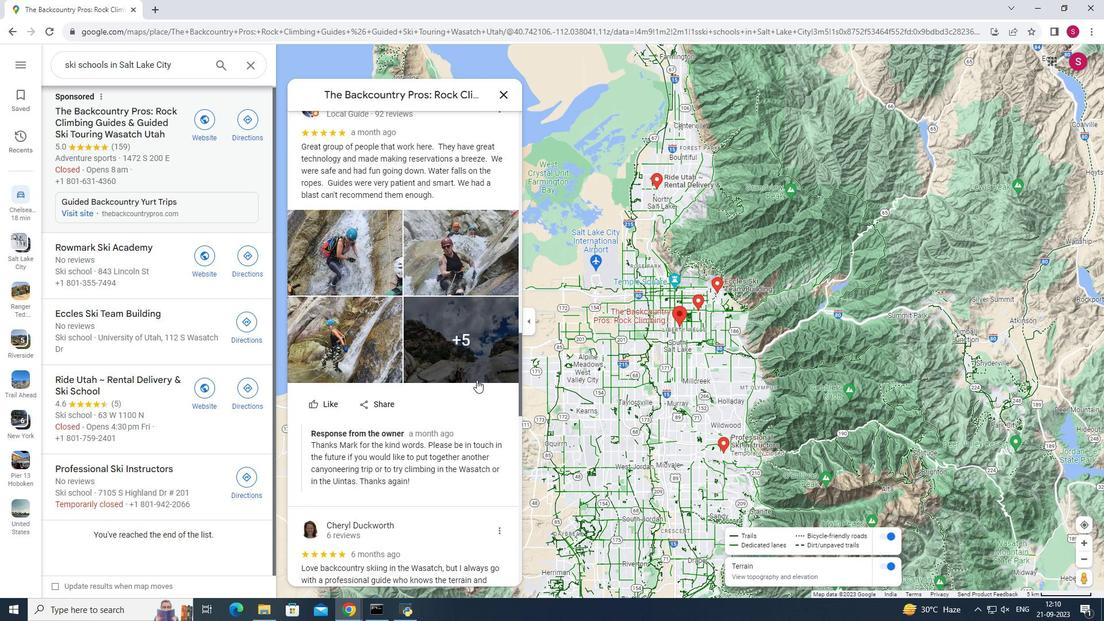 
Action: Mouse scrolled (477, 379) with delta (0, 0)
Screenshot: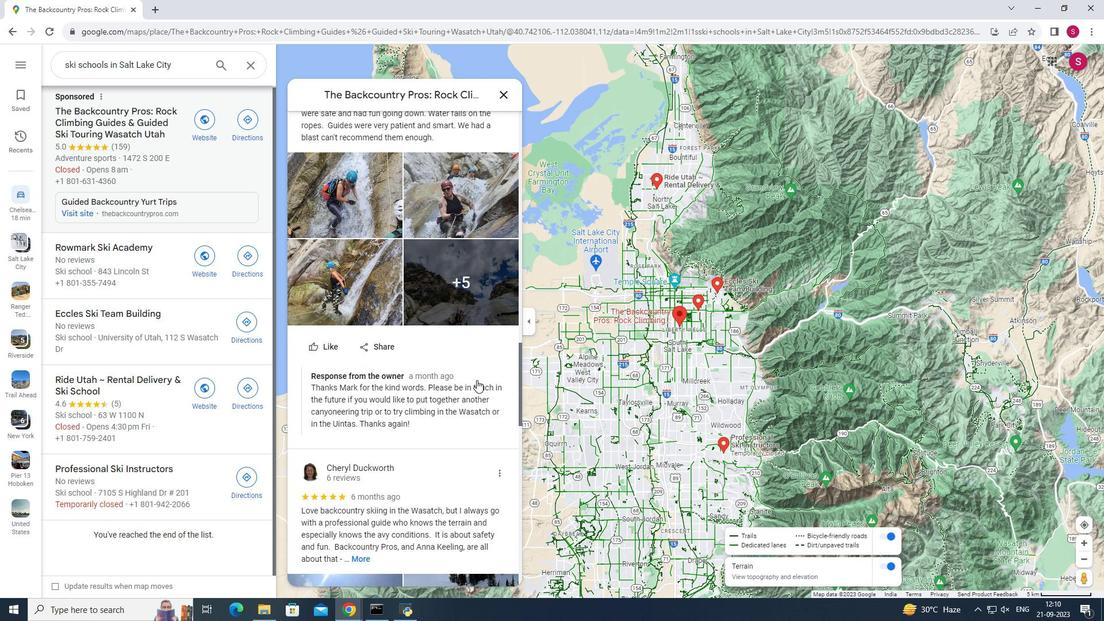 
Action: Mouse scrolled (477, 379) with delta (0, 0)
Screenshot: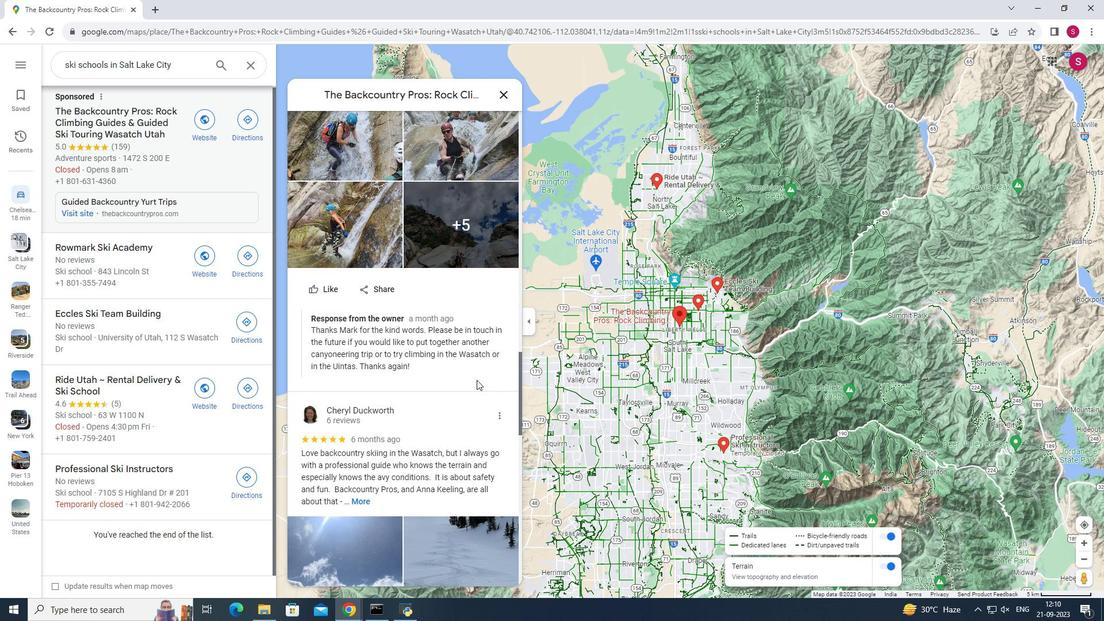 
Action: Mouse scrolled (477, 379) with delta (0, 0)
Screenshot: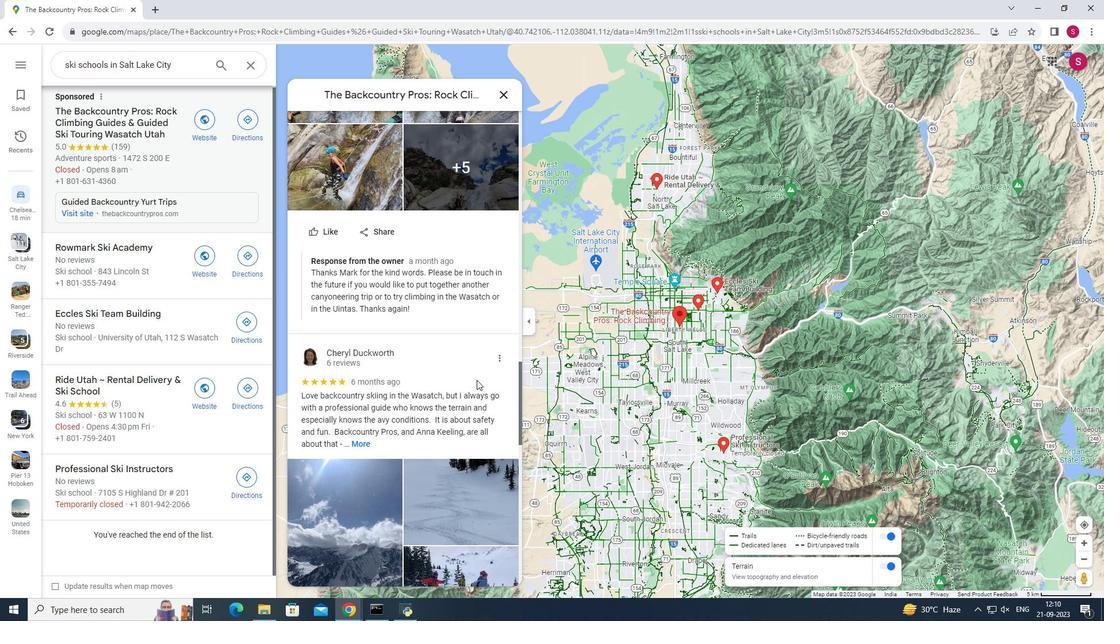 
Action: Mouse scrolled (477, 379) with delta (0, 0)
Screenshot: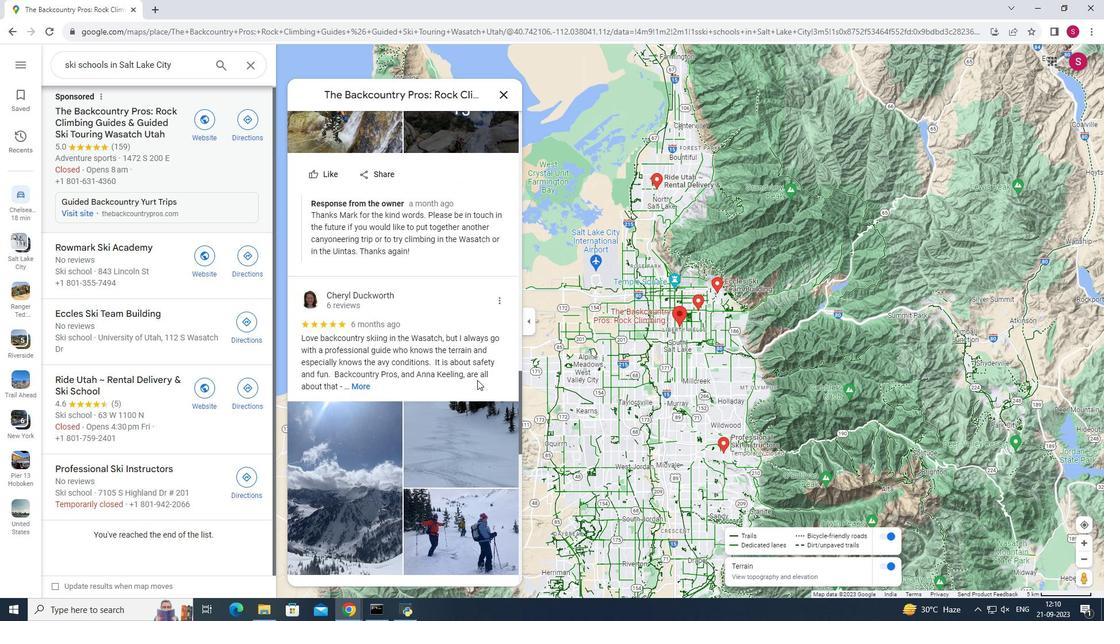 
Action: Mouse moved to (477, 380)
Screenshot: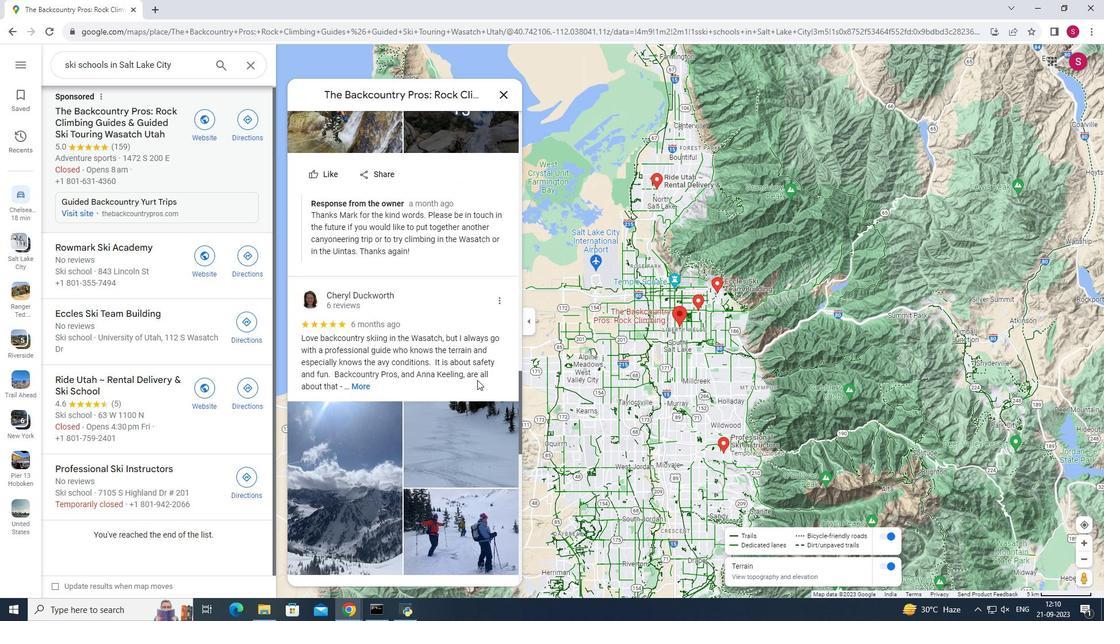 
Action: Mouse scrolled (477, 379) with delta (0, 0)
Screenshot: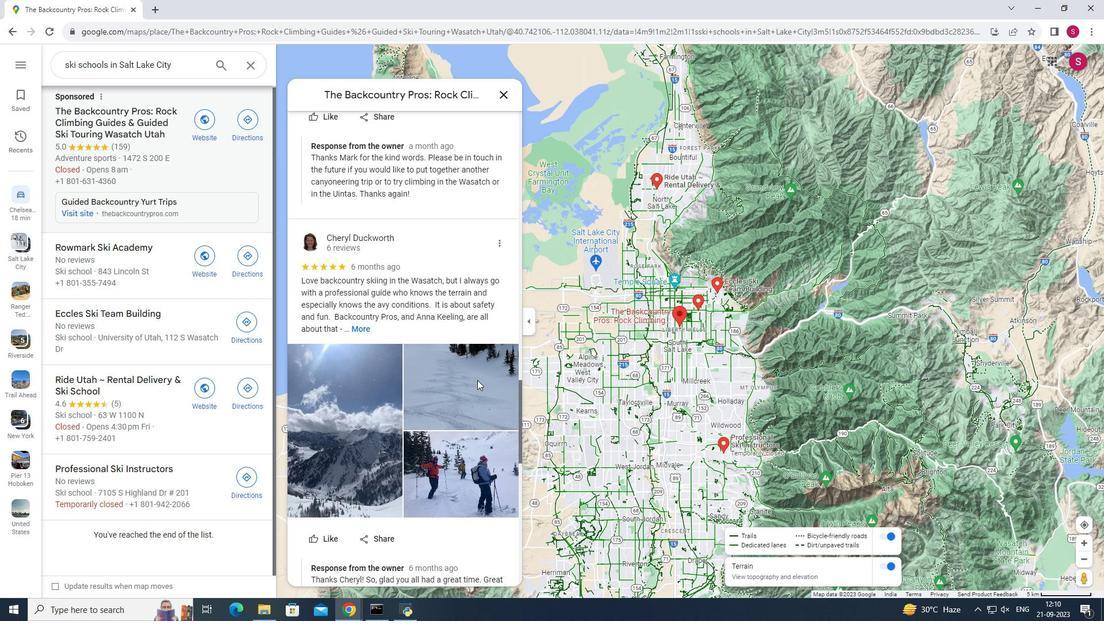 
Action: Mouse scrolled (477, 379) with delta (0, 0)
Screenshot: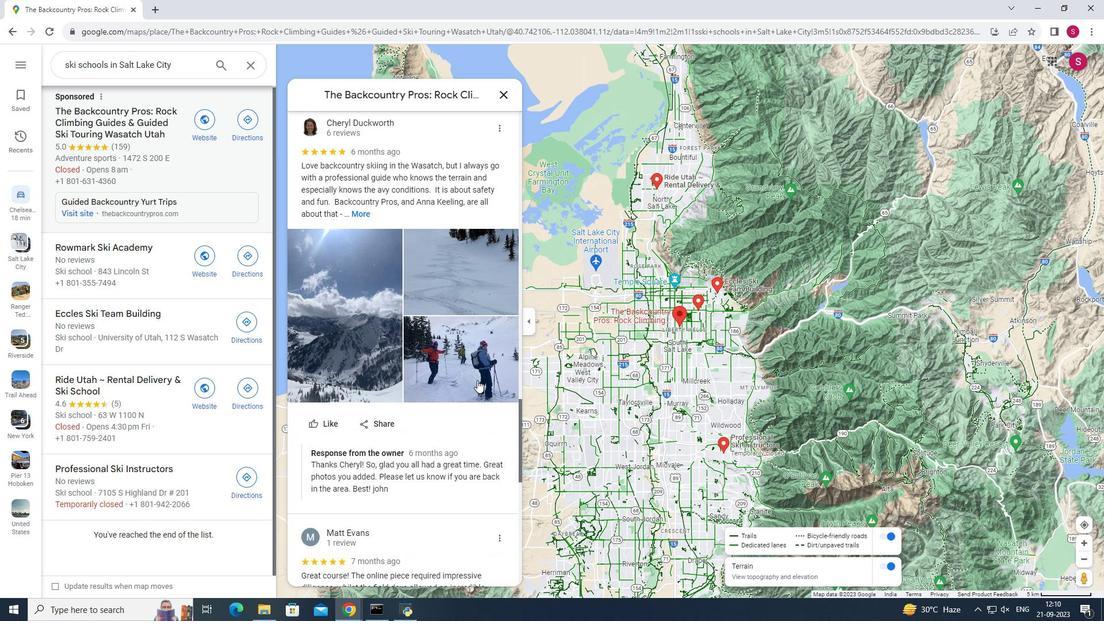 
Action: Mouse scrolled (477, 379) with delta (0, 0)
Screenshot: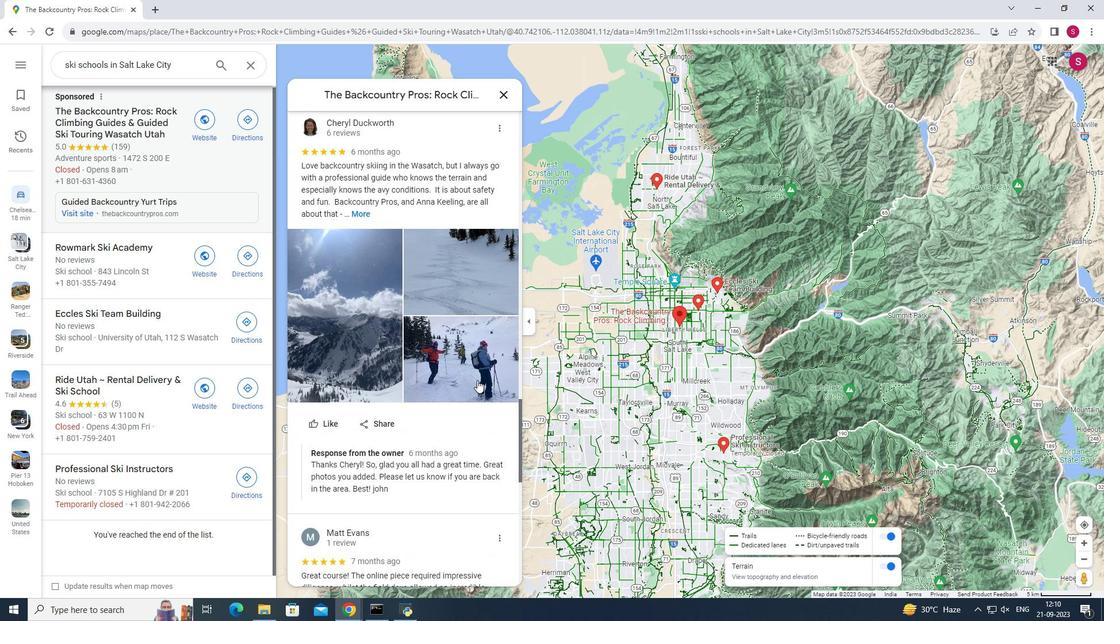 
Action: Mouse scrolled (477, 379) with delta (0, 0)
Screenshot: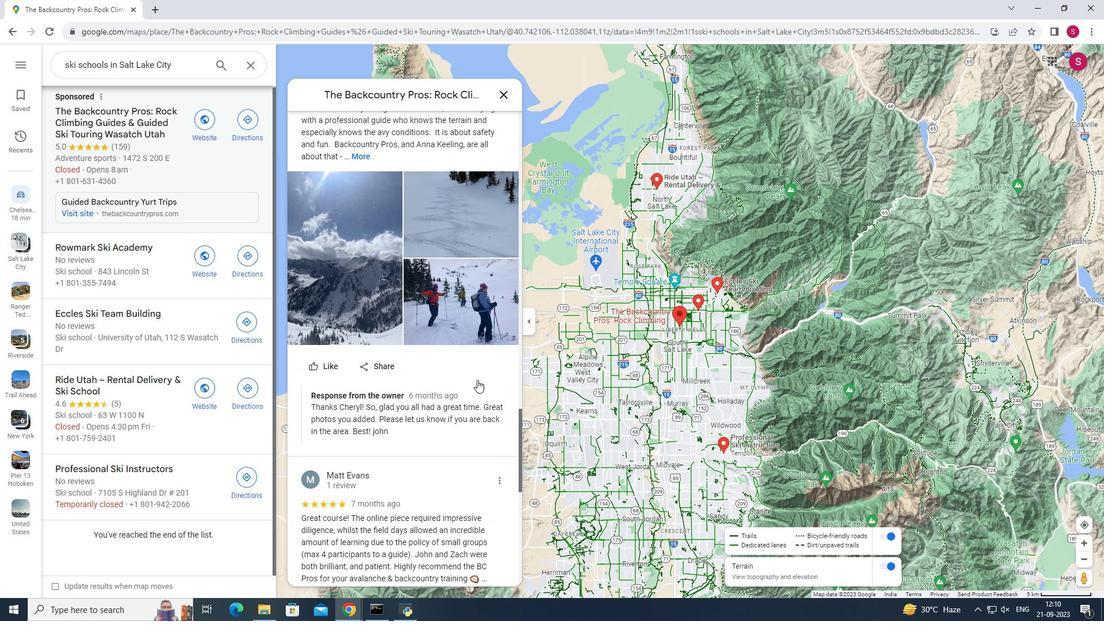 
Action: Mouse scrolled (477, 379) with delta (0, 0)
Screenshot: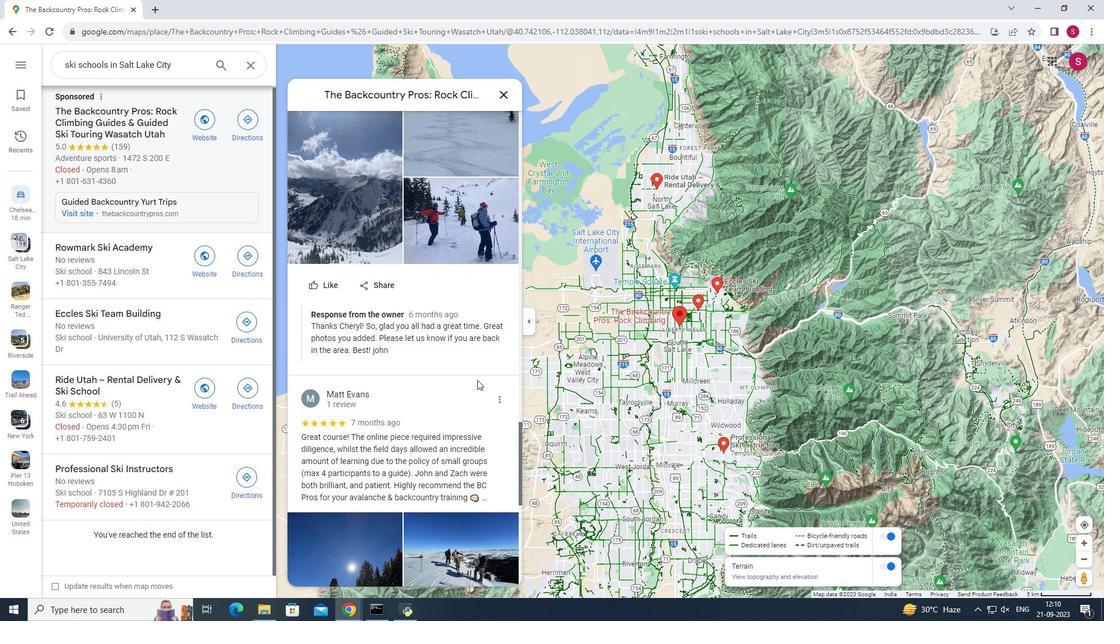 
Action: Mouse scrolled (477, 379) with delta (0, 0)
Screenshot: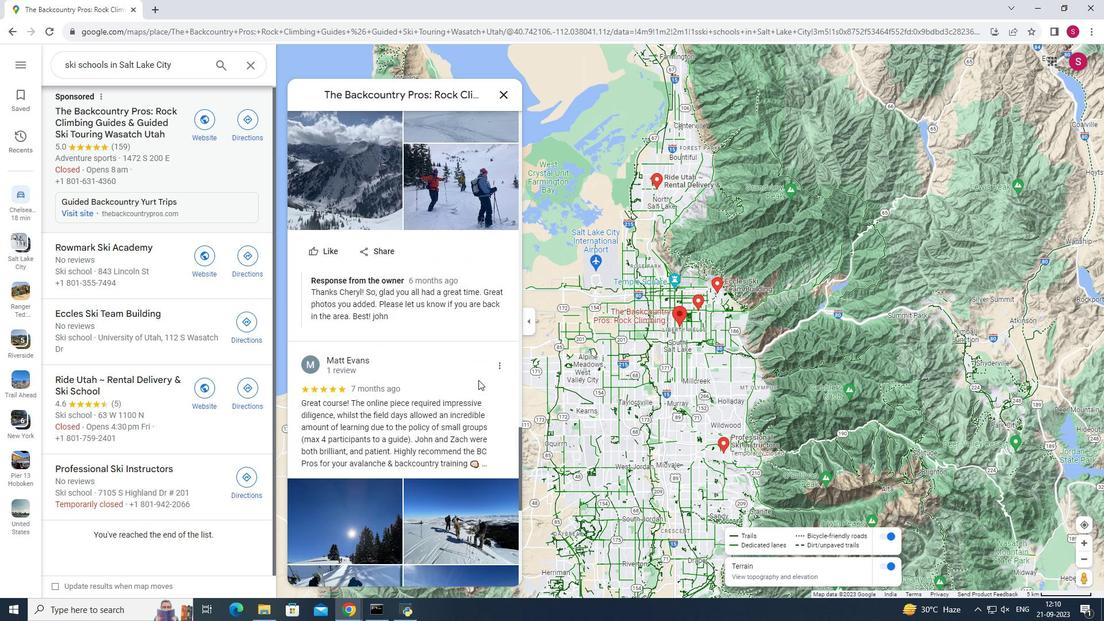 
Action: Mouse moved to (478, 380)
Screenshot: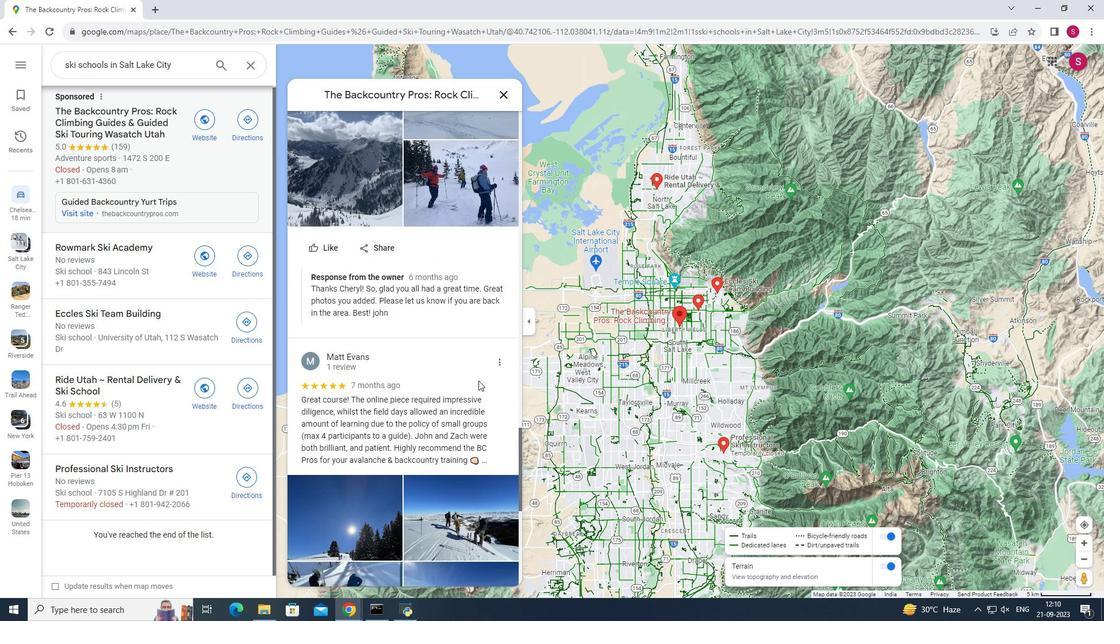 
Action: Mouse scrolled (478, 379) with delta (0, 0)
Screenshot: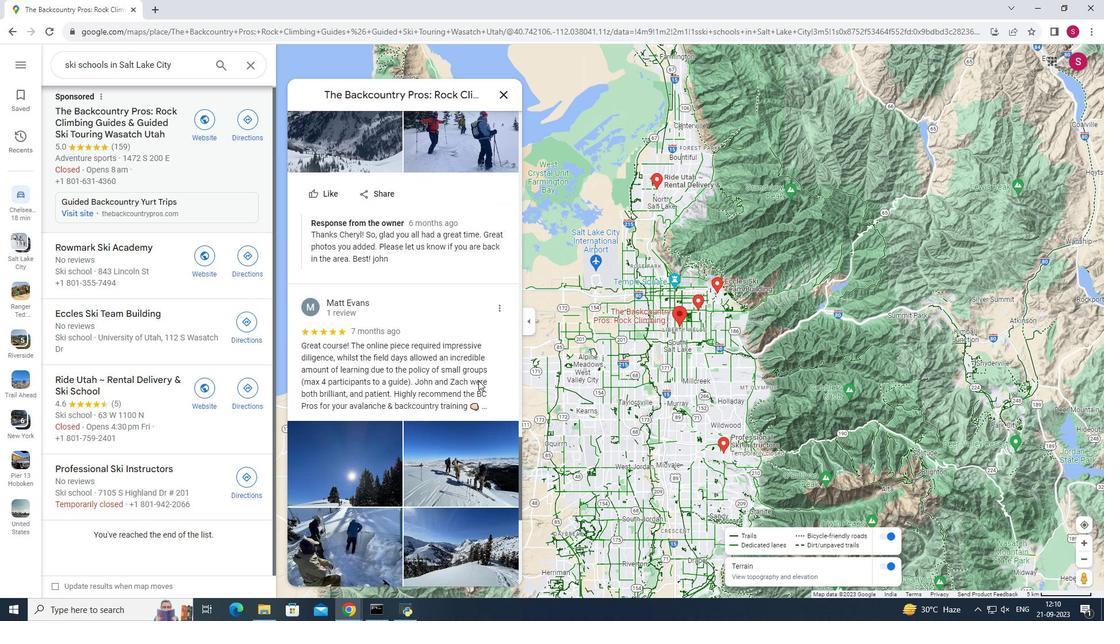
Action: Mouse moved to (478, 380)
Screenshot: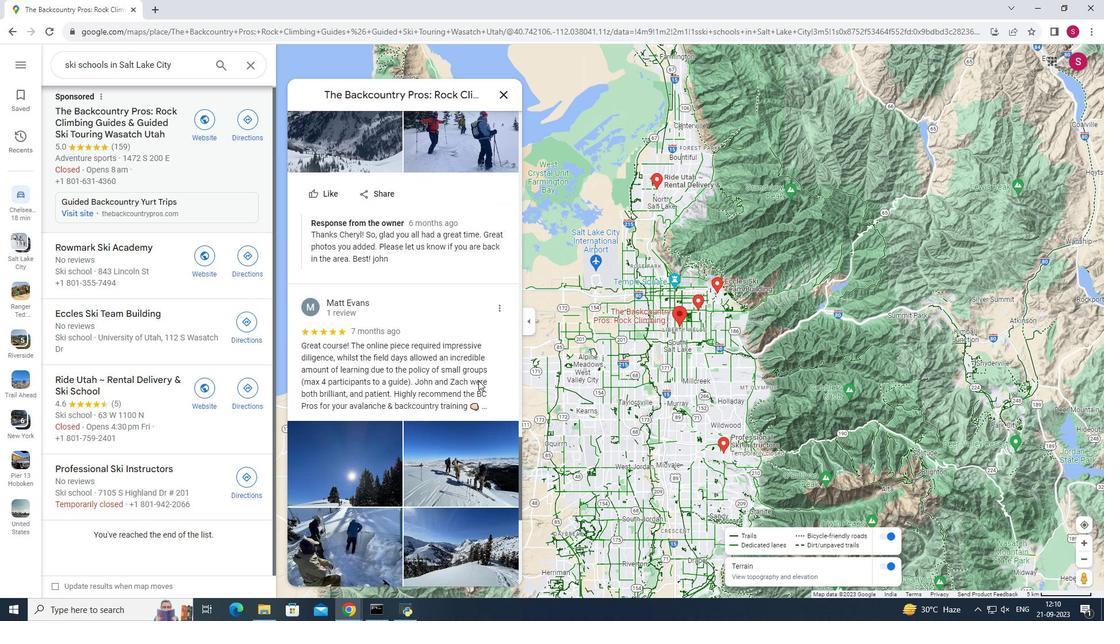 
Action: Mouse scrolled (478, 380) with delta (0, 0)
Screenshot: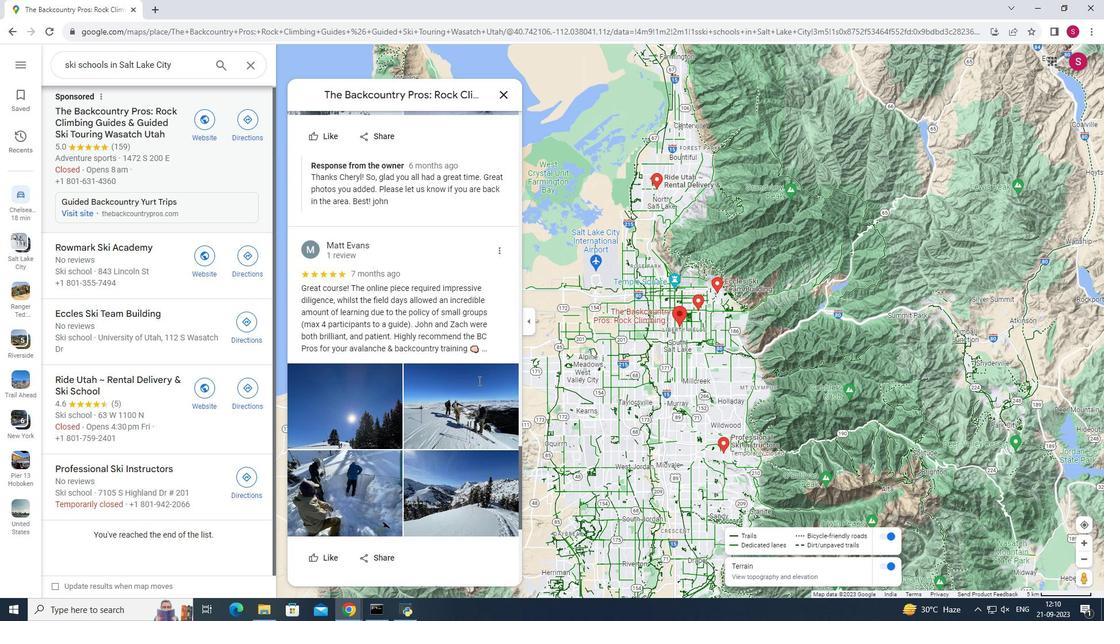 
Action: Mouse scrolled (478, 380) with delta (0, 0)
Screenshot: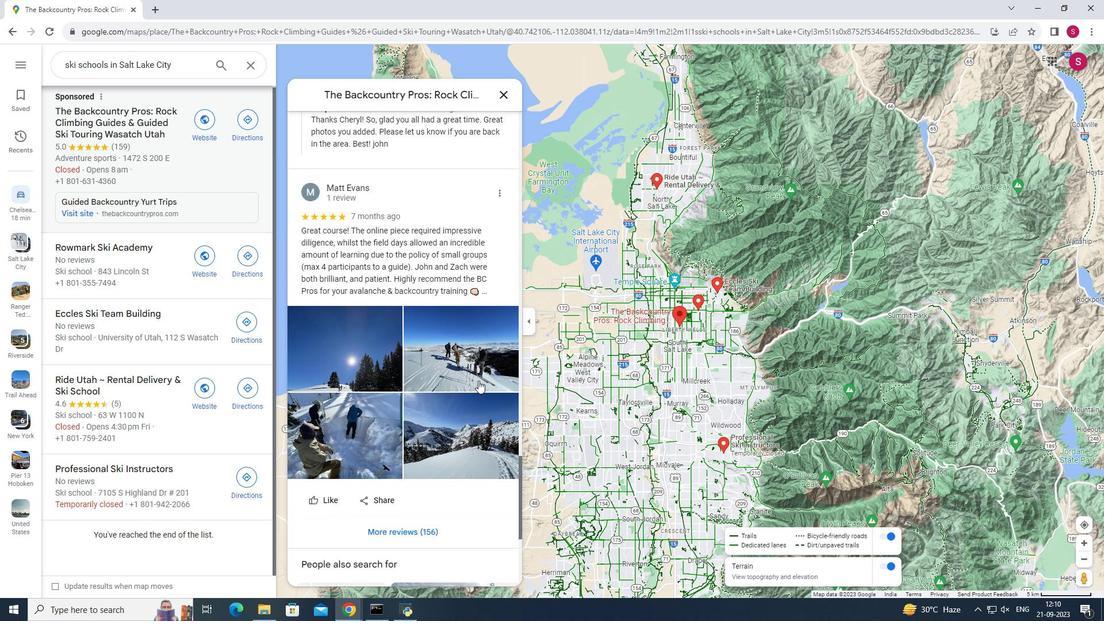 
Action: Mouse scrolled (478, 380) with delta (0, 0)
Screenshot: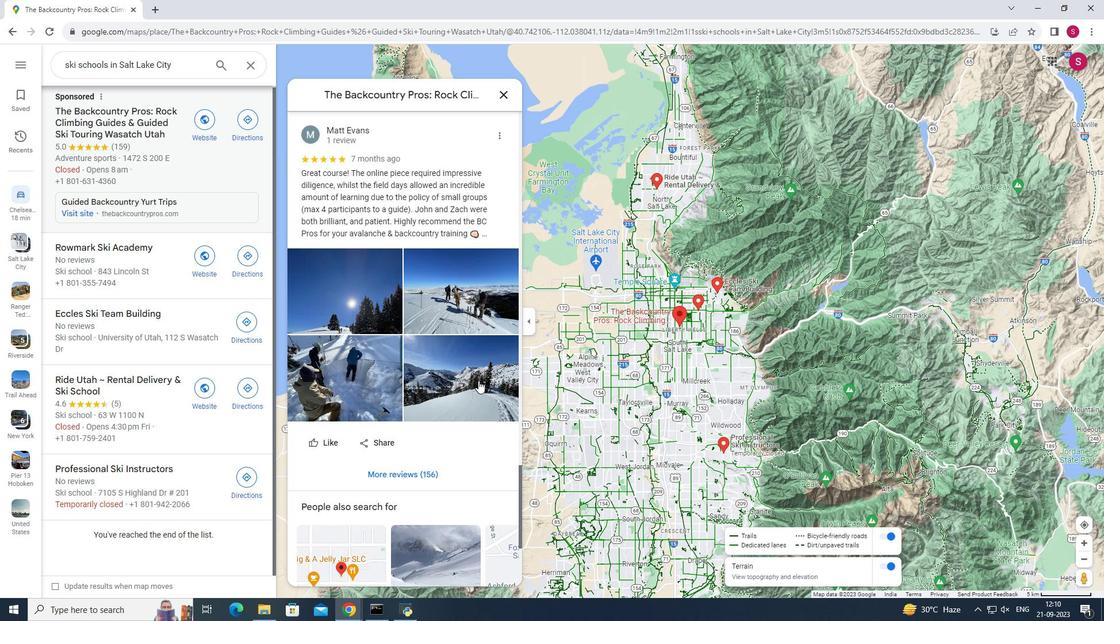 
Action: Mouse scrolled (478, 380) with delta (0, 0)
Screenshot: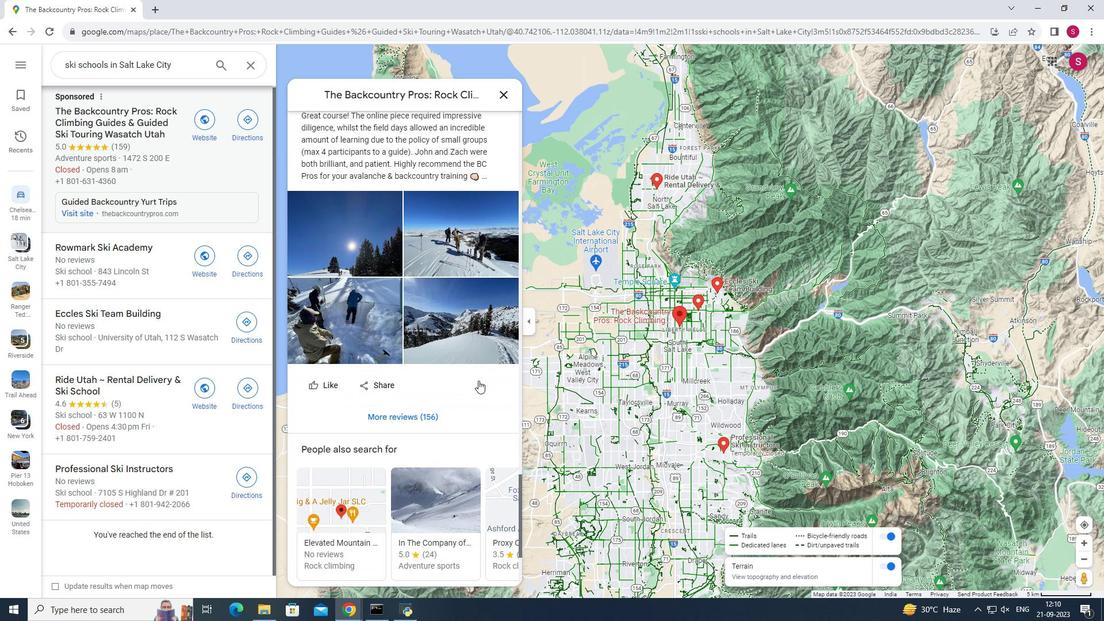 
Action: Mouse scrolled (478, 380) with delta (0, 0)
Screenshot: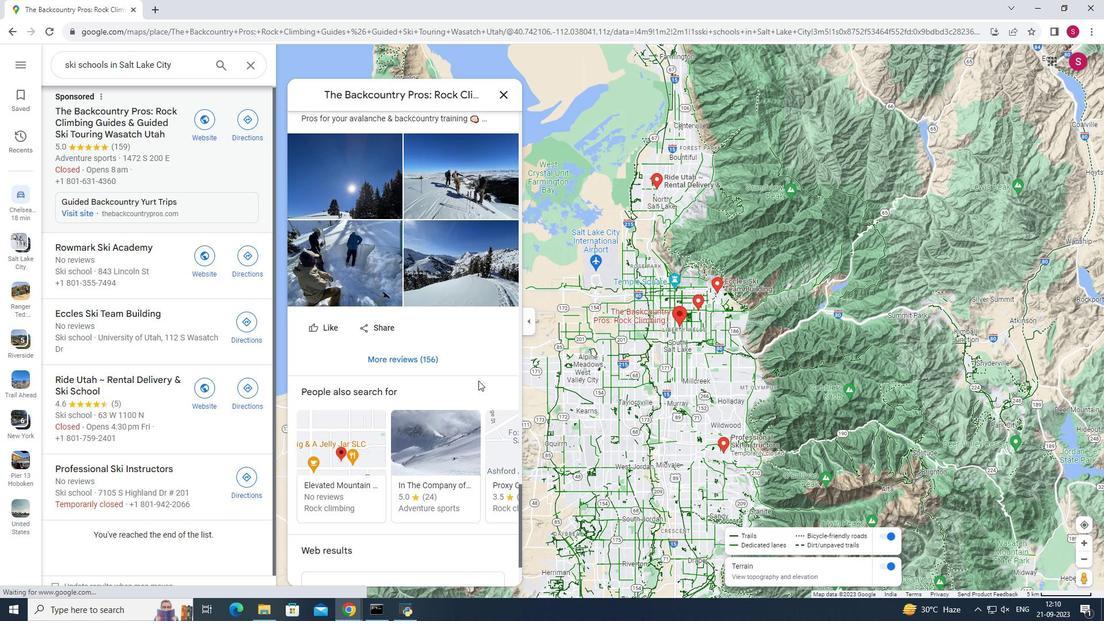 
Action: Mouse scrolled (478, 380) with delta (0, 0)
Screenshot: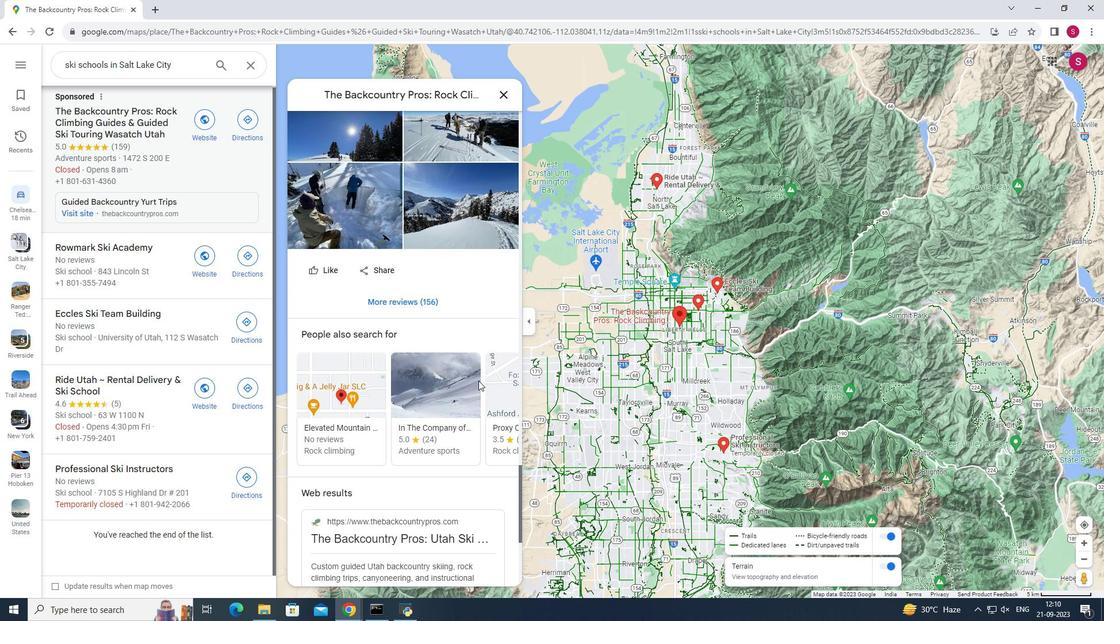
Action: Mouse scrolled (478, 380) with delta (0, 0)
Screenshot: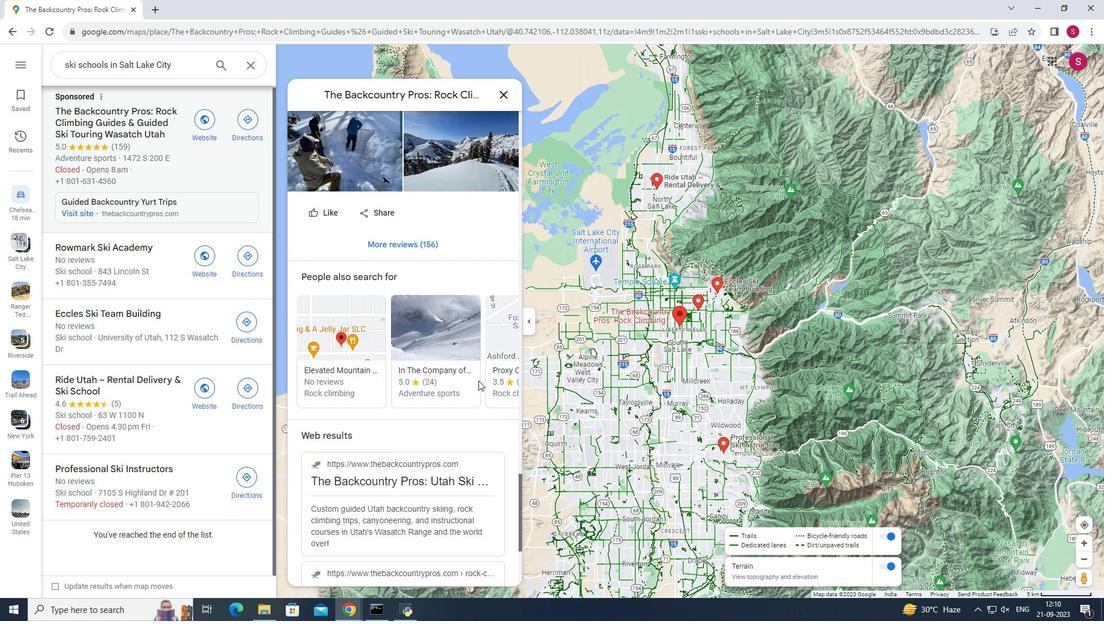 
Action: Mouse scrolled (478, 380) with delta (0, 0)
Screenshot: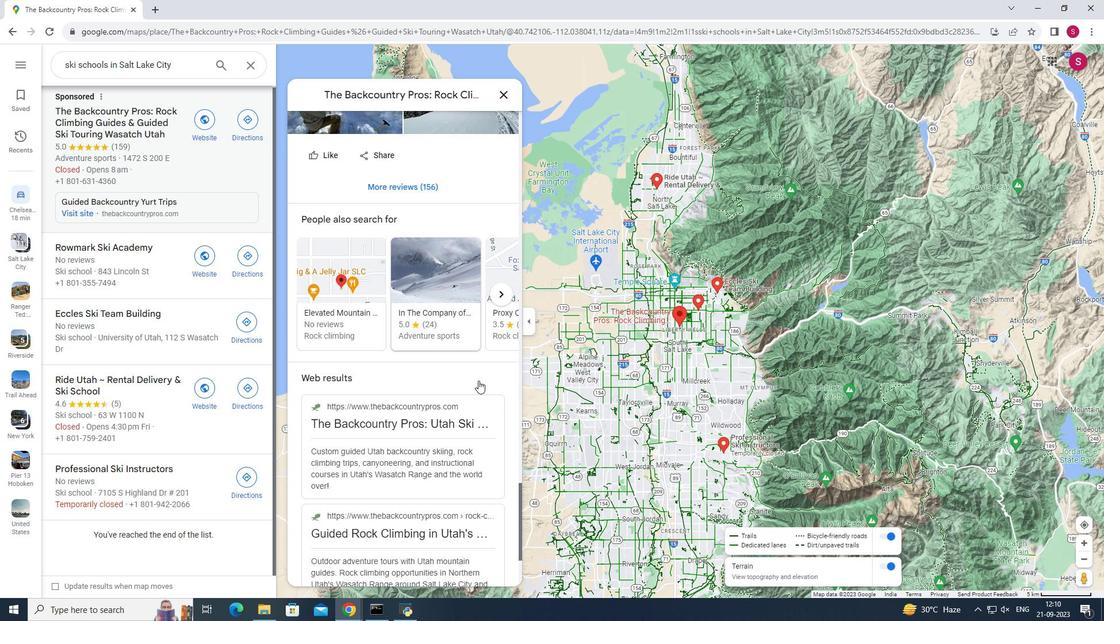 
Action: Mouse scrolled (478, 380) with delta (0, 0)
Screenshot: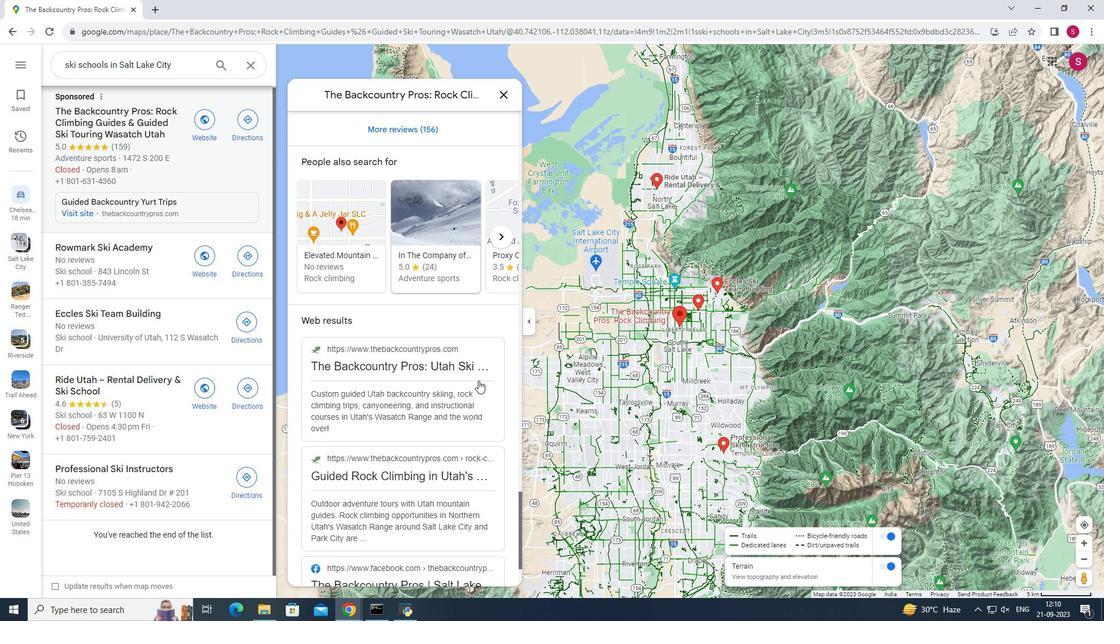 
Action: Mouse scrolled (478, 380) with delta (0, 0)
Screenshot: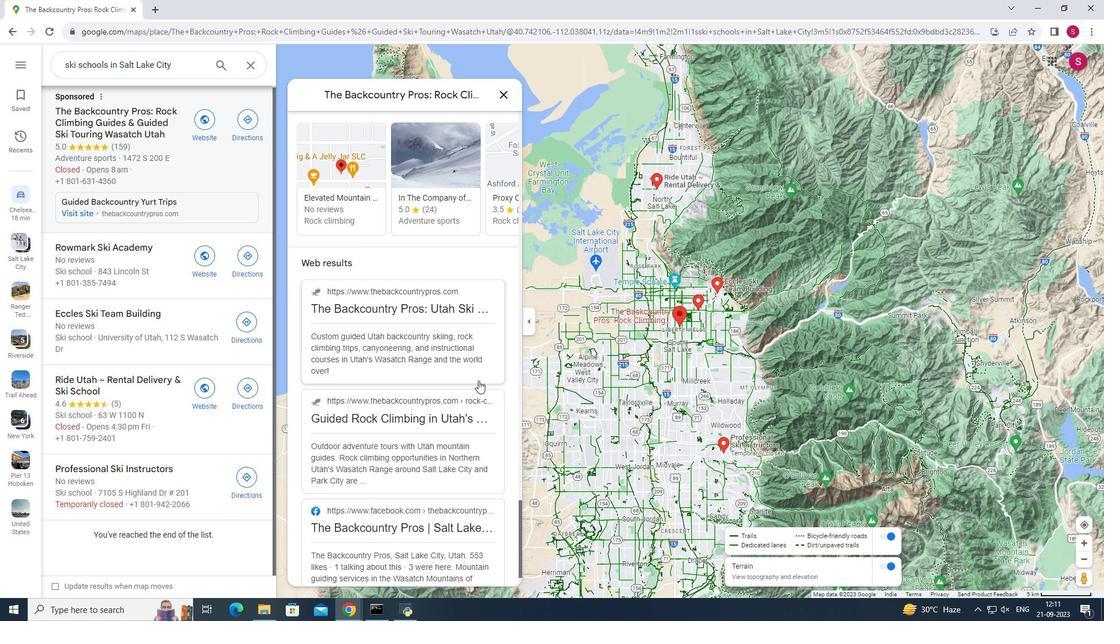 
Action: Mouse scrolled (478, 380) with delta (0, 0)
Screenshot: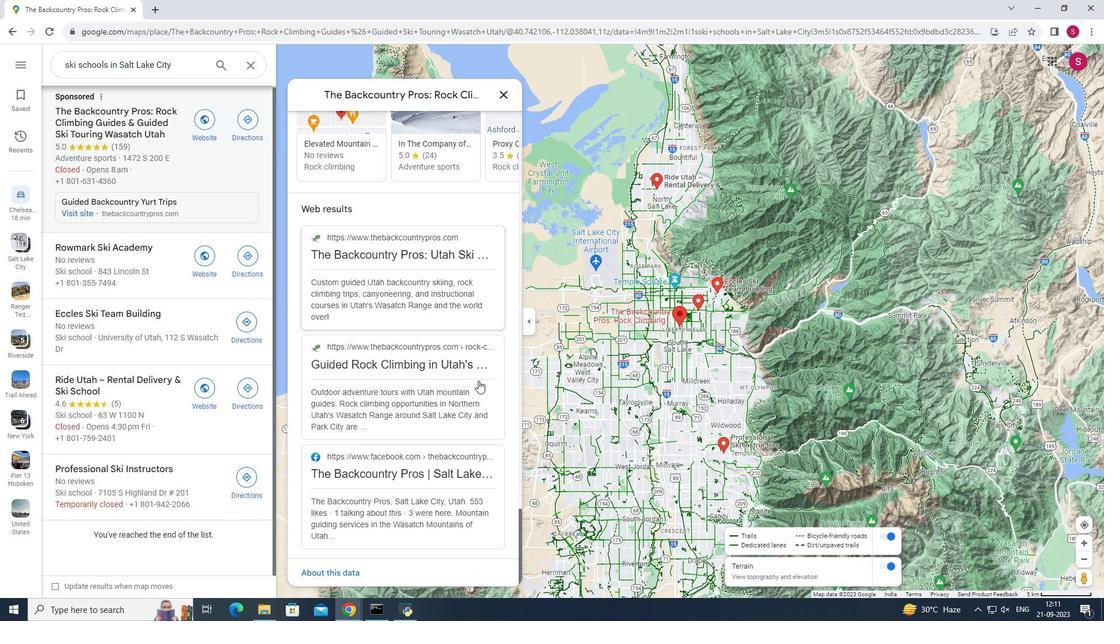 
Action: Mouse moved to (504, 96)
Screenshot: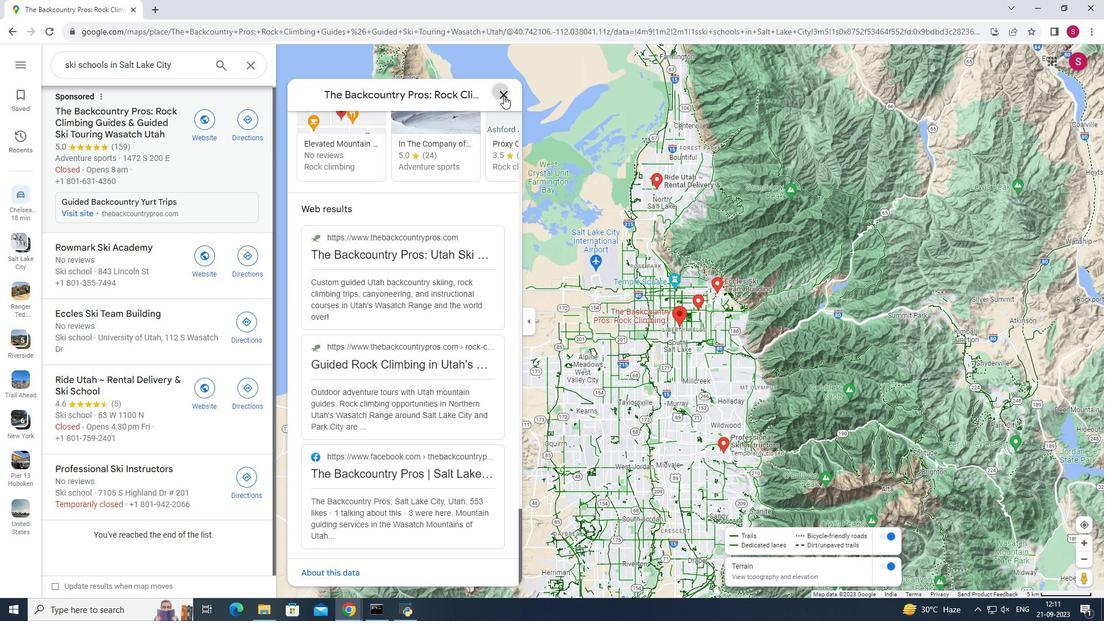 
Action: Mouse pressed left at (504, 96)
Screenshot: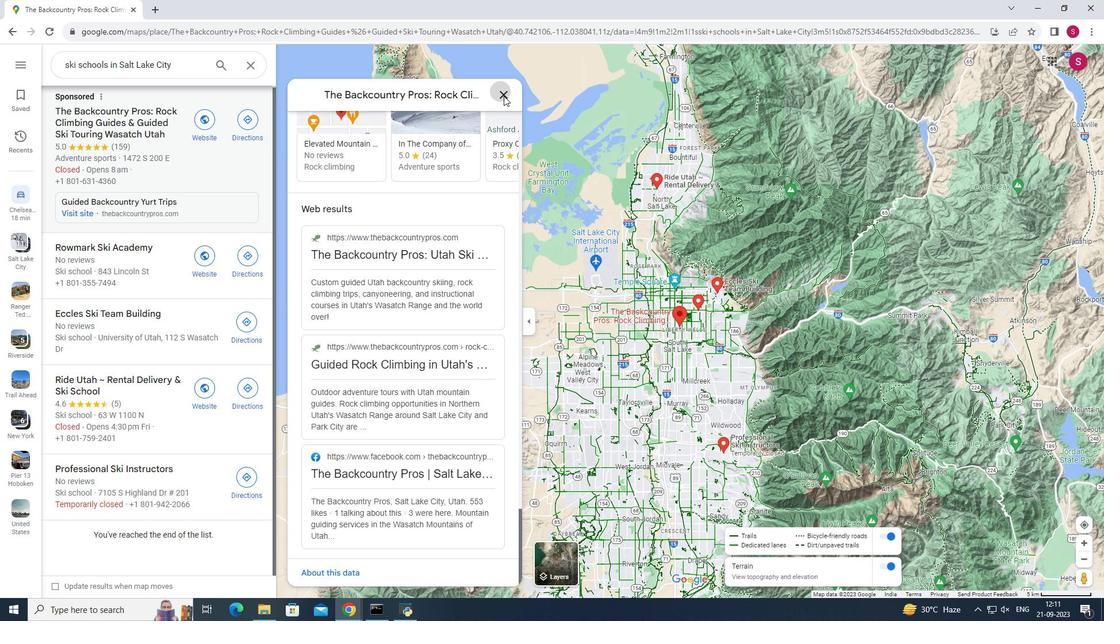 
Action: Mouse moved to (121, 260)
Screenshot: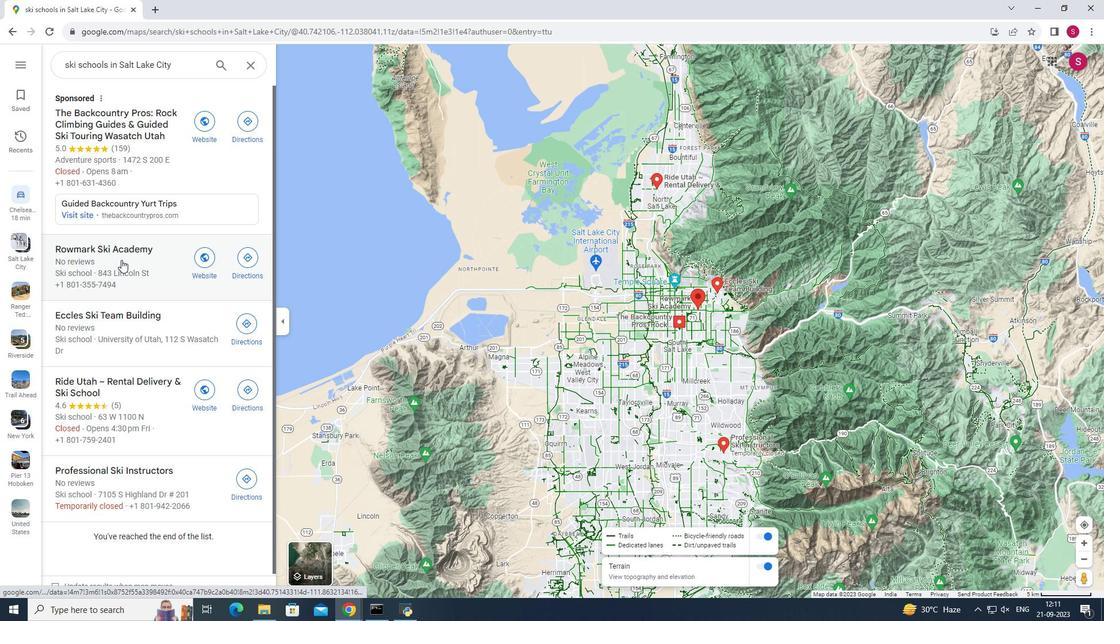 
Action: Mouse pressed left at (121, 260)
Screenshot: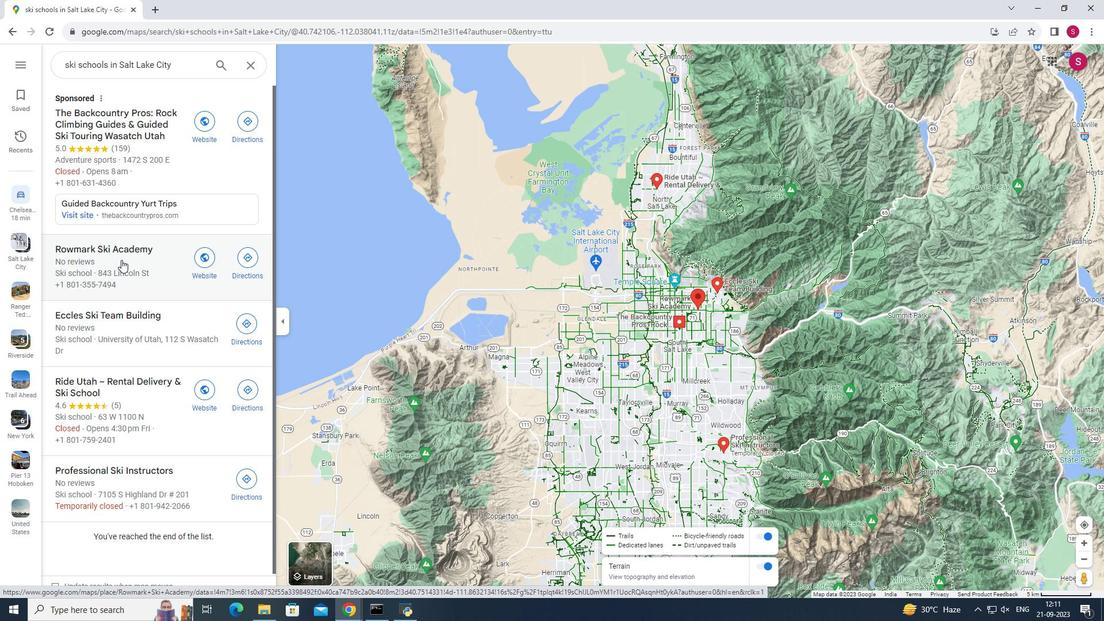 
Action: Mouse moved to (401, 379)
Screenshot: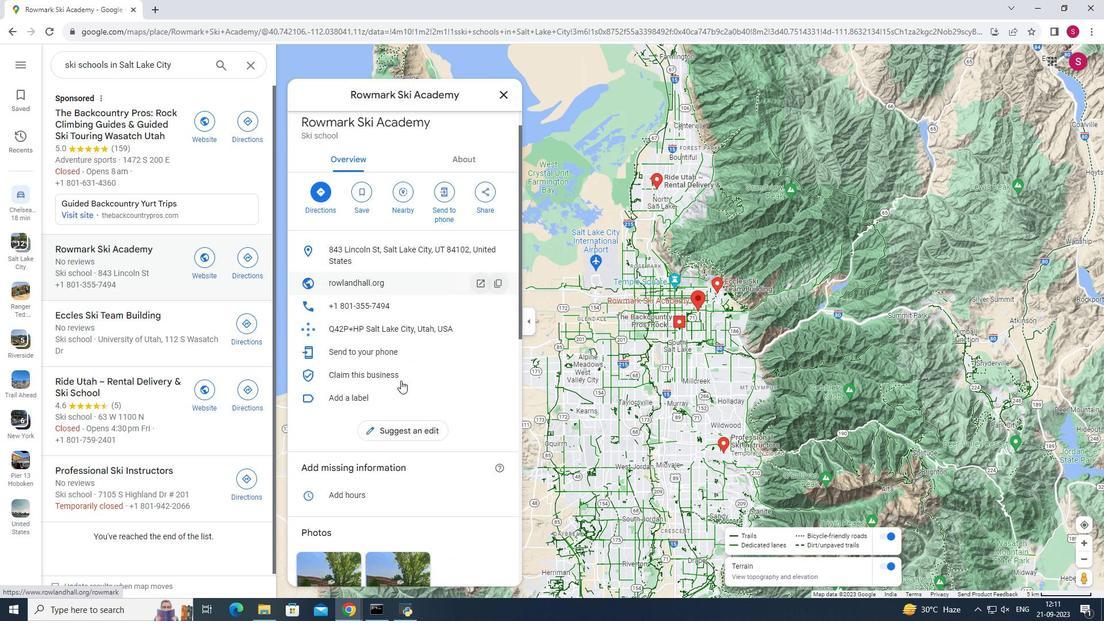 
Action: Mouse scrolled (401, 379) with delta (0, 0)
Screenshot: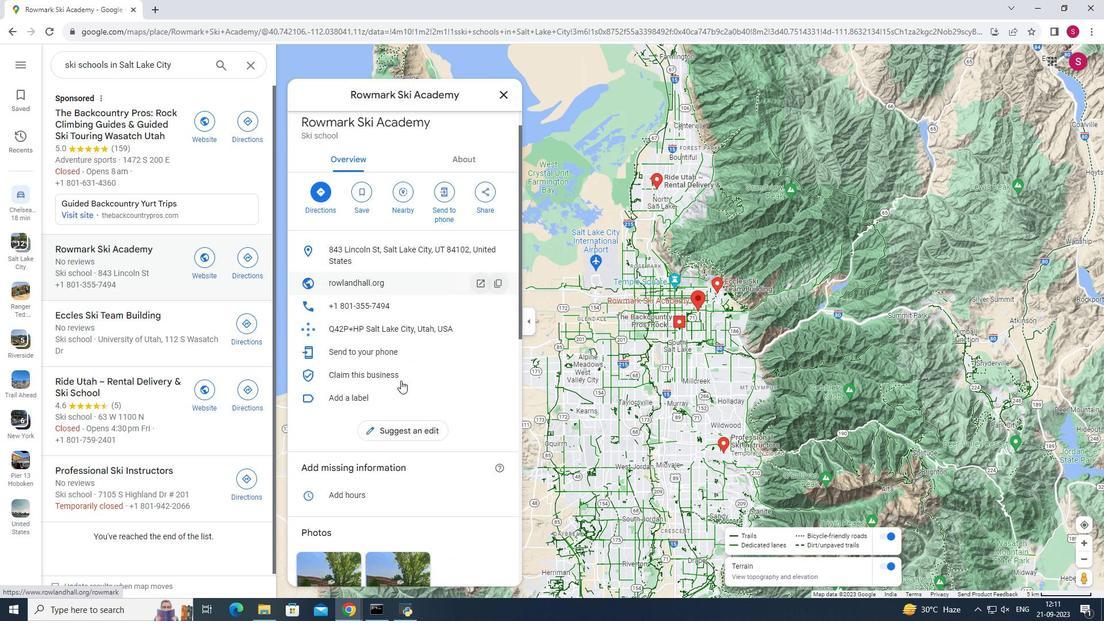 
Action: Mouse moved to (401, 380)
Screenshot: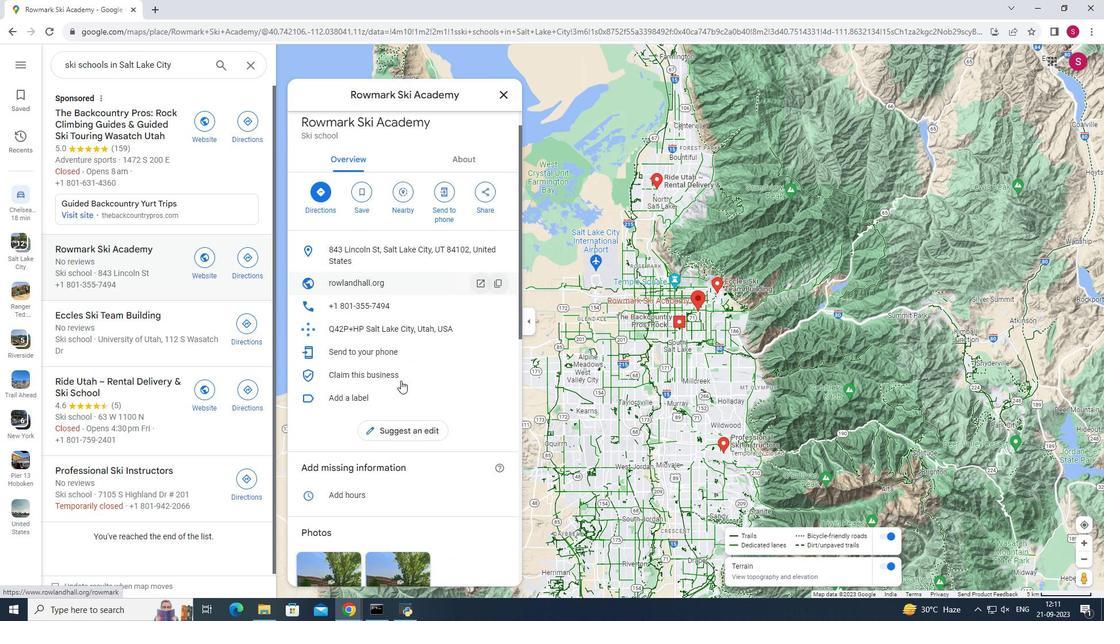 
Action: Mouse scrolled (401, 380) with delta (0, 0)
Screenshot: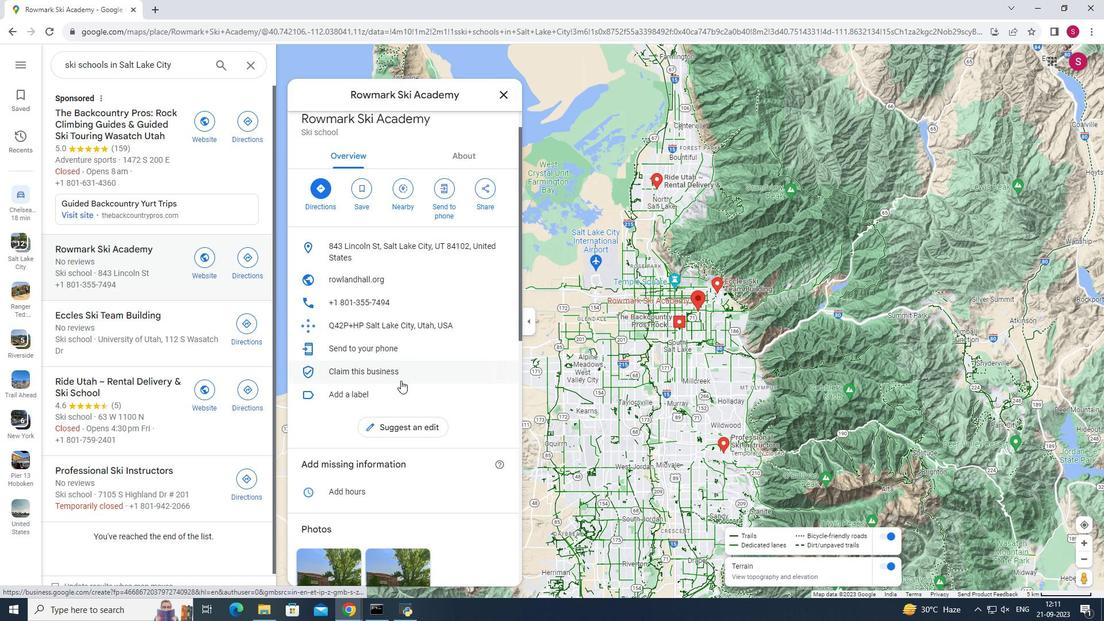 
Action: Mouse scrolled (401, 380) with delta (0, 0)
Screenshot: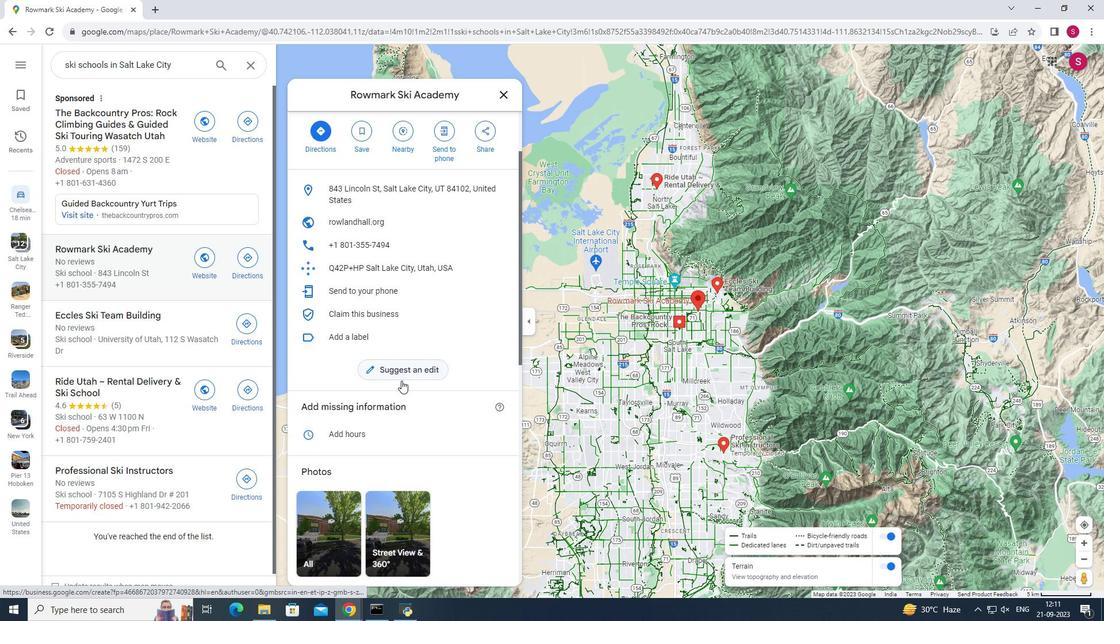 
Action: Mouse moved to (401, 380)
Screenshot: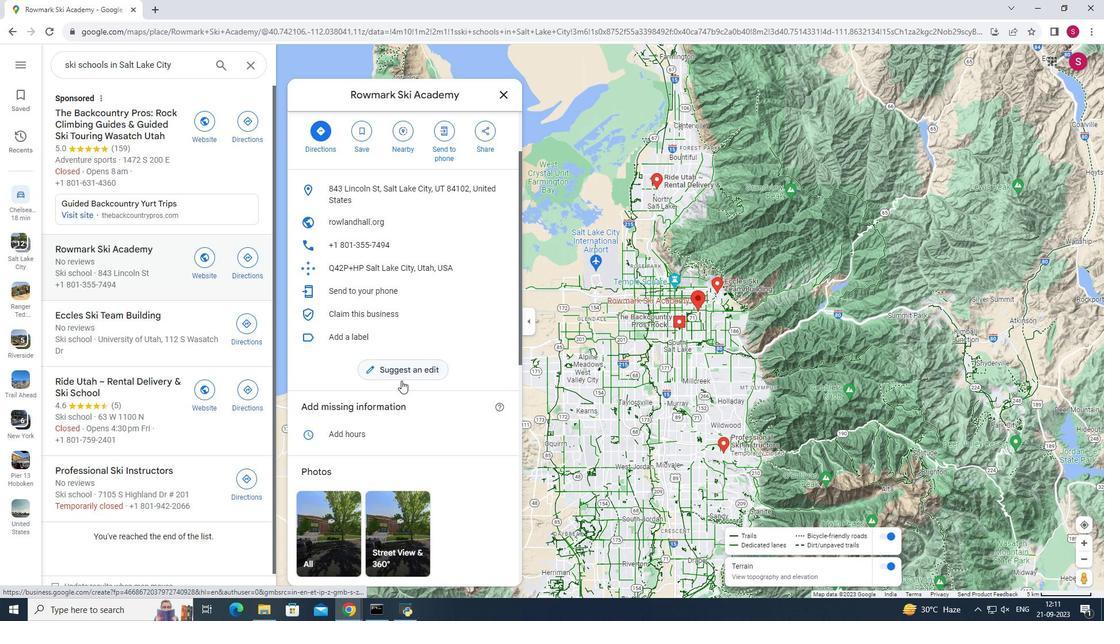 
Action: Mouse scrolled (401, 380) with delta (0, 0)
Screenshot: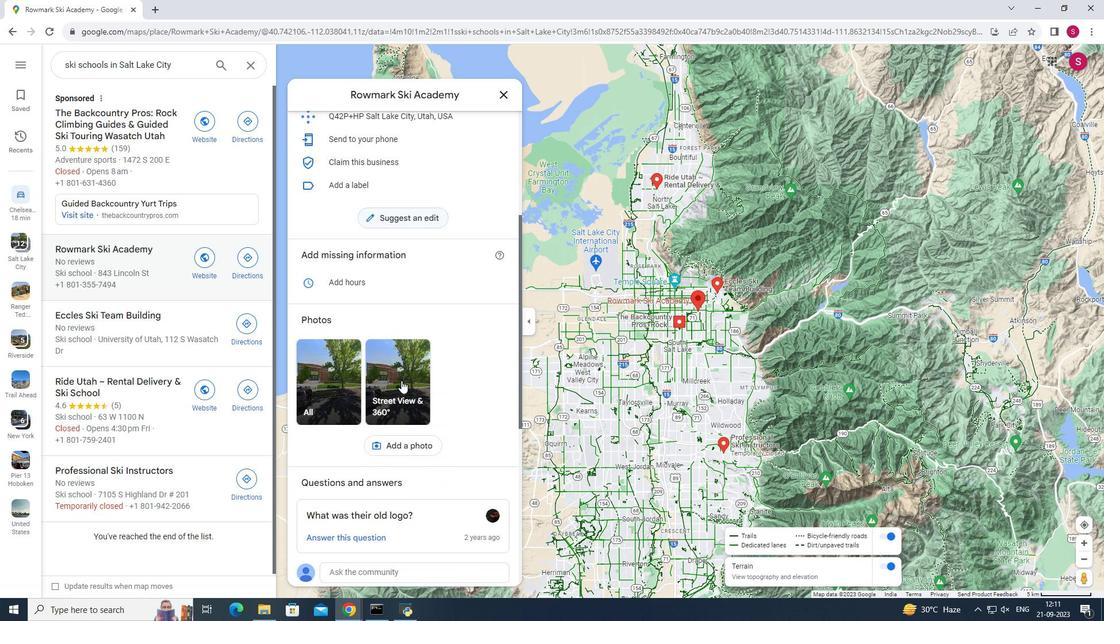 
Action: Mouse scrolled (401, 380) with delta (0, 0)
Screenshot: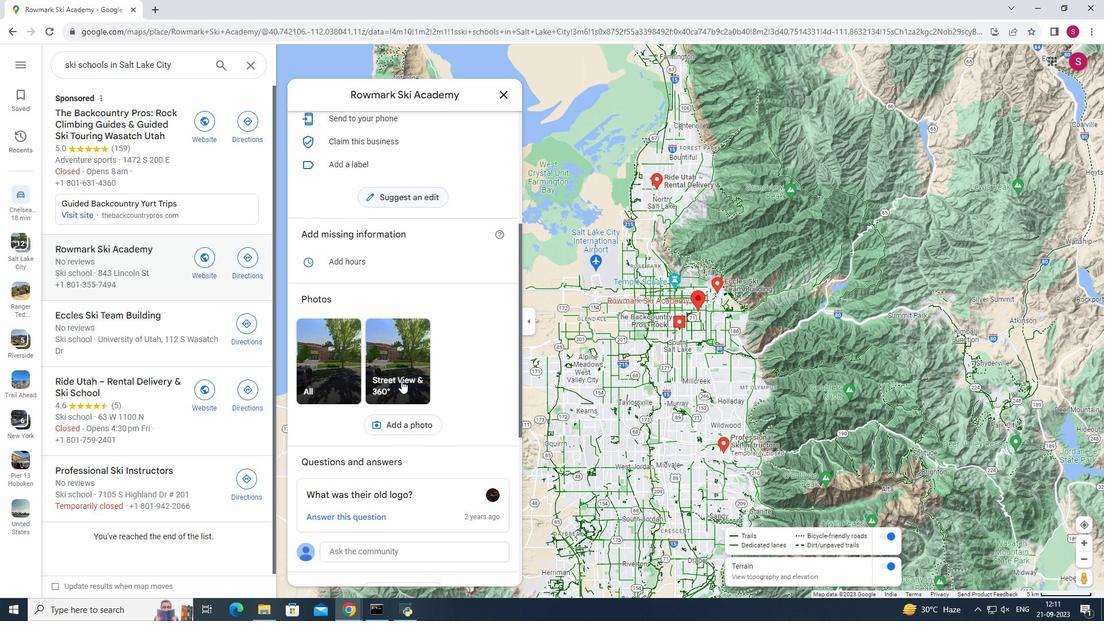 
Action: Mouse scrolled (401, 380) with delta (0, 0)
Screenshot: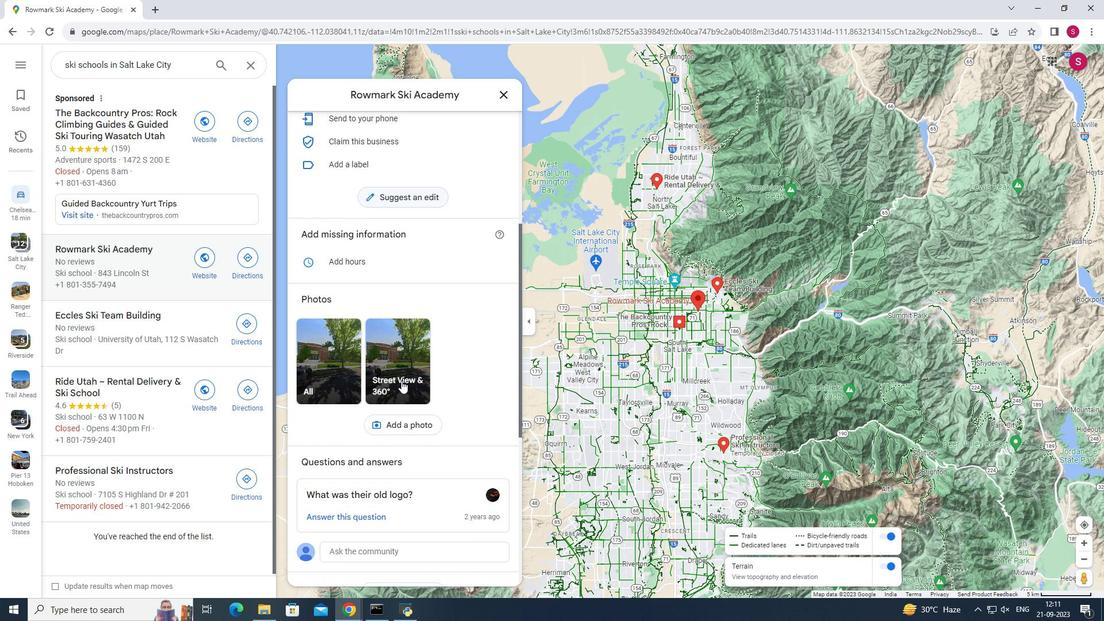 
Action: Mouse scrolled (401, 380) with delta (0, 0)
Screenshot: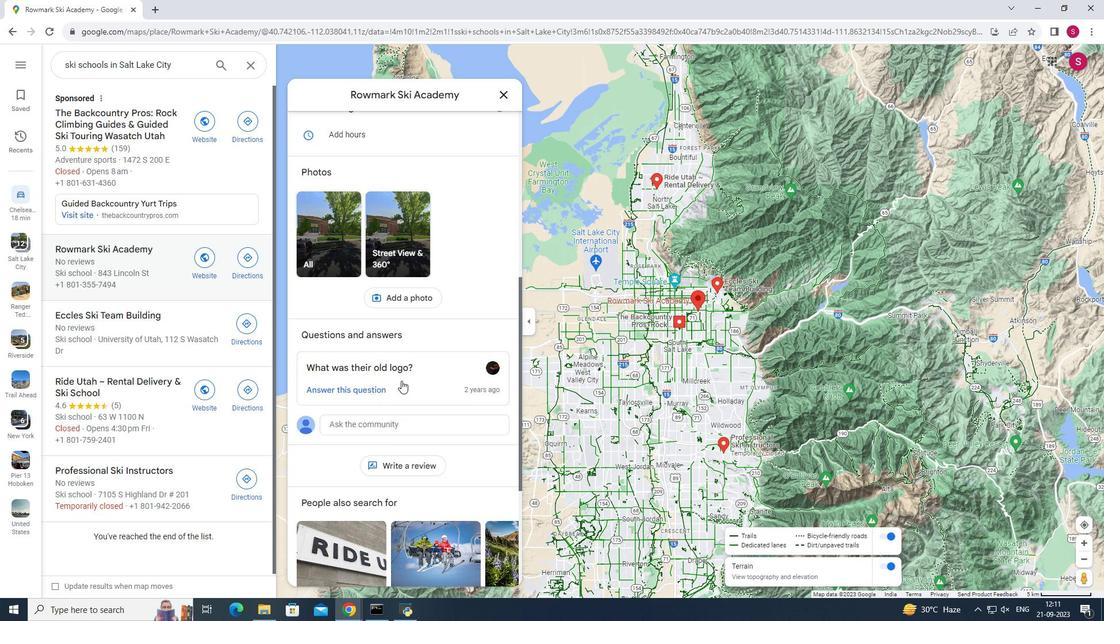 
Action: Mouse scrolled (401, 380) with delta (0, 0)
Screenshot: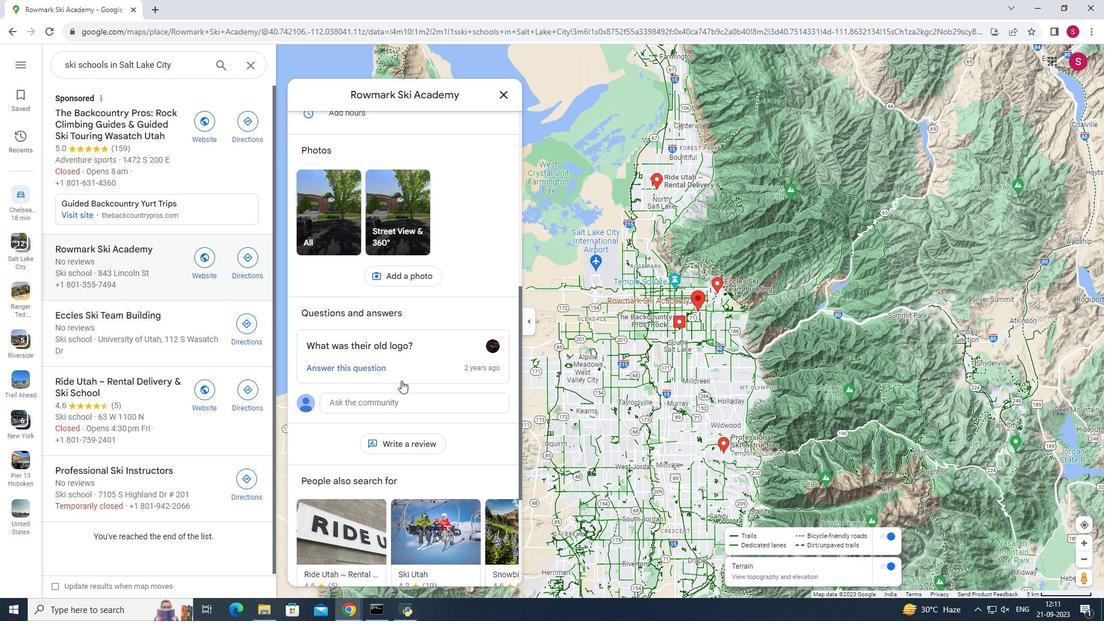
Action: Mouse scrolled (401, 380) with delta (0, 0)
Screenshot: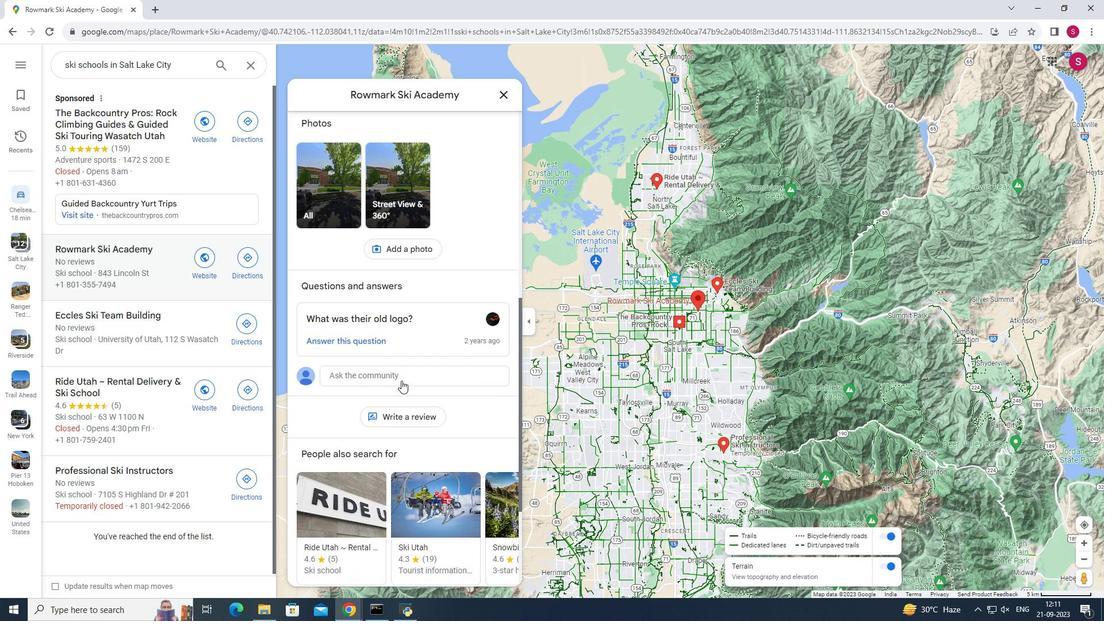 
Action: Mouse scrolled (401, 380) with delta (0, 0)
Screenshot: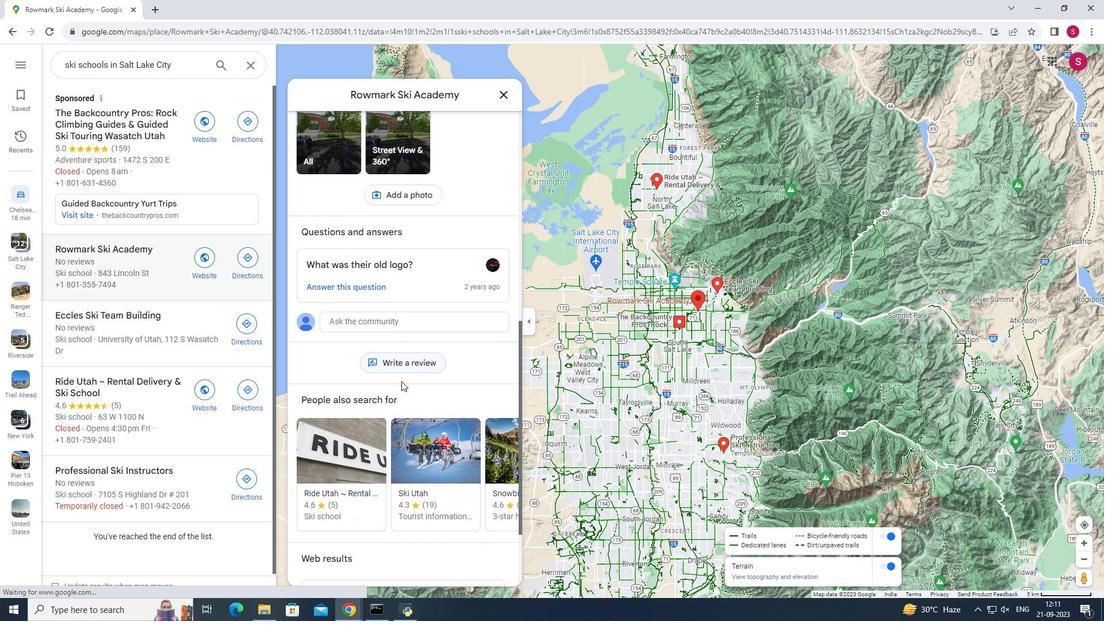 
Action: Mouse moved to (401, 381)
Screenshot: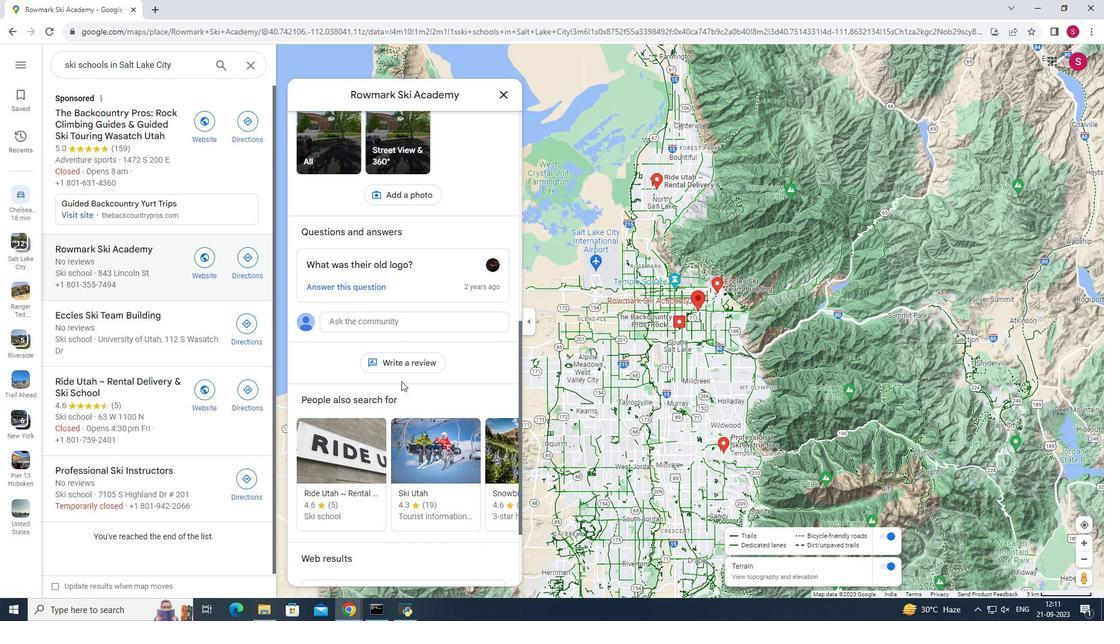 
Action: Mouse scrolled (401, 380) with delta (0, 0)
Screenshot: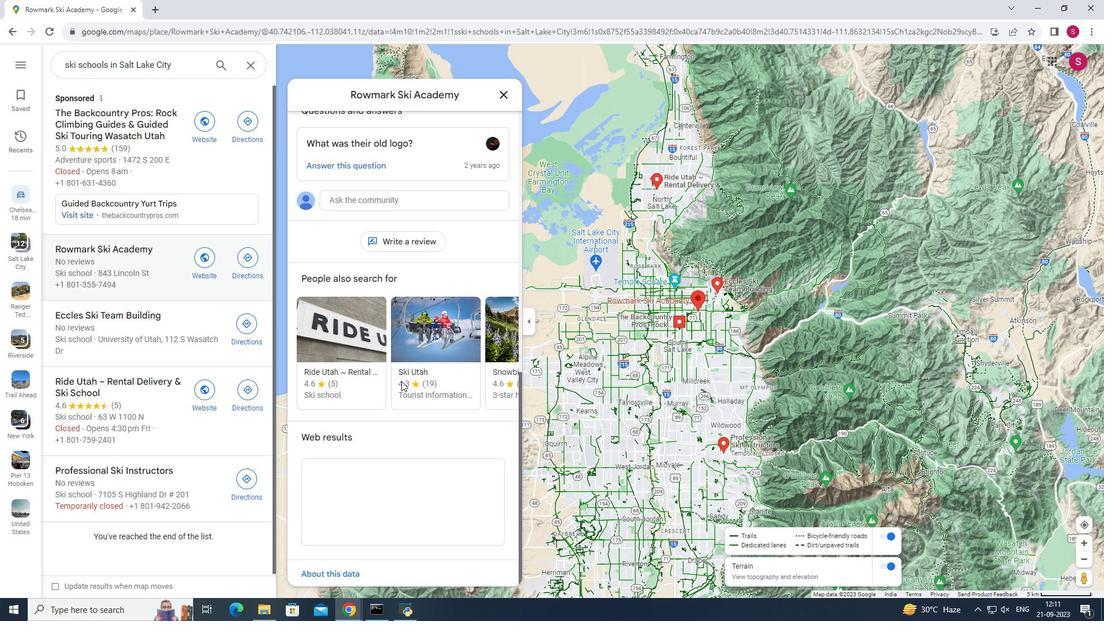 
Action: Mouse scrolled (401, 380) with delta (0, 0)
Screenshot: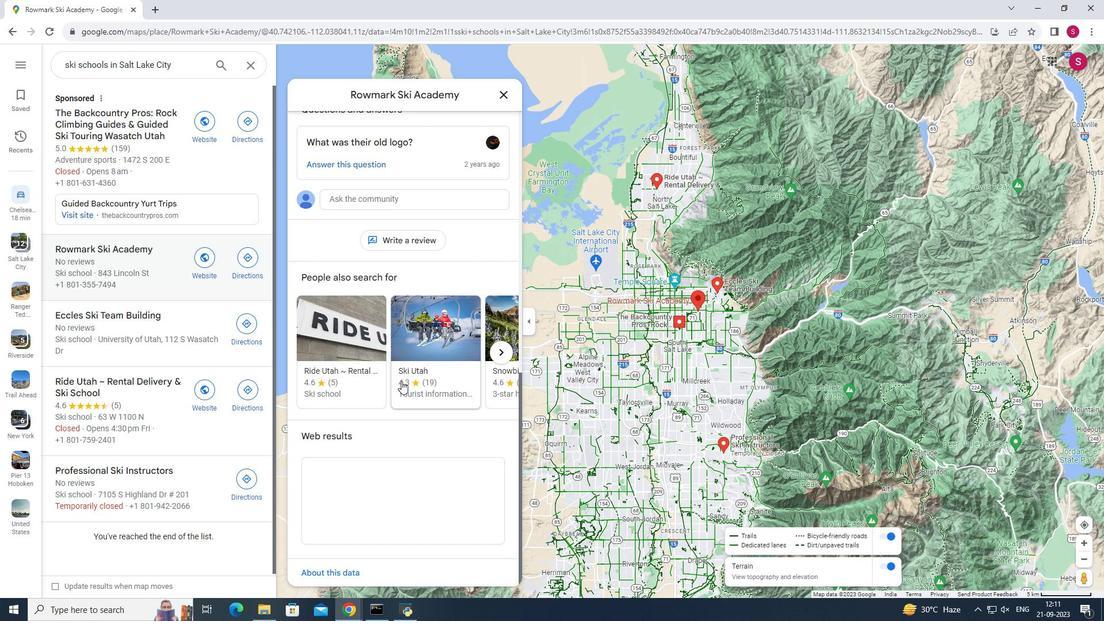 
Action: Mouse scrolled (401, 380) with delta (0, 0)
Screenshot: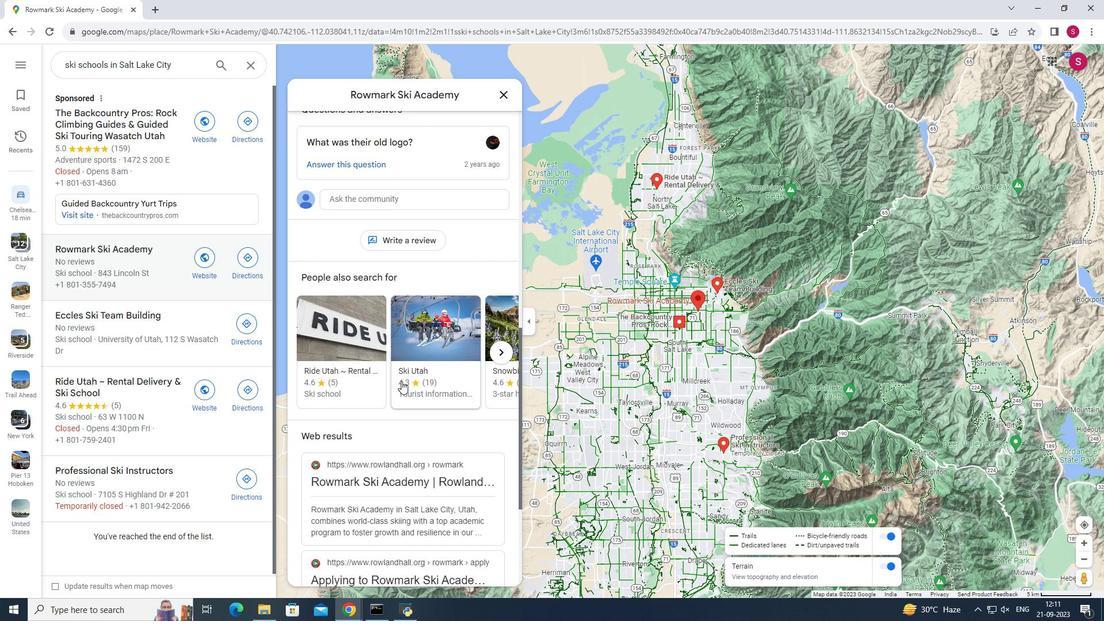 
Action: Mouse moved to (502, 92)
Screenshot: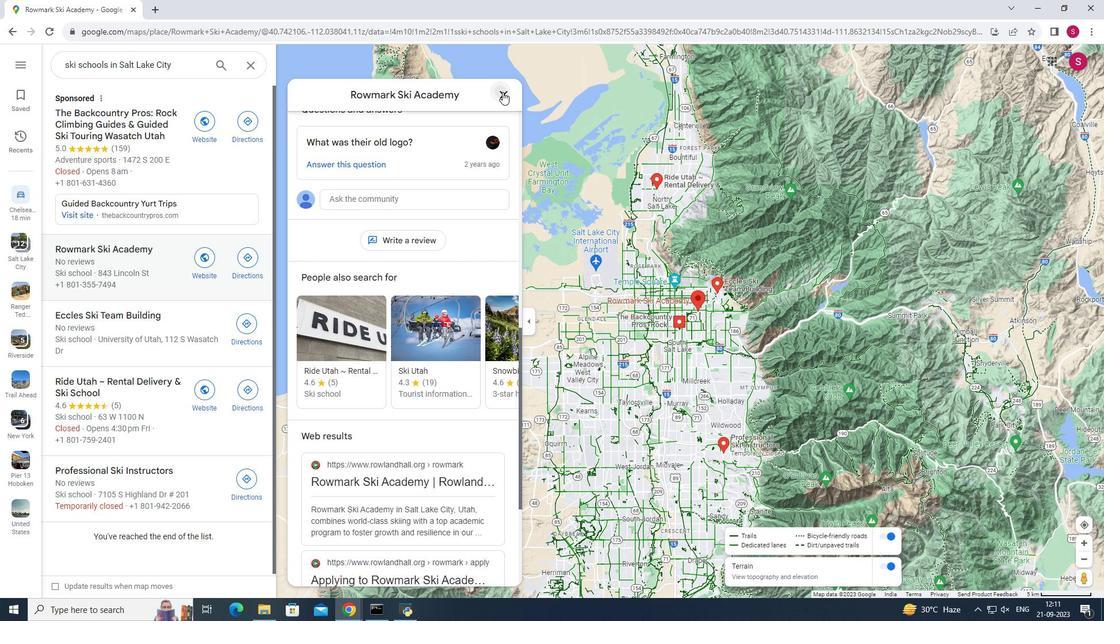 
Action: Mouse pressed left at (502, 92)
Screenshot: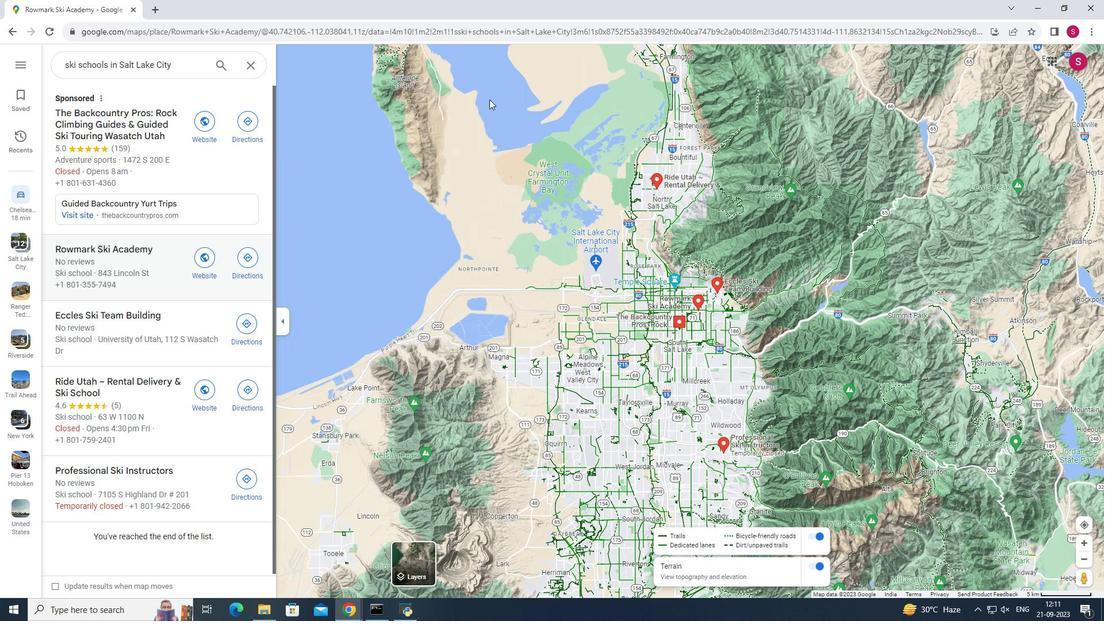 
Action: Mouse moved to (150, 395)
Screenshot: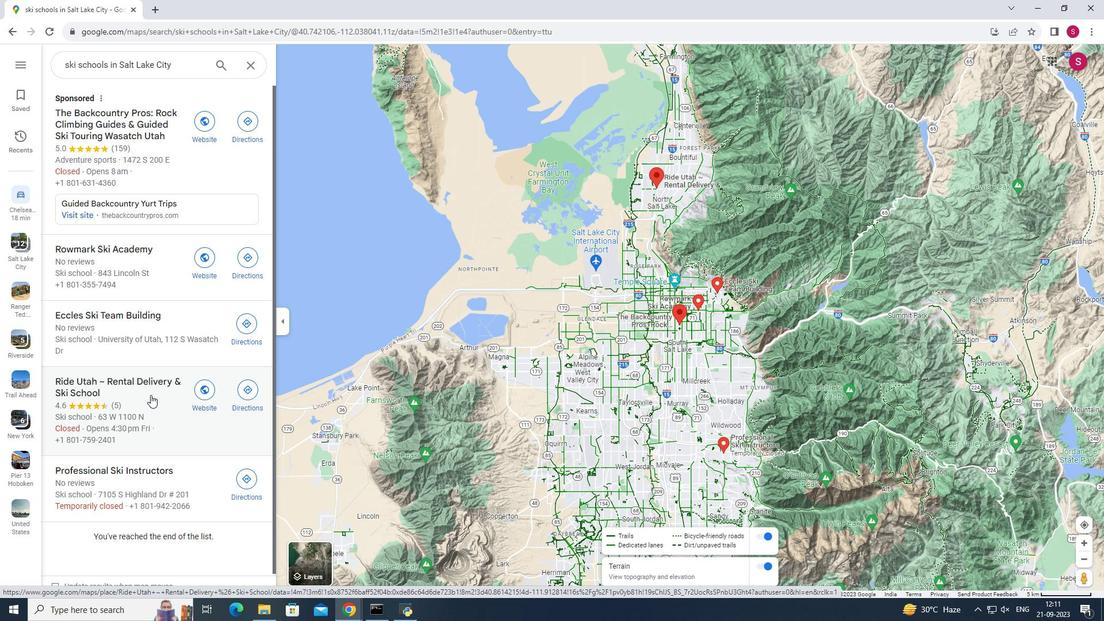 
Action: Mouse pressed left at (150, 395)
Screenshot: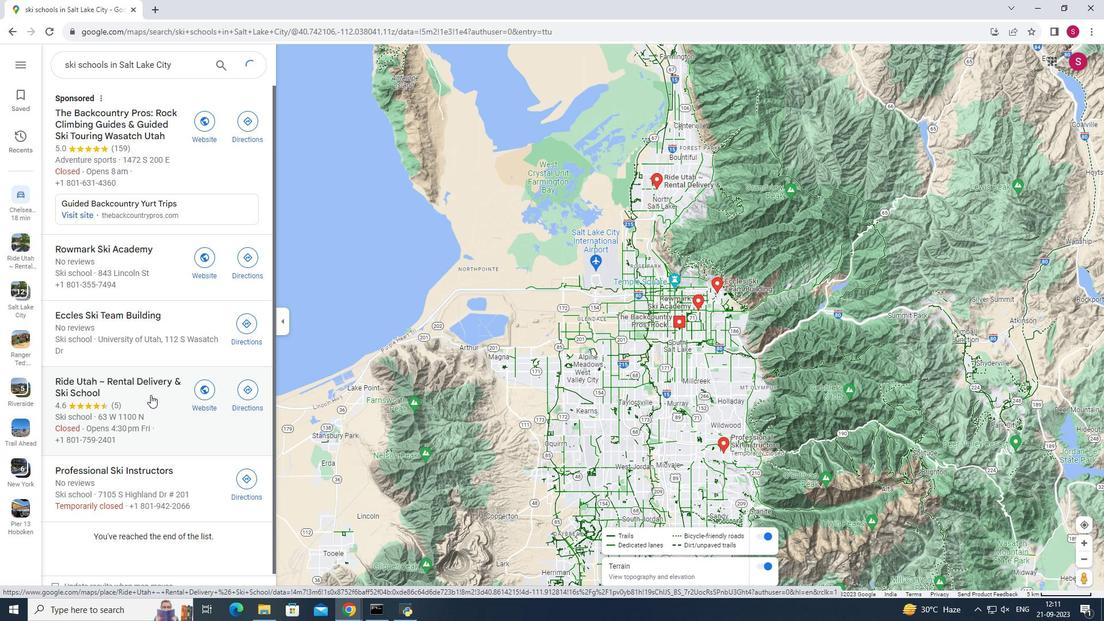 
Action: Mouse moved to (425, 493)
Screenshot: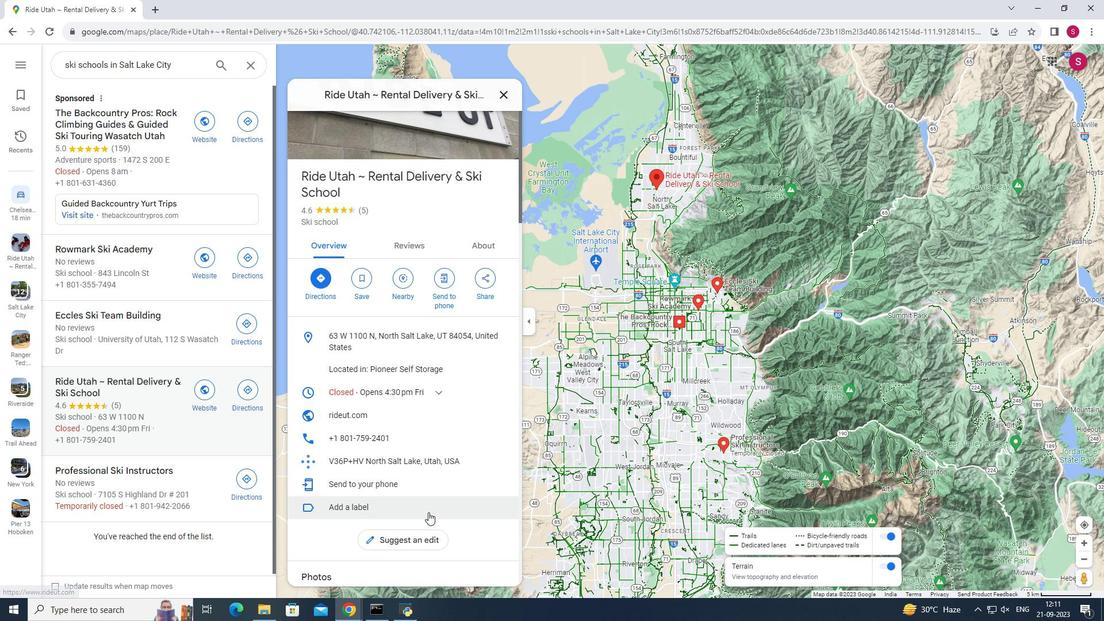 
Action: Mouse scrolled (425, 492) with delta (0, 0)
Screenshot: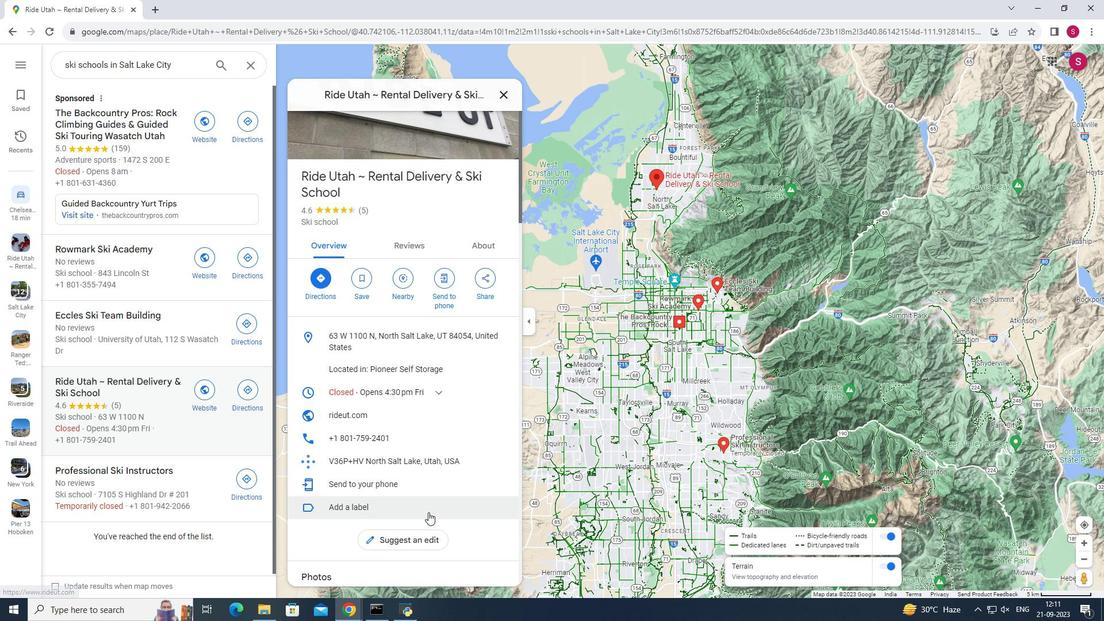 
Action: Mouse moved to (428, 512)
Screenshot: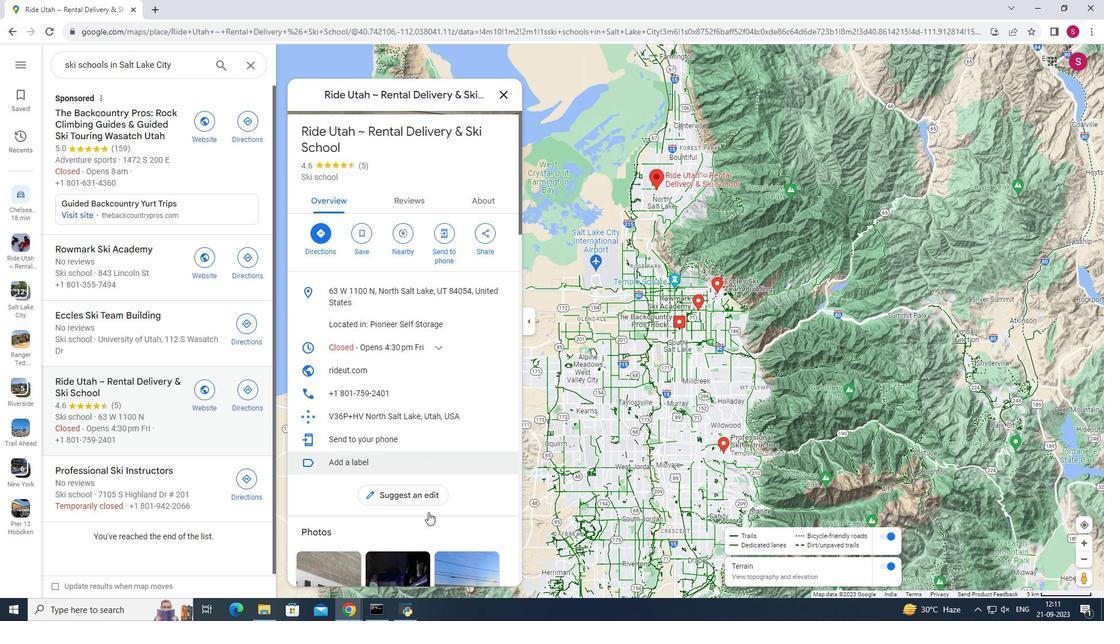 
Action: Mouse scrolled (428, 512) with delta (0, 0)
Screenshot: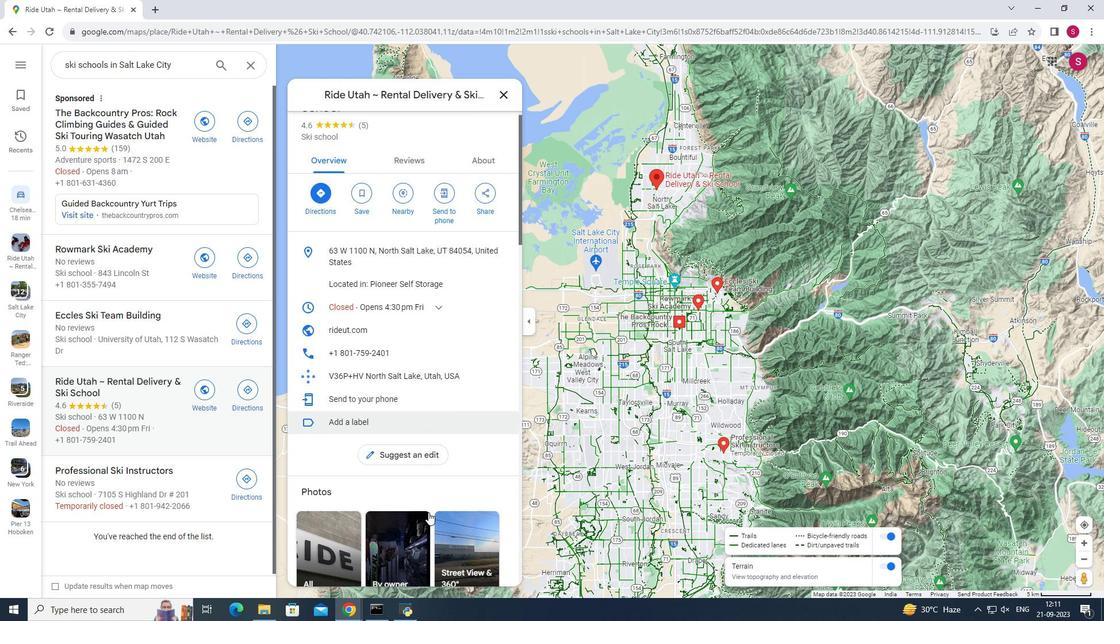 
Action: Mouse scrolled (428, 512) with delta (0, 0)
Screenshot: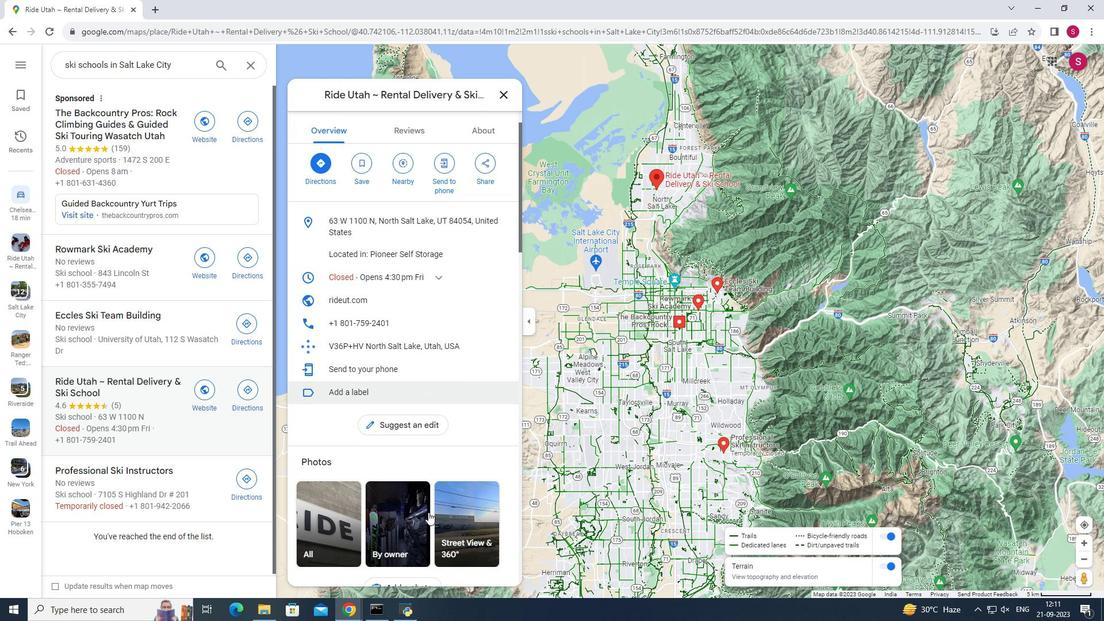 
Action: Mouse scrolled (428, 512) with delta (0, 0)
Screenshot: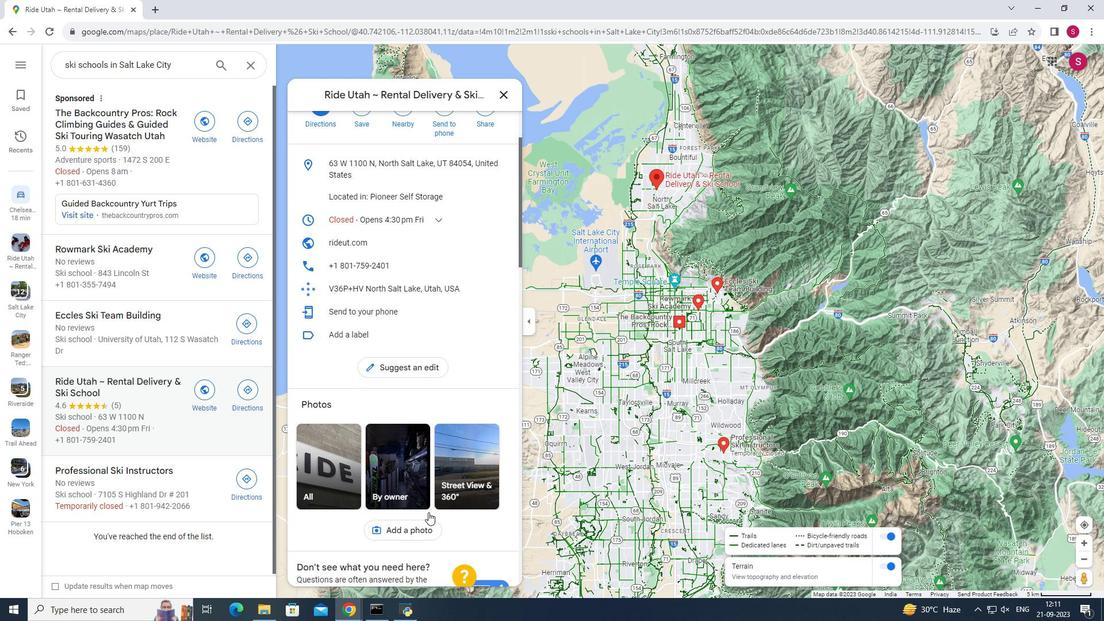 
Action: Mouse scrolled (428, 512) with delta (0, 0)
Screenshot: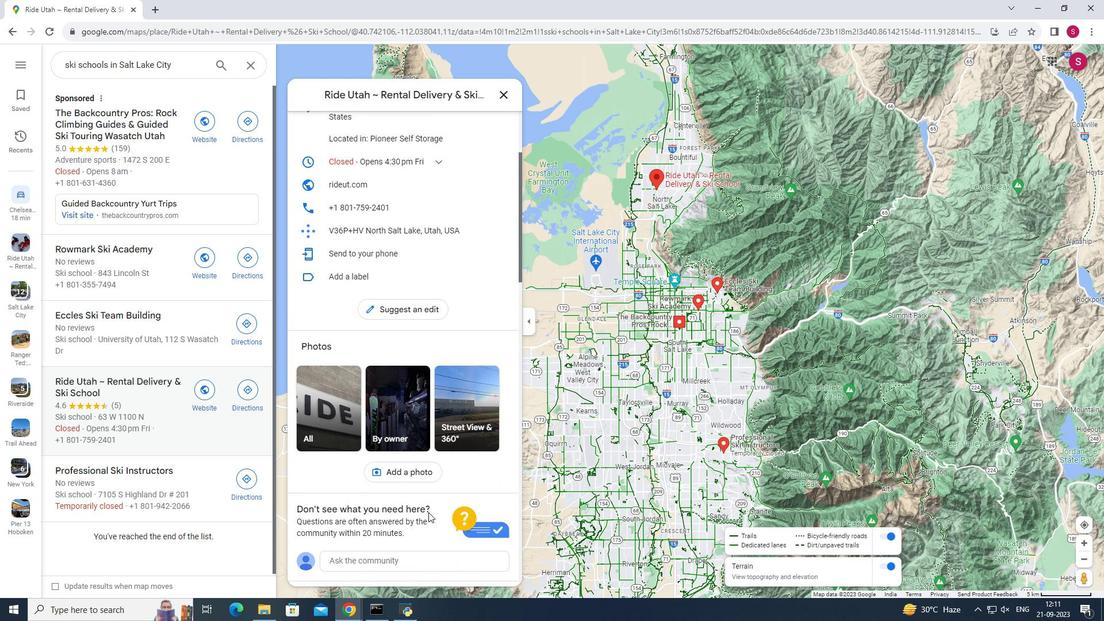 
Action: Mouse scrolled (428, 512) with delta (0, 0)
